 Task: Research Airbnb accommodation in Aksu, Kazakhstan from 8th November, 2023 to 19th November, 2023 for 1 adult with 1  bedroom having 1 bed and 1 bathroom. Property type can be hotel. Look for 5 properties as per requirement.
Action: Mouse moved to (451, 152)
Screenshot: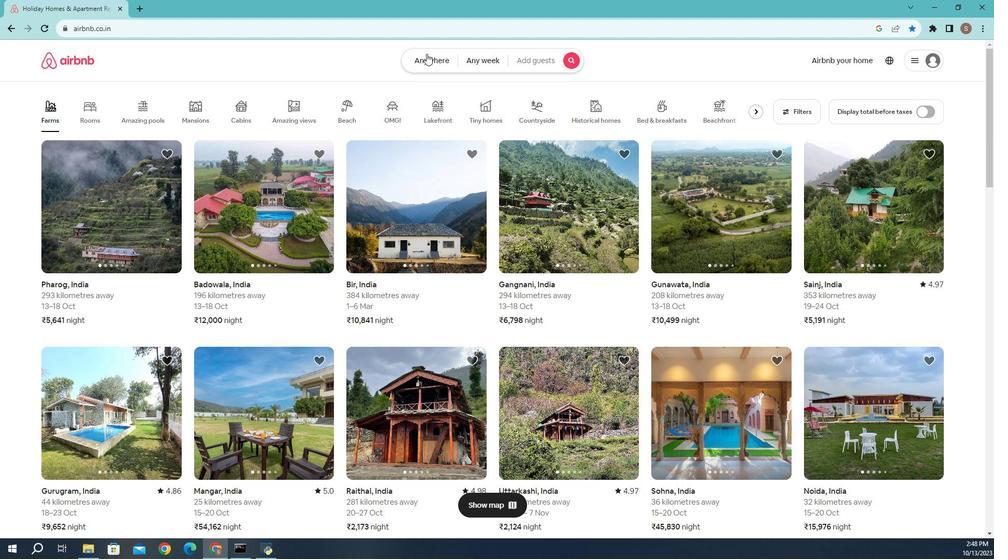 
Action: Mouse pressed left at (451, 152)
Screenshot: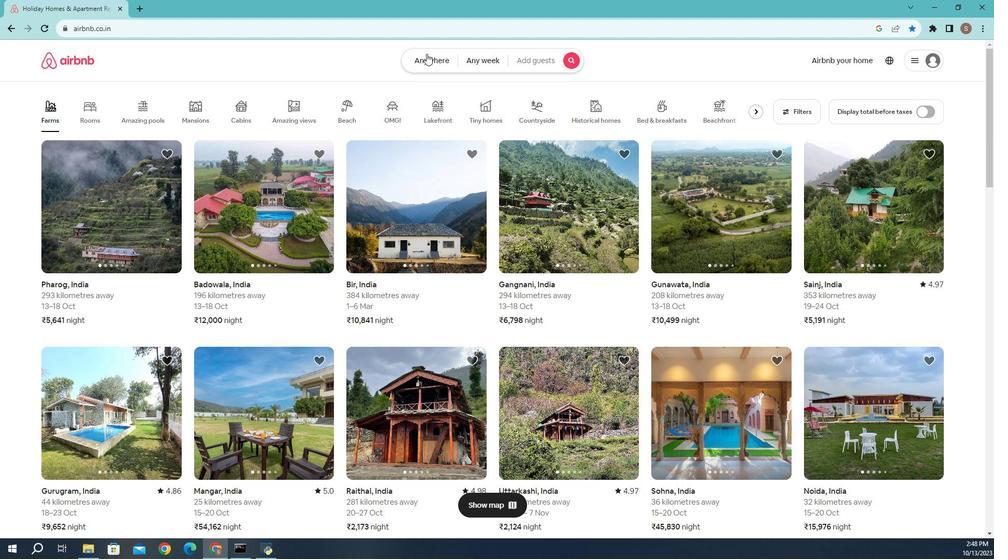 
Action: Mouse moved to (411, 152)
Screenshot: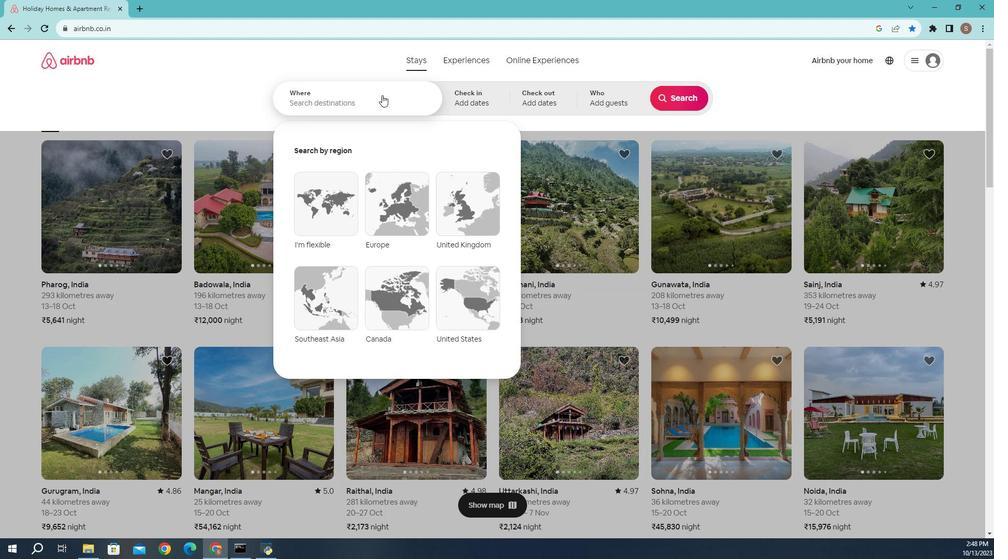 
Action: Mouse pressed left at (411, 152)
Screenshot: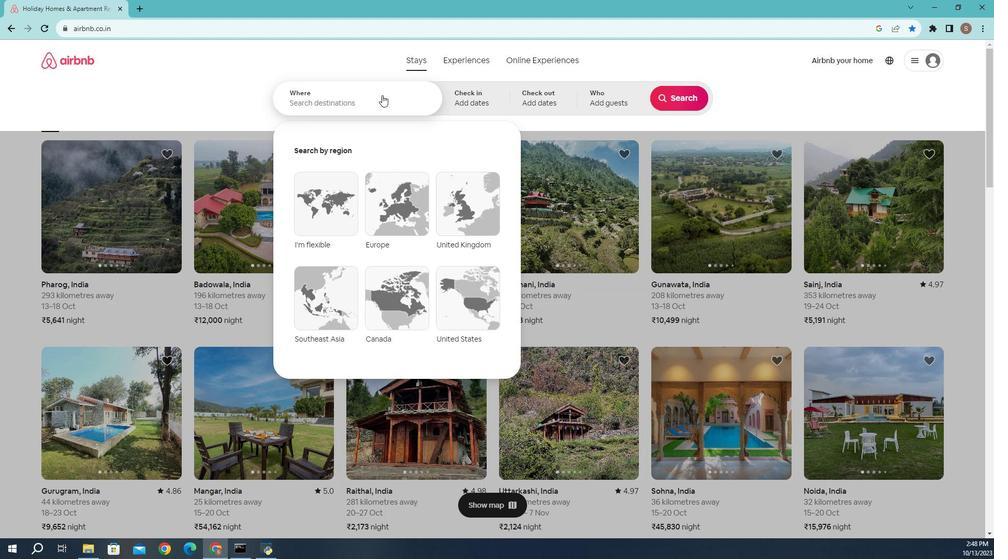 
Action: Key pressed <Key.caps_lock>A<Key.caps_lock>ksu,<Key.space><Key.caps_lock>K<Key.caps_lock>azakhstan<Key.enter>
Screenshot: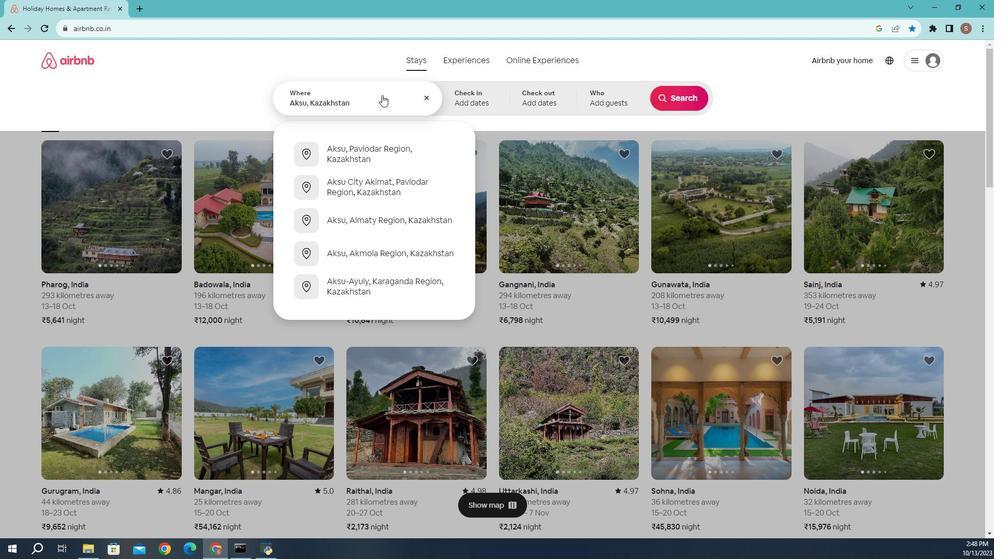 
Action: Mouse moved to (598, 151)
Screenshot: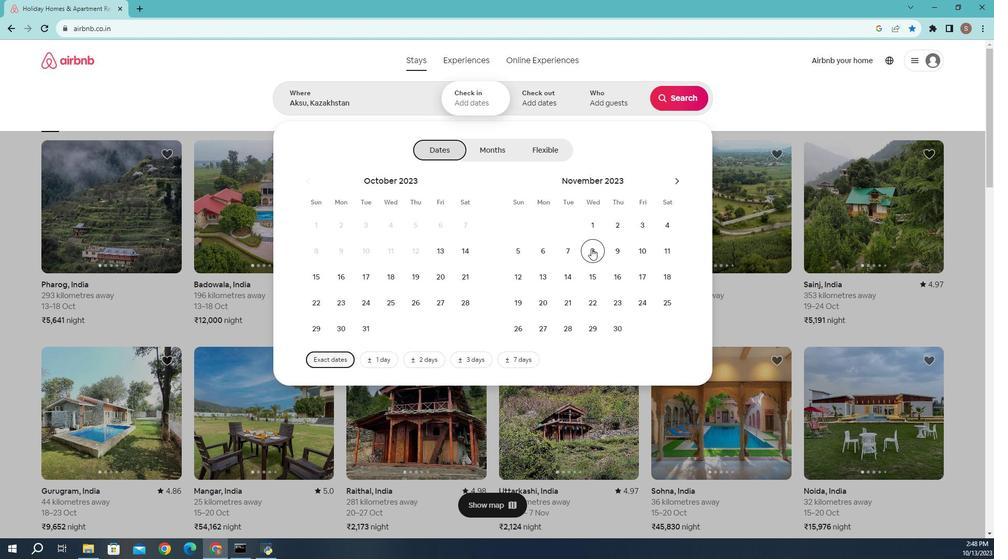 
Action: Mouse pressed left at (598, 151)
Screenshot: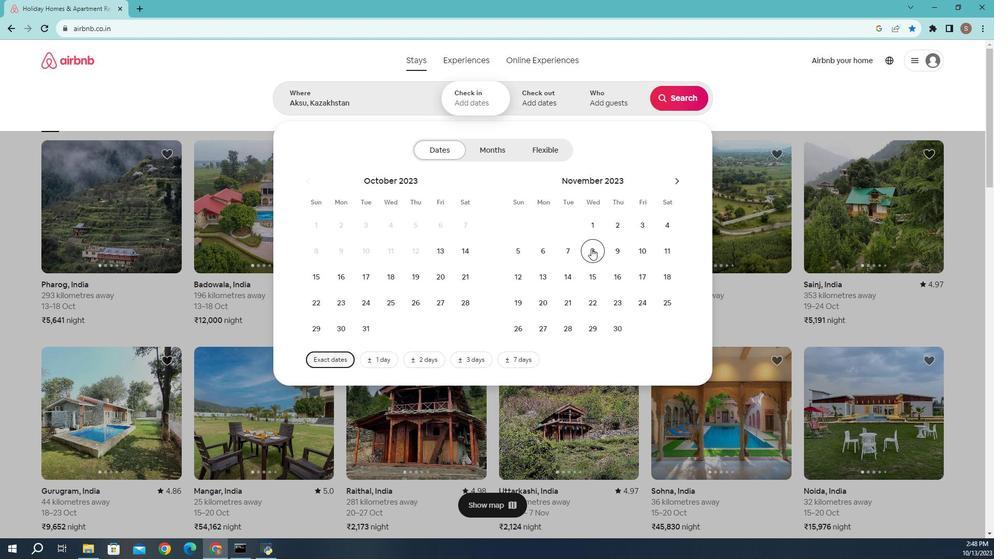 
Action: Mouse moved to (539, 151)
Screenshot: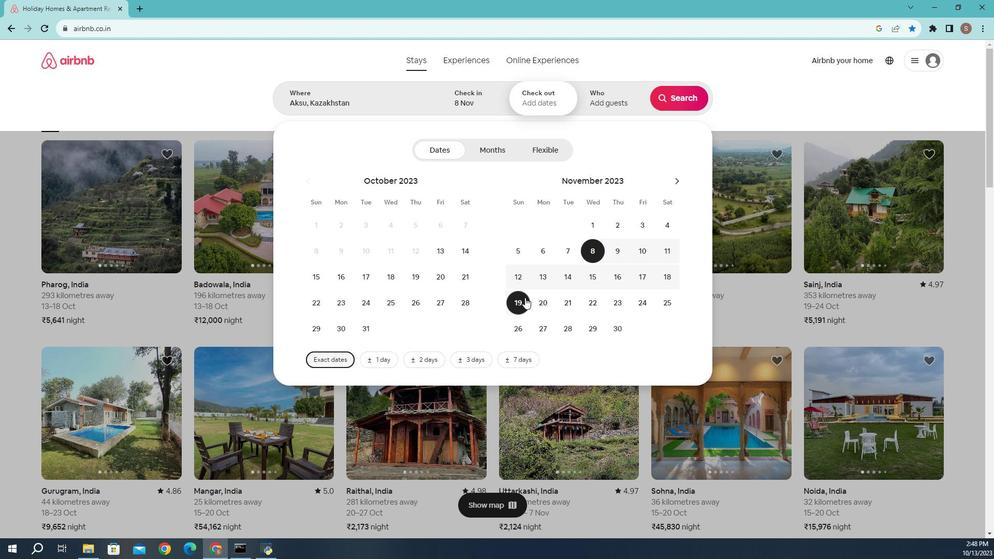 
Action: Mouse pressed left at (539, 151)
Screenshot: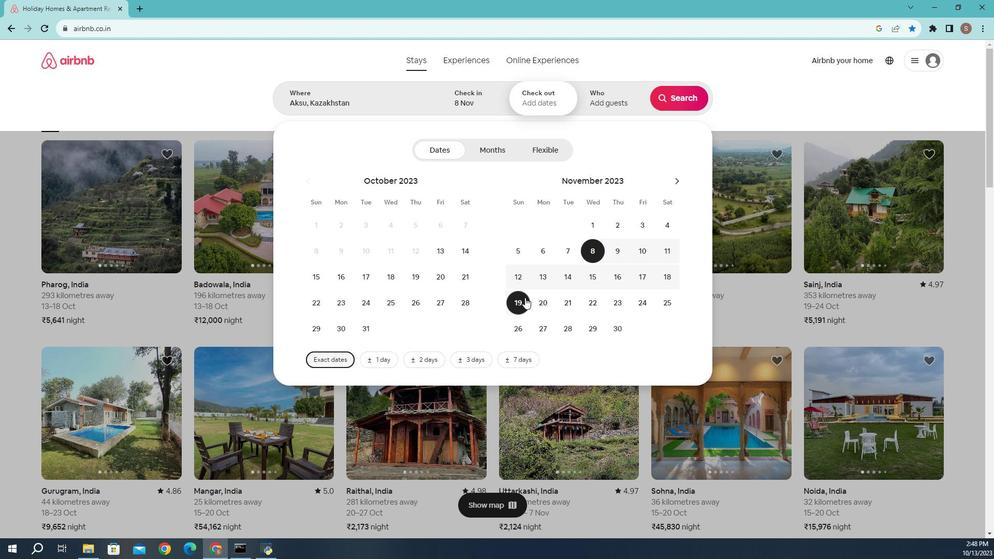
Action: Mouse moved to (607, 152)
Screenshot: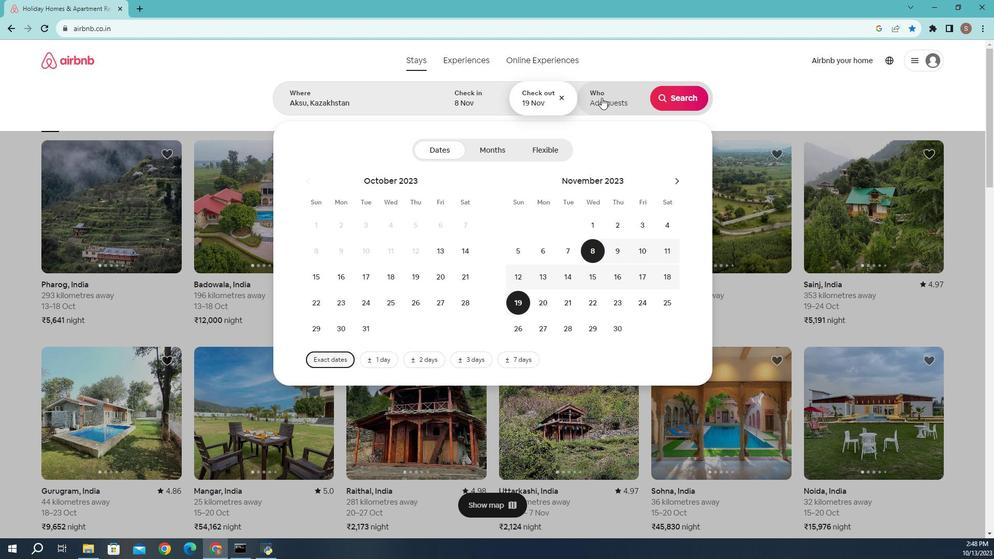 
Action: Mouse pressed left at (607, 152)
Screenshot: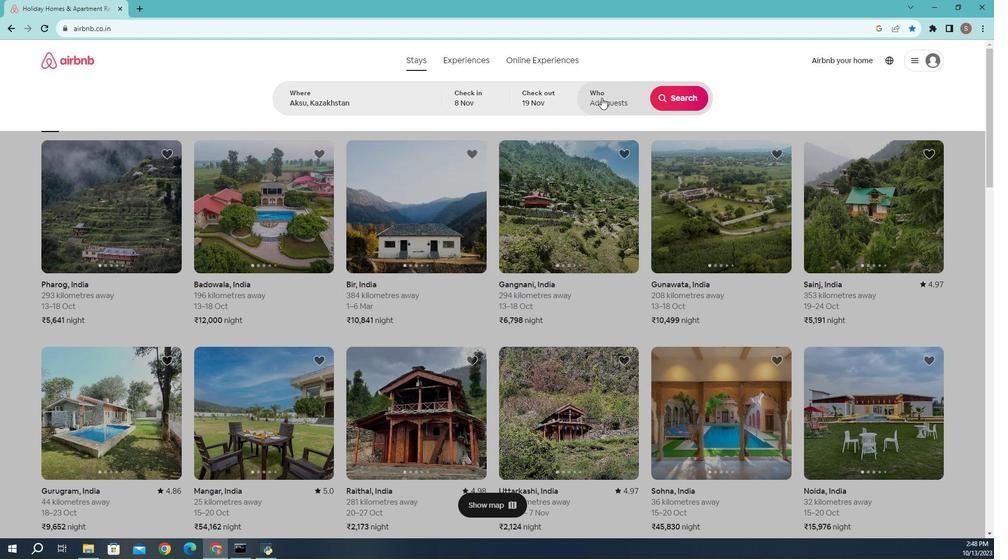 
Action: Mouse moved to (679, 152)
Screenshot: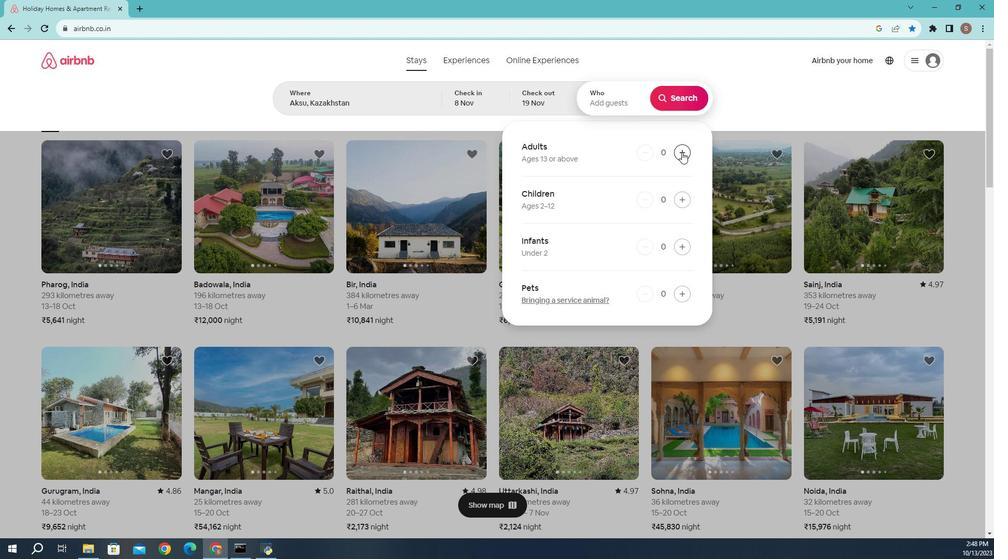
Action: Mouse pressed left at (679, 152)
Screenshot: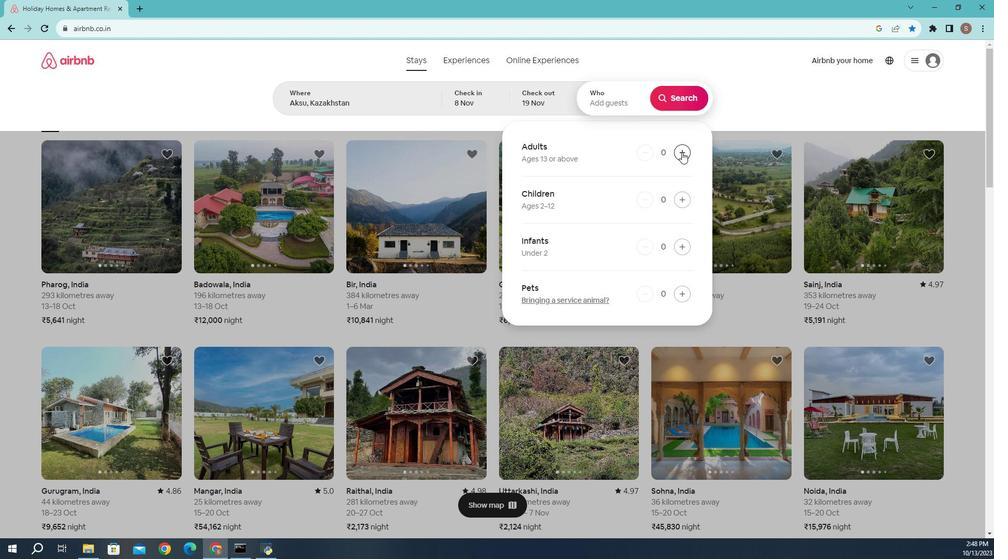 
Action: Mouse moved to (684, 152)
Screenshot: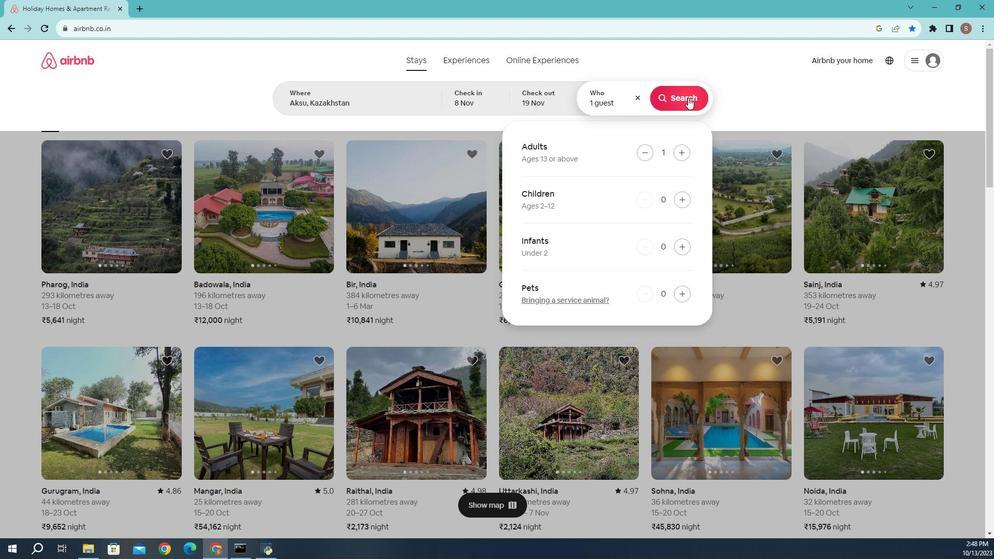 
Action: Mouse pressed left at (684, 152)
Screenshot: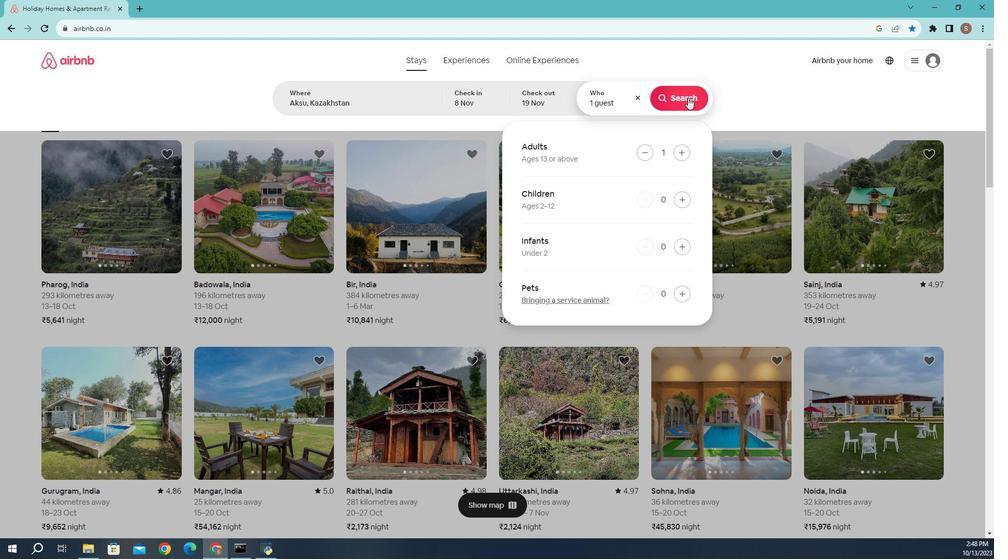
Action: Mouse moved to (812, 152)
Screenshot: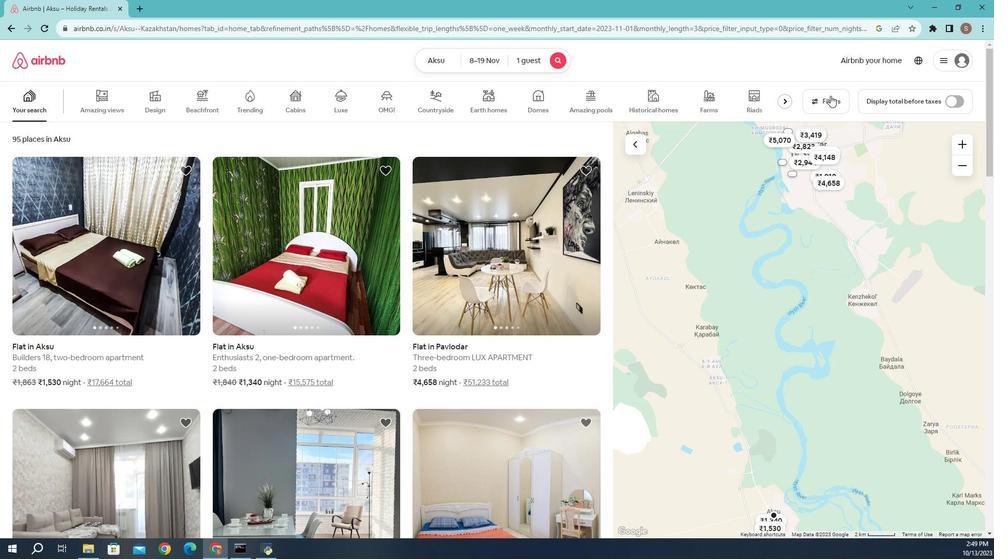 
Action: Mouse pressed left at (812, 152)
Screenshot: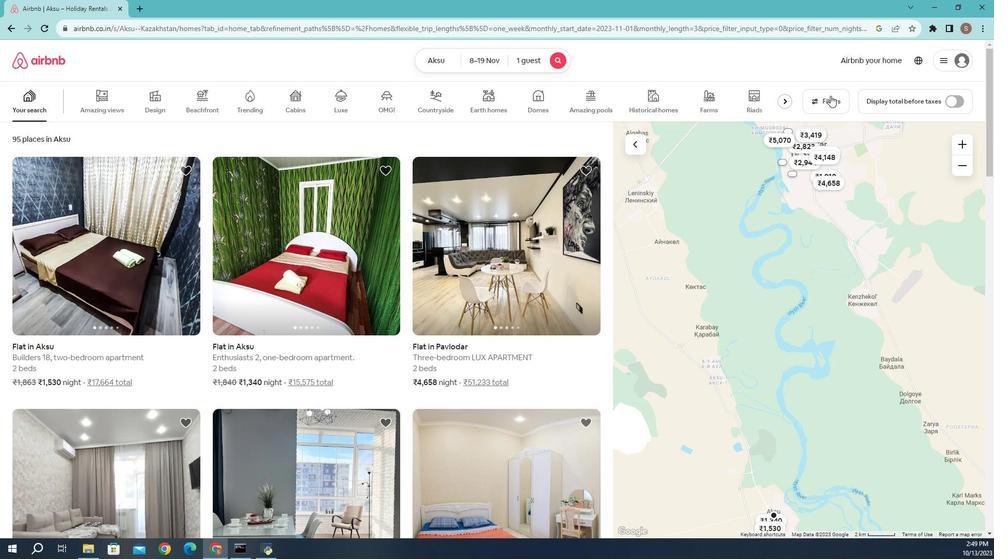 
Action: Mouse moved to (539, 151)
Screenshot: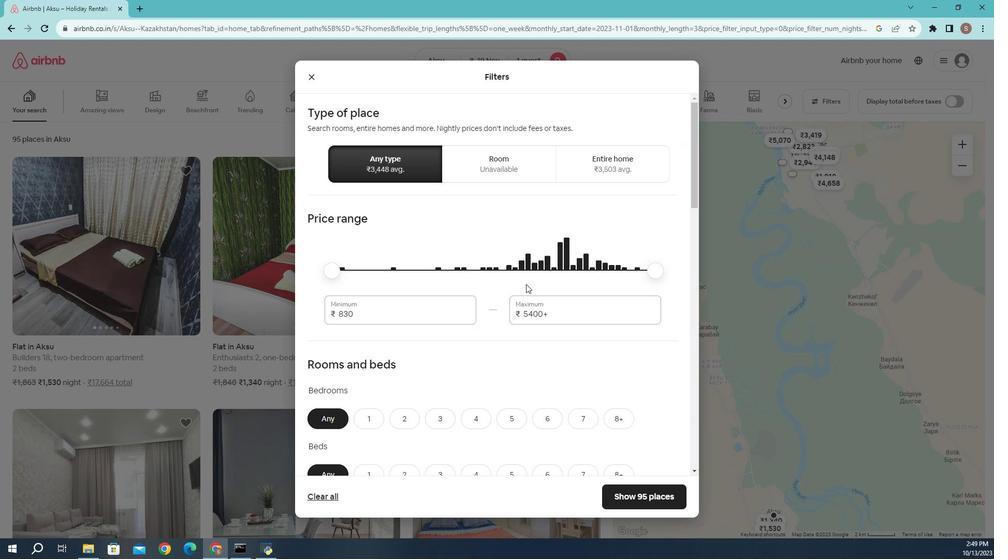
Action: Mouse scrolled (539, 151) with delta (0, 0)
Screenshot: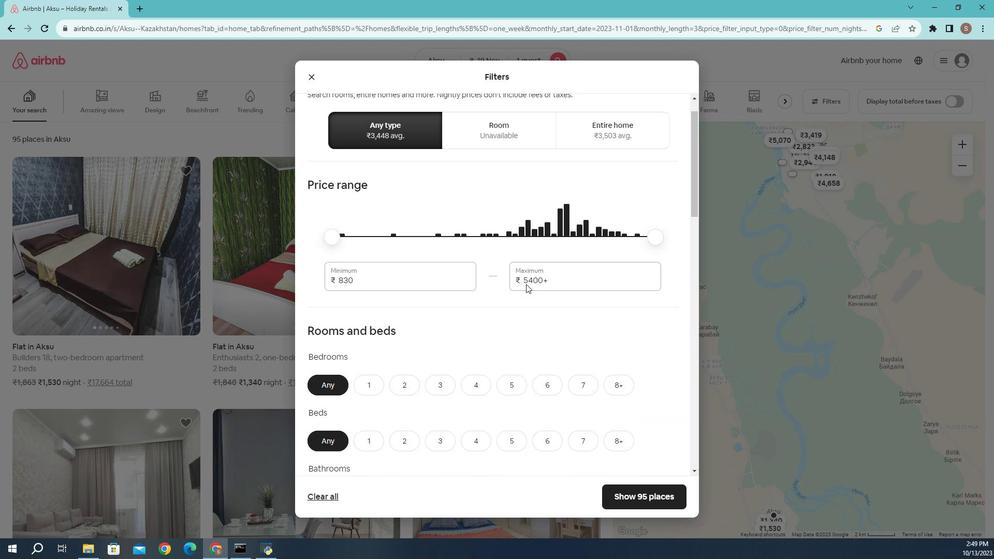 
Action: Mouse scrolled (539, 151) with delta (0, 0)
Screenshot: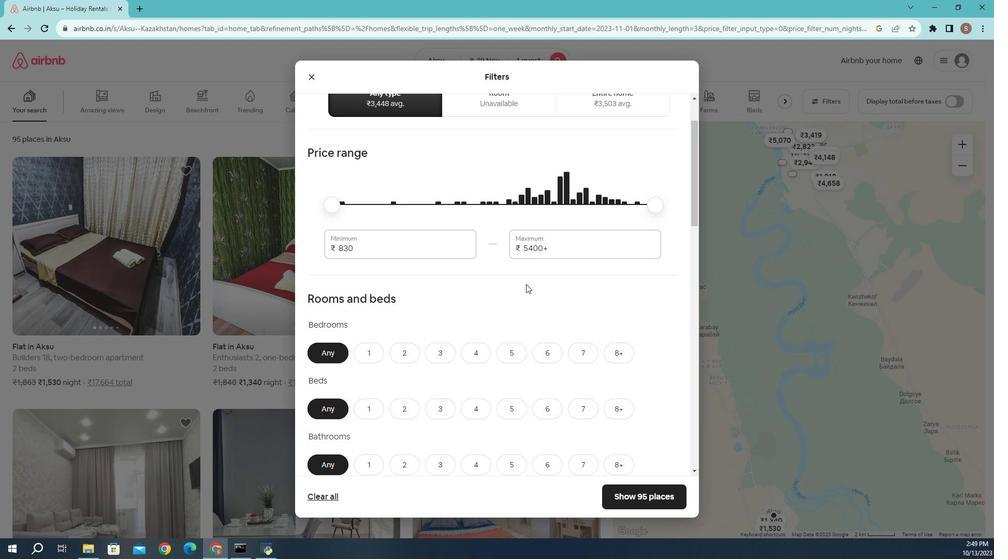 
Action: Mouse scrolled (539, 151) with delta (0, 0)
Screenshot: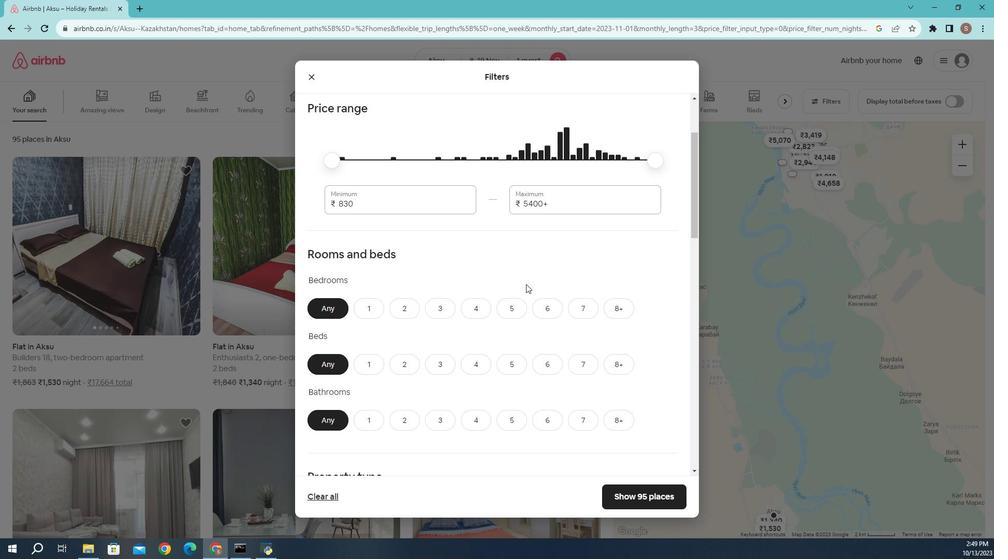 
Action: Mouse scrolled (539, 151) with delta (0, 0)
Screenshot: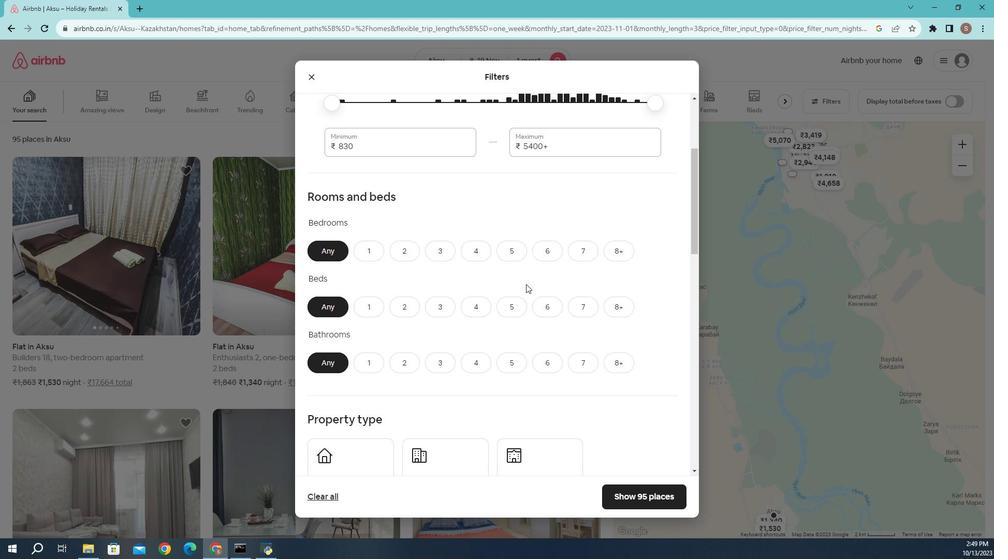 
Action: Mouse moved to (405, 151)
Screenshot: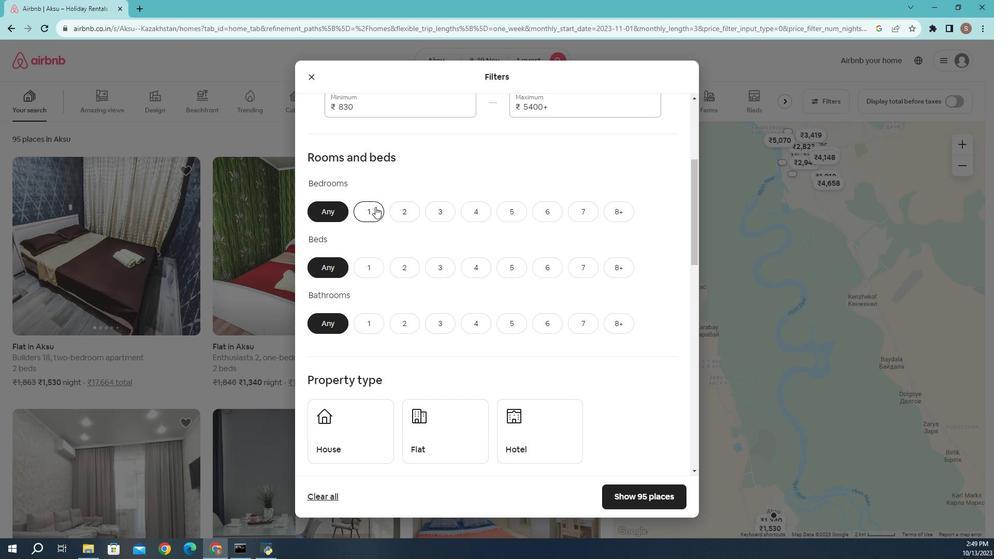 
Action: Mouse pressed left at (405, 151)
Screenshot: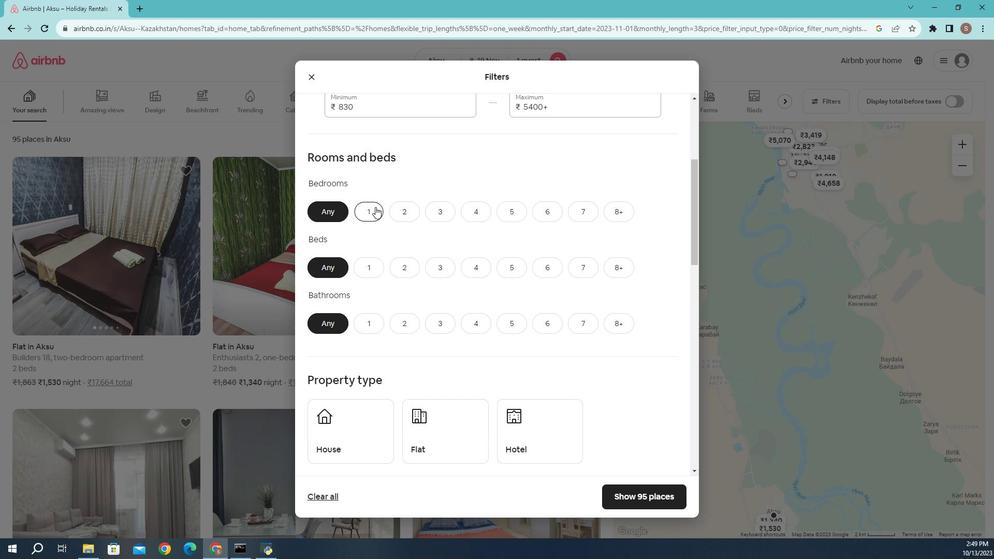
Action: Mouse moved to (402, 151)
Screenshot: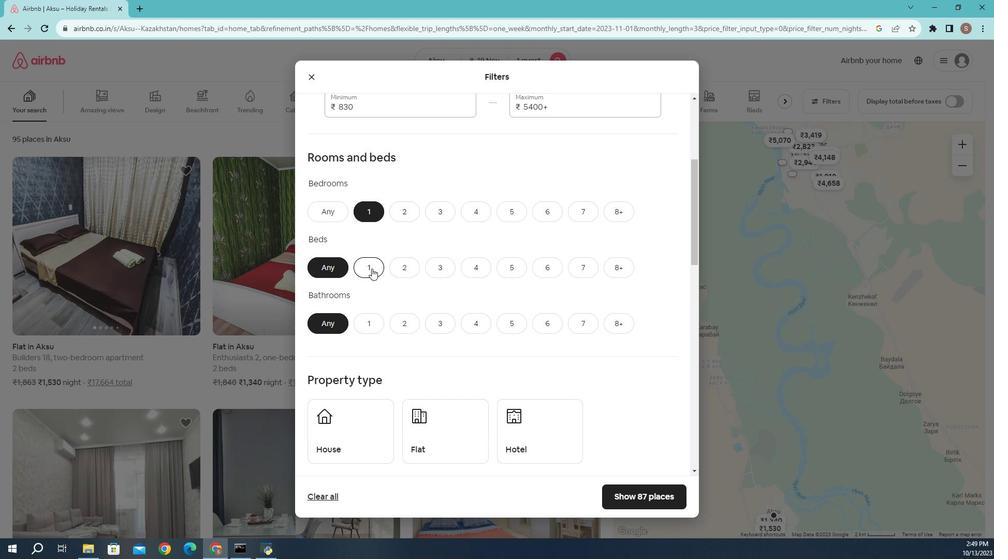 
Action: Mouse pressed left at (402, 151)
Screenshot: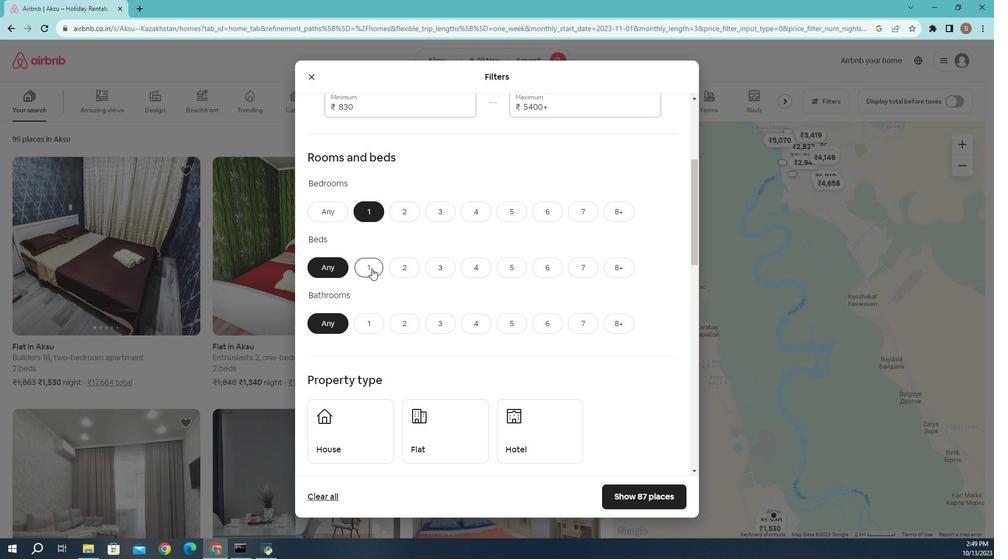 
Action: Mouse moved to (400, 151)
Screenshot: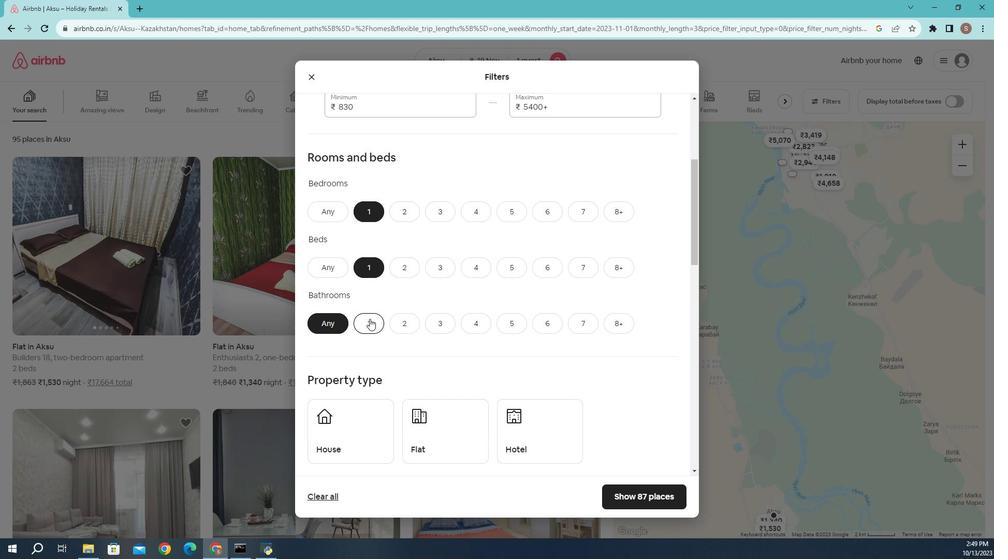 
Action: Mouse pressed left at (400, 151)
Screenshot: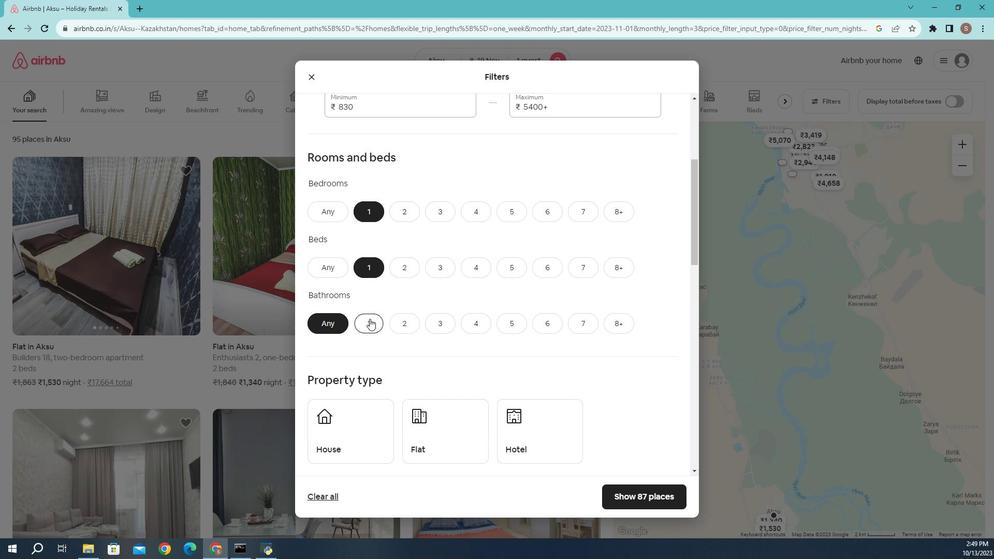 
Action: Mouse moved to (402, 151)
Screenshot: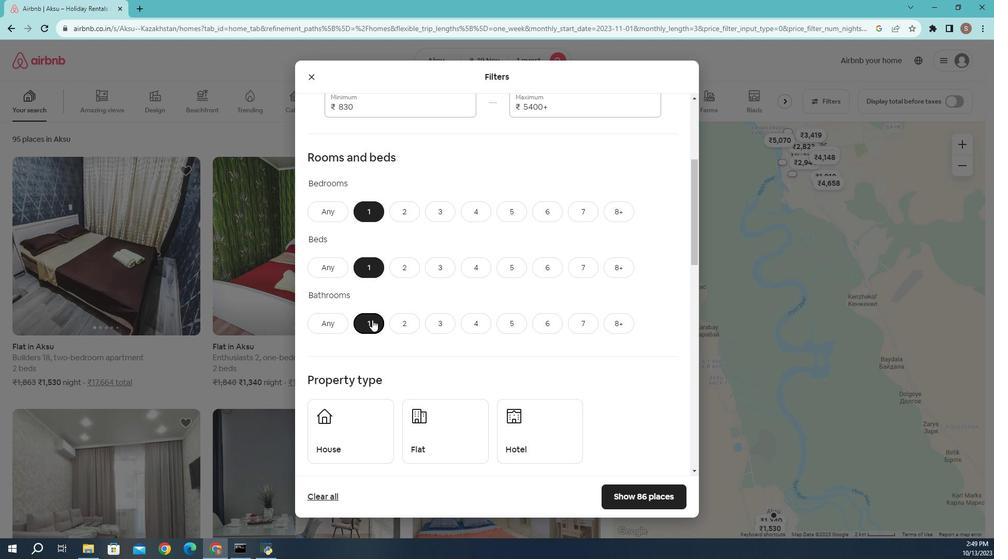 
Action: Mouse scrolled (402, 151) with delta (0, 0)
Screenshot: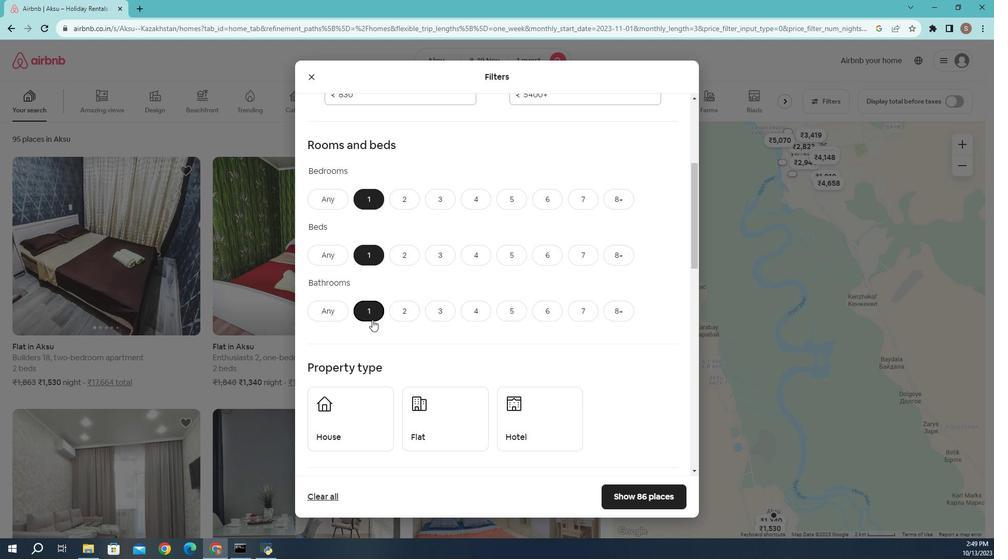 
Action: Mouse scrolled (402, 151) with delta (0, 0)
Screenshot: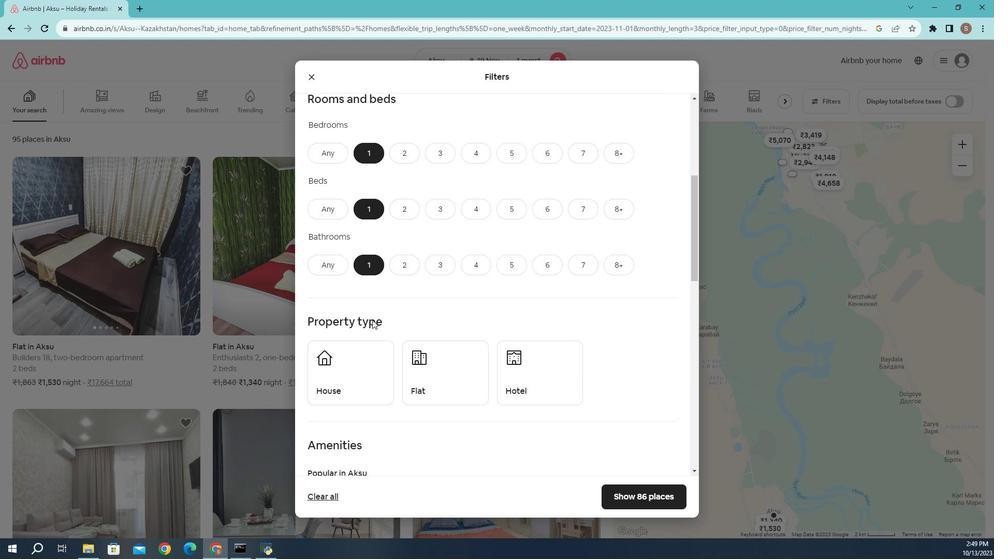 
Action: Mouse moved to (553, 151)
Screenshot: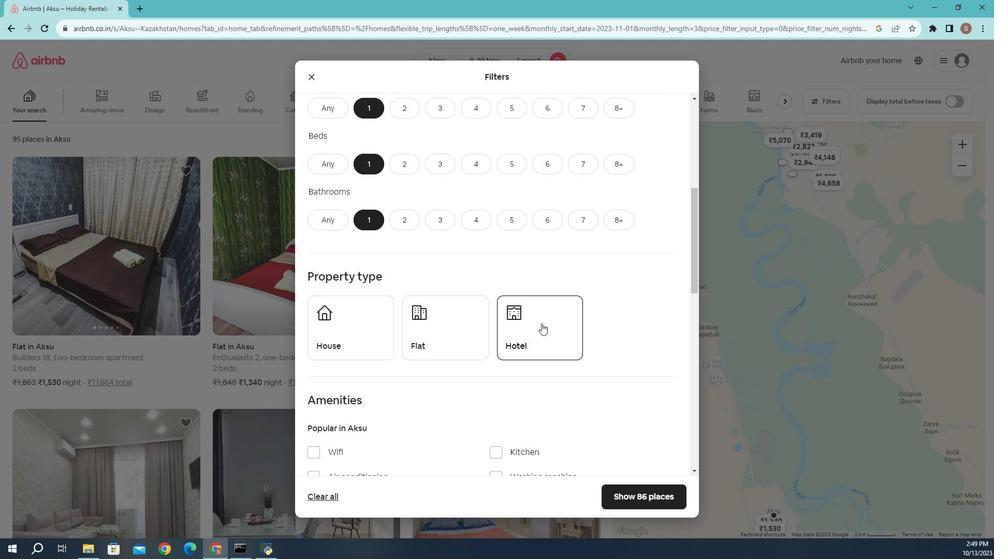 
Action: Mouse pressed left at (553, 151)
Screenshot: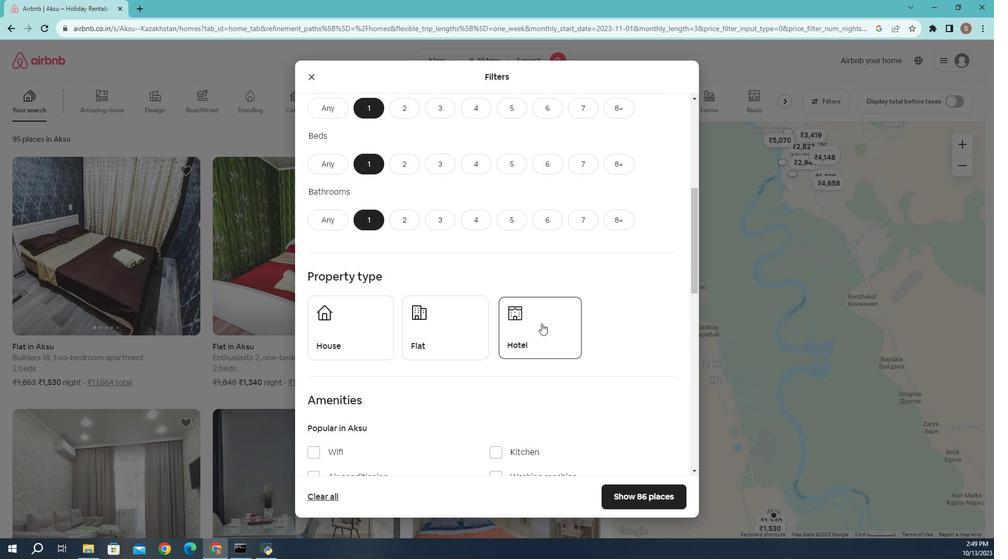
Action: Mouse moved to (597, 151)
Screenshot: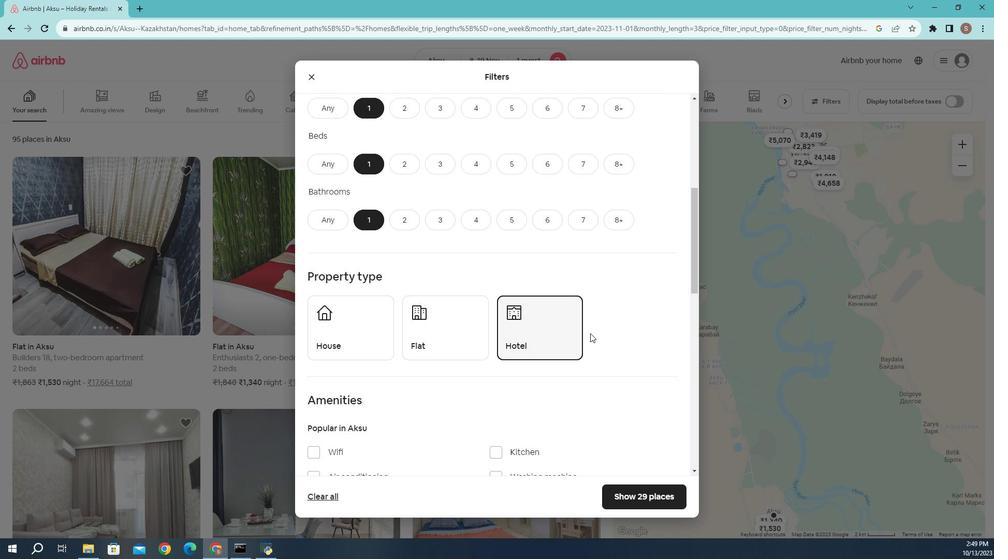 
Action: Mouse scrolled (597, 151) with delta (0, 0)
Screenshot: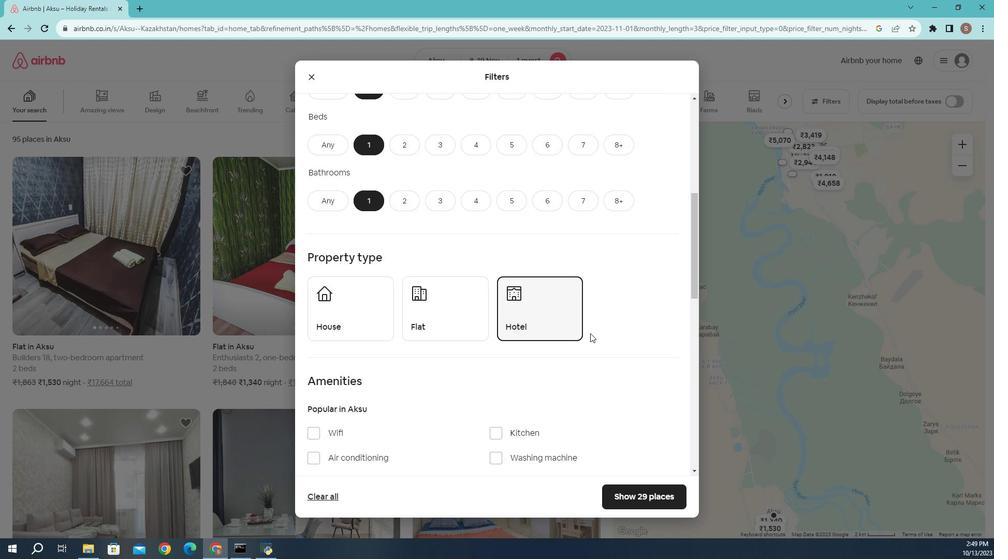 
Action: Mouse scrolled (597, 151) with delta (0, 0)
Screenshot: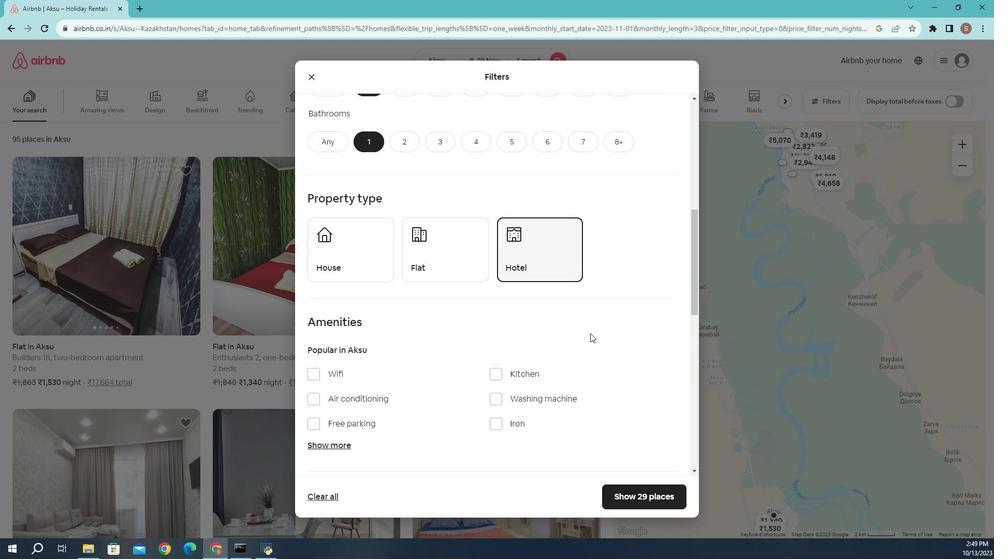 
Action: Mouse scrolled (597, 151) with delta (0, 0)
Screenshot: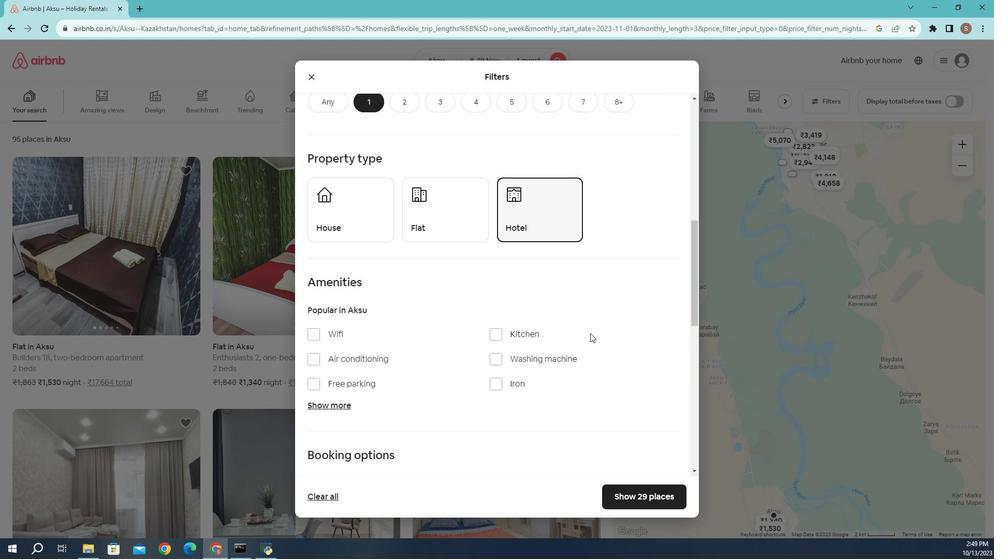 
Action: Mouse moved to (595, 151)
Screenshot: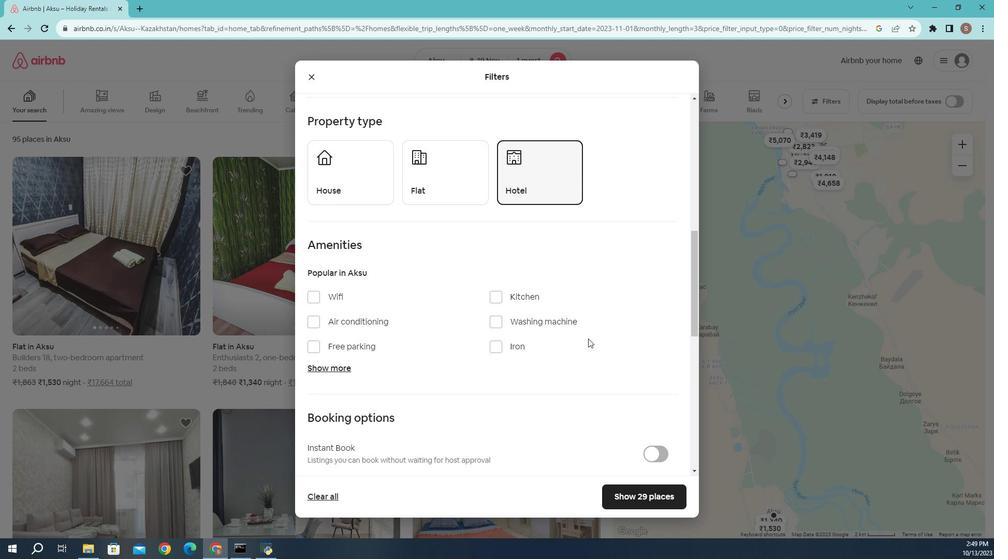 
Action: Mouse scrolled (595, 151) with delta (0, 0)
Screenshot: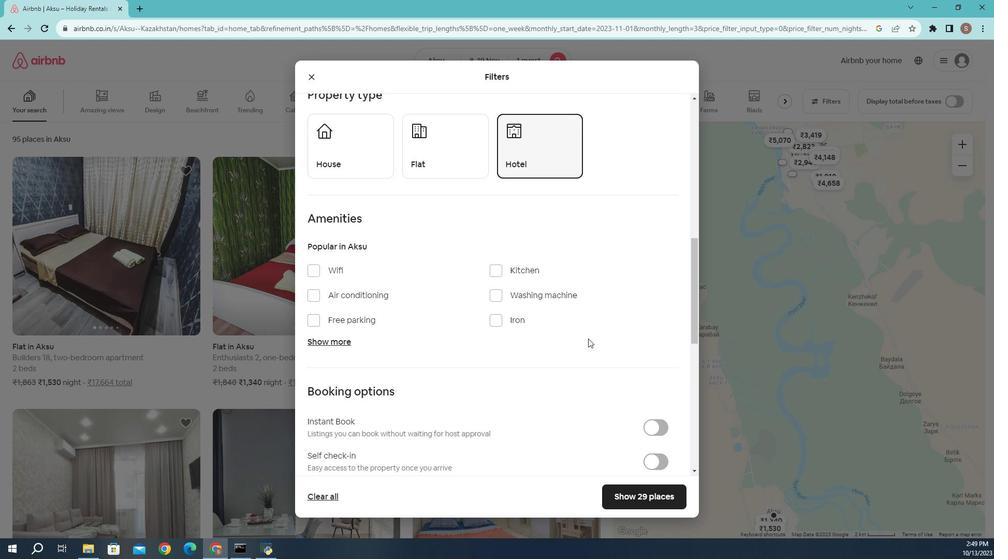 
Action: Mouse scrolled (595, 151) with delta (0, 0)
Screenshot: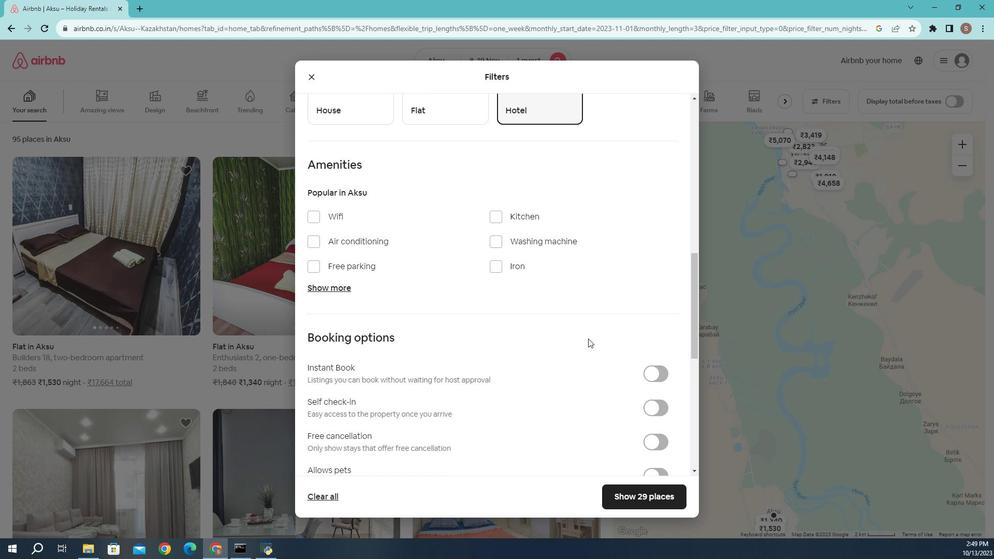
Action: Mouse scrolled (595, 151) with delta (0, 0)
Screenshot: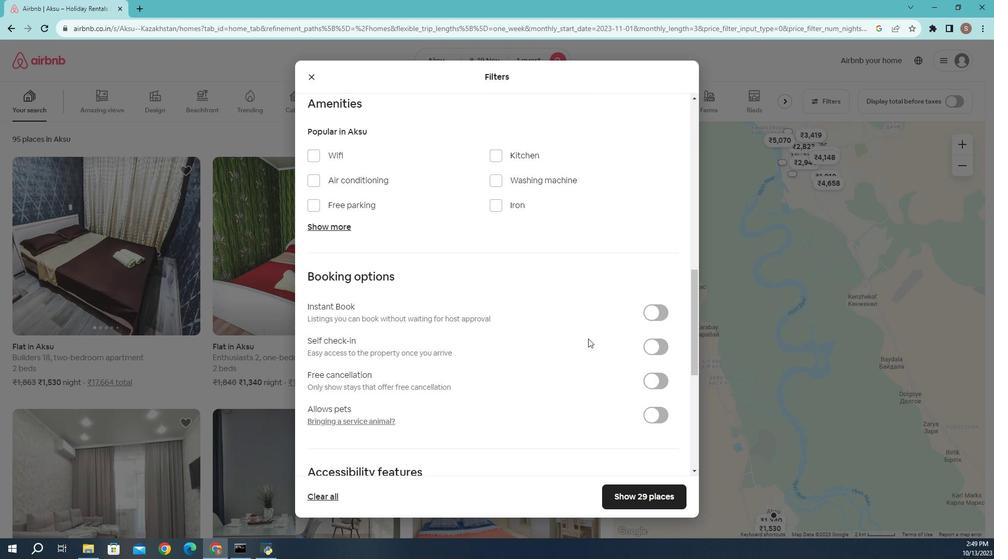 
Action: Mouse scrolled (595, 151) with delta (0, 0)
Screenshot: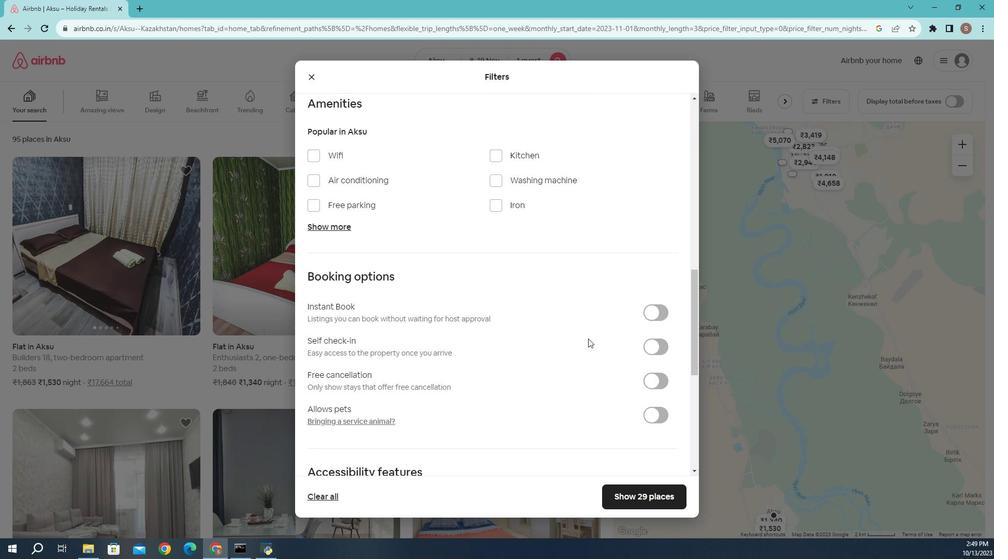 
Action: Mouse scrolled (595, 151) with delta (0, 0)
Screenshot: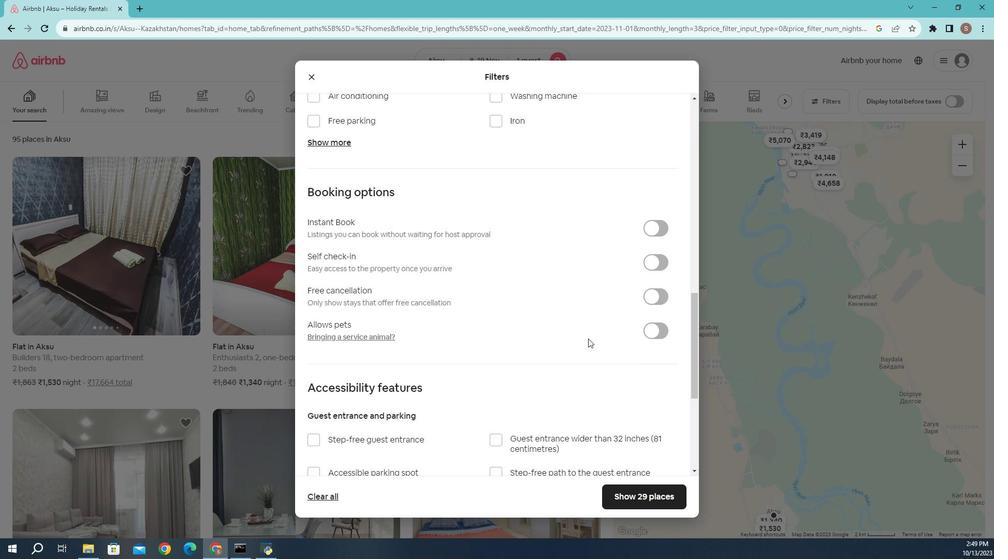 
Action: Mouse scrolled (595, 151) with delta (0, 0)
Screenshot: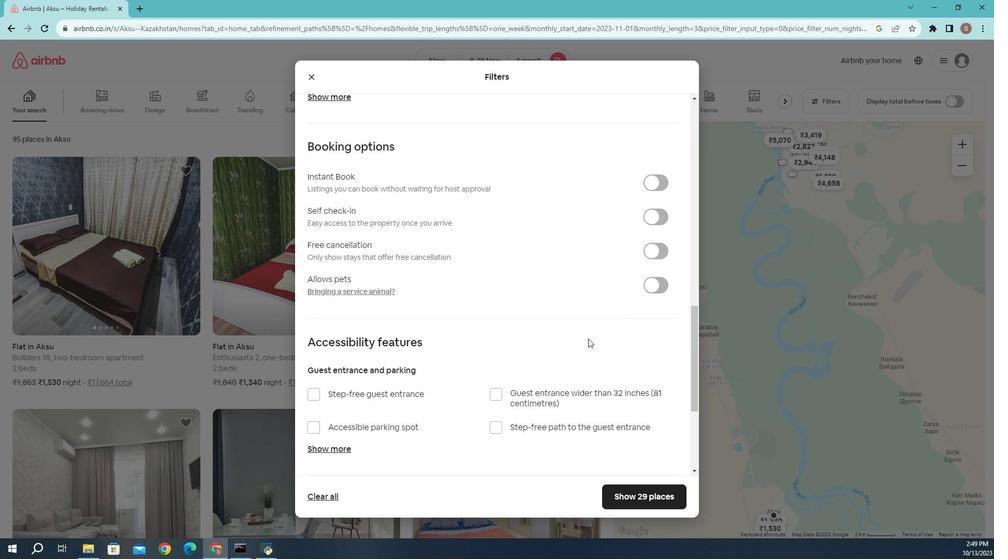 
Action: Mouse scrolled (595, 151) with delta (0, 0)
Screenshot: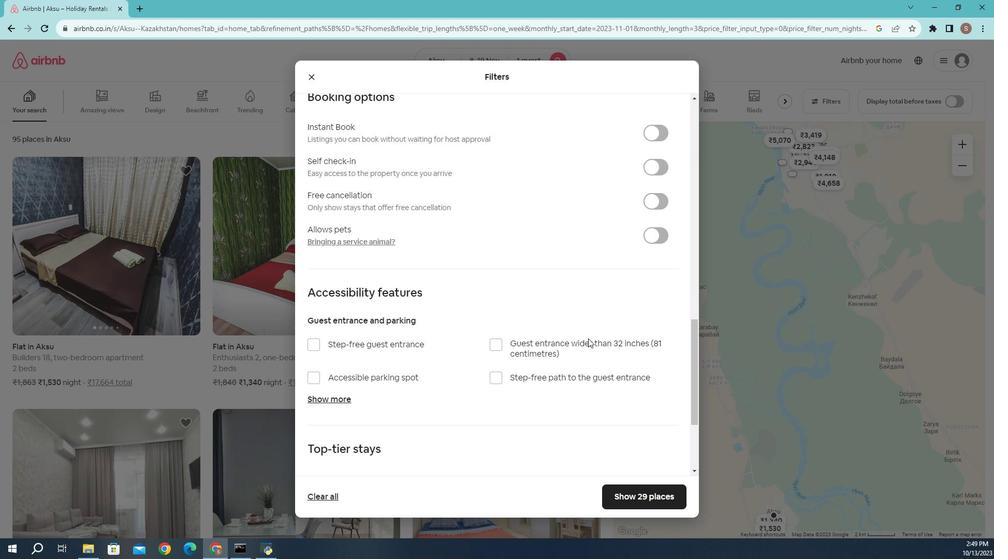 
Action: Mouse scrolled (595, 151) with delta (0, 0)
Screenshot: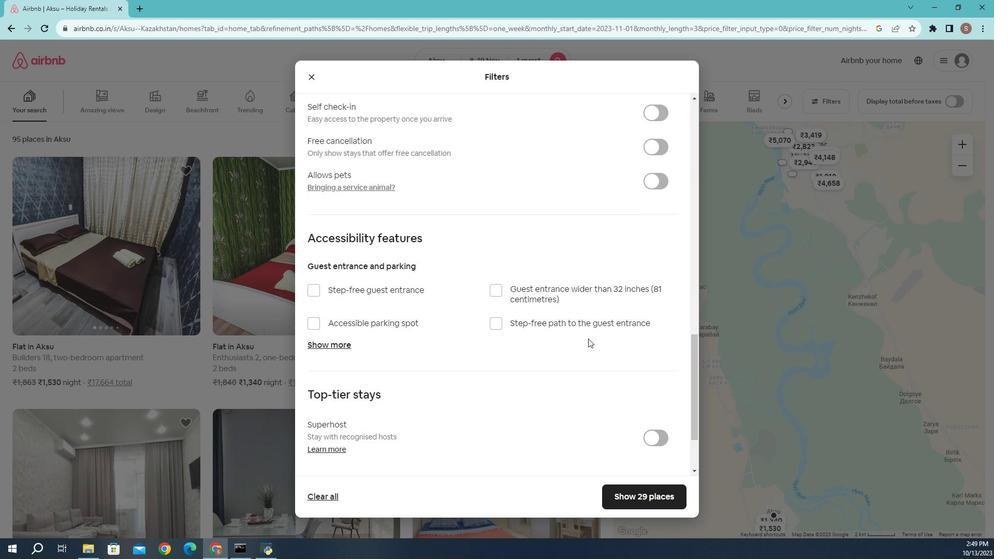 
Action: Mouse scrolled (595, 151) with delta (0, 0)
Screenshot: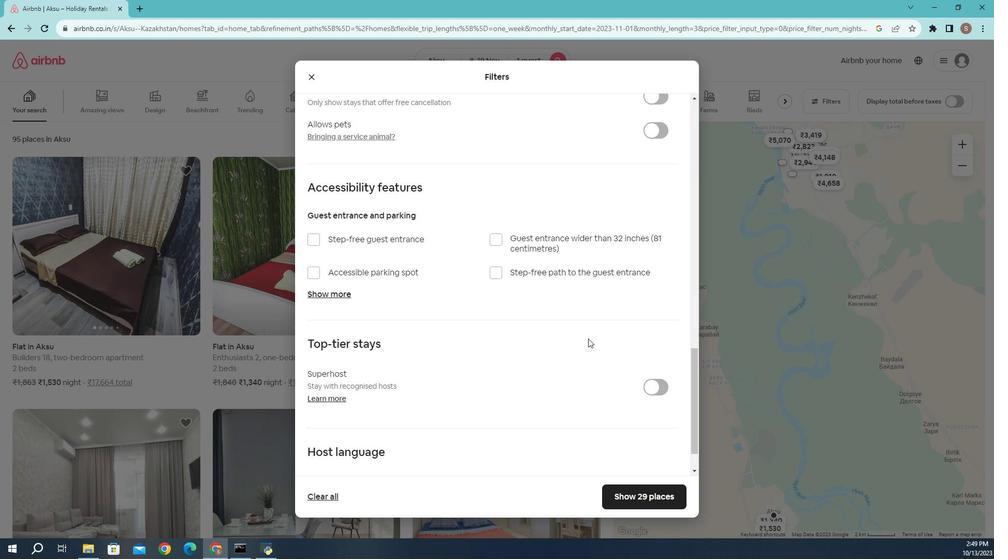 
Action: Mouse scrolled (595, 151) with delta (0, 0)
Screenshot: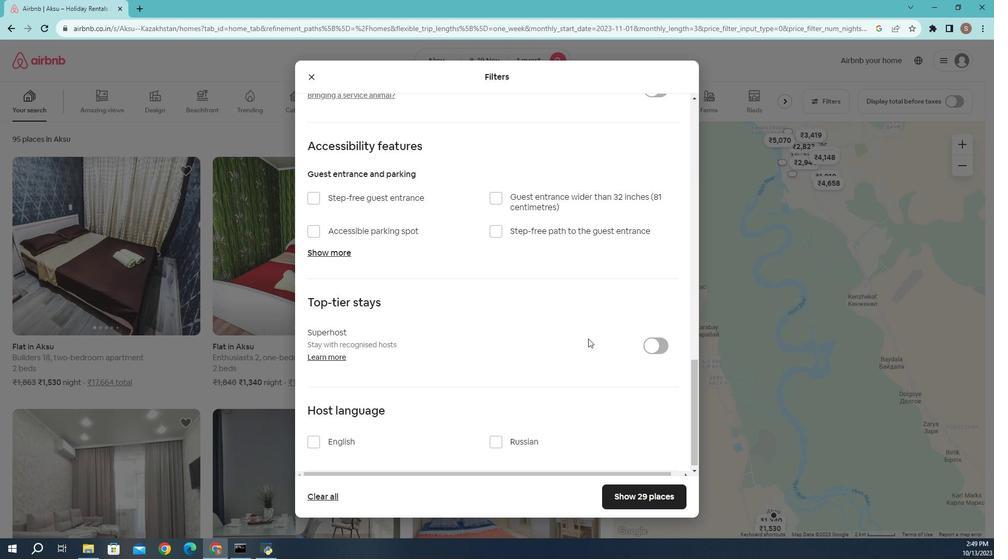 
Action: Mouse scrolled (595, 151) with delta (0, 0)
Screenshot: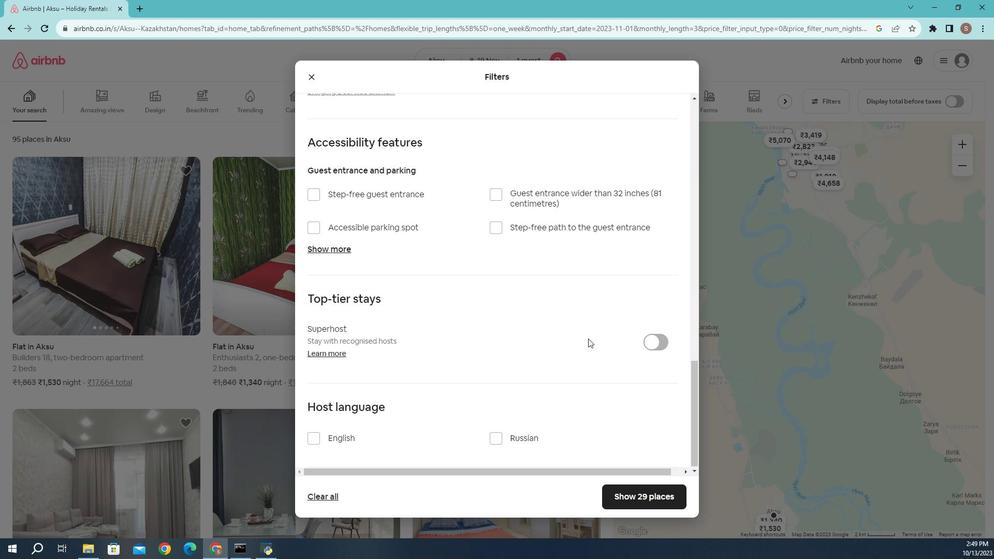 
Action: Mouse moved to (652, 151)
Screenshot: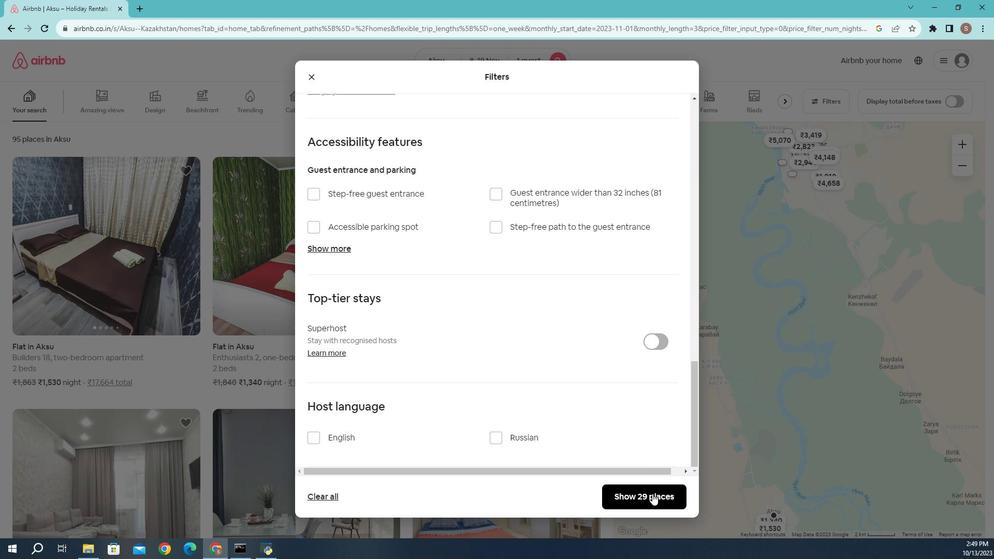 
Action: Mouse pressed left at (652, 151)
Screenshot: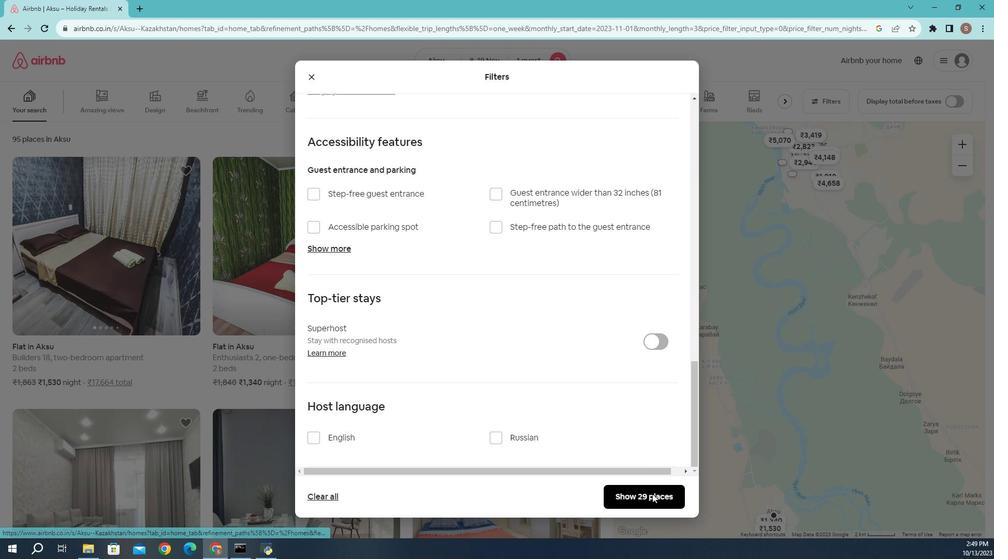 
Action: Mouse moved to (301, 151)
Screenshot: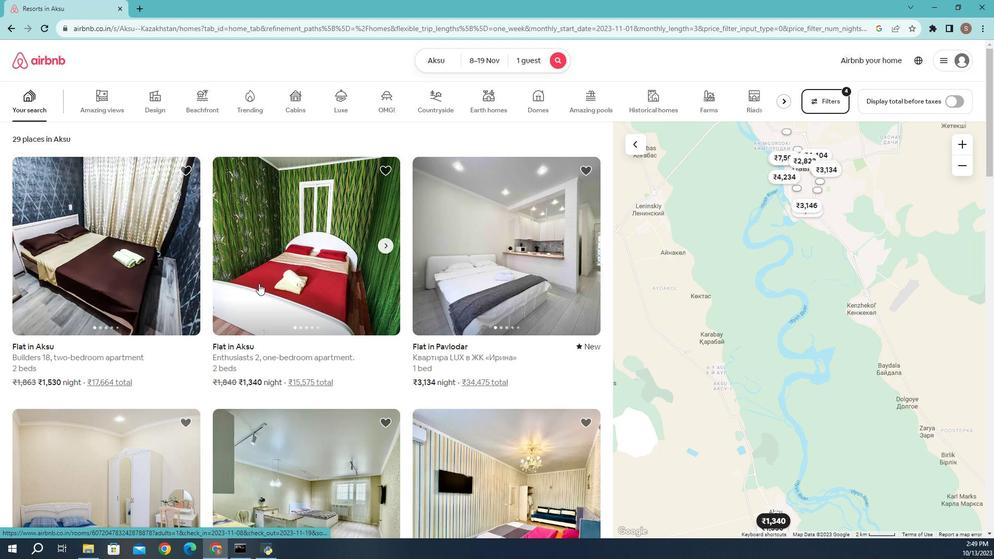 
Action: Mouse scrolled (301, 151) with delta (0, 0)
Screenshot: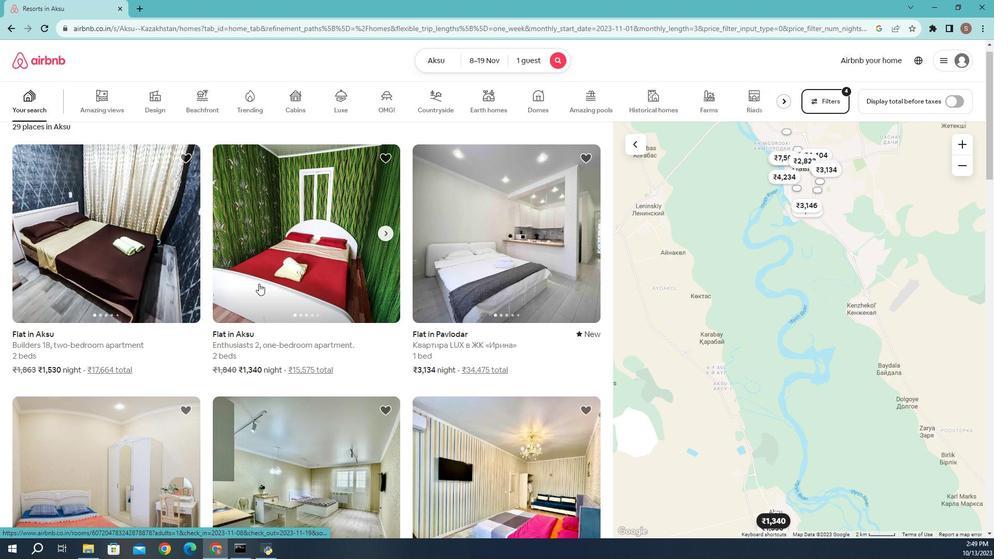 
Action: Mouse scrolled (301, 151) with delta (0, 0)
Screenshot: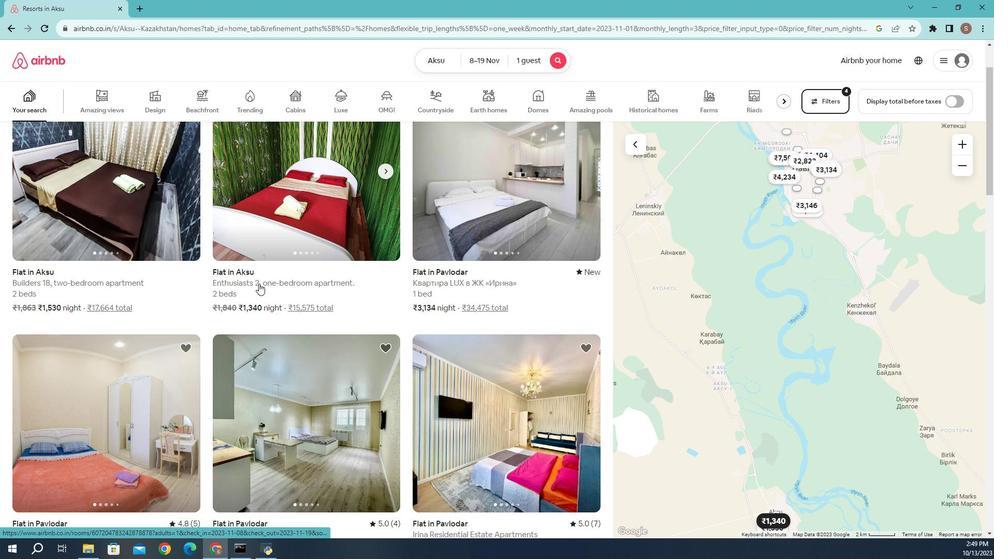 
Action: Mouse scrolled (301, 151) with delta (0, 0)
Screenshot: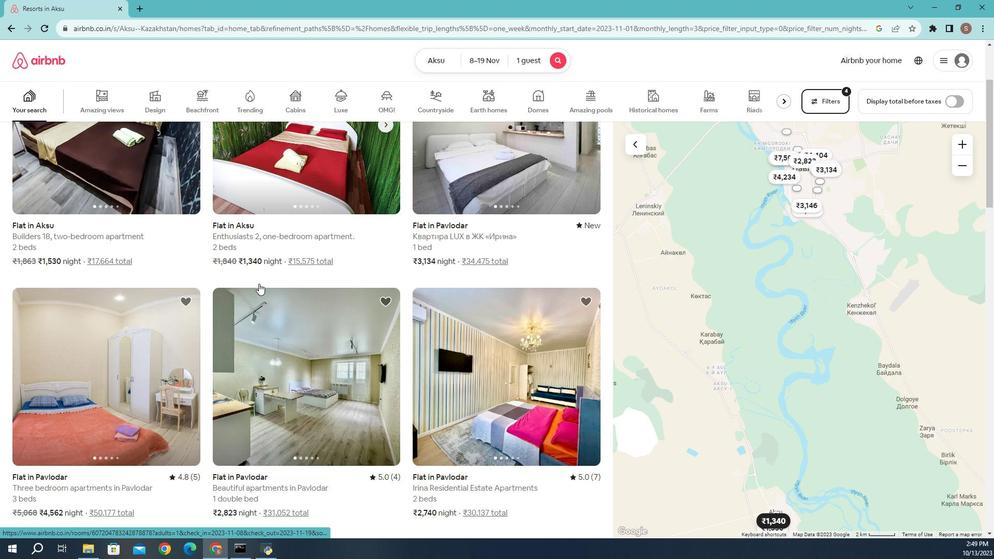 
Action: Mouse moved to (177, 151)
Screenshot: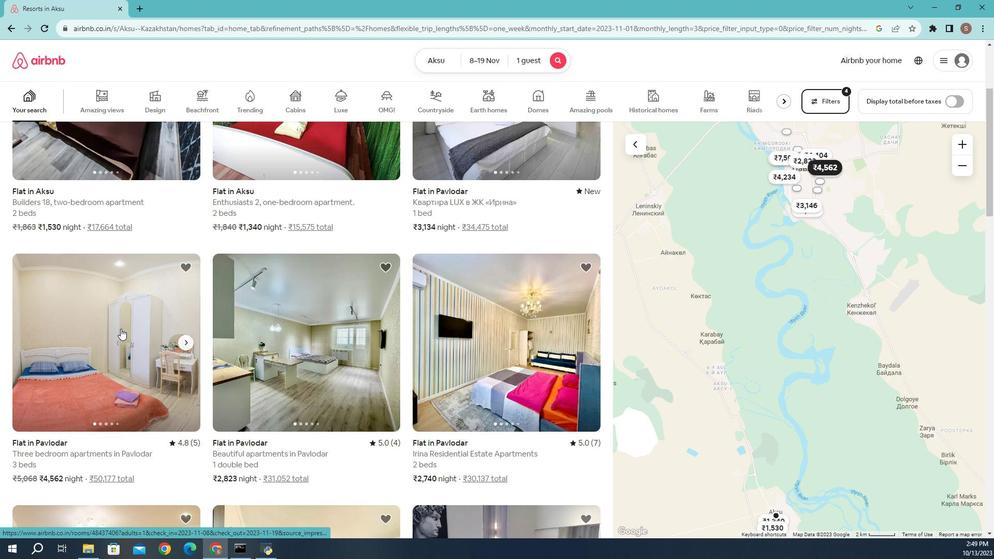 
Action: Mouse pressed left at (177, 151)
Screenshot: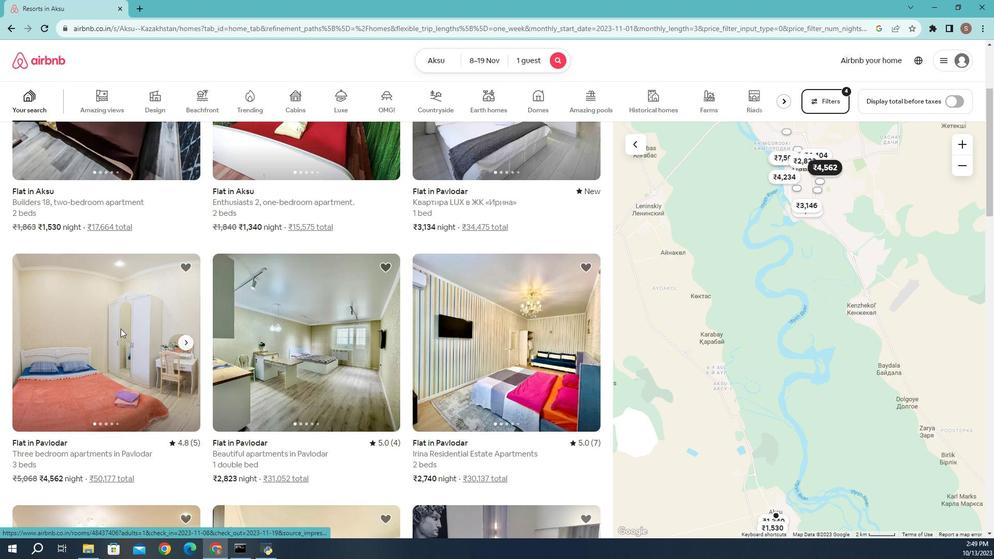 
Action: Mouse moved to (721, 151)
Screenshot: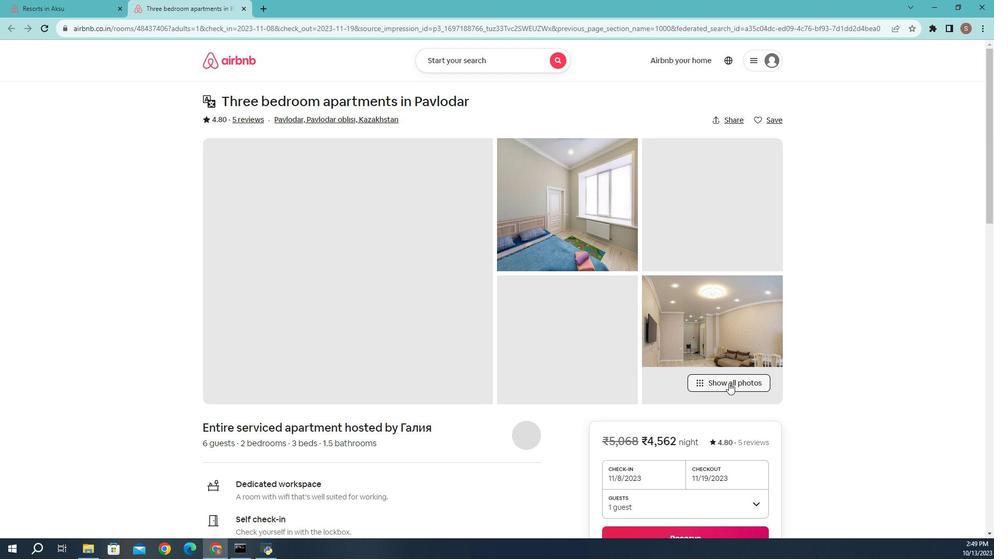 
Action: Mouse pressed left at (721, 151)
Screenshot: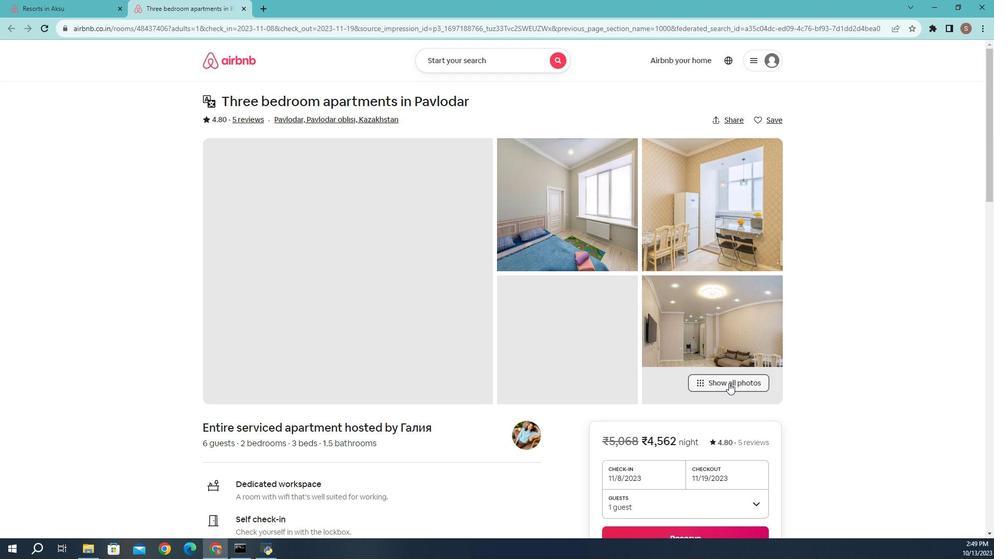
Action: Mouse moved to (732, 151)
Screenshot: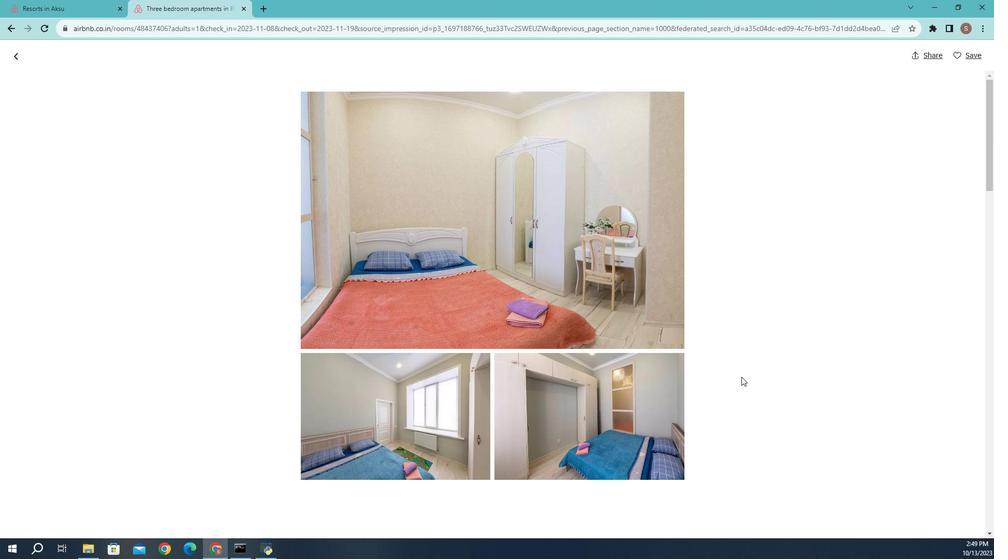 
Action: Mouse scrolled (732, 151) with delta (0, 0)
Screenshot: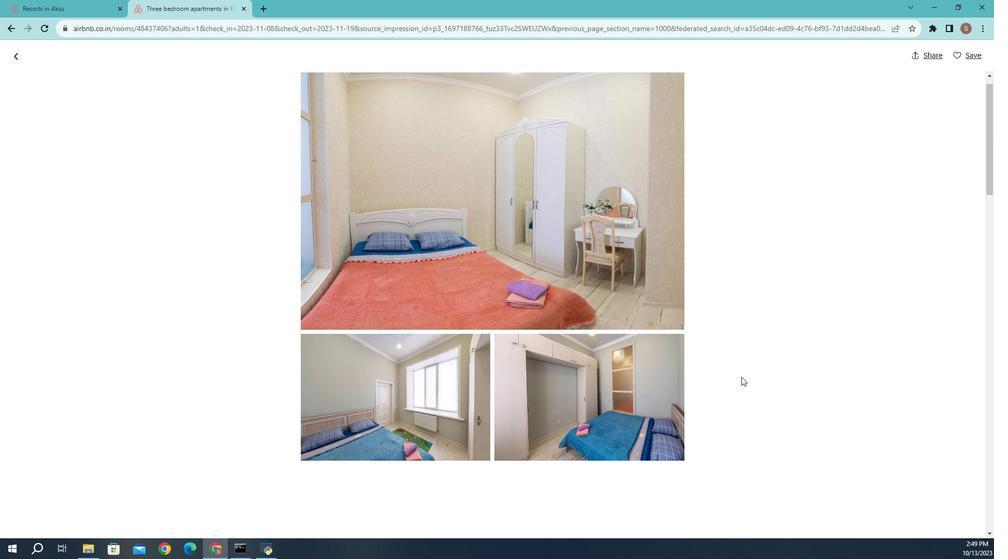 
Action: Mouse scrolled (732, 151) with delta (0, 0)
Screenshot: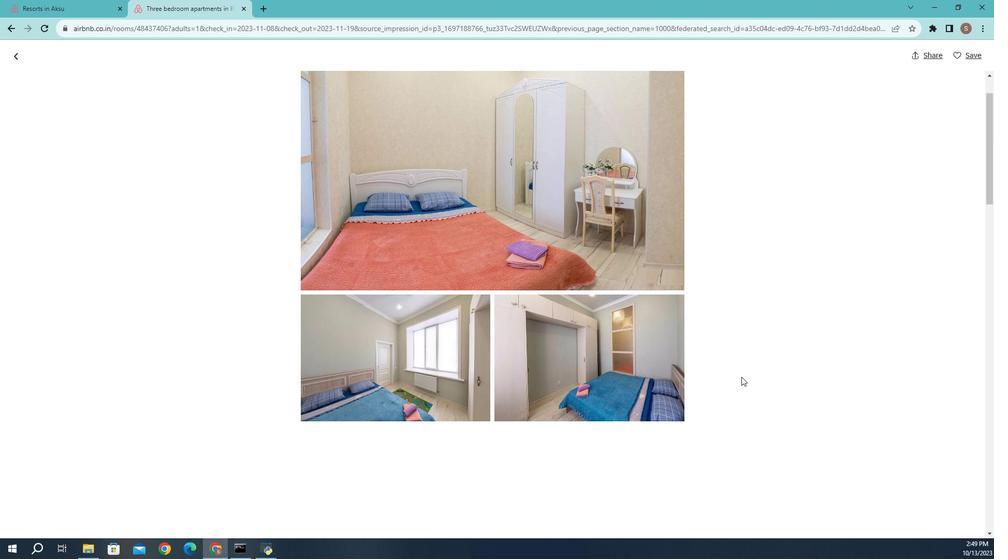 
Action: Mouse scrolled (732, 151) with delta (0, 0)
Screenshot: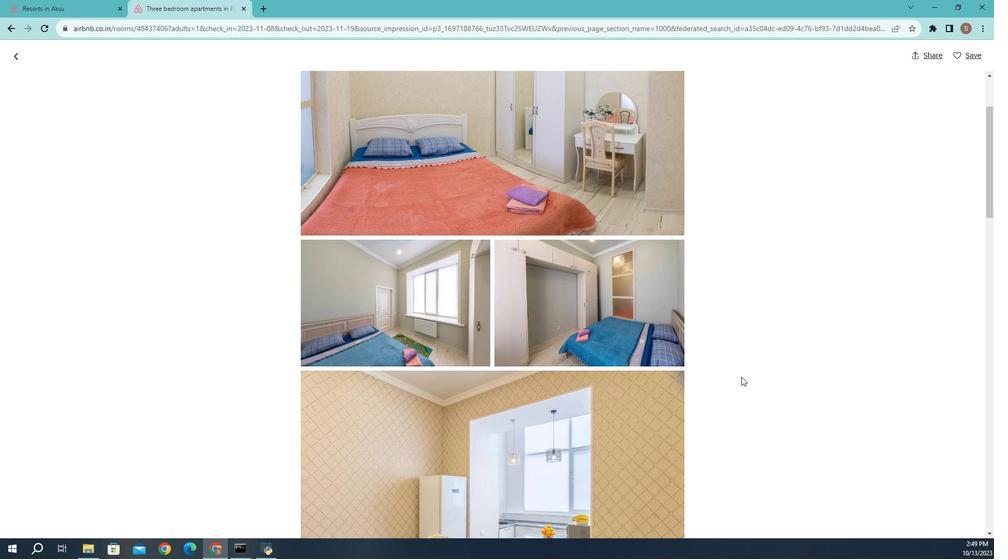 
Action: Mouse scrolled (732, 151) with delta (0, 0)
Screenshot: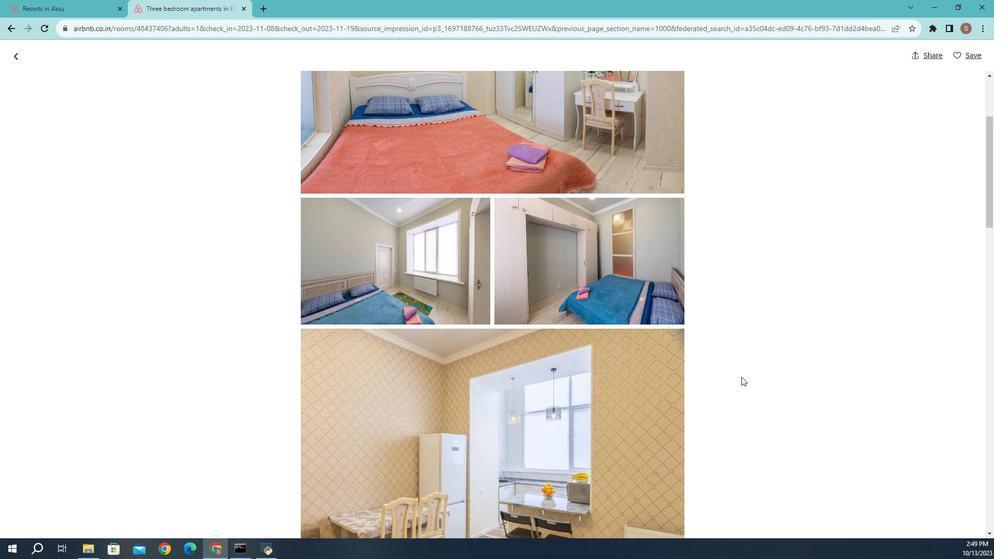 
Action: Mouse scrolled (732, 151) with delta (0, 0)
Screenshot: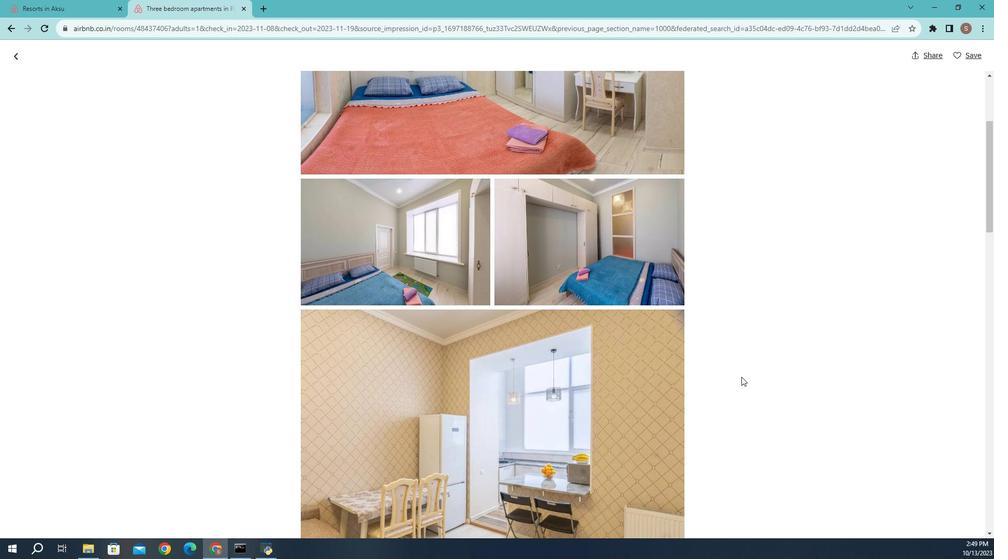 
Action: Mouse scrolled (732, 151) with delta (0, 0)
Screenshot: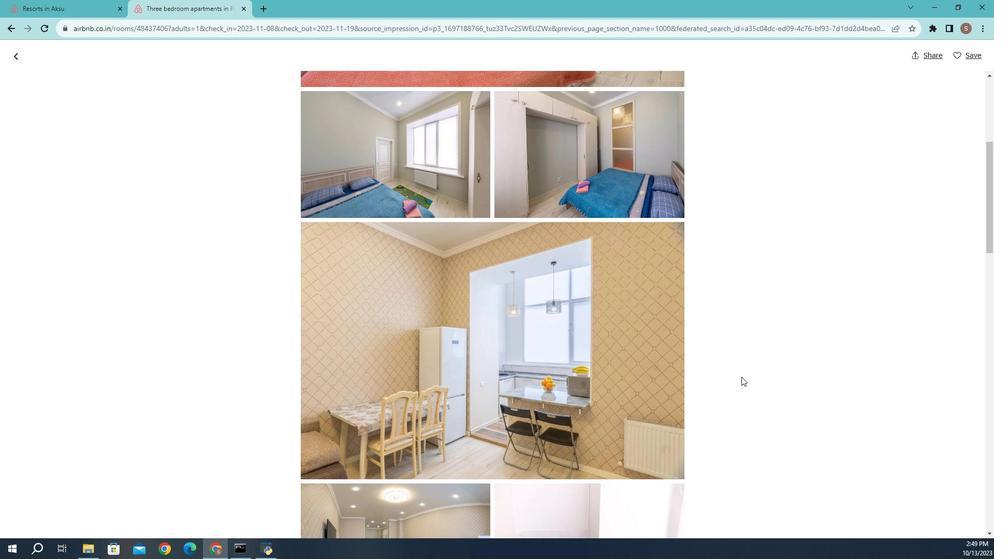 
Action: Mouse scrolled (732, 151) with delta (0, 0)
Screenshot: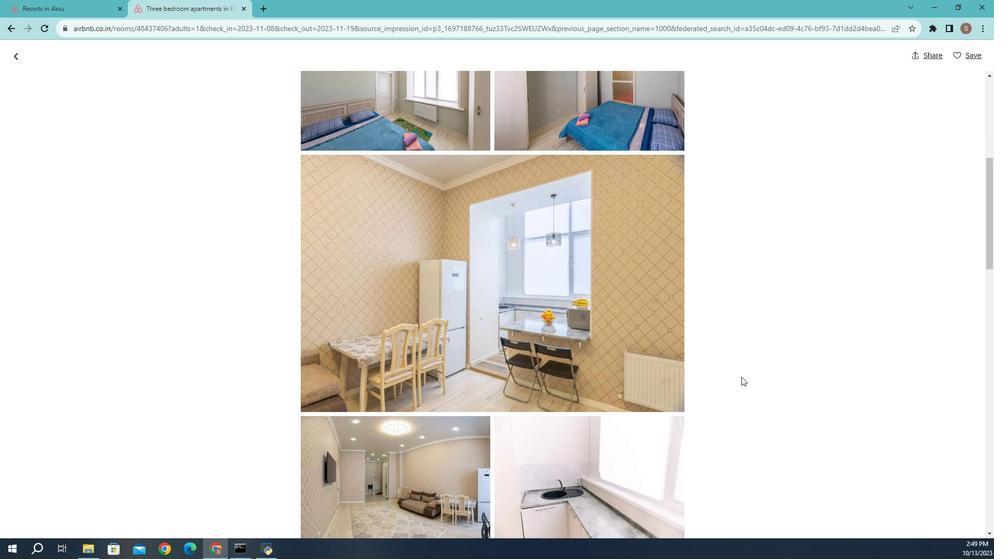 
Action: Mouse scrolled (732, 151) with delta (0, 0)
Screenshot: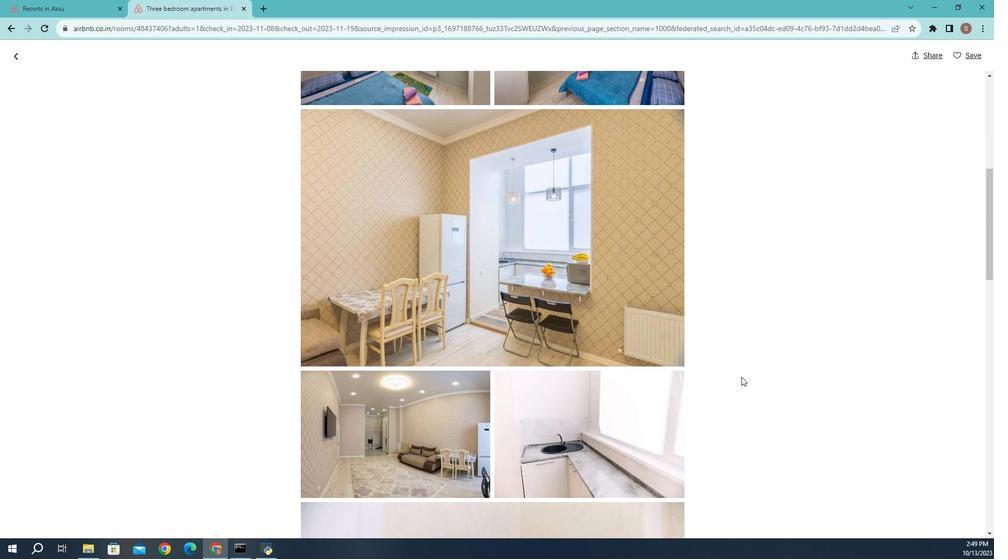 
Action: Mouse scrolled (732, 151) with delta (0, 0)
Screenshot: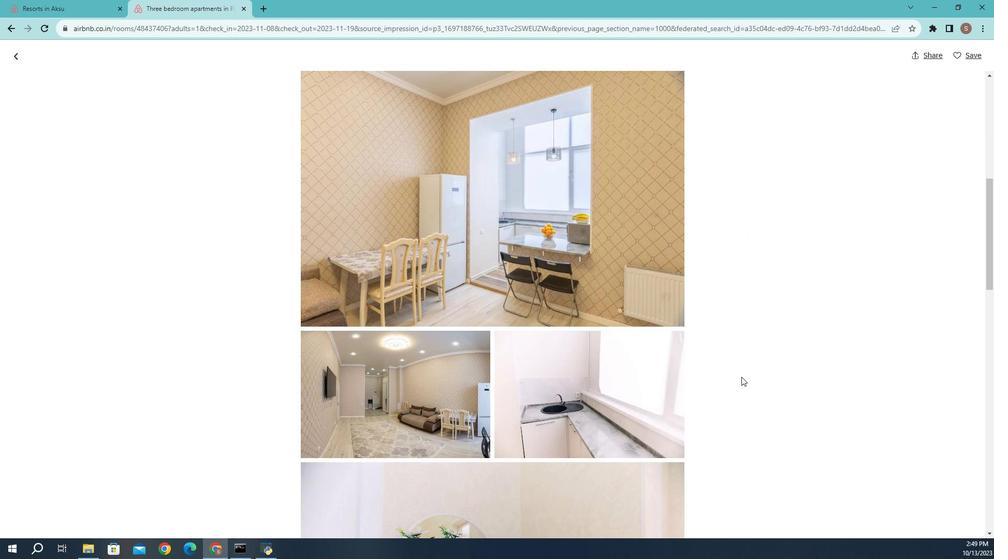 
Action: Mouse scrolled (732, 151) with delta (0, 0)
Screenshot: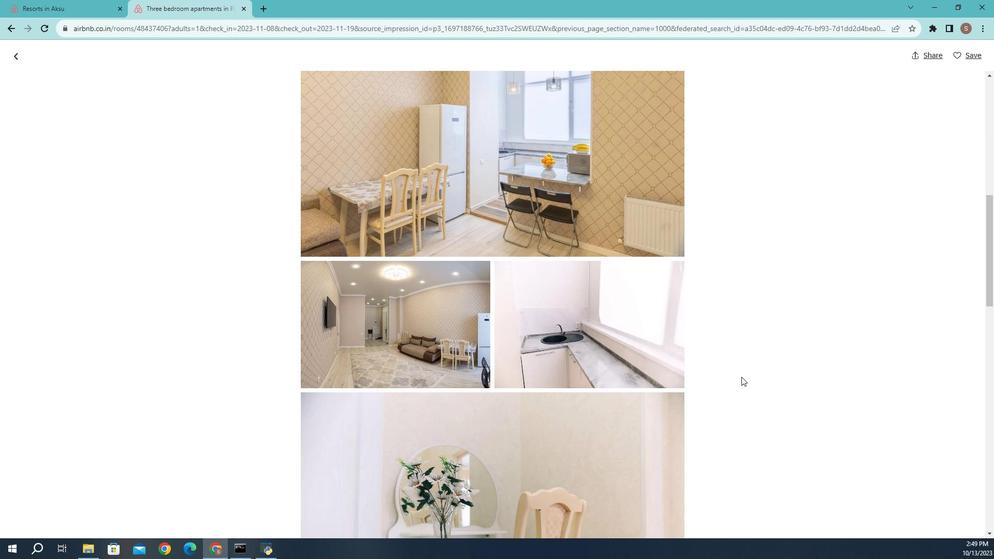
Action: Mouse scrolled (732, 151) with delta (0, 0)
Screenshot: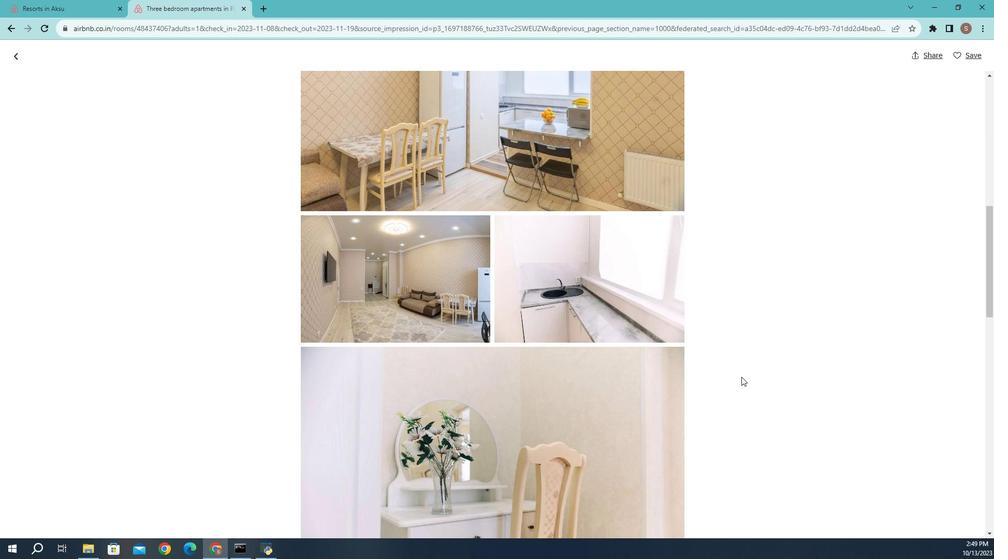 
Action: Mouse scrolled (732, 151) with delta (0, 0)
Screenshot: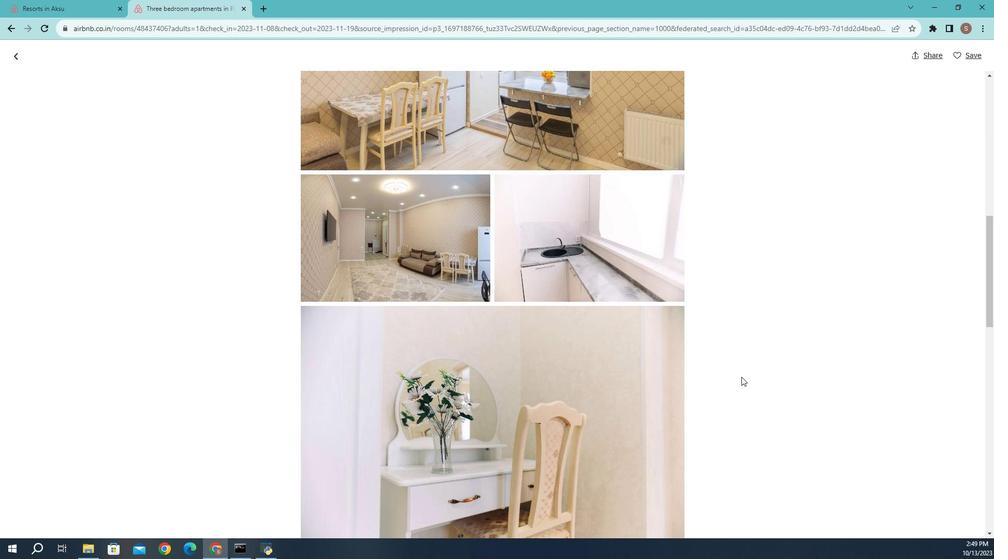 
Action: Mouse scrolled (732, 151) with delta (0, 0)
Screenshot: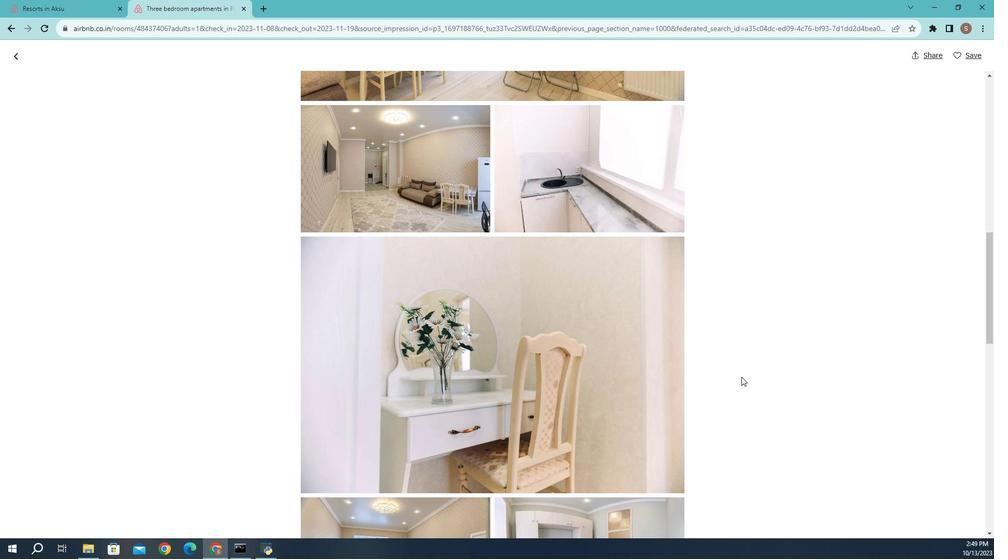 
Action: Mouse scrolled (732, 151) with delta (0, 0)
Screenshot: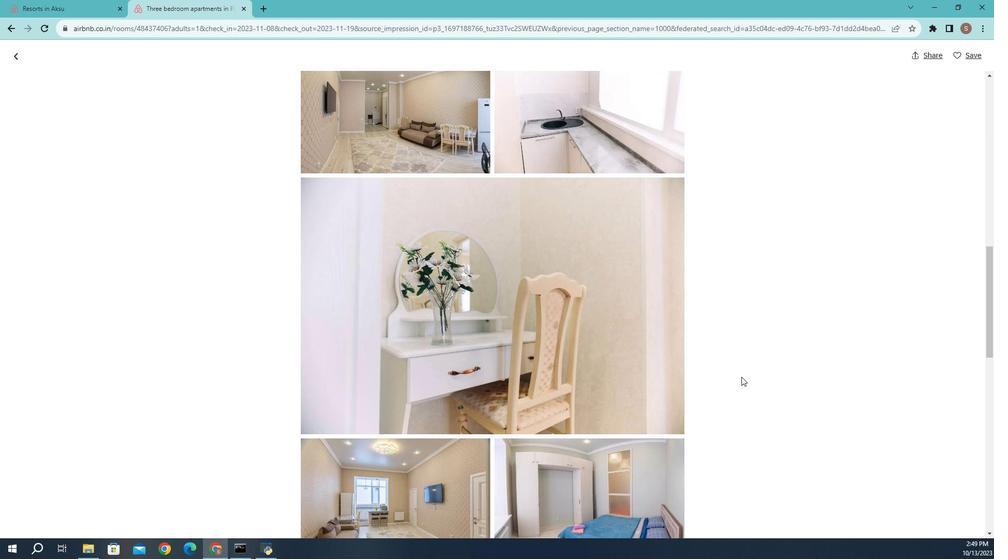 
Action: Mouse scrolled (732, 151) with delta (0, 0)
Screenshot: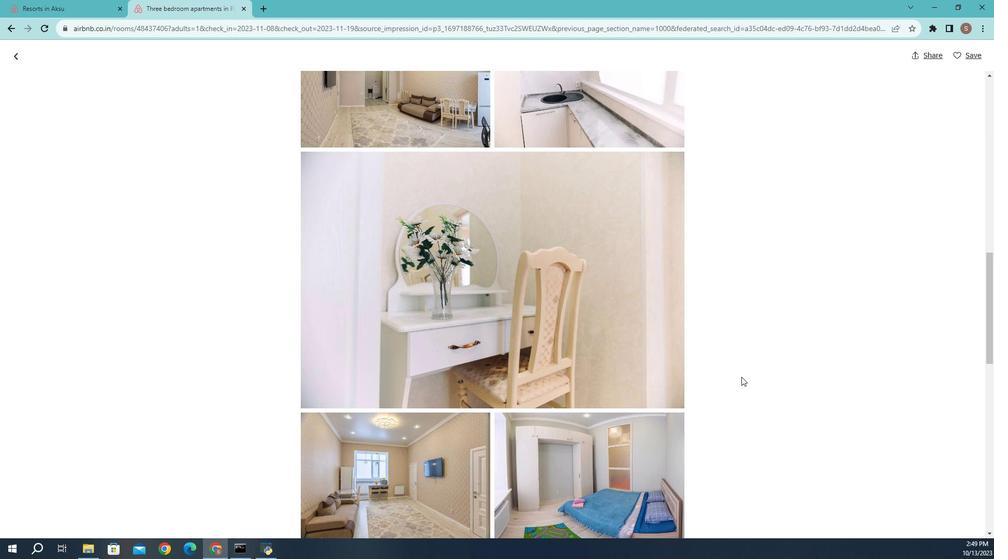 
Action: Mouse scrolled (732, 151) with delta (0, 0)
Screenshot: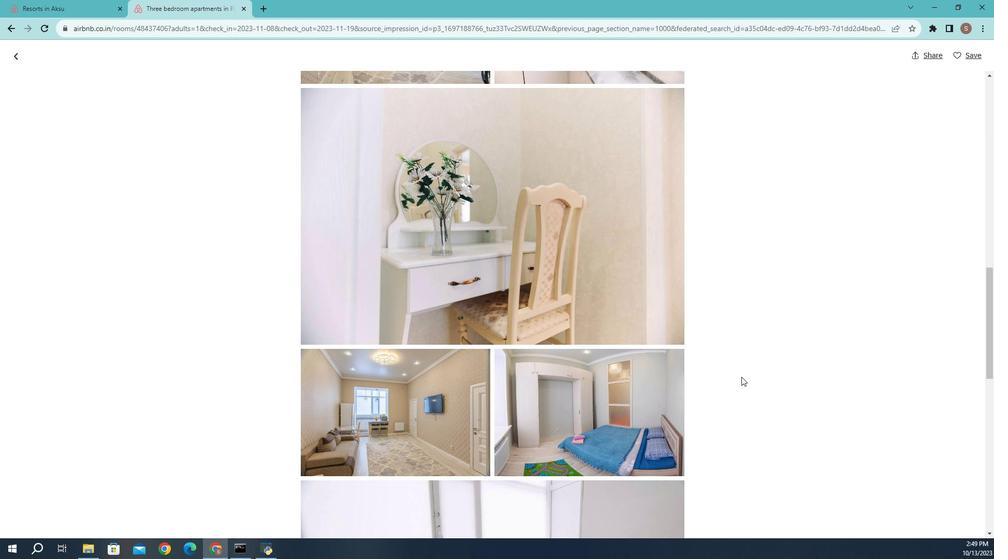 
Action: Mouse moved to (733, 151)
Screenshot: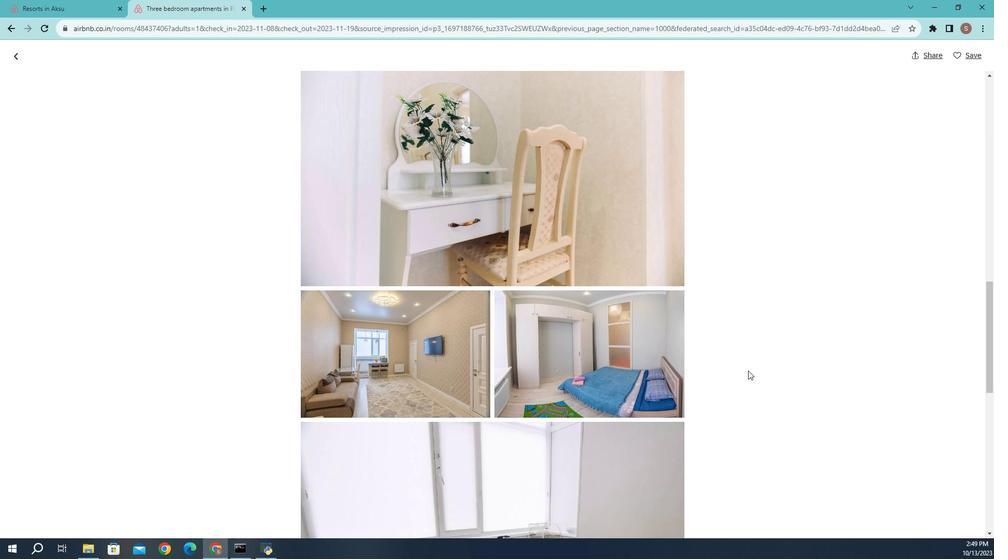 
Action: Mouse scrolled (733, 151) with delta (0, 0)
Screenshot: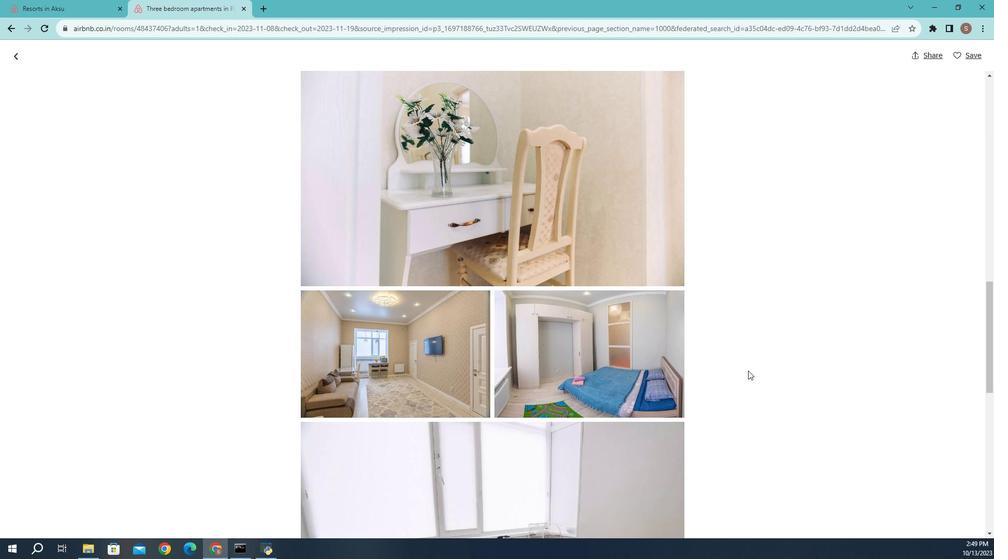 
Action: Mouse moved to (739, 151)
Screenshot: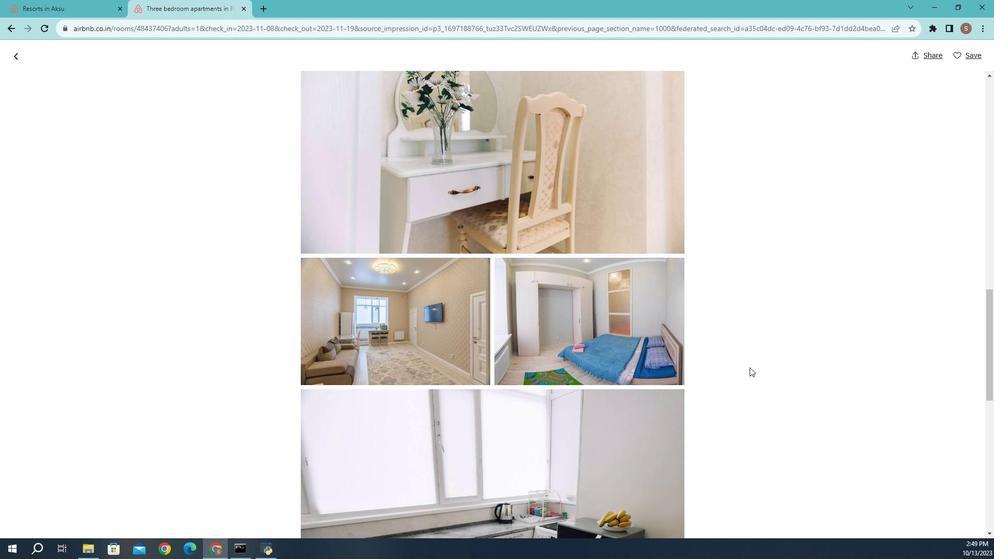 
Action: Mouse scrolled (739, 151) with delta (0, 0)
Screenshot: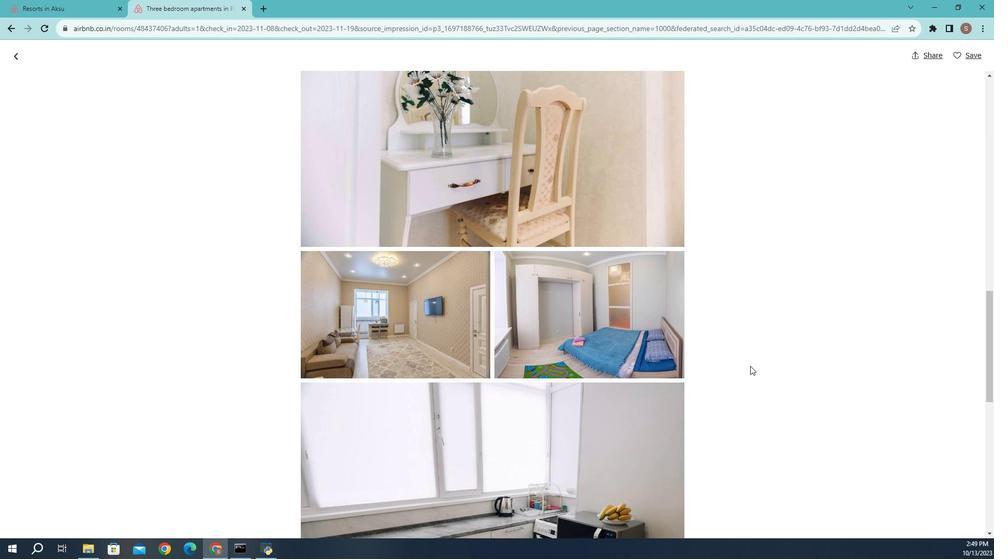 
Action: Mouse moved to (742, 151)
Screenshot: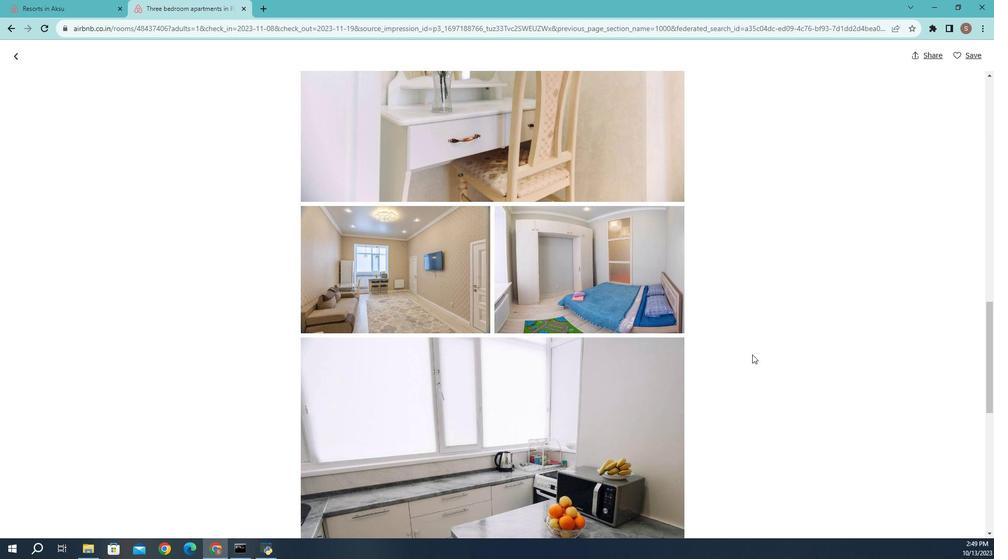 
Action: Mouse scrolled (742, 151) with delta (0, 0)
Screenshot: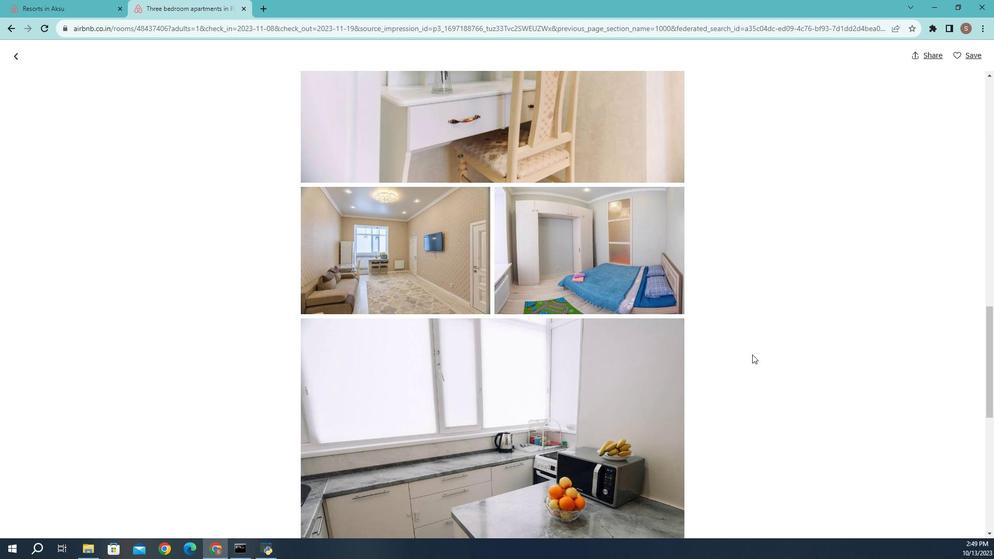 
Action: Mouse moved to (744, 151)
Screenshot: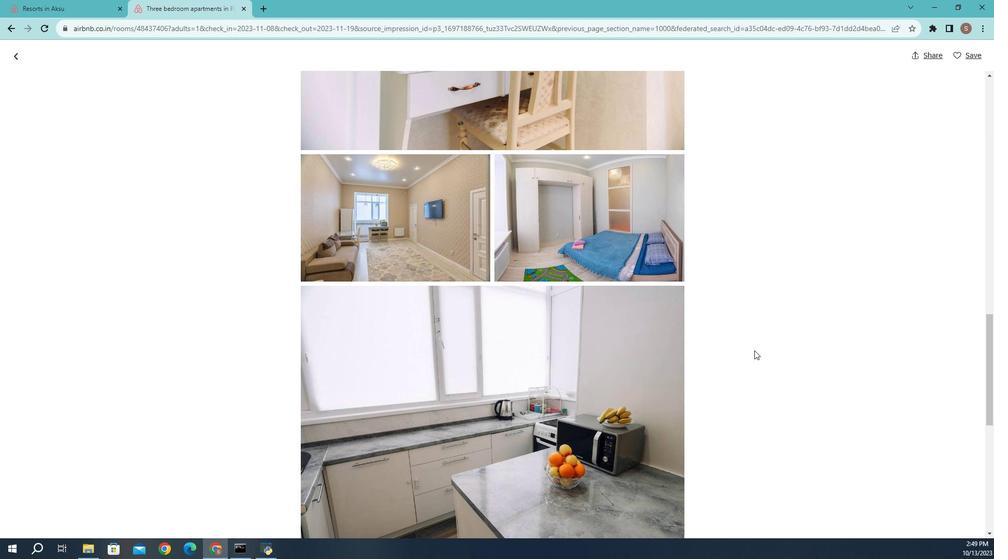 
Action: Mouse scrolled (744, 151) with delta (0, 0)
Screenshot: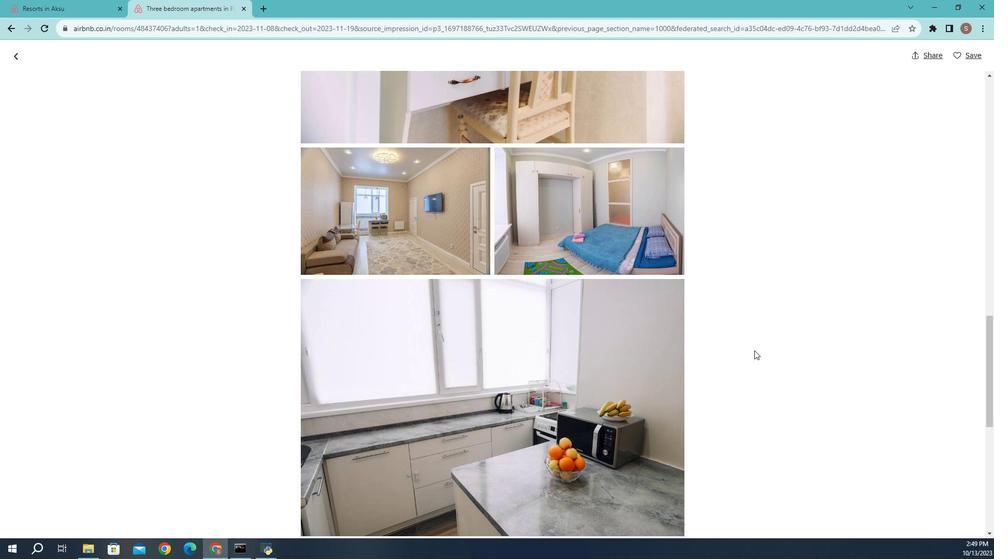 
Action: Mouse scrolled (744, 151) with delta (0, 0)
Screenshot: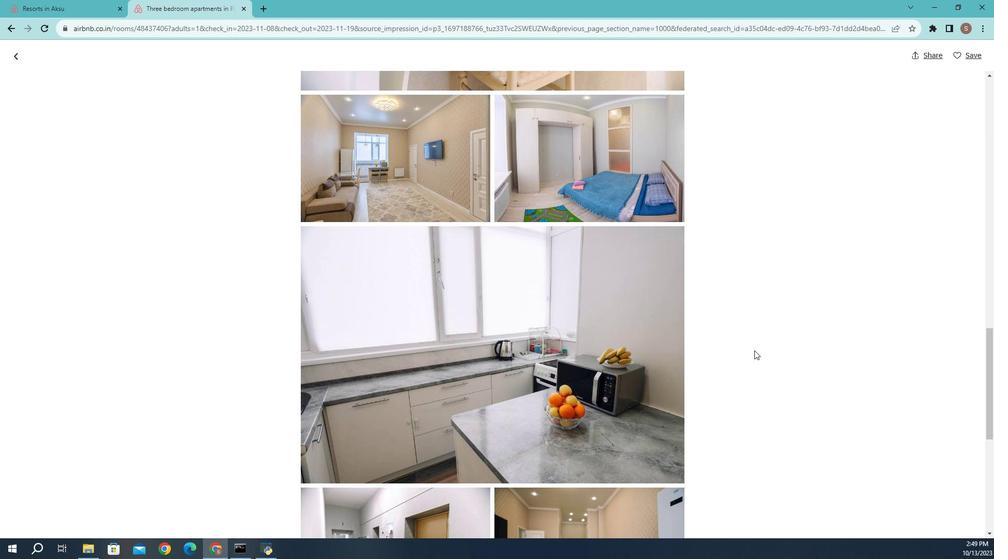 
Action: Mouse moved to (744, 151)
Screenshot: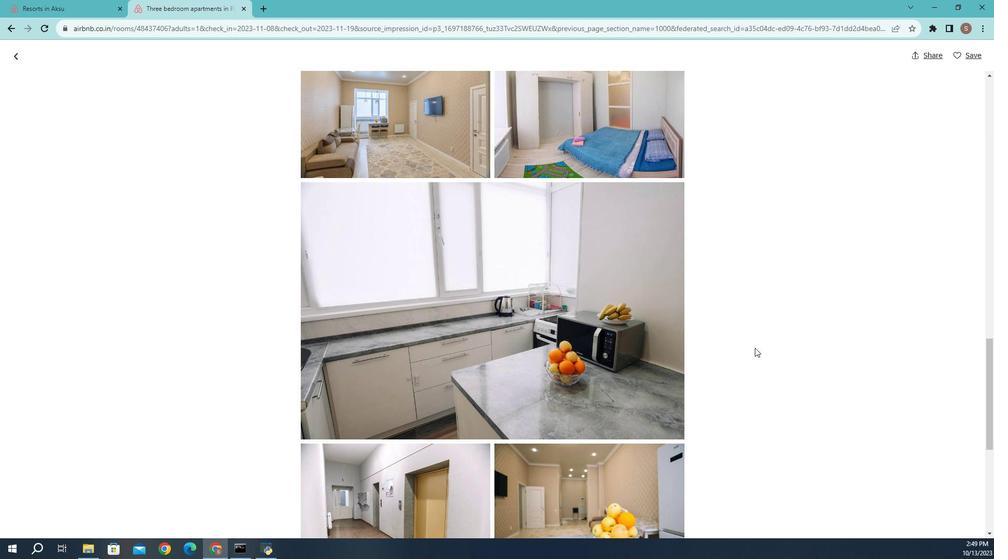 
Action: Mouse scrolled (744, 151) with delta (0, 0)
Screenshot: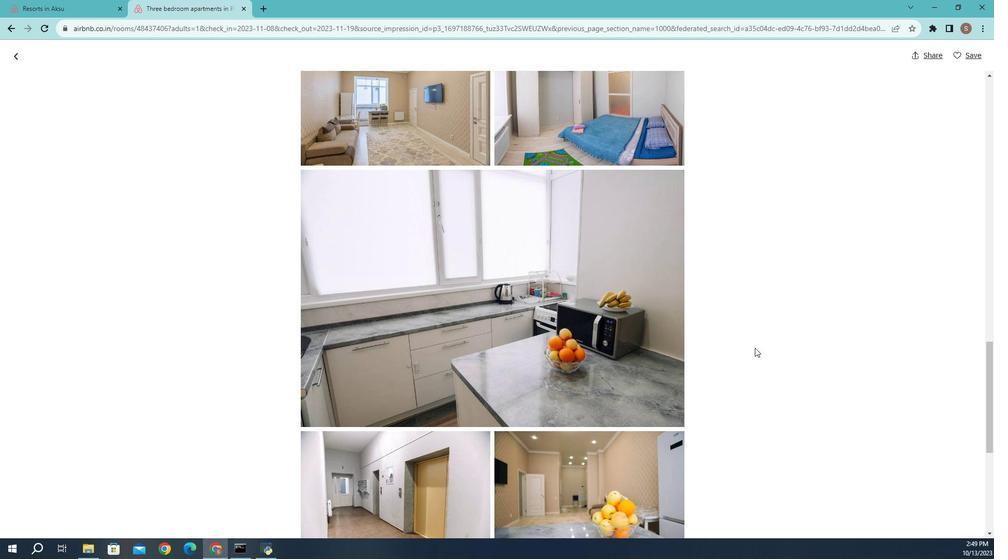 
Action: Mouse scrolled (744, 151) with delta (0, 0)
Screenshot: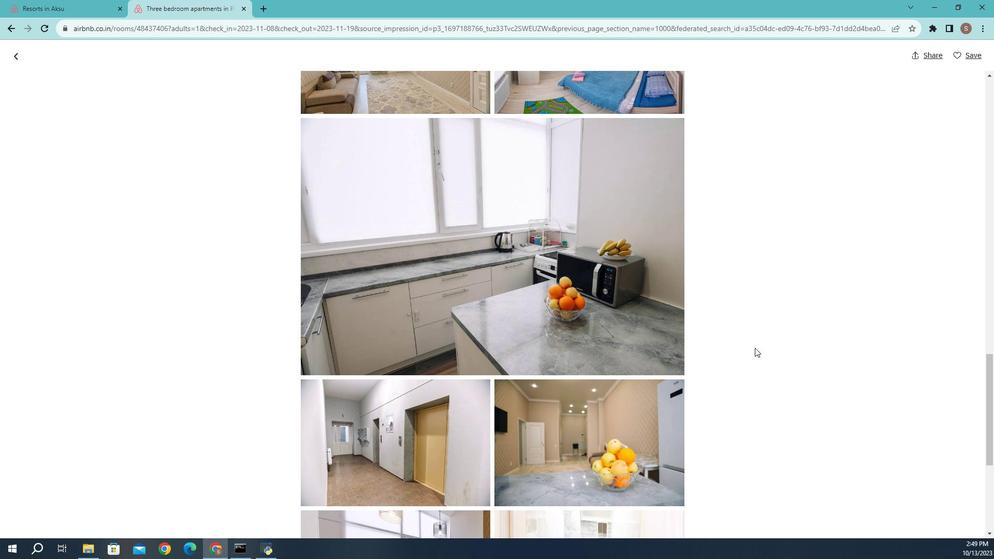 
Action: Mouse scrolled (744, 151) with delta (0, 0)
Screenshot: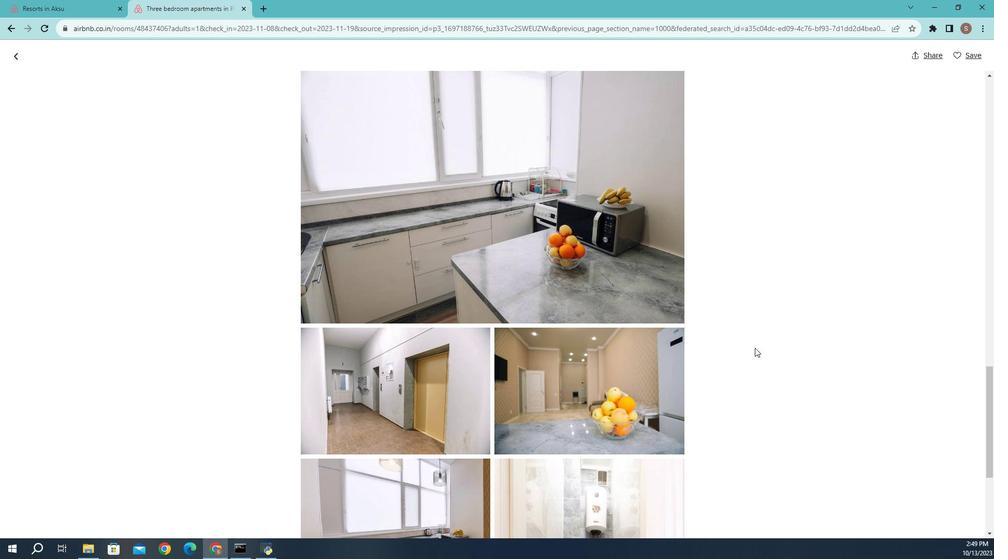 
Action: Mouse scrolled (744, 151) with delta (0, 0)
Screenshot: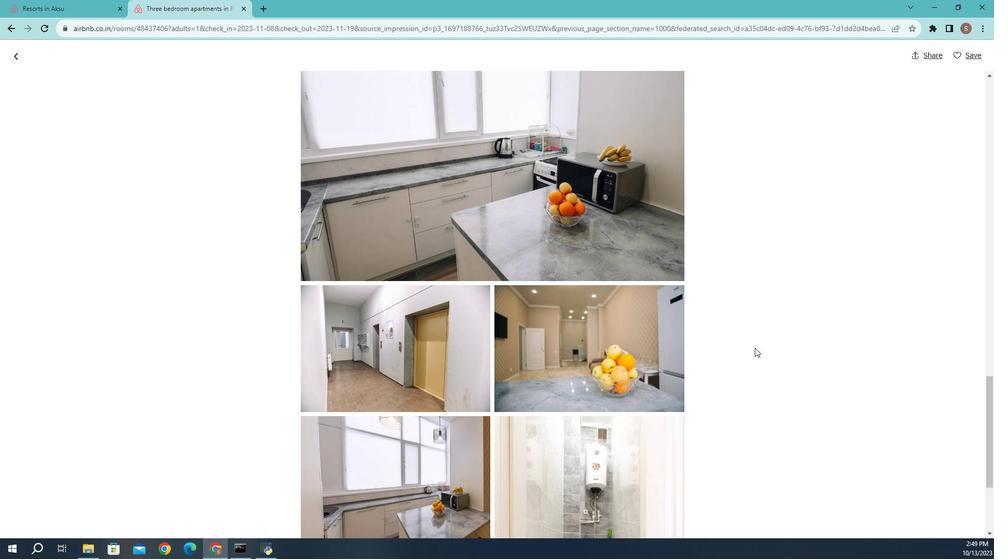 
Action: Mouse scrolled (744, 151) with delta (0, 0)
Screenshot: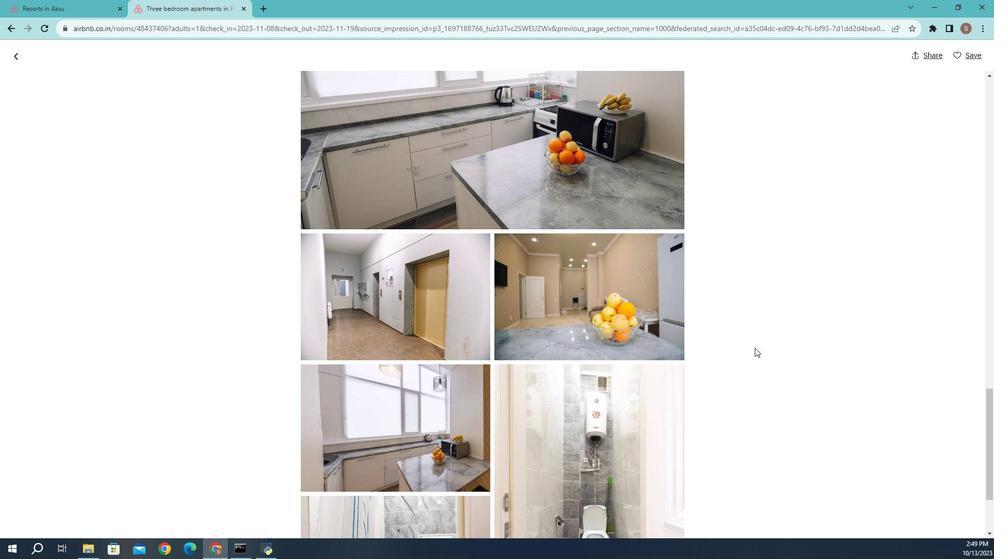 
Action: Mouse scrolled (744, 151) with delta (0, 0)
Screenshot: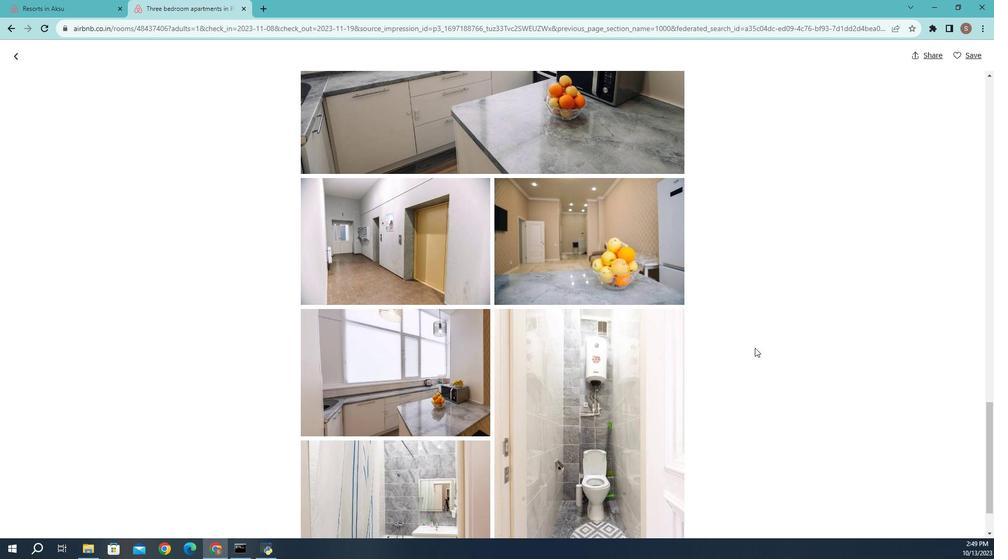 
Action: Mouse scrolled (744, 151) with delta (0, 0)
Screenshot: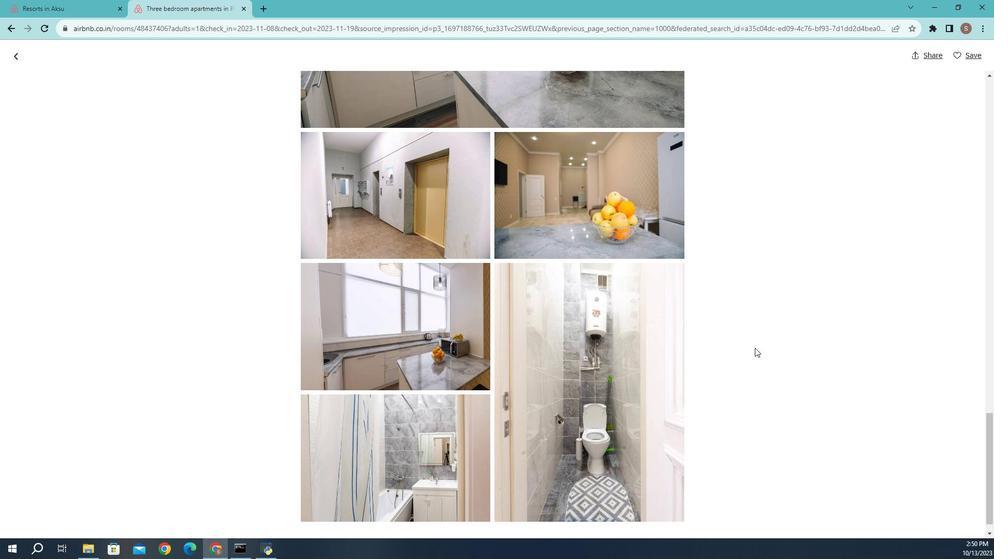 
Action: Mouse moved to (741, 151)
Screenshot: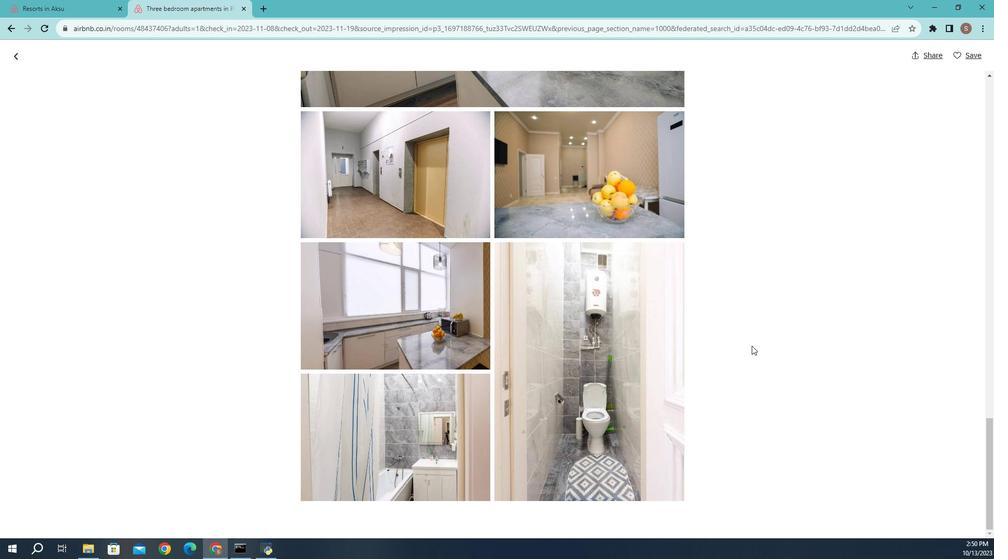 
Action: Mouse scrolled (741, 151) with delta (0, 0)
Screenshot: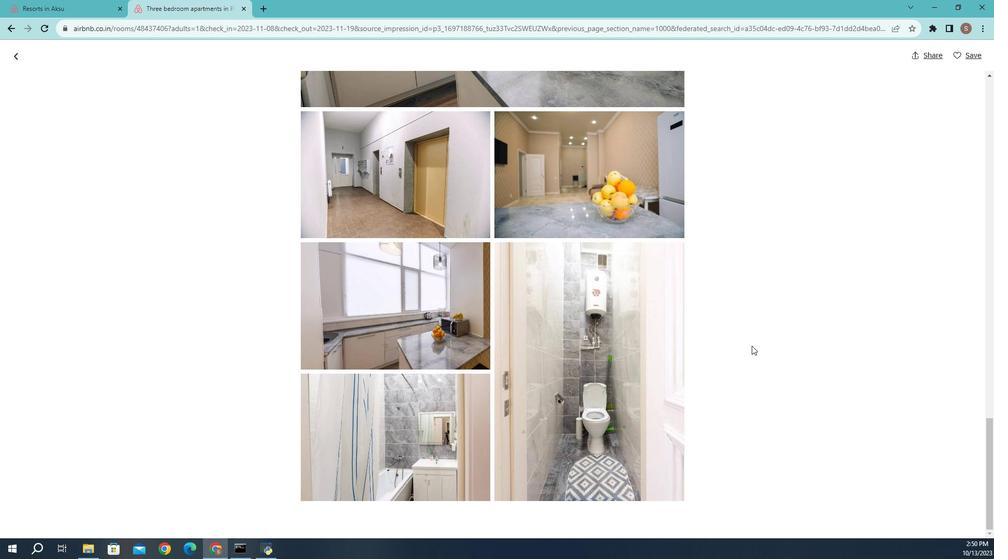 
Action: Mouse scrolled (741, 151) with delta (0, 0)
Screenshot: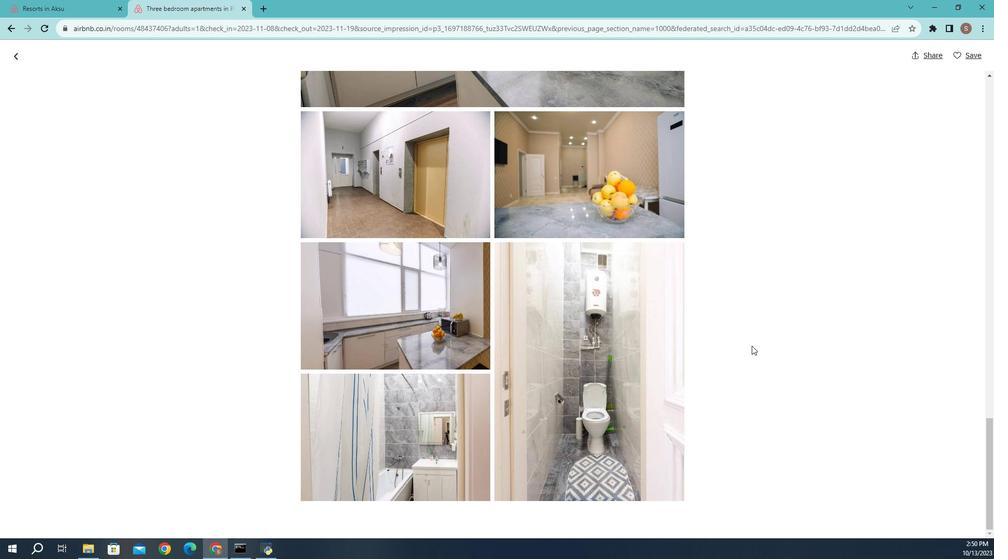 
Action: Mouse moved to (79, 152)
Screenshot: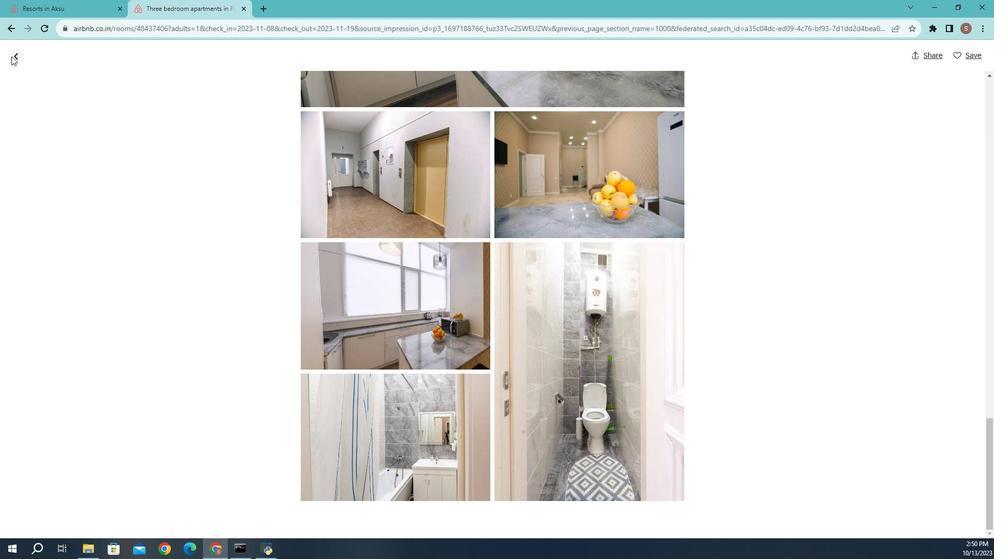 
Action: Mouse pressed left at (79, 152)
Screenshot: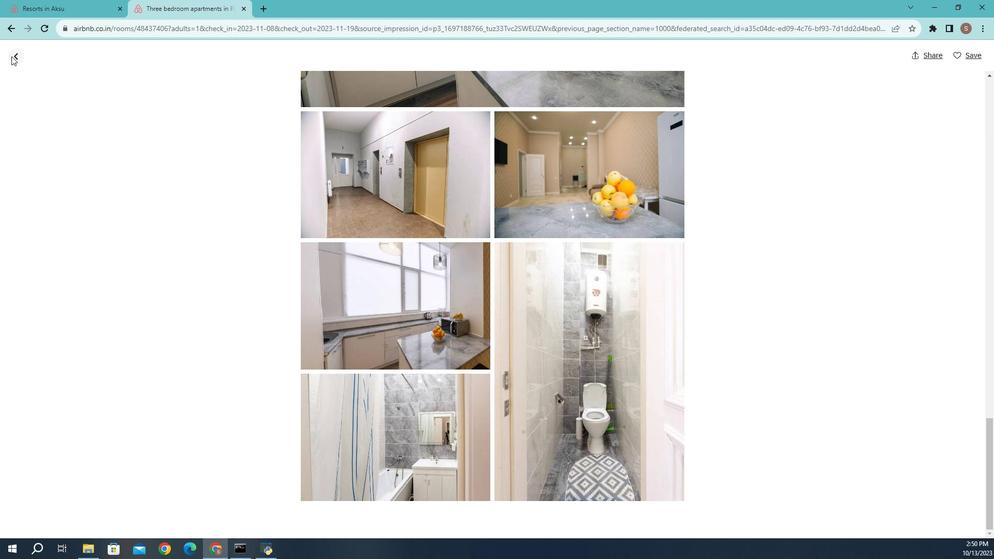 
Action: Mouse moved to (322, 151)
Screenshot: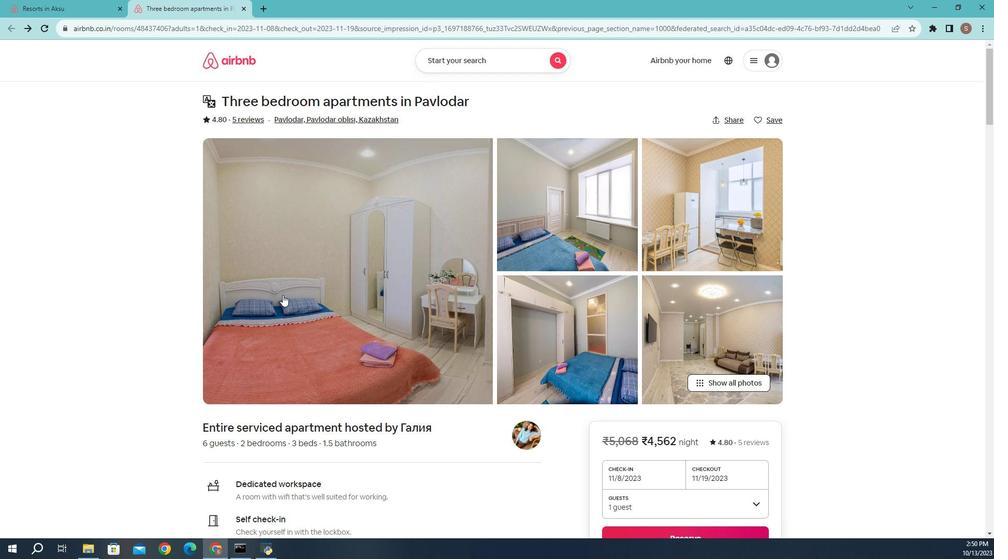 
Action: Mouse scrolled (322, 151) with delta (0, 0)
Screenshot: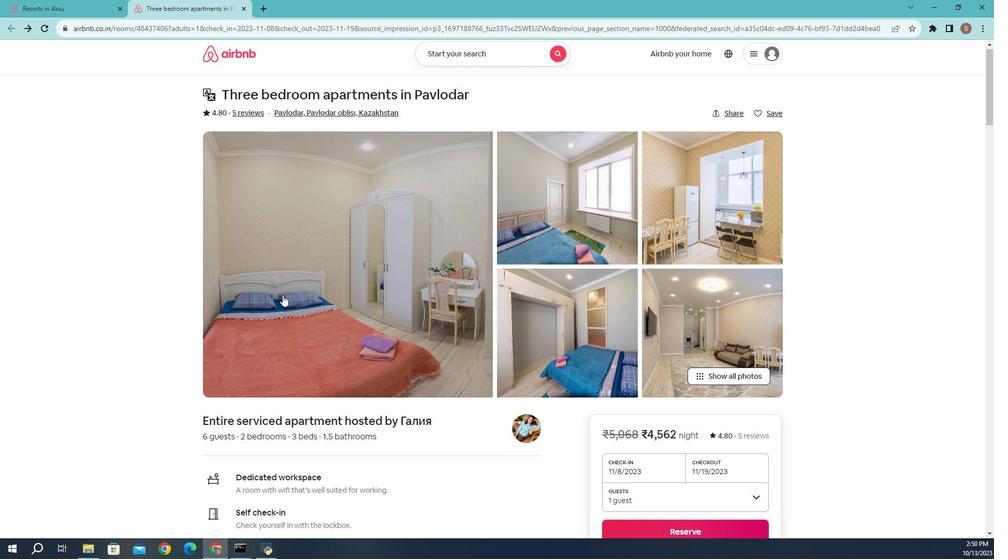 
Action: Mouse scrolled (322, 151) with delta (0, 0)
Screenshot: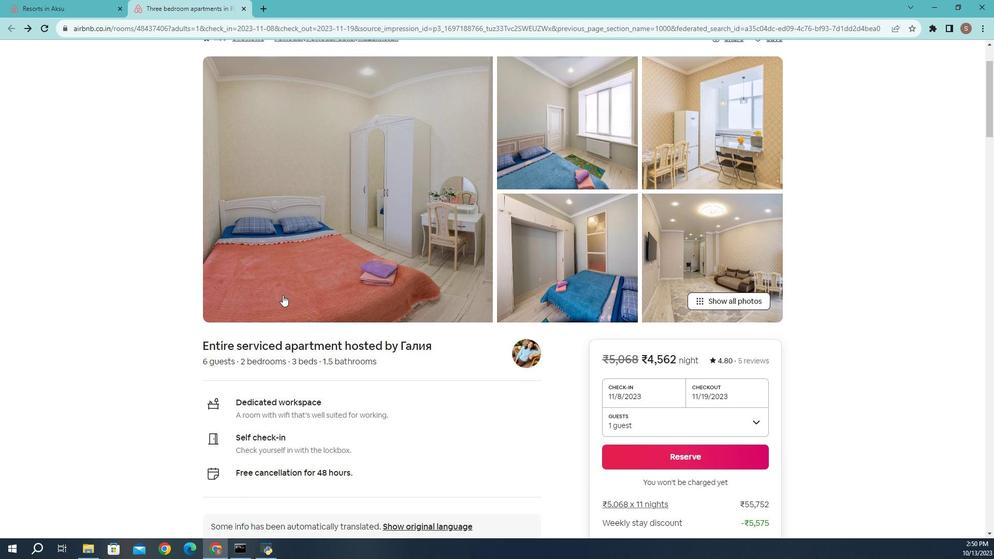
Action: Mouse scrolled (322, 151) with delta (0, 0)
Screenshot: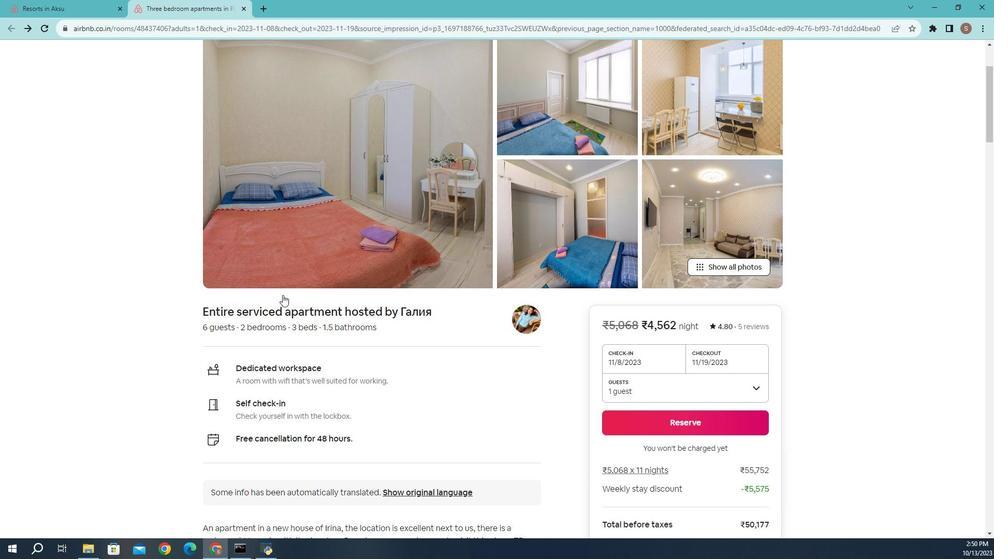 
Action: Mouse moved to (333, 151)
Screenshot: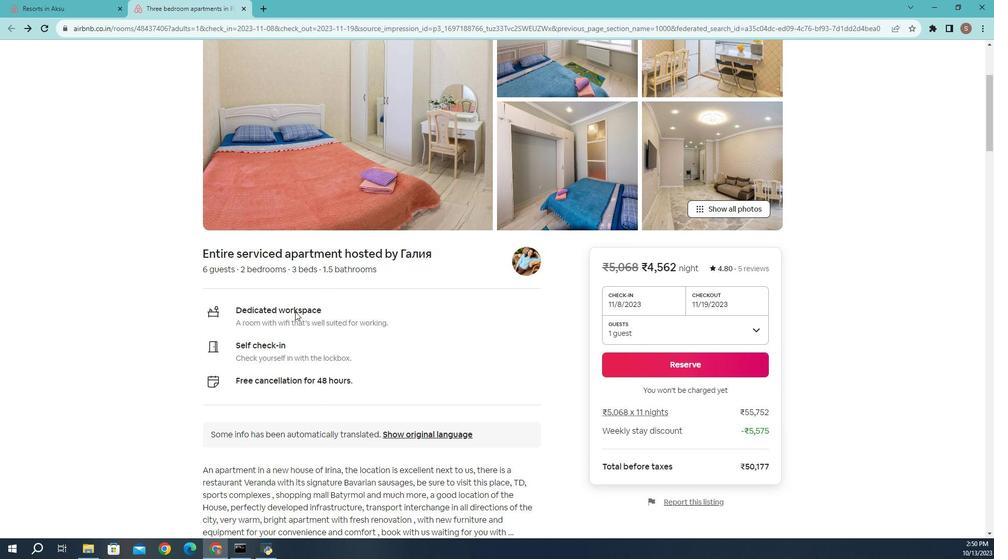 
Action: Mouse scrolled (333, 151) with delta (0, 0)
Screenshot: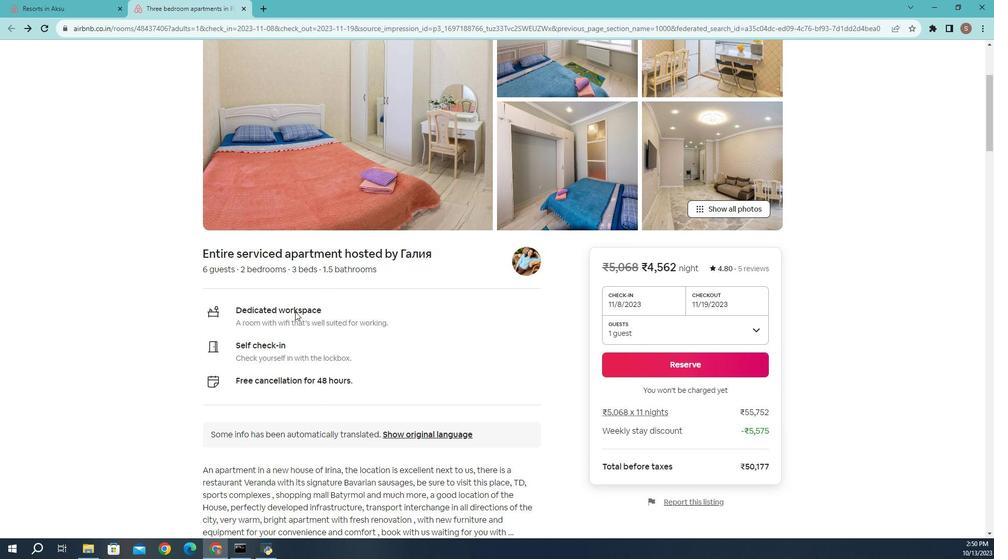 
Action: Mouse moved to (334, 151)
Screenshot: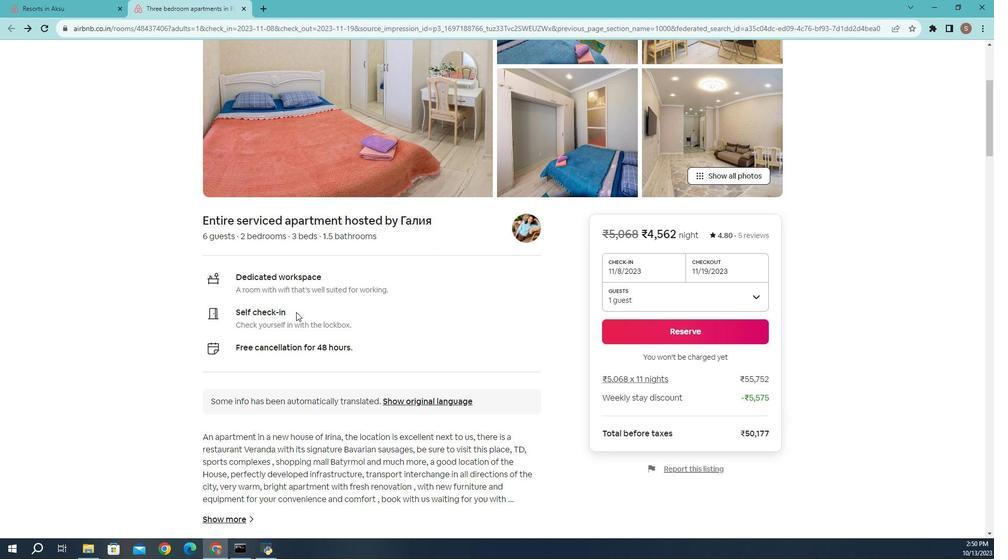 
Action: Mouse scrolled (334, 151) with delta (0, 0)
Screenshot: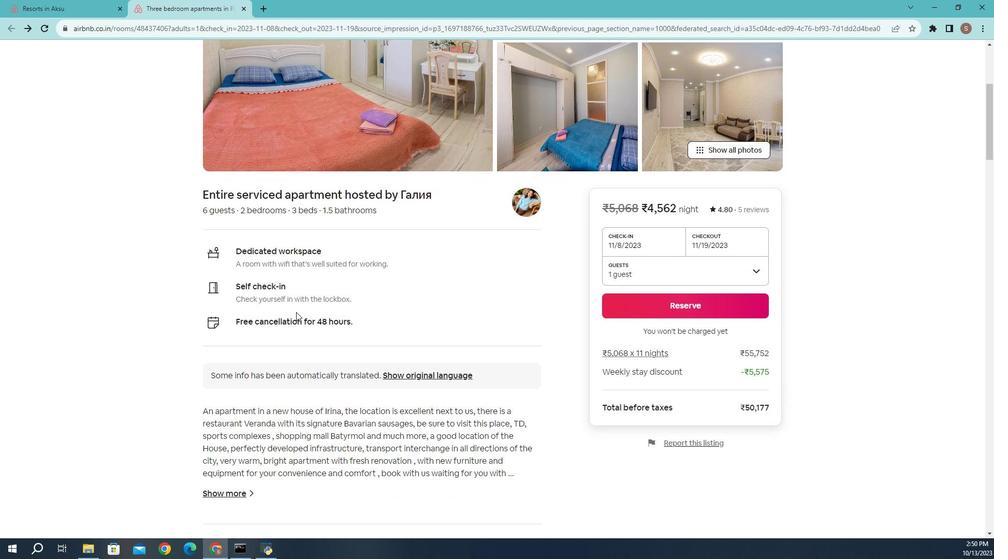 
Action: Mouse scrolled (334, 151) with delta (0, 0)
Screenshot: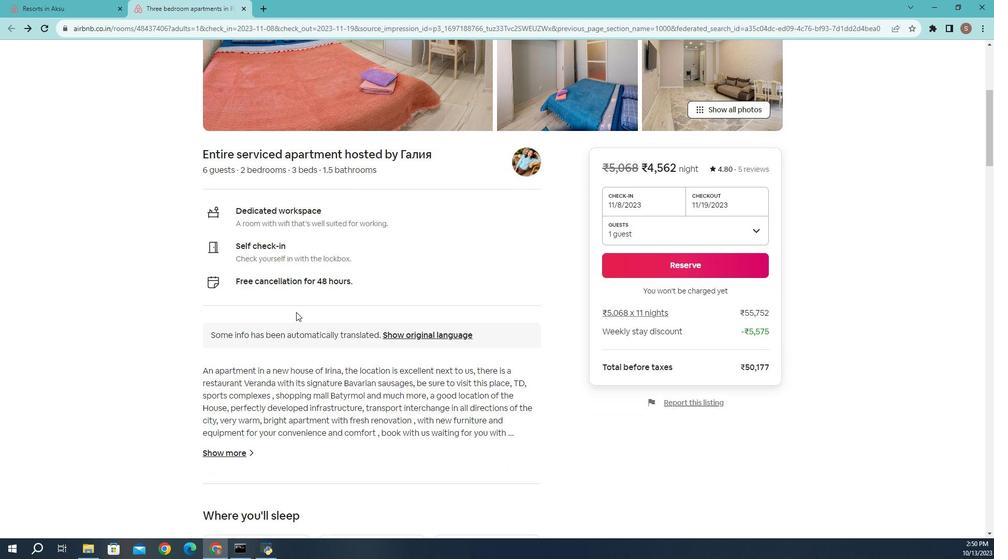
Action: Mouse moved to (284, 151)
Screenshot: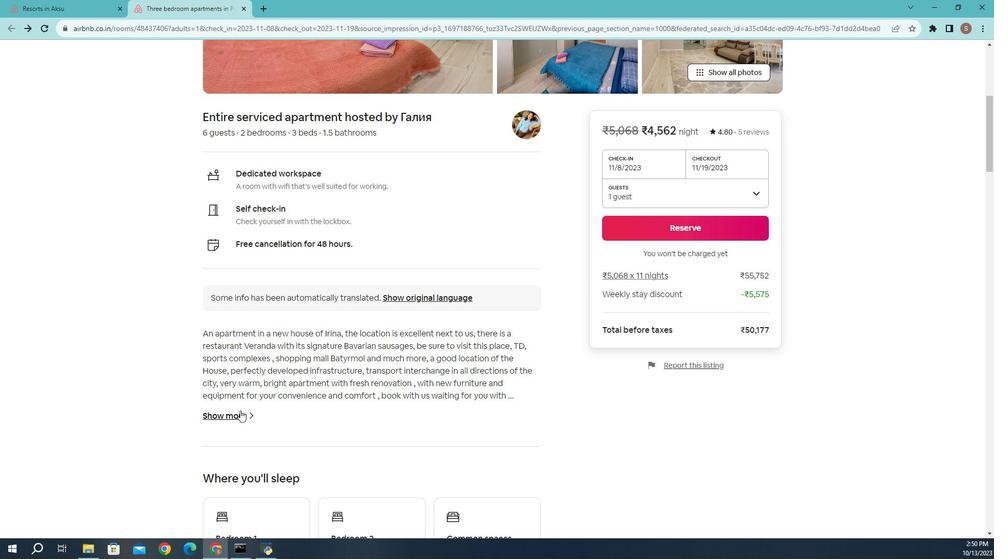 
Action: Mouse pressed left at (284, 151)
Screenshot: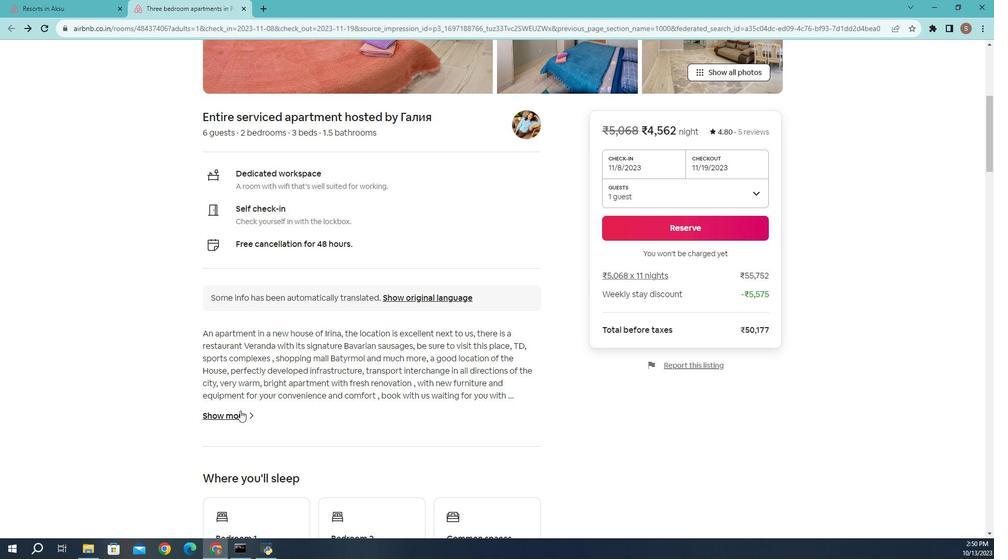 
Action: Mouse moved to (347, 152)
Screenshot: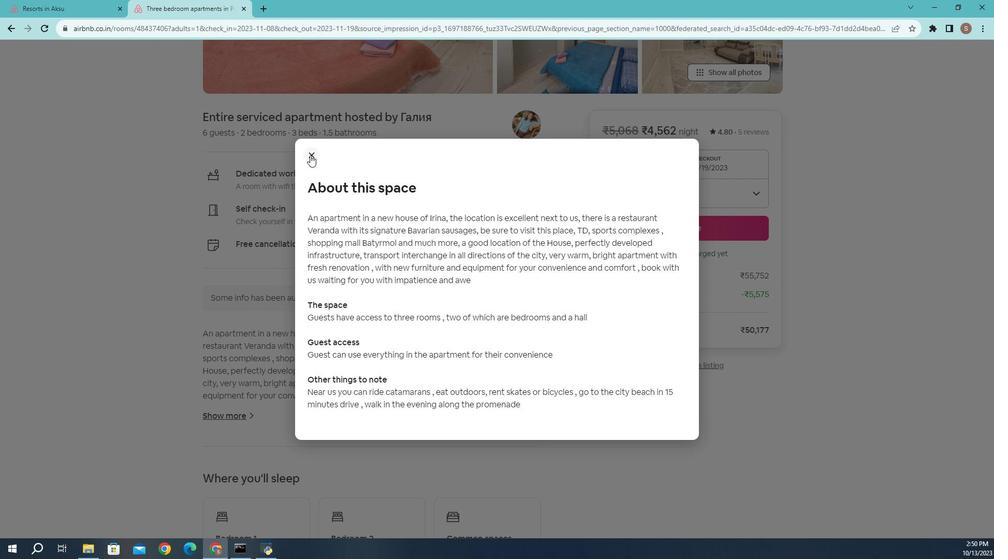 
Action: Mouse pressed left at (347, 152)
Screenshot: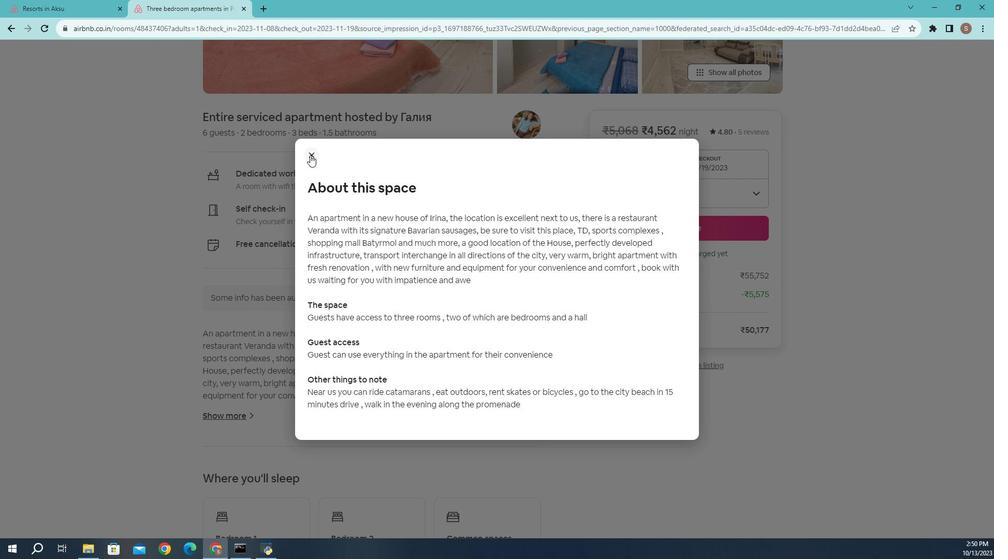 
Action: Mouse moved to (424, 151)
Screenshot: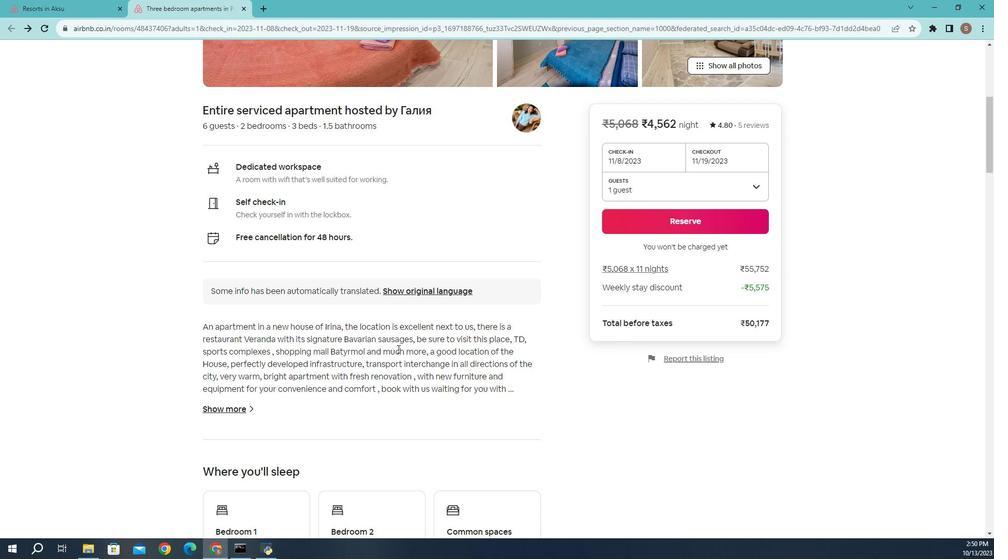 
Action: Mouse scrolled (424, 151) with delta (0, 0)
Screenshot: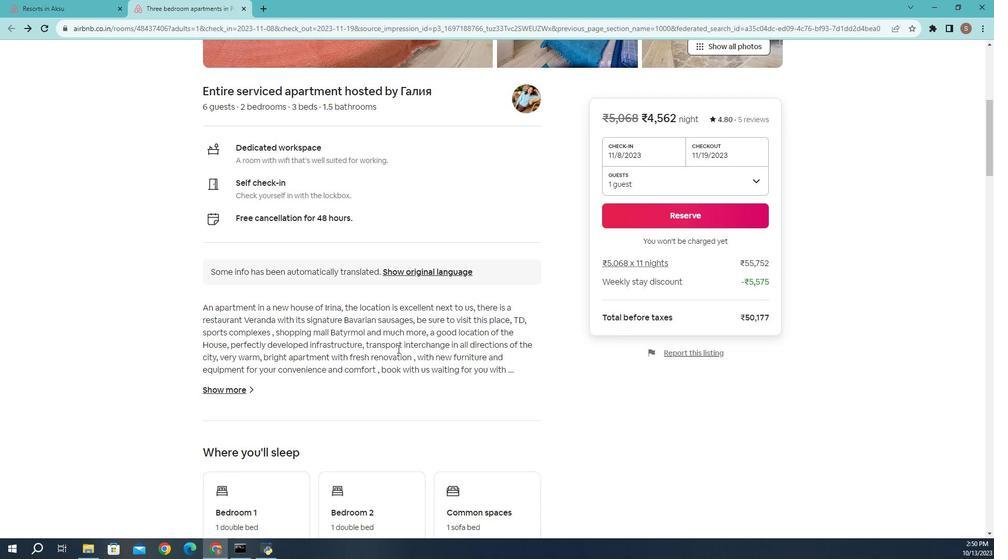 
Action: Mouse moved to (426, 151)
Screenshot: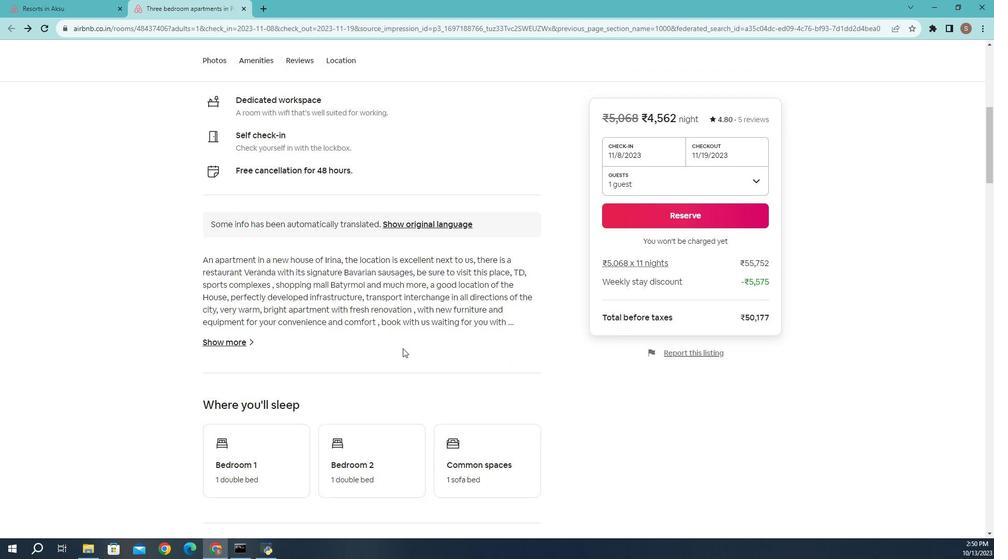 
Action: Mouse scrolled (426, 151) with delta (0, 0)
Screenshot: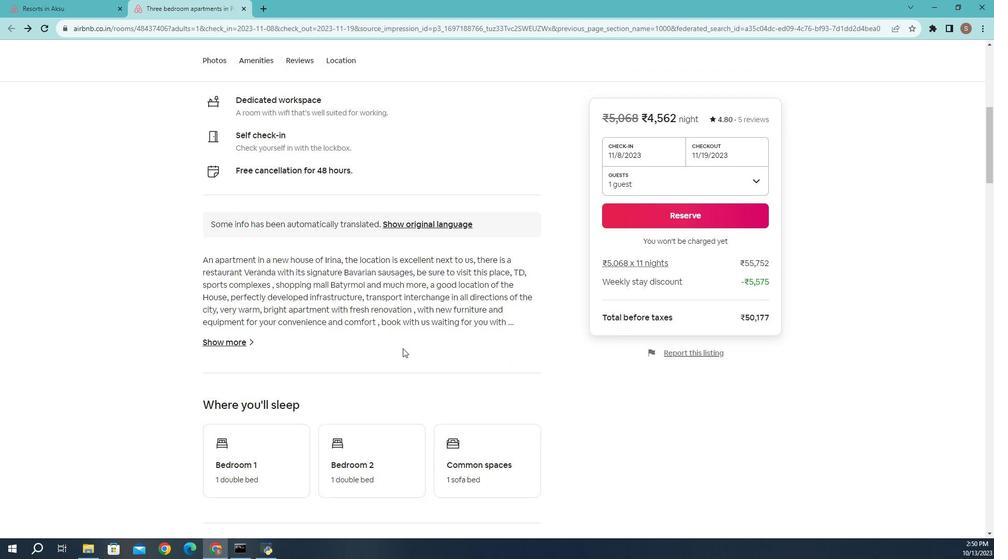 
Action: Mouse moved to (430, 151)
Screenshot: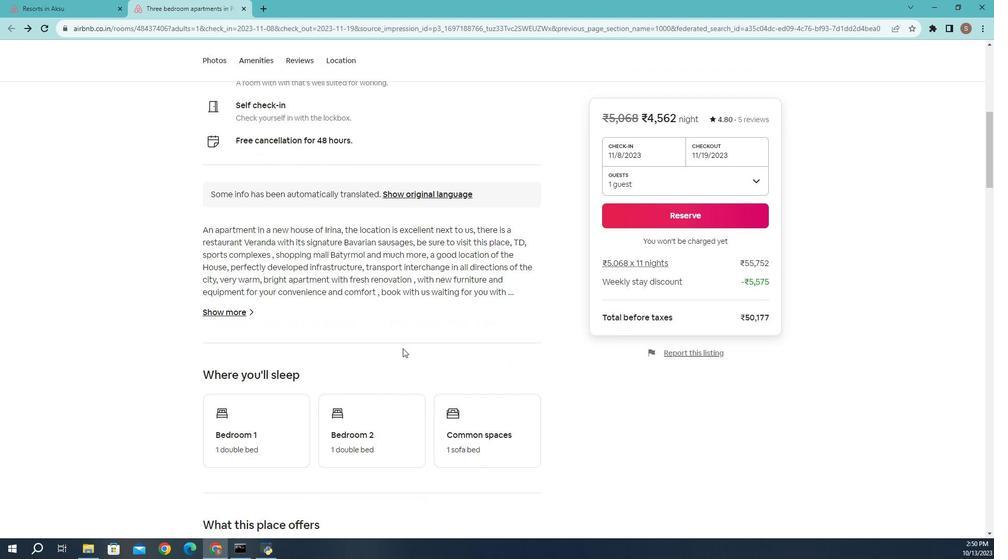 
Action: Mouse scrolled (430, 151) with delta (0, 0)
Screenshot: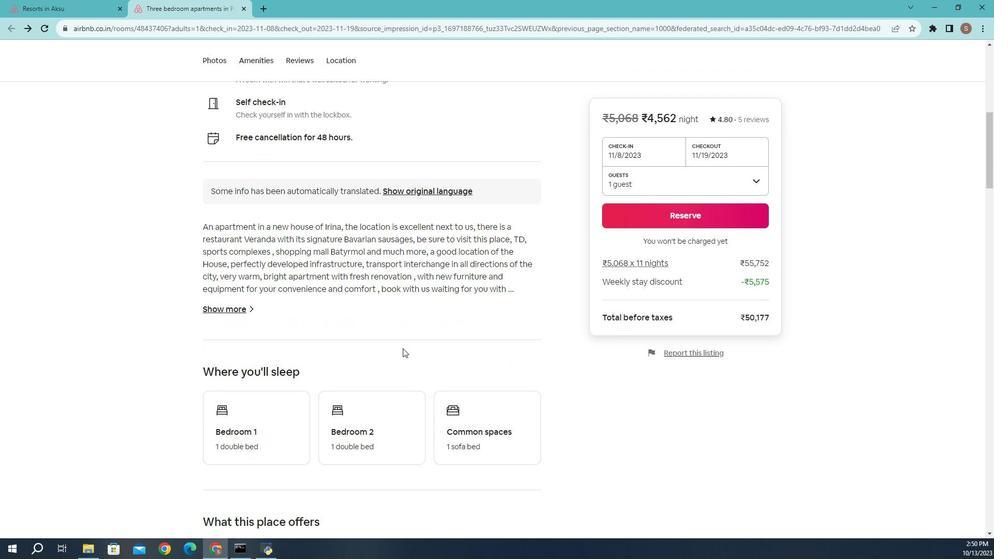 
Action: Mouse scrolled (430, 151) with delta (0, 0)
Screenshot: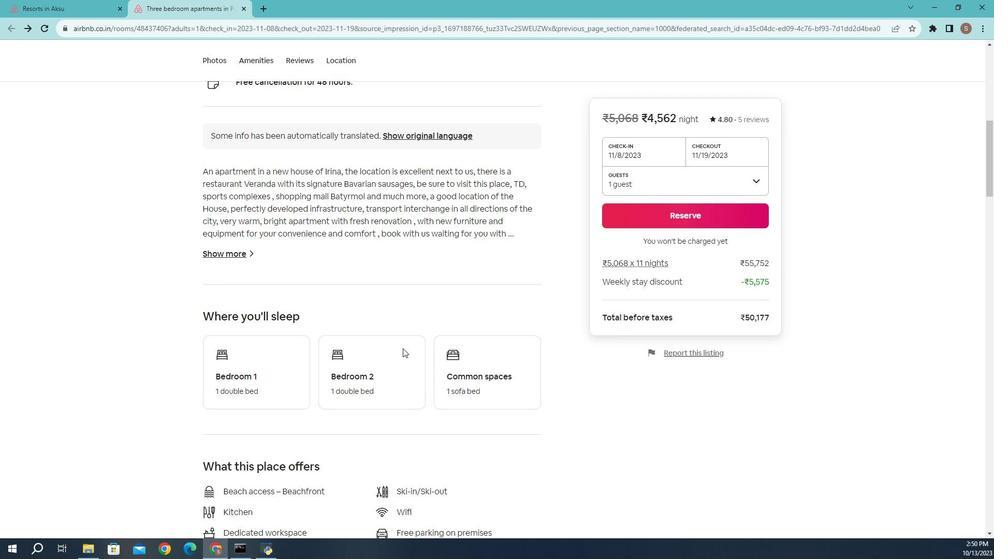 
Action: Mouse scrolled (430, 151) with delta (0, 0)
Screenshot: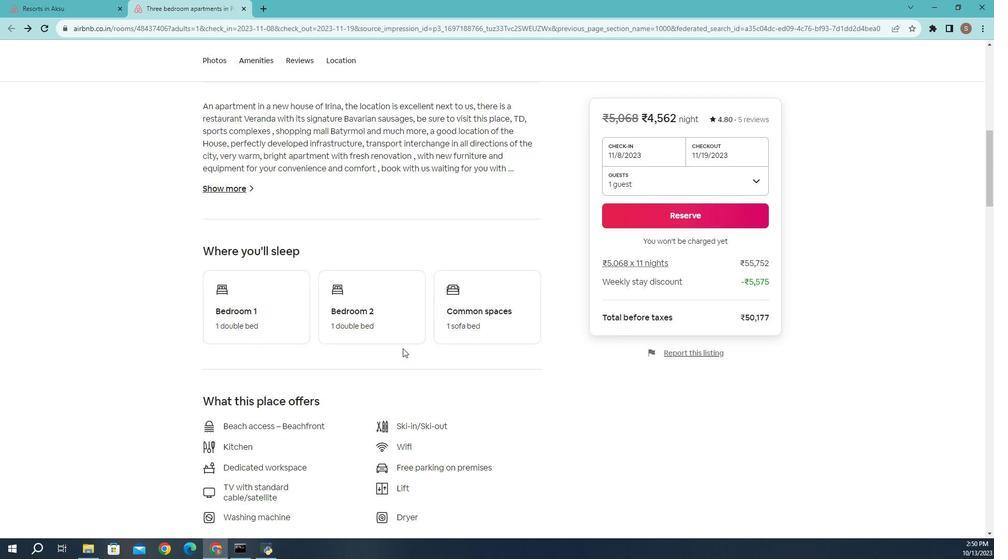 
Action: Mouse scrolled (430, 151) with delta (0, 0)
Screenshot: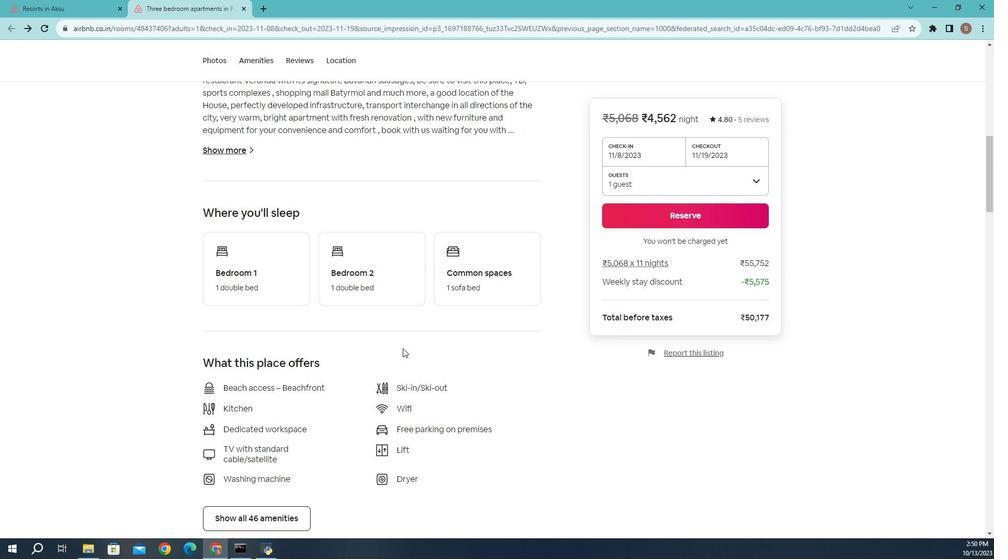 
Action: Mouse scrolled (430, 151) with delta (0, 0)
Screenshot: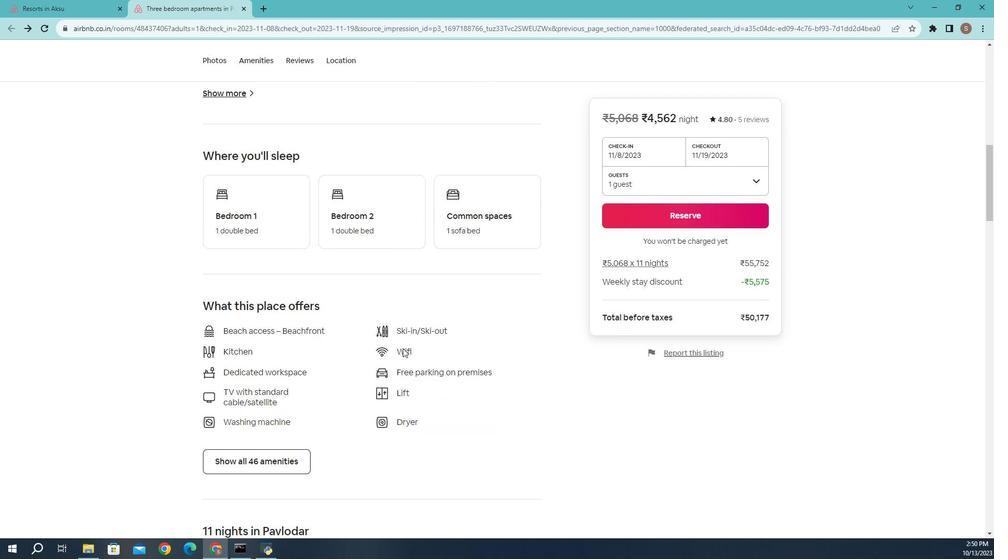 
Action: Mouse moved to (301, 151)
Screenshot: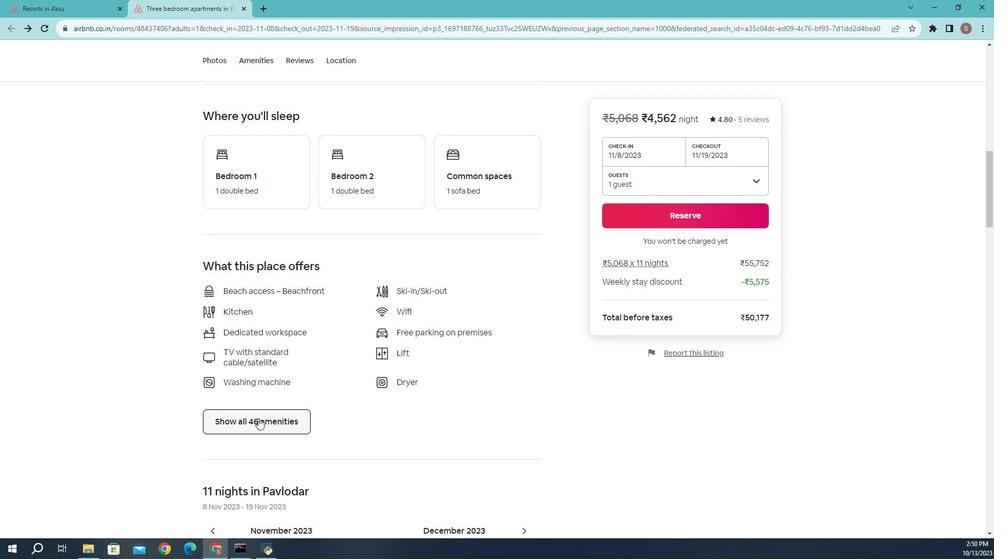 
Action: Mouse pressed left at (301, 151)
Screenshot: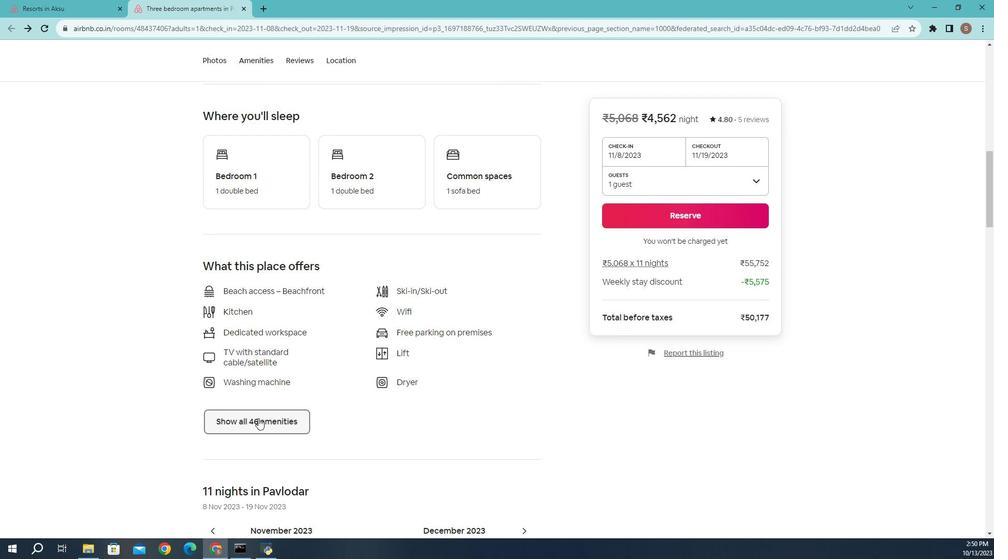 
Action: Mouse moved to (514, 151)
Screenshot: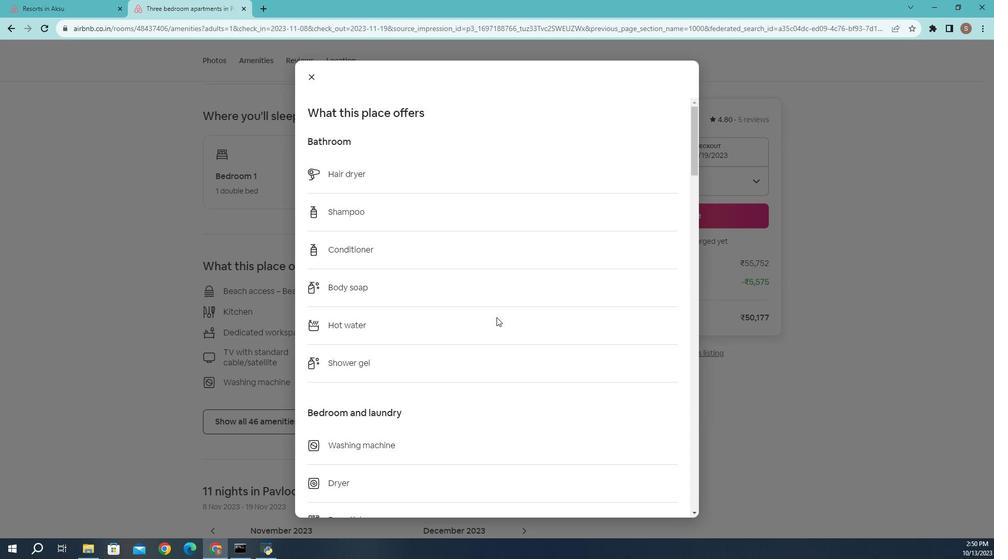 
Action: Mouse scrolled (514, 151) with delta (0, 0)
Screenshot: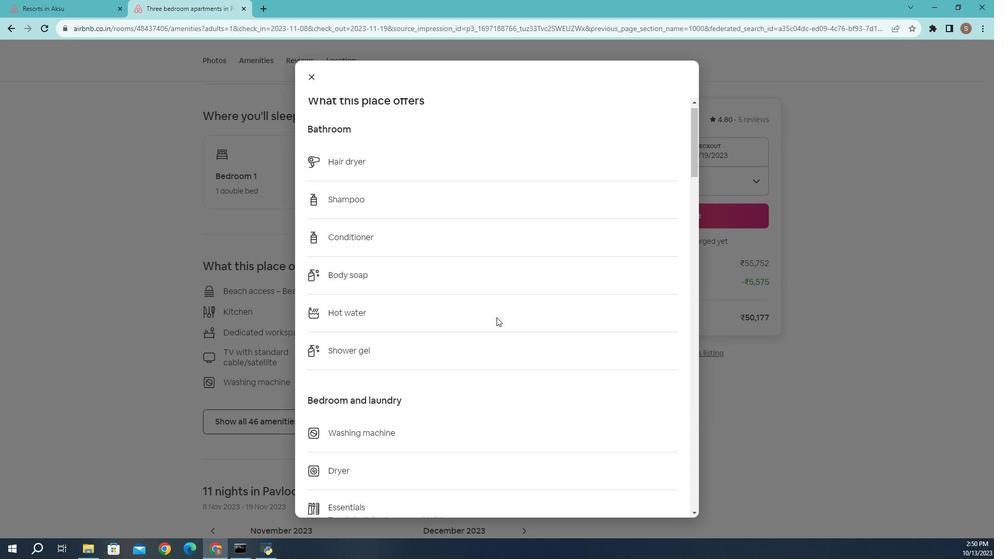 
Action: Mouse scrolled (514, 151) with delta (0, 0)
Screenshot: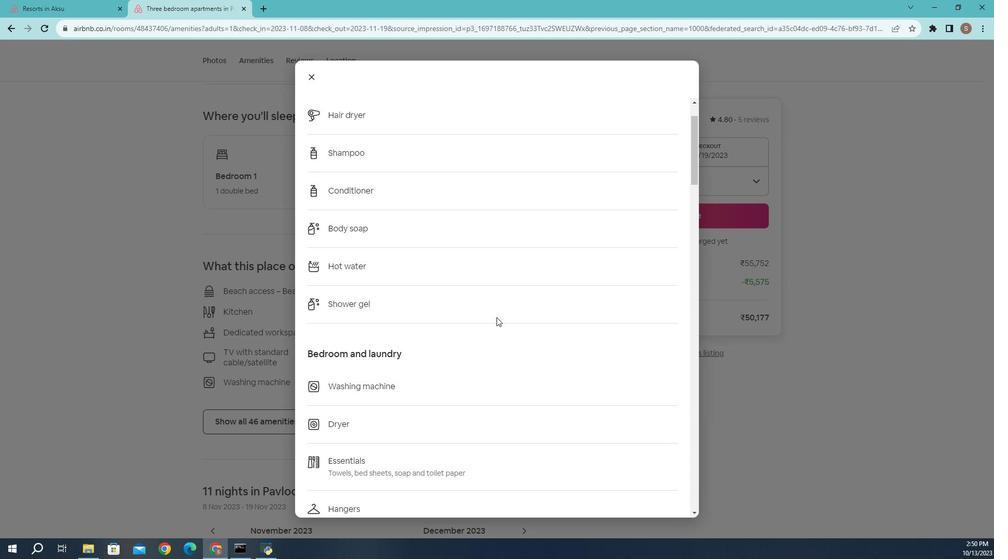 
Action: Mouse scrolled (514, 151) with delta (0, 0)
Screenshot: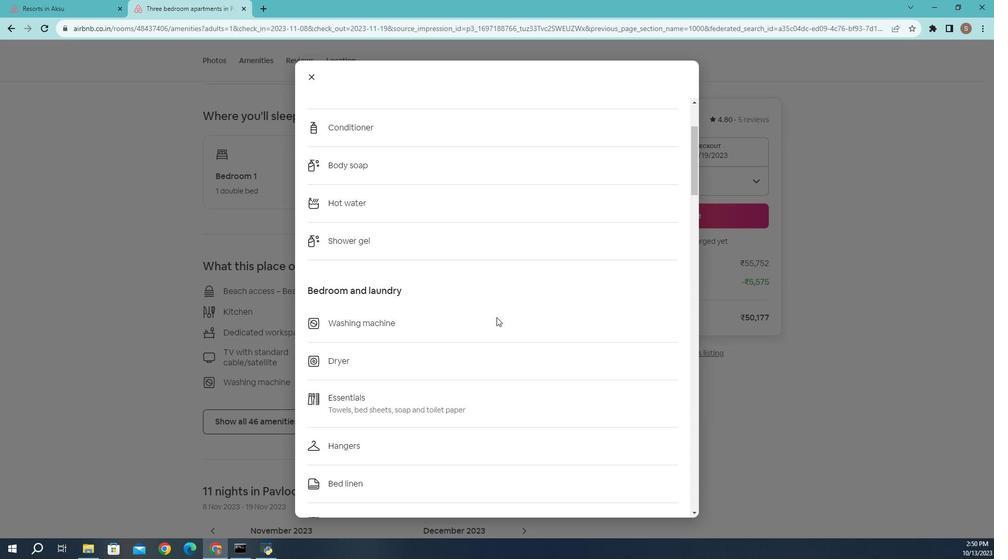 
Action: Mouse scrolled (514, 151) with delta (0, 0)
Screenshot: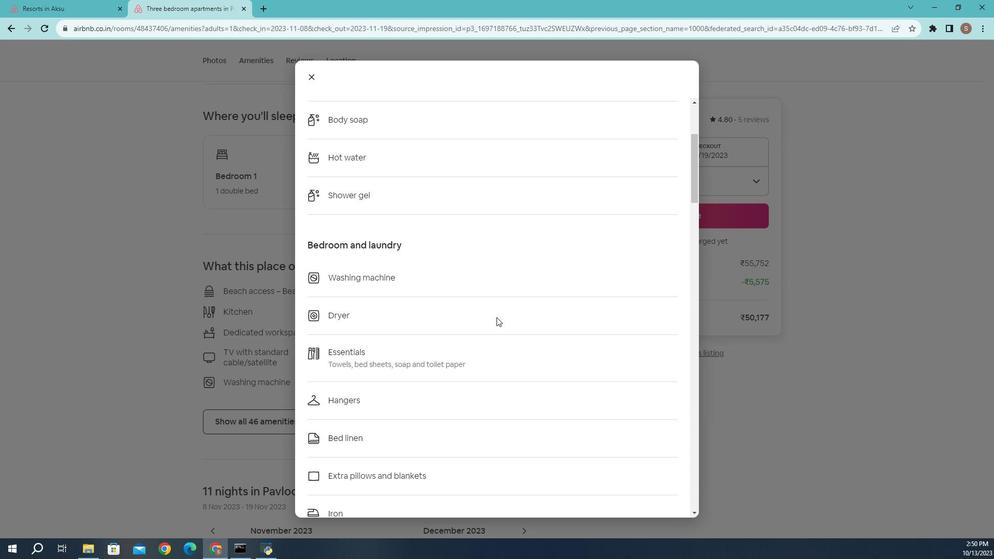
Action: Mouse scrolled (514, 151) with delta (0, 0)
Screenshot: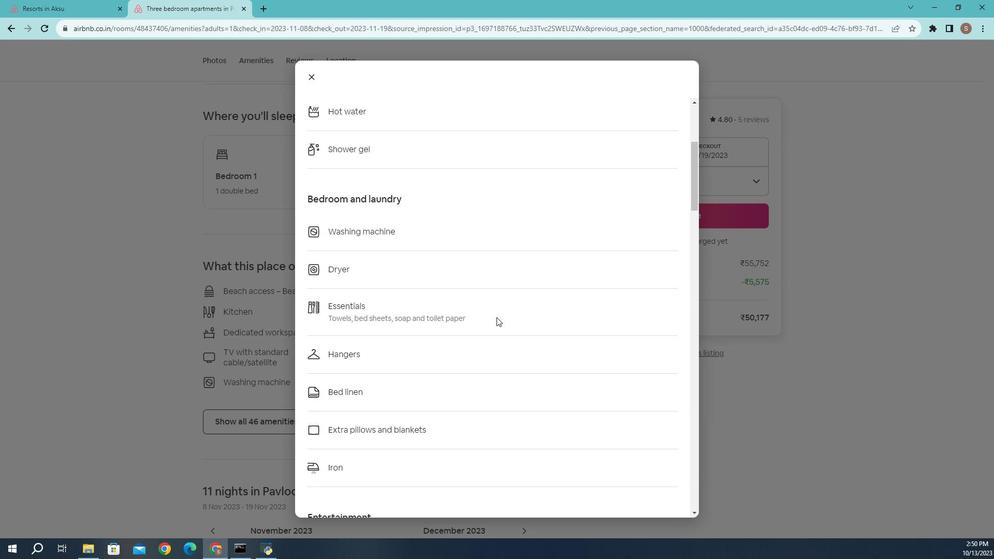 
Action: Mouse scrolled (514, 151) with delta (0, 0)
Screenshot: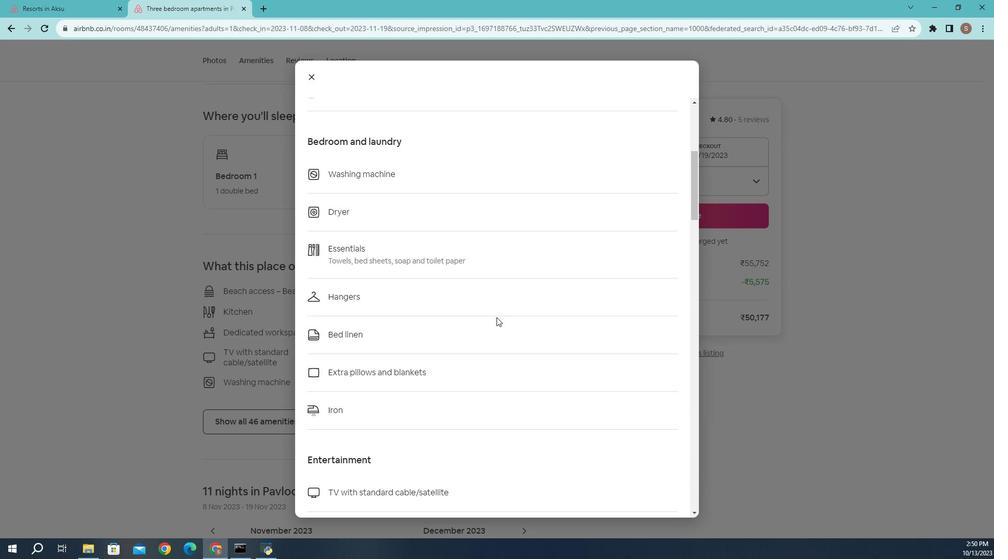 
Action: Mouse scrolled (514, 151) with delta (0, 0)
Screenshot: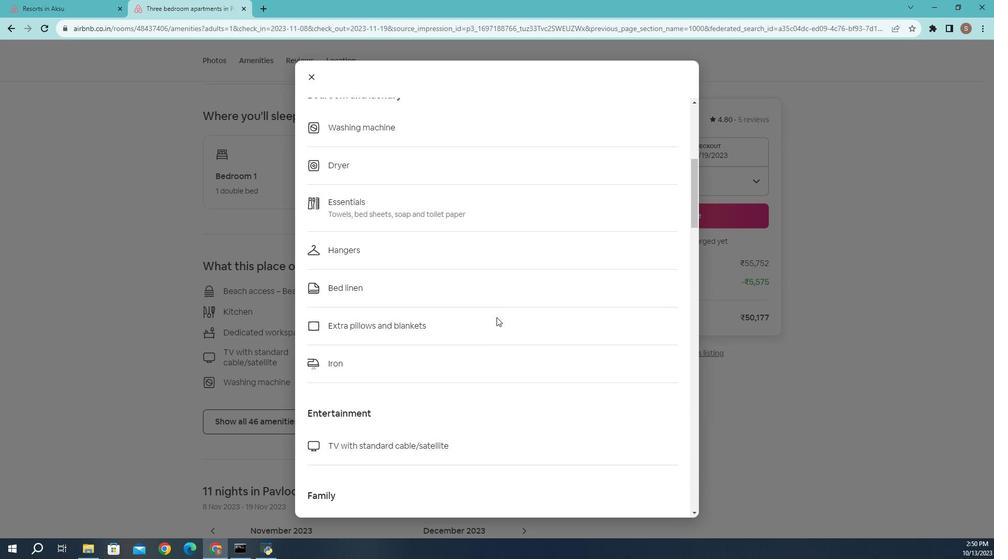 
Action: Mouse scrolled (514, 151) with delta (0, 0)
Screenshot: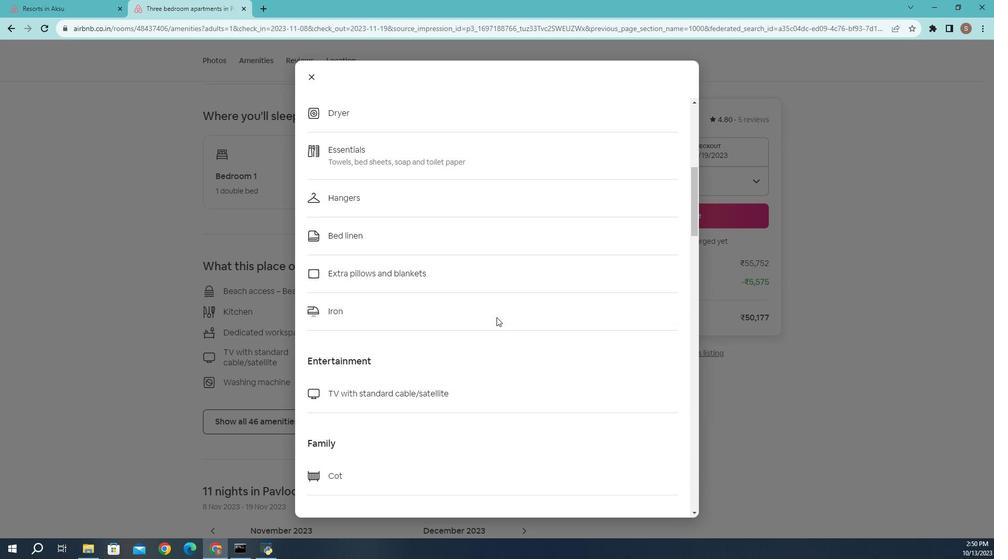 
Action: Mouse scrolled (514, 151) with delta (0, 0)
Screenshot: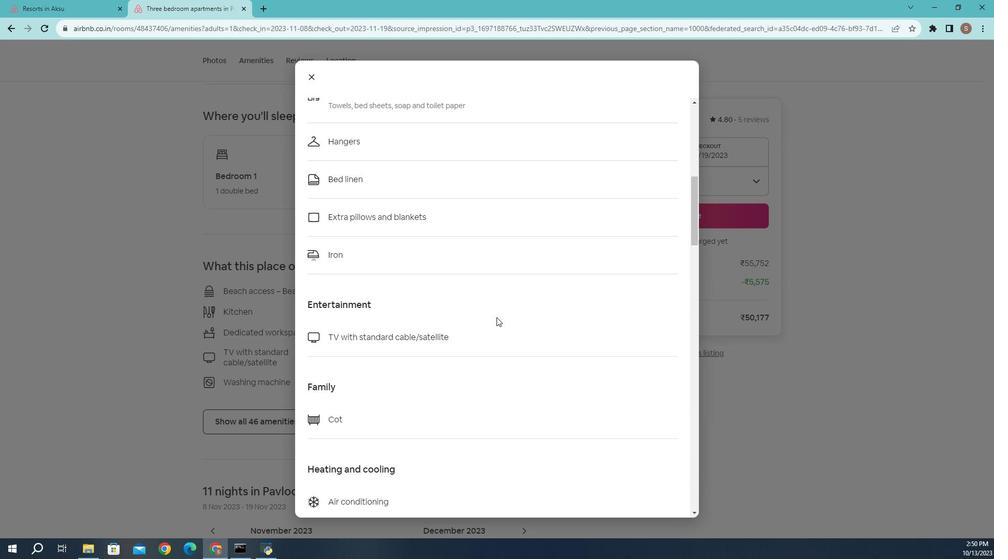 
Action: Mouse moved to (514, 151)
Screenshot: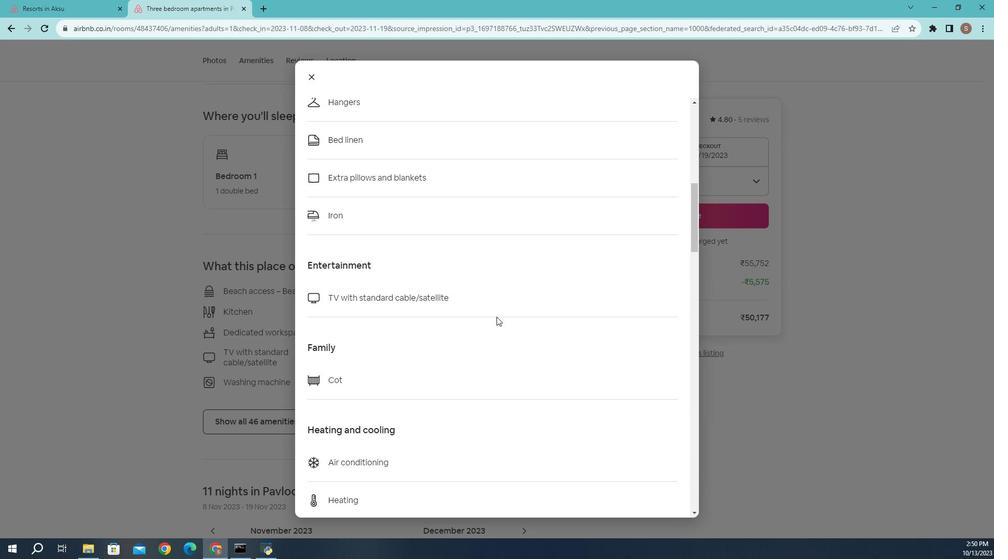 
Action: Mouse scrolled (514, 151) with delta (0, 0)
Screenshot: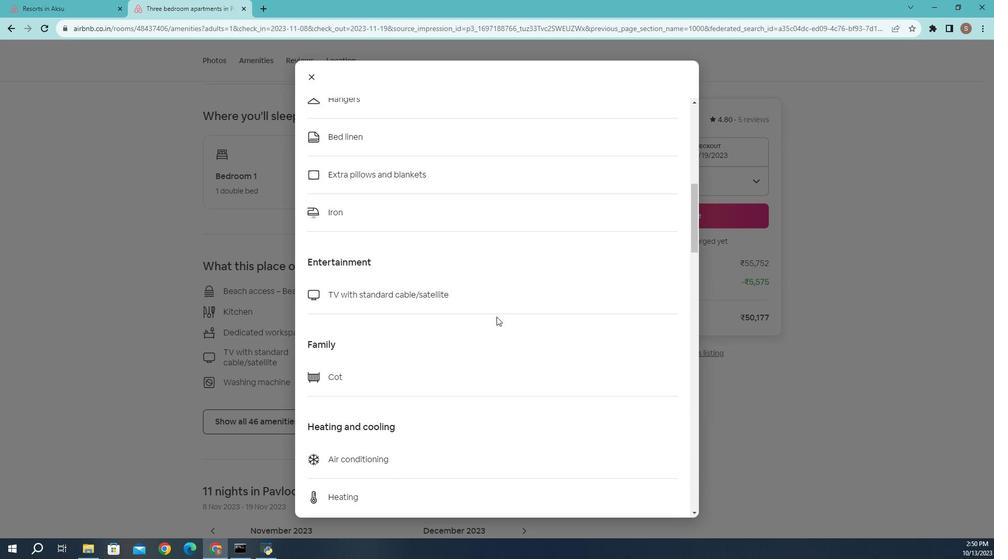 
Action: Mouse moved to (514, 151)
Screenshot: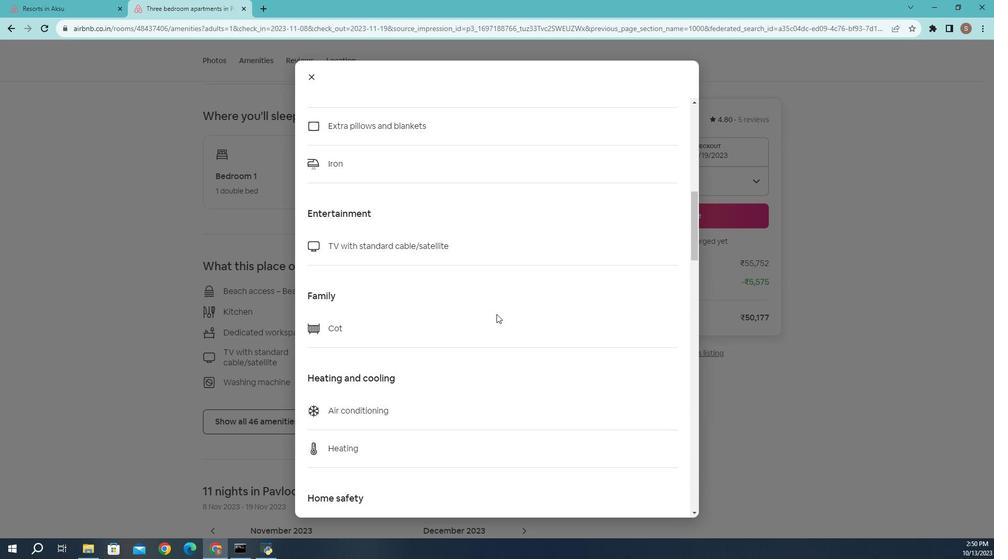 
Action: Mouse scrolled (514, 151) with delta (0, 0)
Screenshot: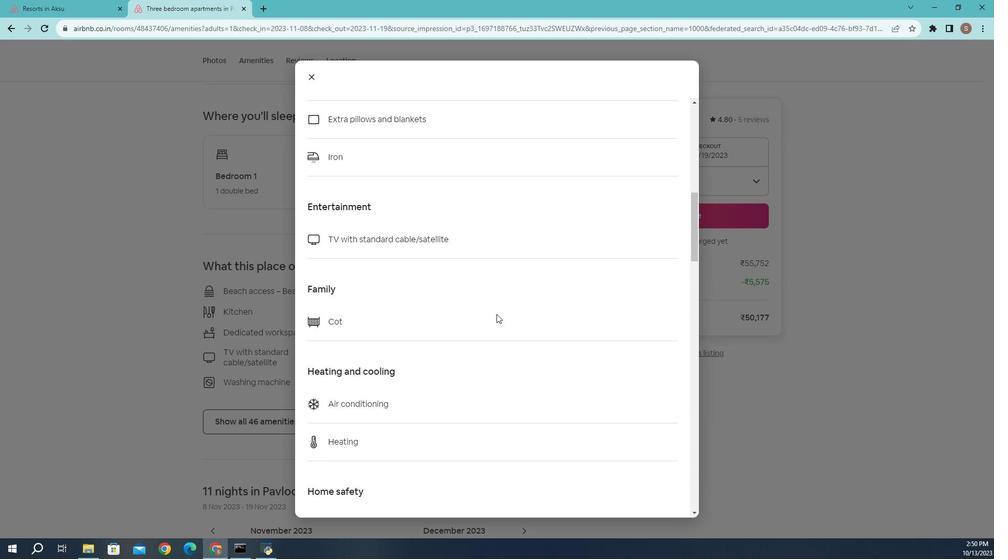 
Action: Mouse scrolled (514, 151) with delta (0, 0)
Screenshot: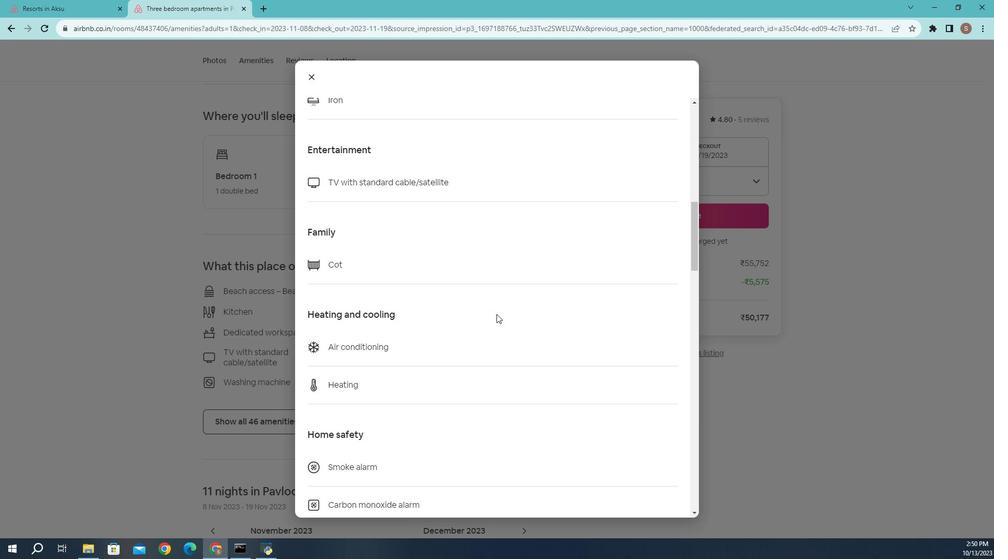 
Action: Mouse scrolled (514, 151) with delta (0, 0)
Screenshot: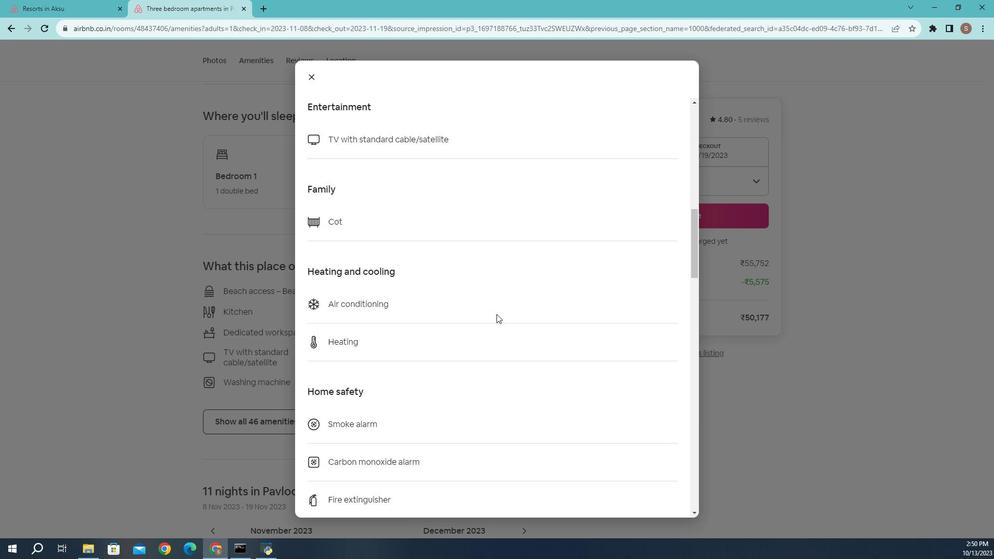 
Action: Mouse scrolled (514, 151) with delta (0, 0)
Screenshot: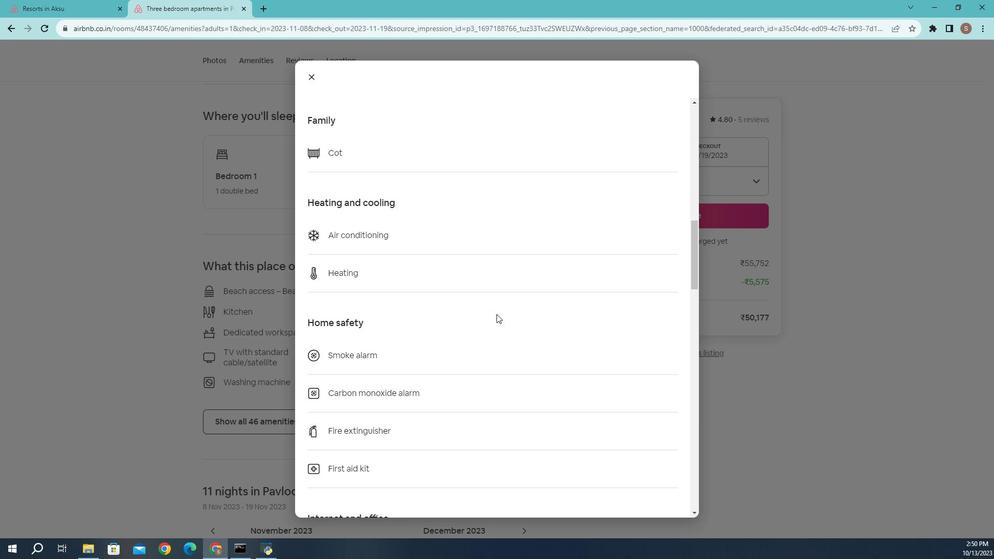 
Action: Mouse scrolled (514, 151) with delta (0, 0)
Screenshot: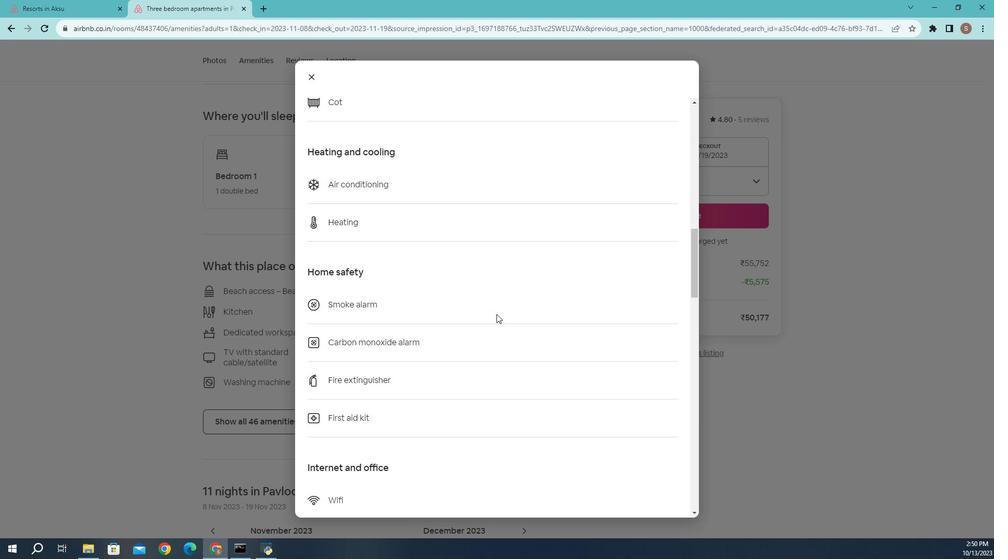 
Action: Mouse scrolled (514, 151) with delta (0, 0)
Screenshot: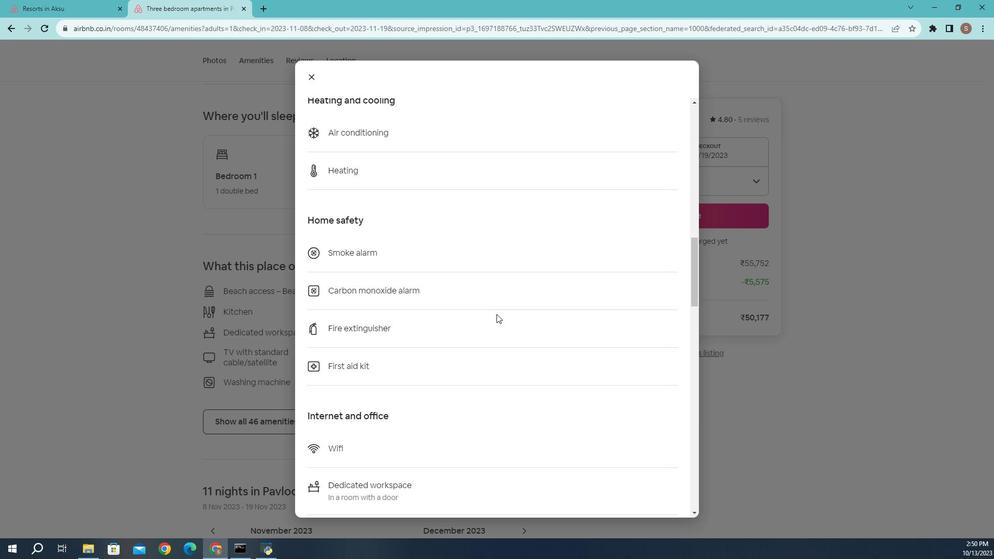 
Action: Mouse scrolled (514, 151) with delta (0, 0)
Screenshot: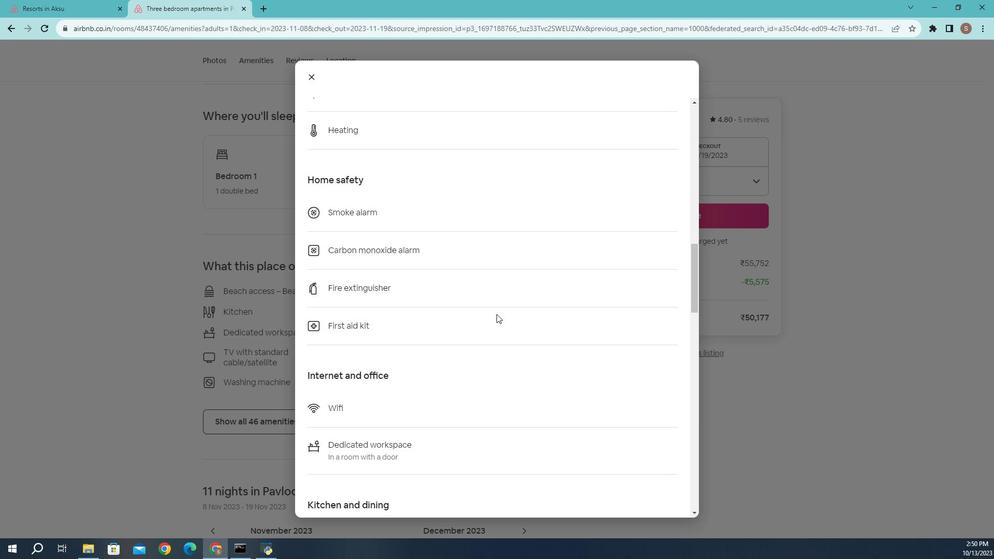 
Action: Mouse scrolled (514, 151) with delta (0, 0)
Screenshot: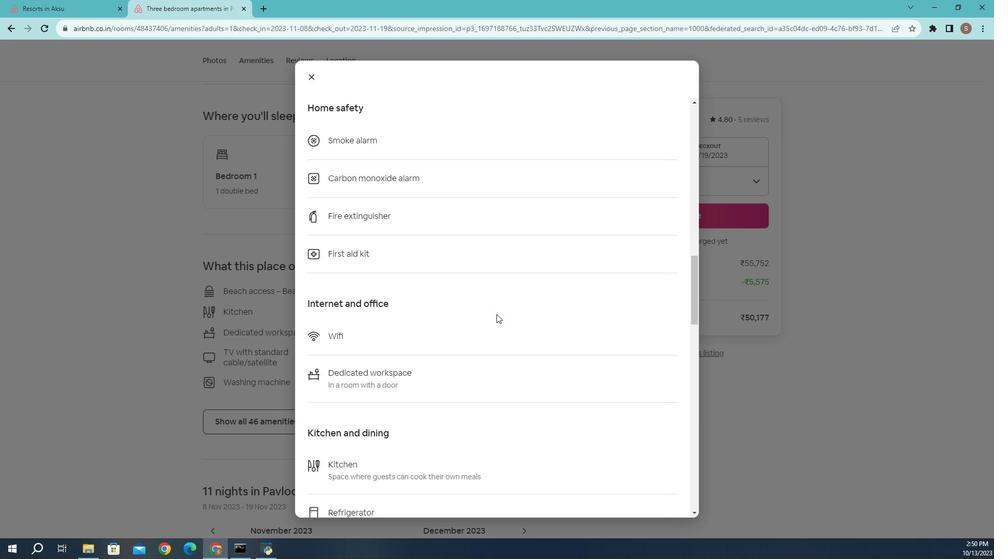 
Action: Mouse scrolled (514, 151) with delta (0, 0)
Screenshot: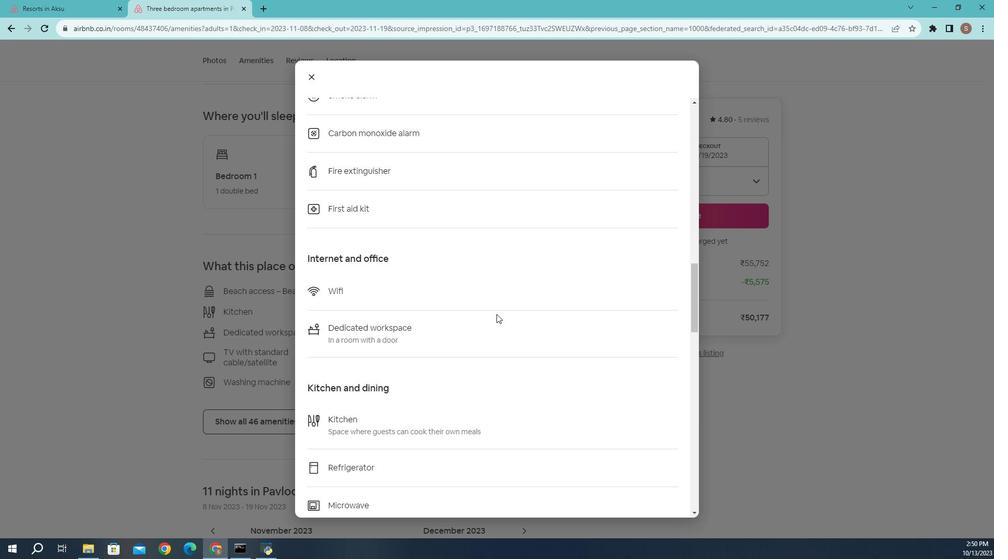 
Action: Mouse scrolled (514, 151) with delta (0, 0)
Screenshot: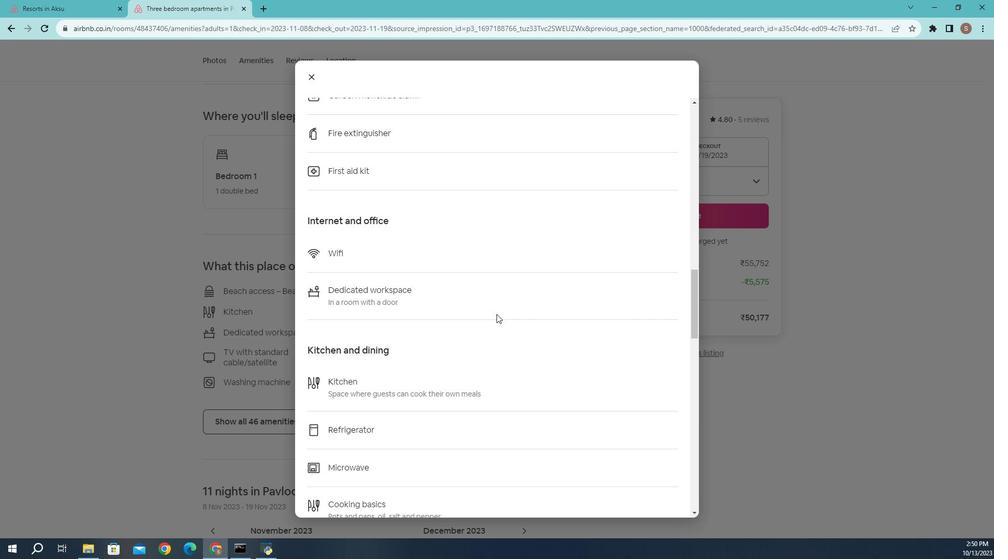 
Action: Mouse scrolled (514, 151) with delta (0, 0)
Screenshot: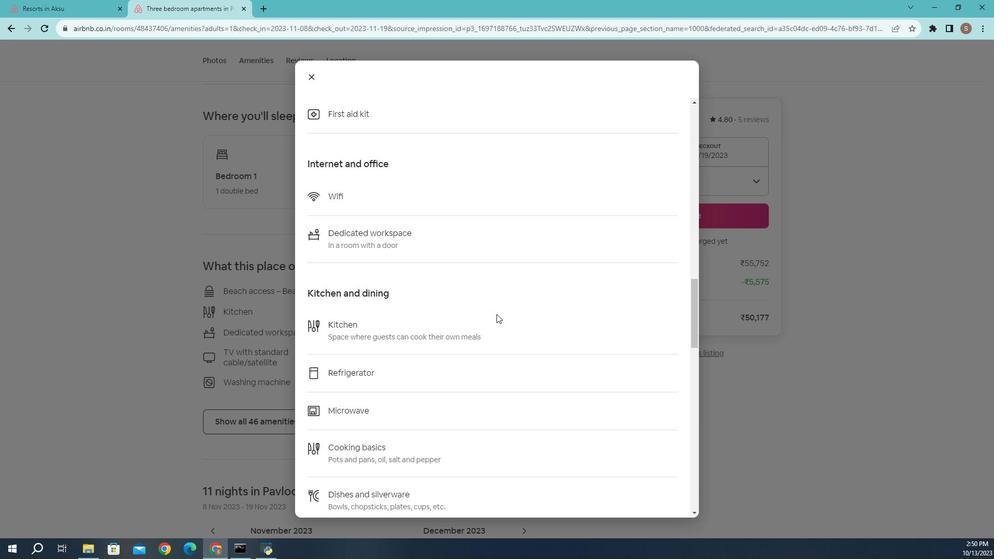 
Action: Mouse scrolled (514, 151) with delta (0, 0)
Screenshot: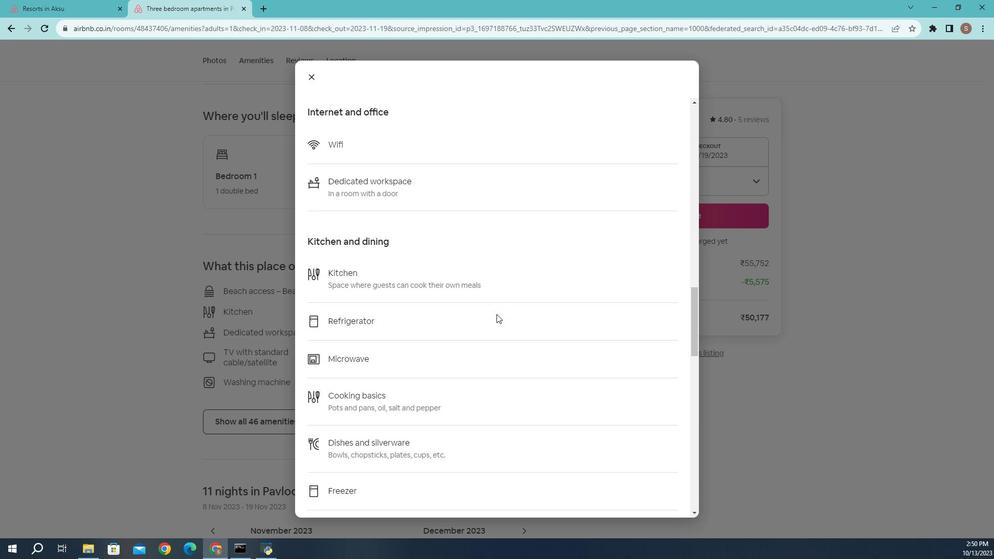 
Action: Mouse scrolled (514, 151) with delta (0, 0)
Screenshot: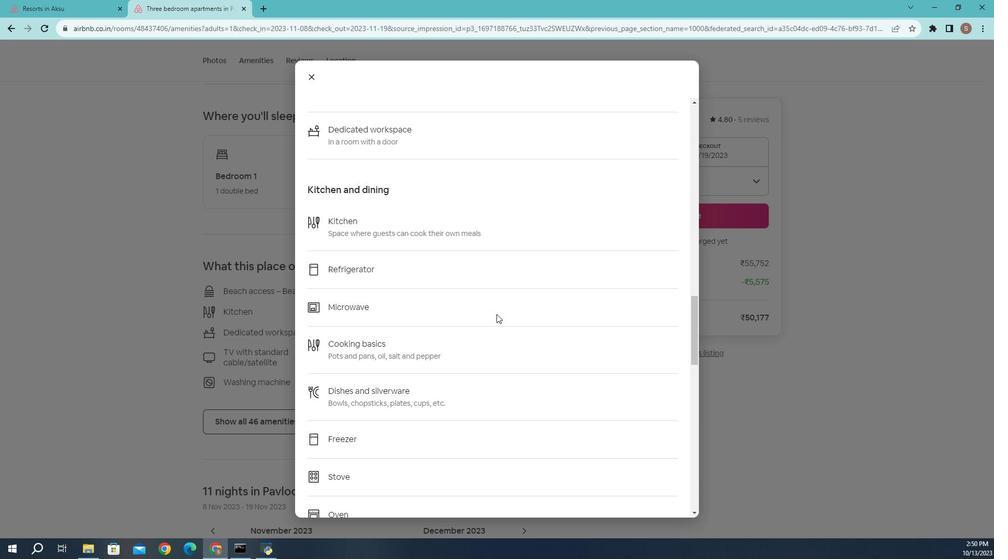 
Action: Mouse scrolled (514, 151) with delta (0, 0)
Screenshot: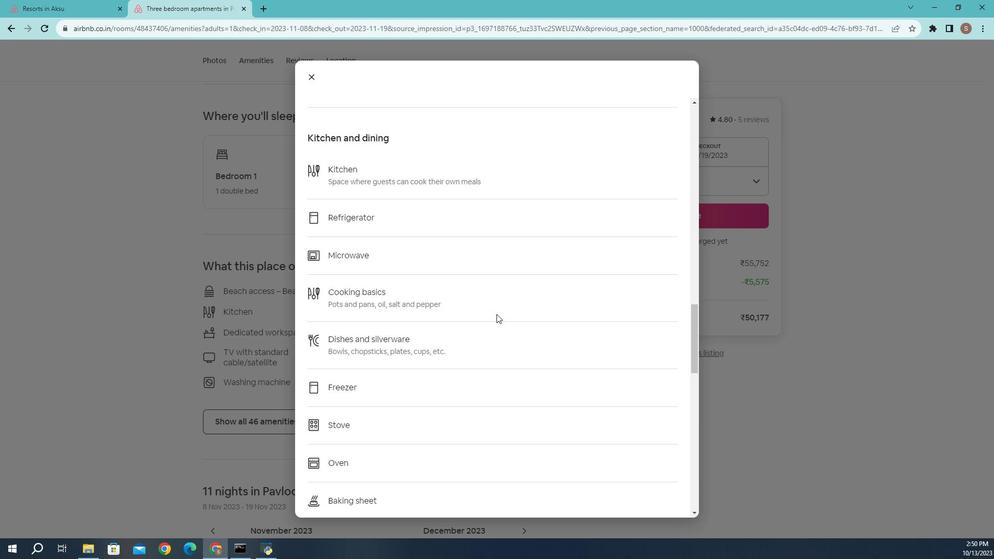 
Action: Mouse scrolled (514, 151) with delta (0, 0)
Screenshot: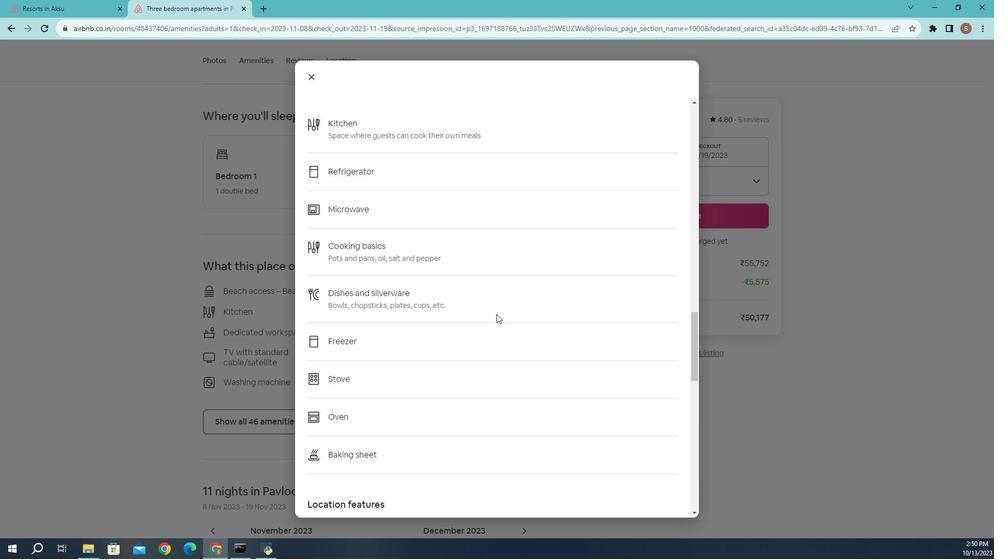 
Action: Mouse scrolled (514, 151) with delta (0, 0)
Screenshot: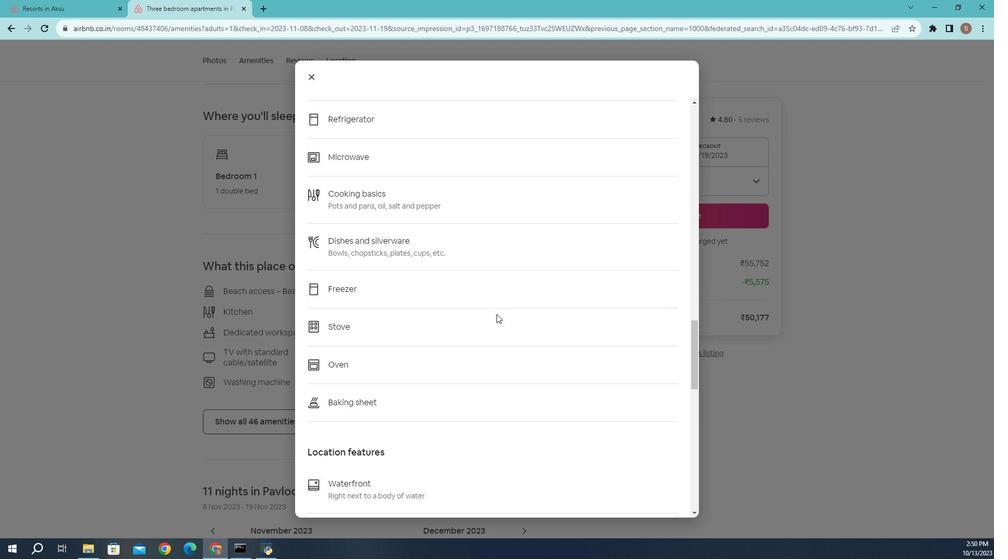 
Action: Mouse scrolled (514, 151) with delta (0, 0)
Screenshot: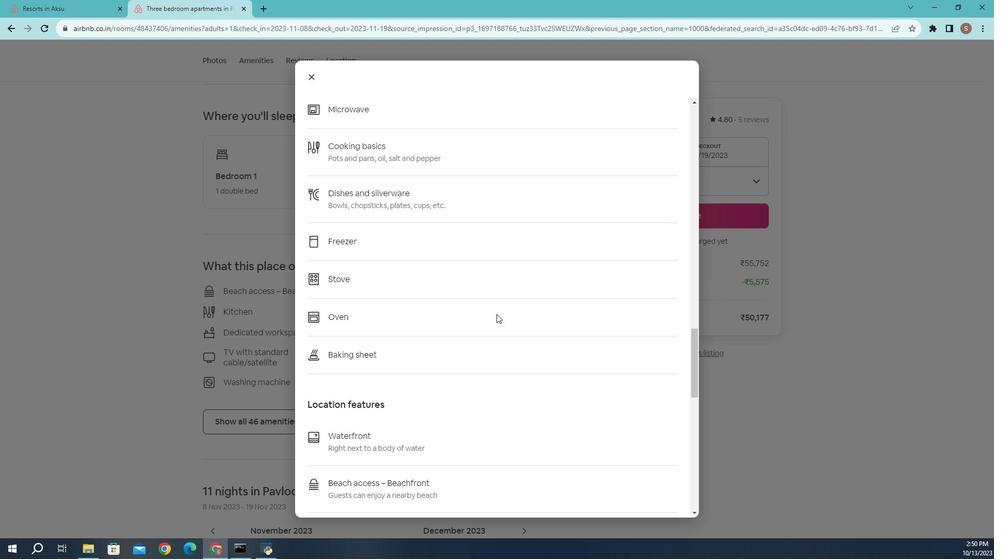 
Action: Mouse scrolled (514, 151) with delta (0, 0)
Screenshot: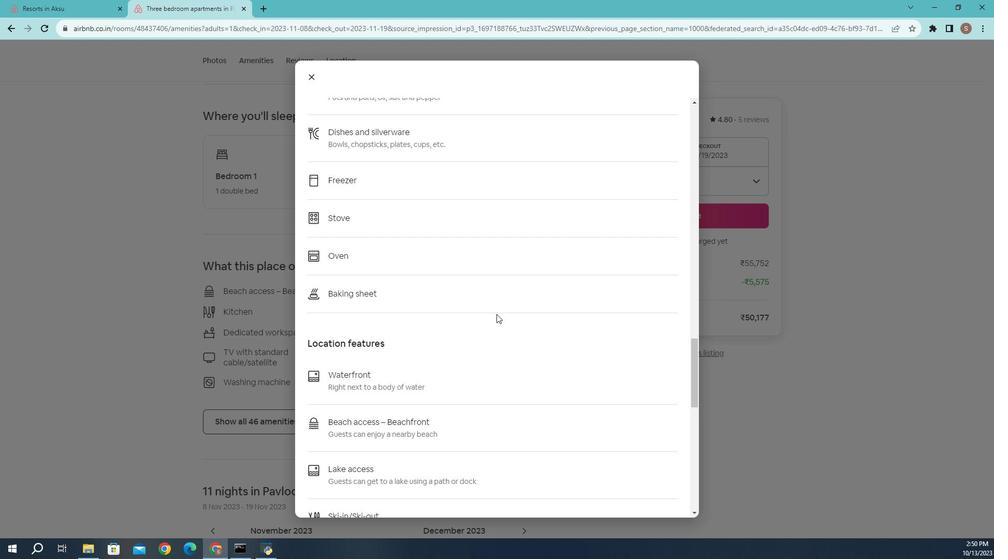 
Action: Mouse moved to (514, 151)
Screenshot: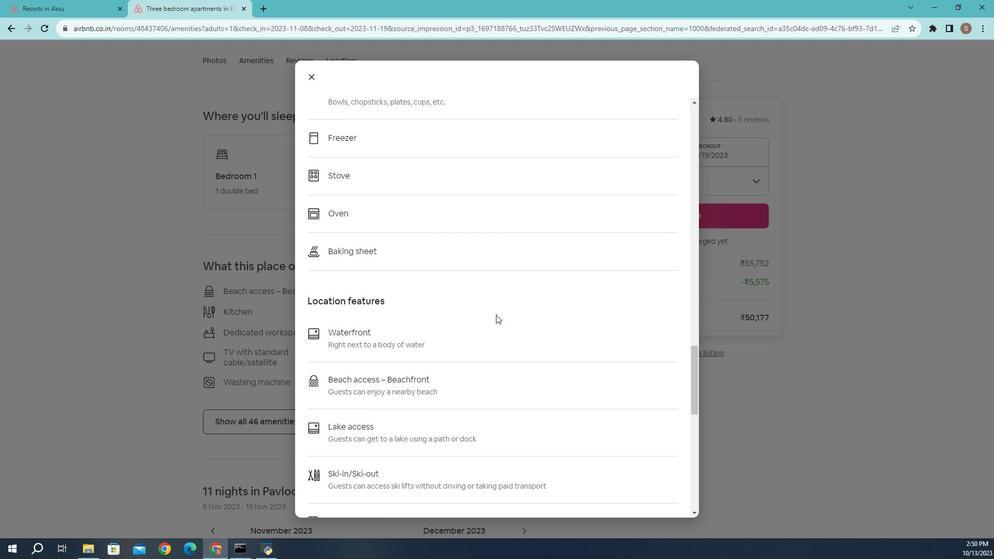
Action: Mouse scrolled (514, 151) with delta (0, 0)
Screenshot: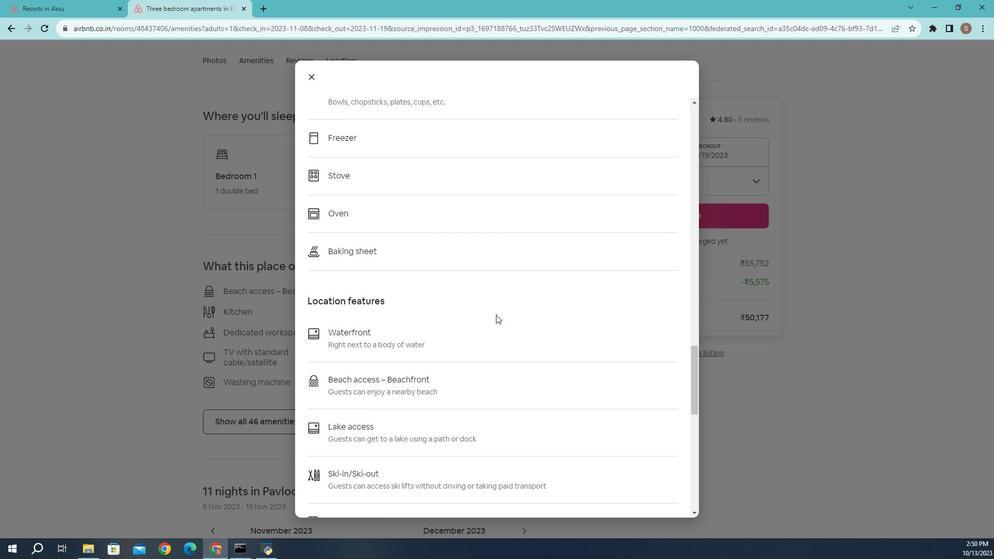 
Action: Mouse moved to (513, 151)
Screenshot: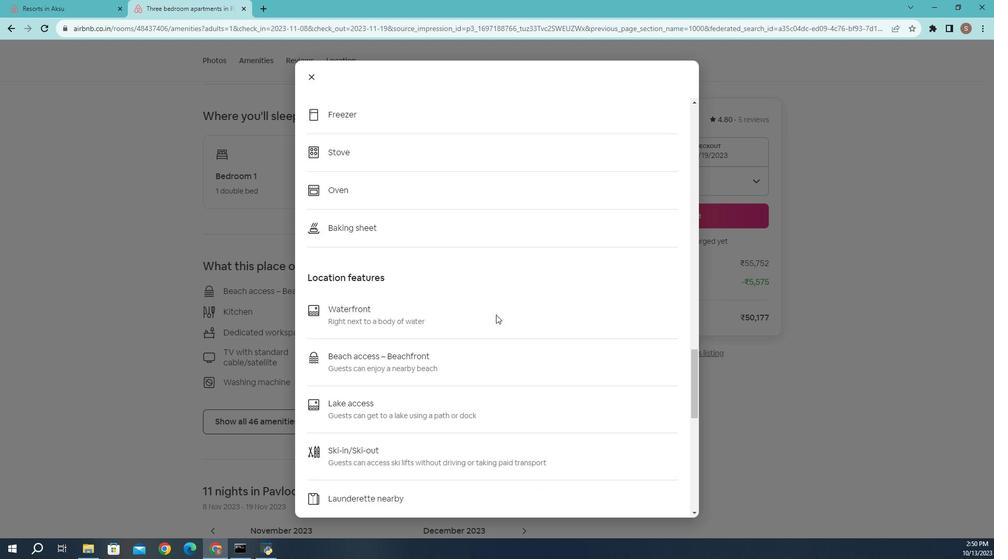 
Action: Mouse scrolled (513, 151) with delta (0, 0)
Screenshot: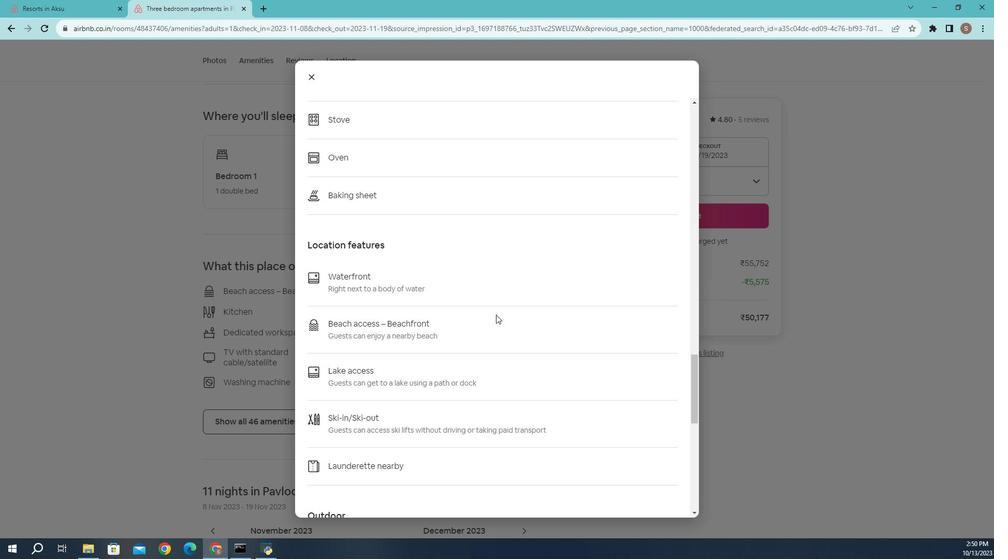 
Action: Mouse scrolled (513, 151) with delta (0, 0)
Screenshot: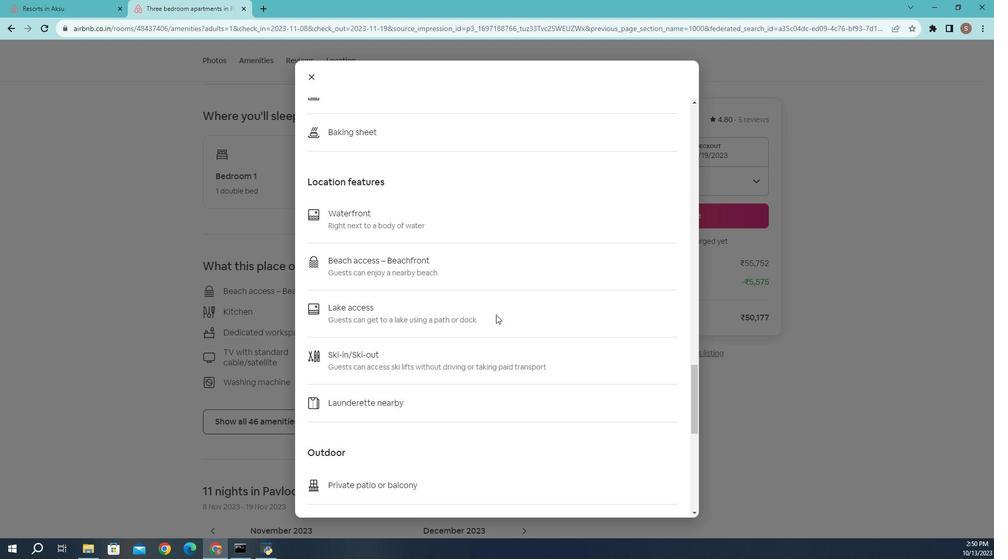 
Action: Mouse scrolled (513, 151) with delta (0, 0)
Screenshot: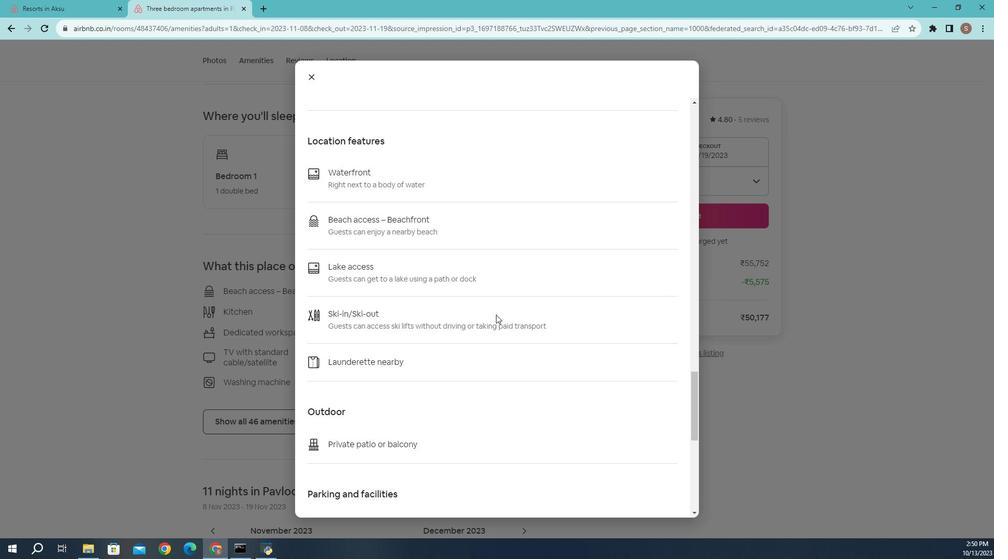 
Action: Mouse scrolled (513, 151) with delta (0, 0)
Screenshot: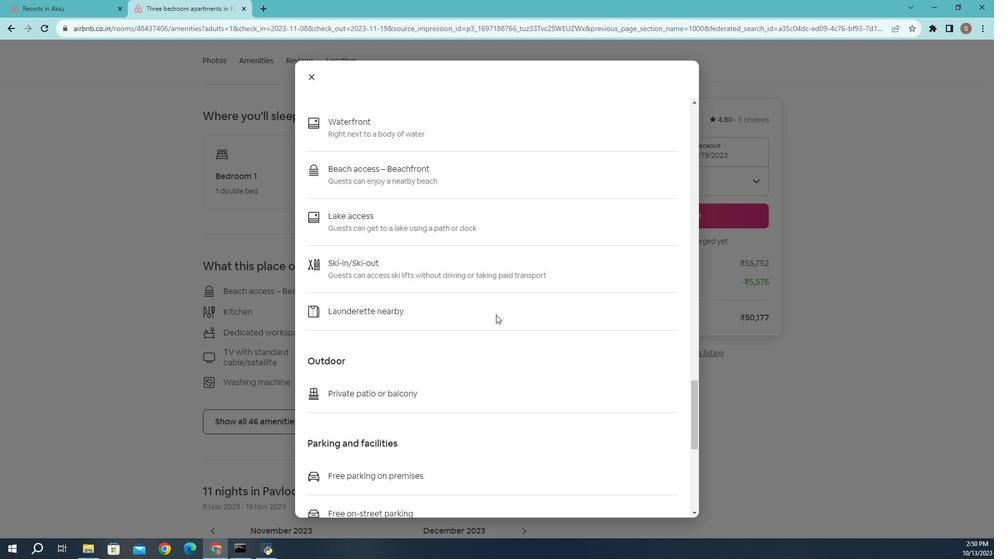 
Action: Mouse scrolled (513, 151) with delta (0, 0)
Screenshot: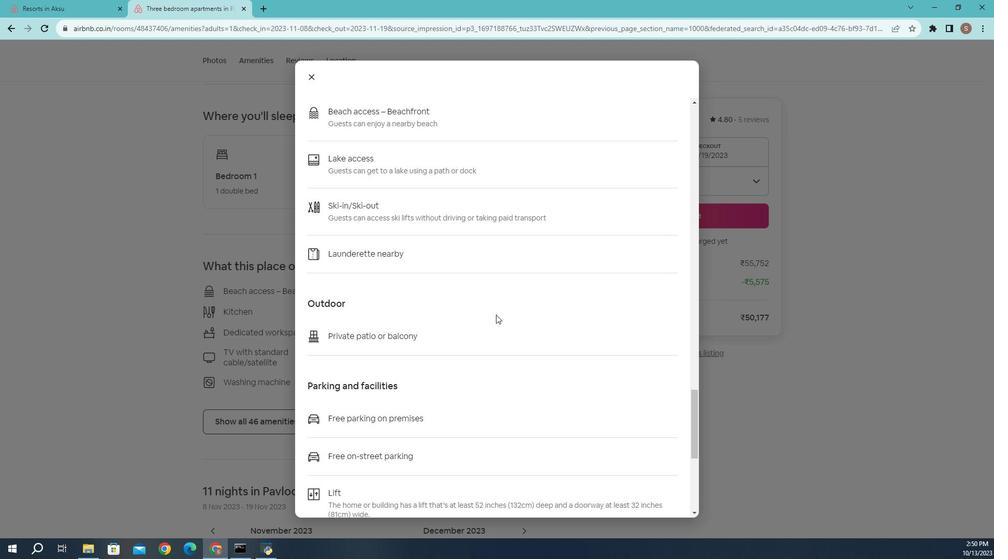 
Action: Mouse scrolled (513, 151) with delta (0, 0)
Screenshot: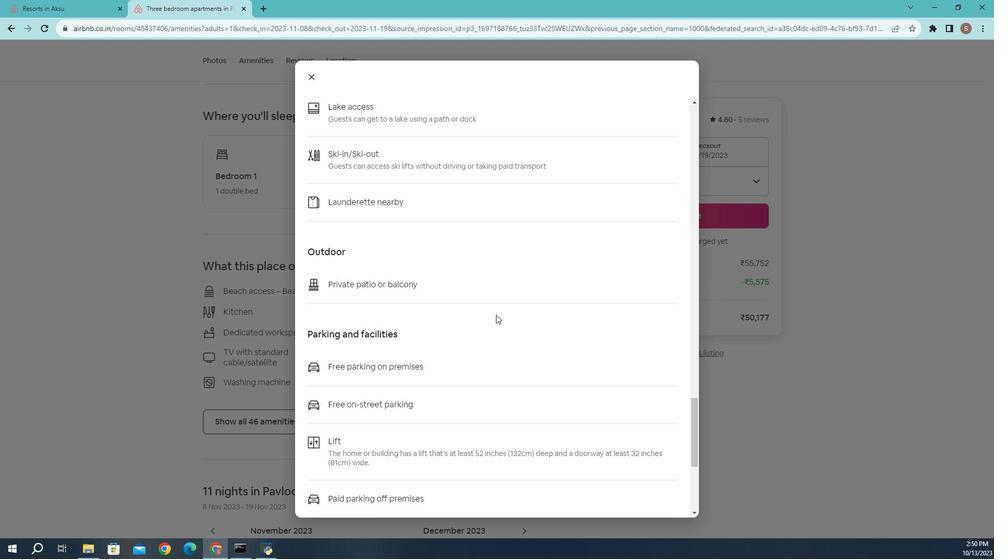 
Action: Mouse scrolled (513, 151) with delta (0, 0)
Screenshot: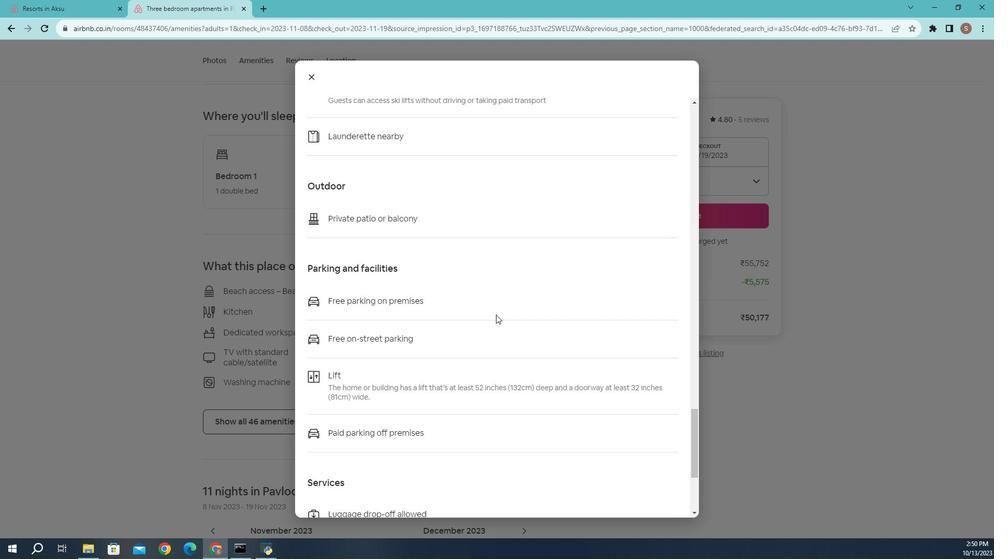 
Action: Mouse scrolled (513, 151) with delta (0, 0)
Screenshot: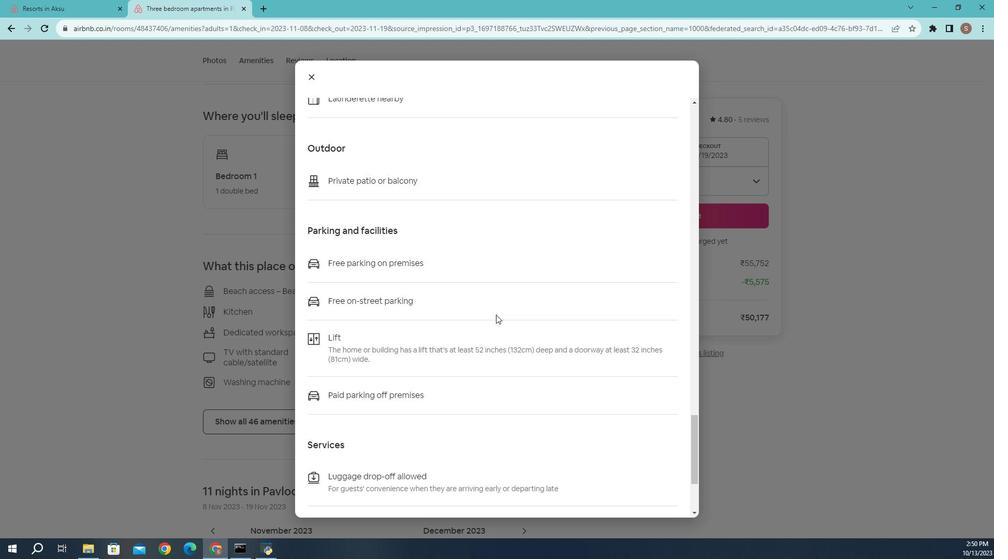 
Action: Mouse scrolled (513, 151) with delta (0, 0)
Screenshot: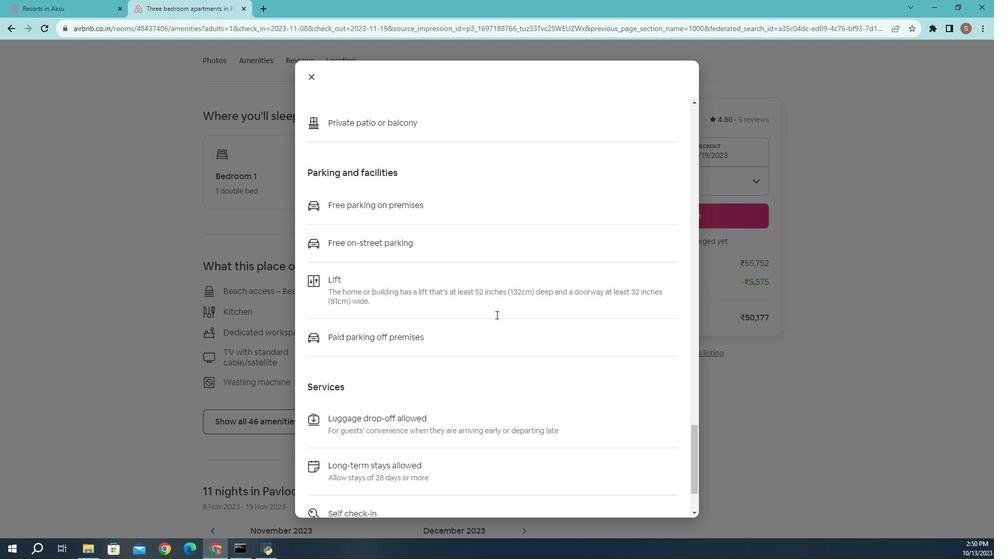 
Action: Mouse scrolled (513, 151) with delta (0, 0)
Screenshot: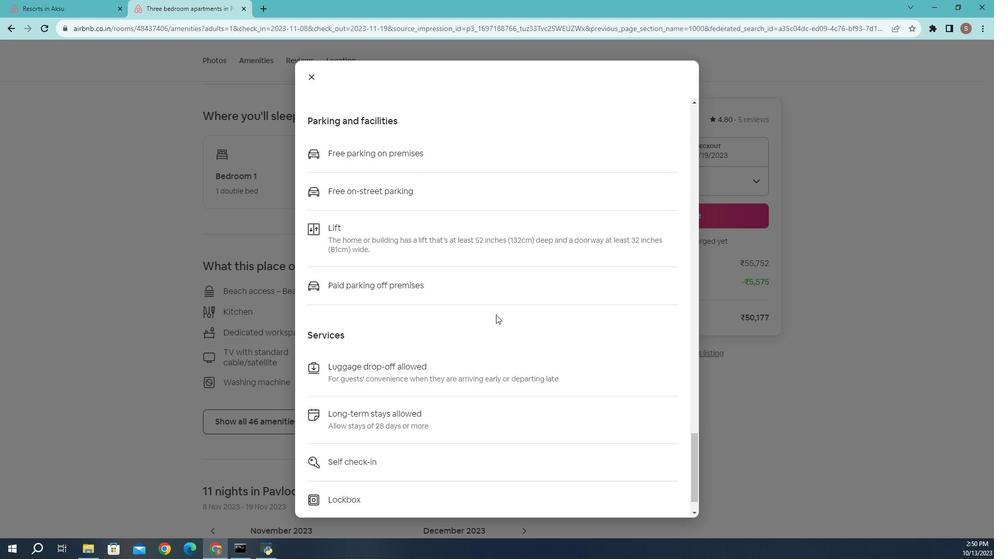 
Action: Mouse scrolled (513, 151) with delta (0, 0)
Screenshot: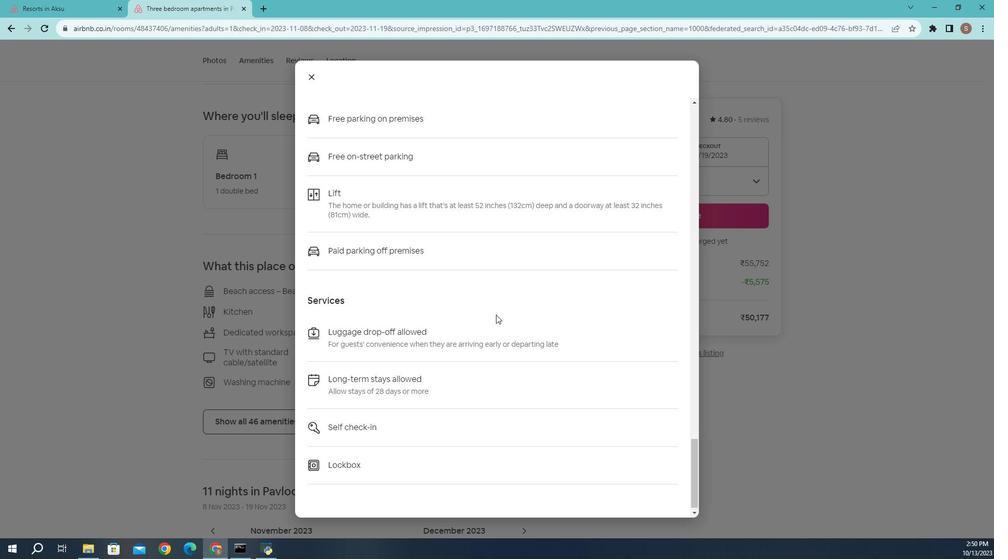 
Action: Mouse moved to (346, 152)
Screenshot: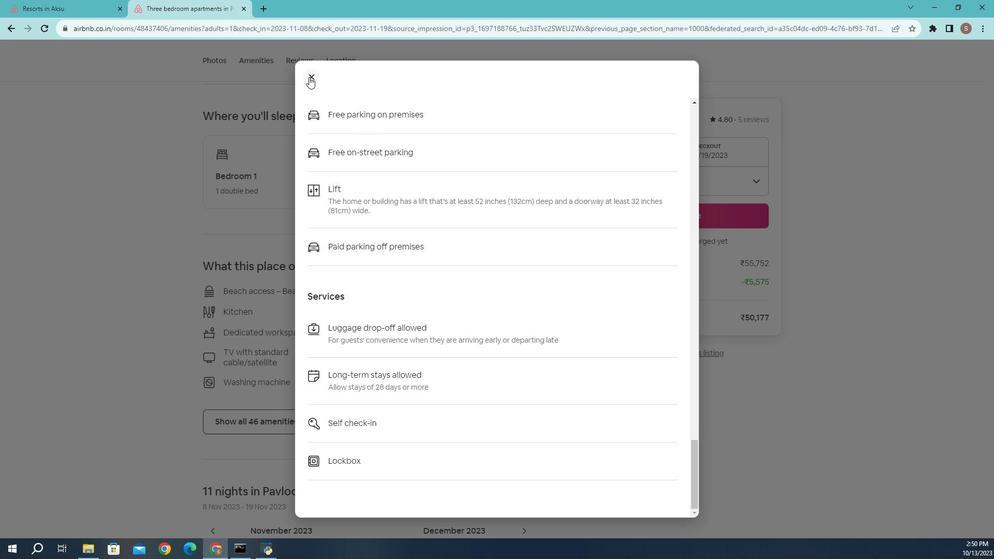 
Action: Mouse pressed left at (346, 152)
Screenshot: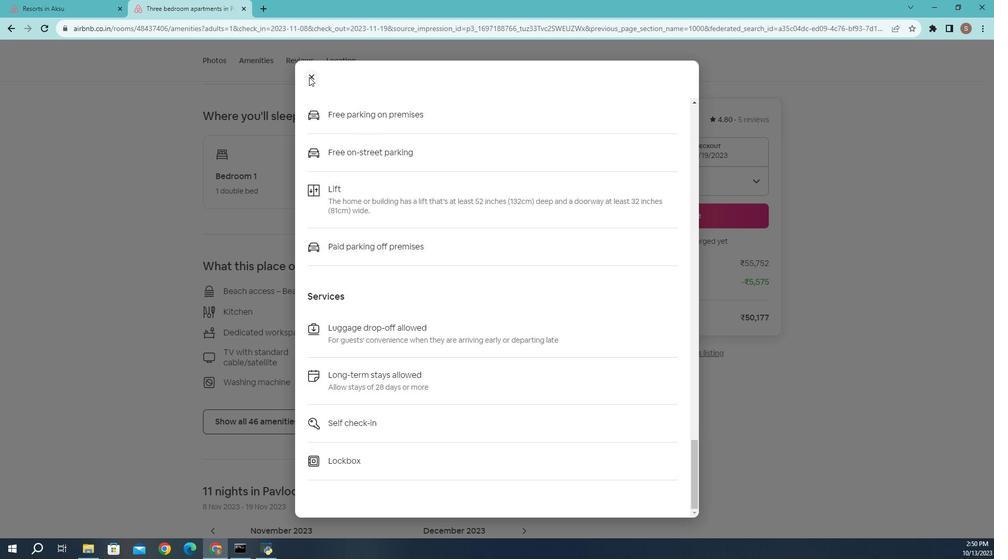 
Action: Mouse moved to (436, 151)
Screenshot: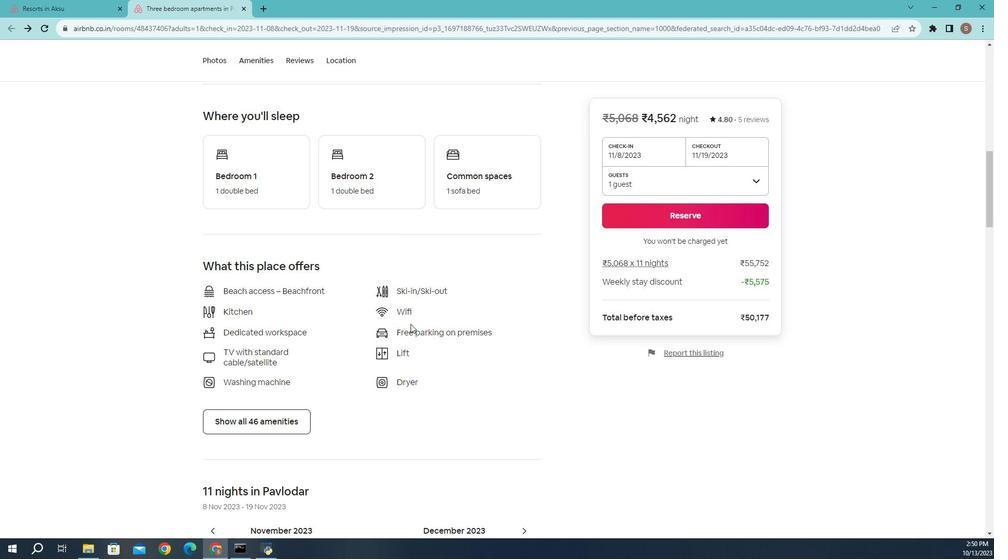 
Action: Mouse scrolled (436, 151) with delta (0, 0)
Screenshot: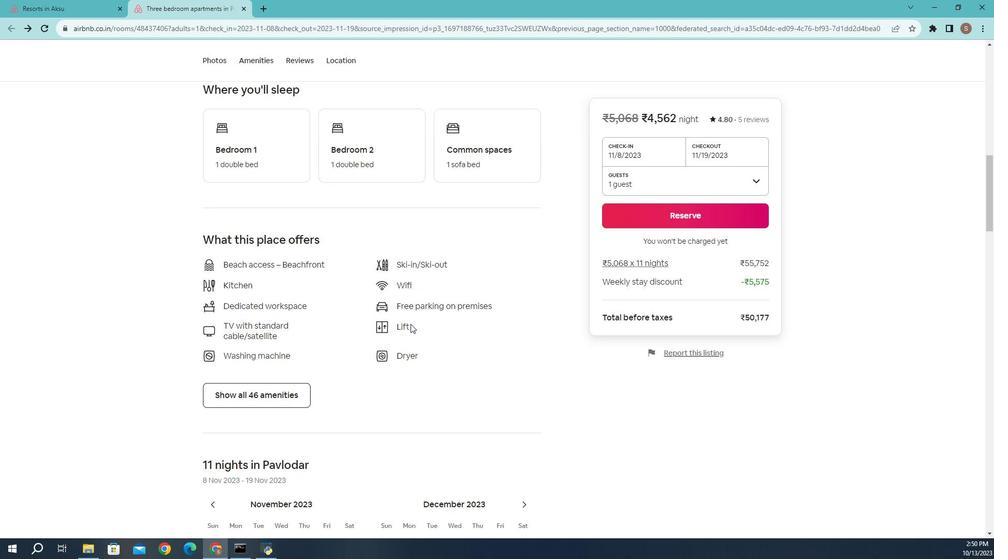 
Action: Mouse scrolled (436, 151) with delta (0, 0)
Screenshot: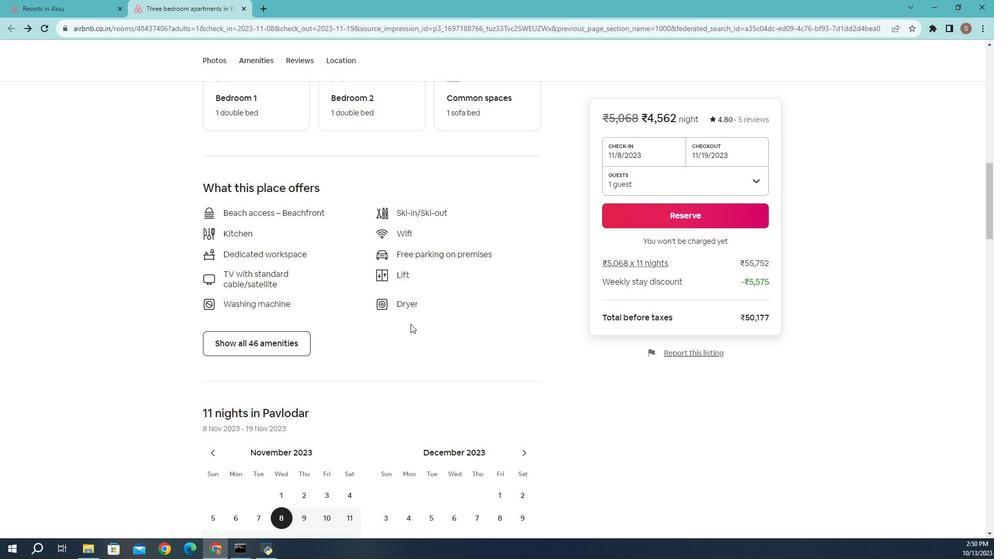 
Action: Mouse scrolled (436, 151) with delta (0, 0)
Screenshot: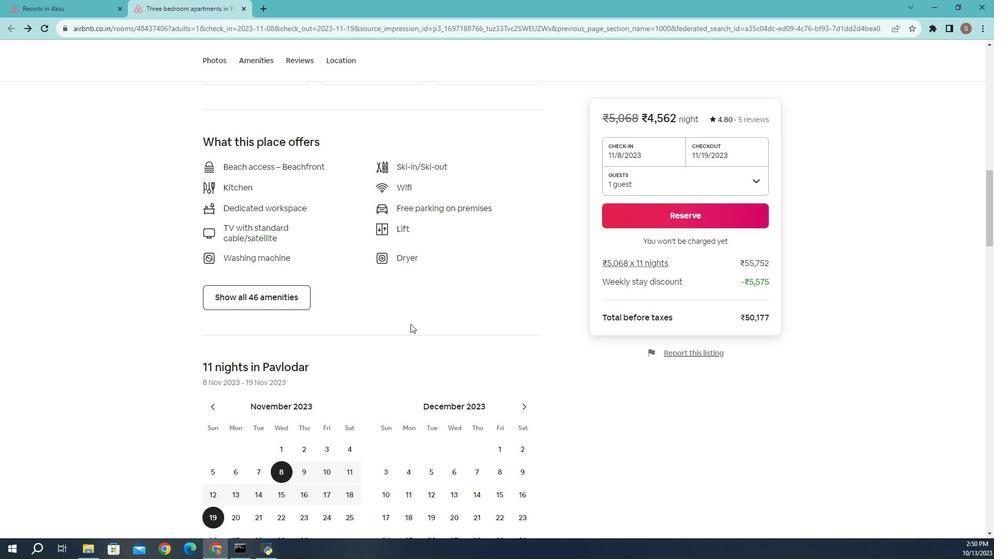 
Action: Mouse scrolled (436, 151) with delta (0, 0)
Screenshot: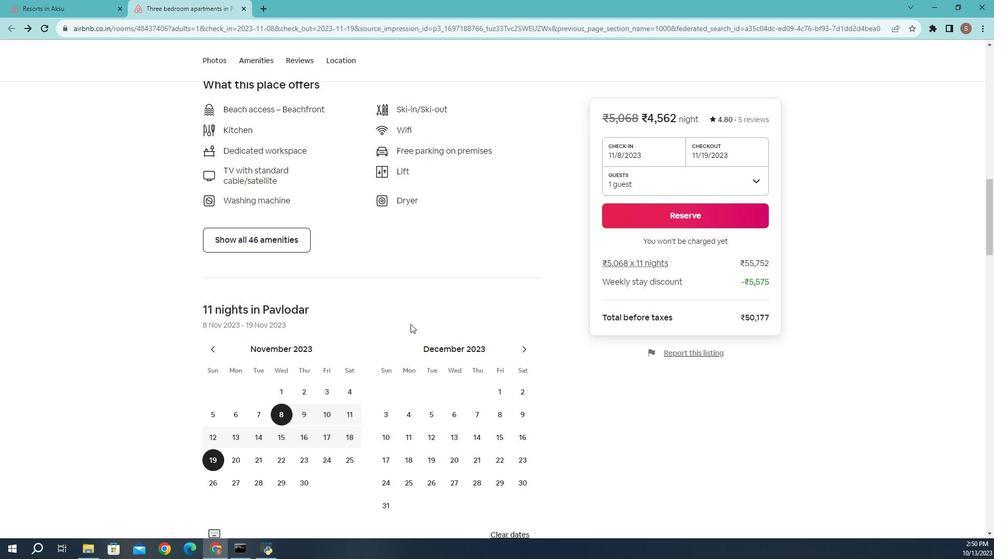 
Action: Mouse scrolled (436, 151) with delta (0, 0)
Screenshot: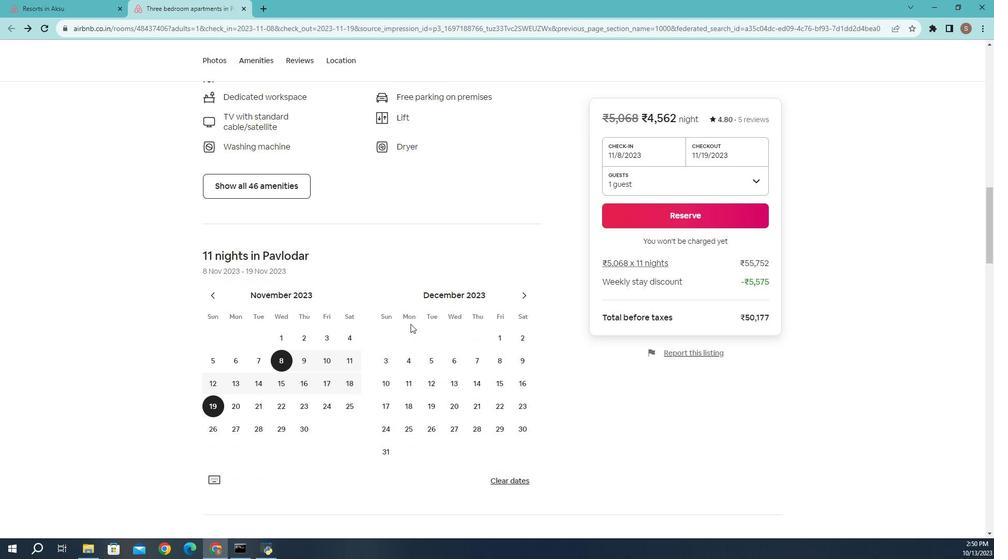 
Action: Mouse scrolled (436, 151) with delta (0, 0)
Screenshot: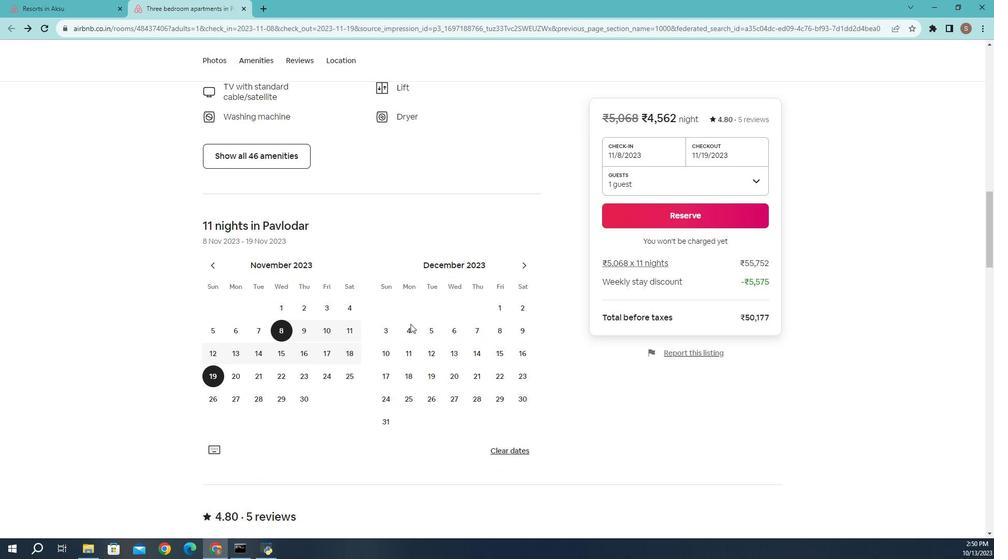 
Action: Mouse scrolled (436, 151) with delta (0, 0)
Screenshot: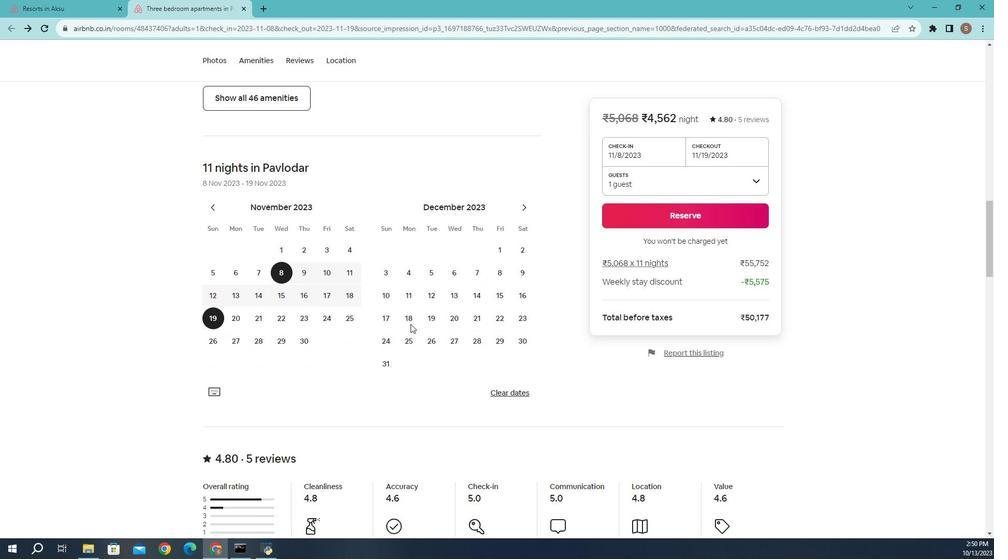 
Action: Mouse scrolled (436, 151) with delta (0, 0)
Screenshot: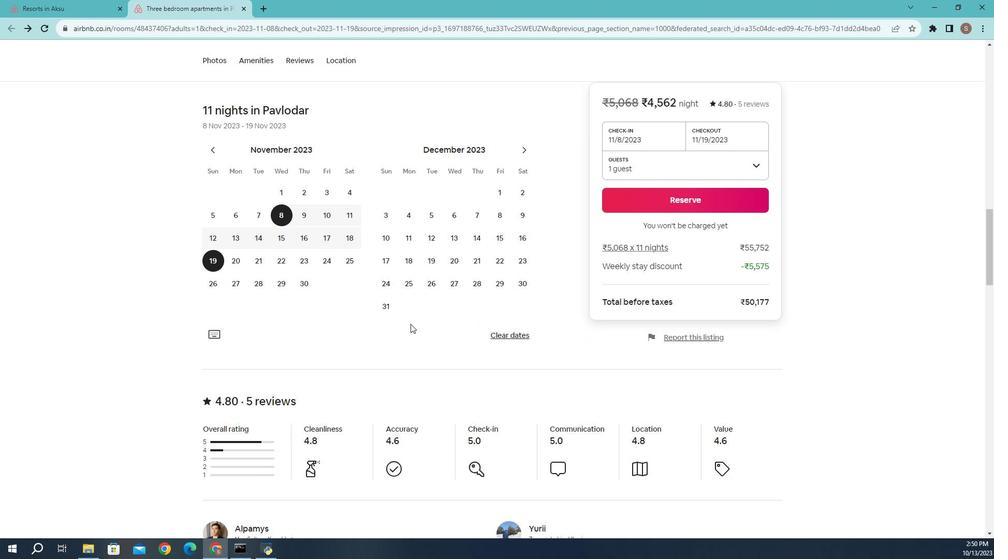 
Action: Mouse scrolled (436, 151) with delta (0, 0)
Screenshot: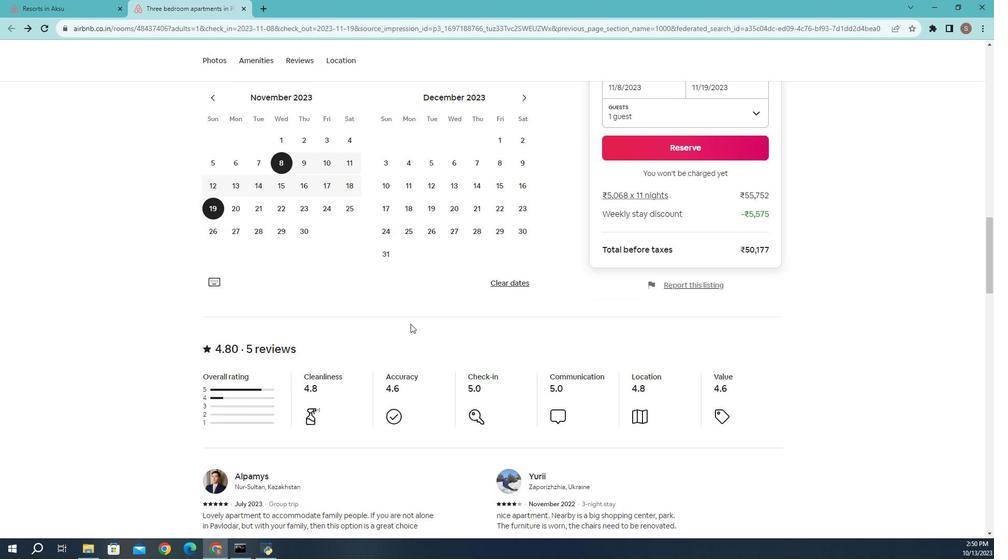 
Action: Mouse scrolled (436, 151) with delta (0, 0)
Screenshot: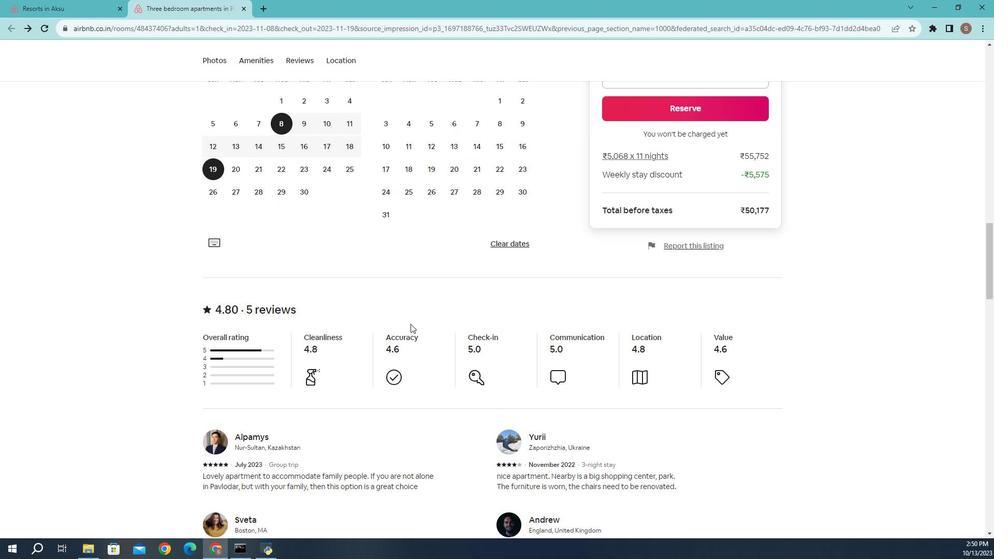 
Action: Mouse scrolled (436, 151) with delta (0, 0)
Screenshot: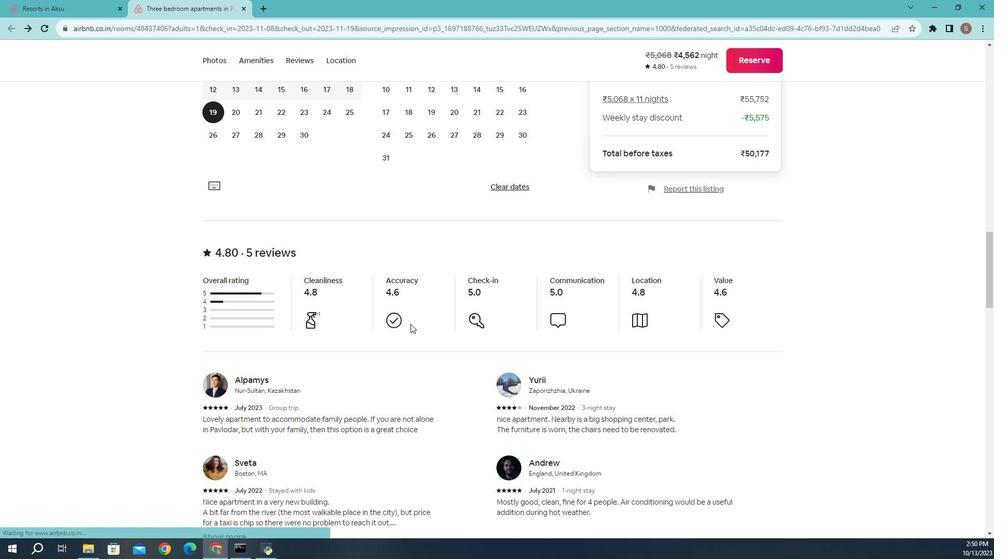 
Action: Mouse scrolled (436, 151) with delta (0, 0)
Screenshot: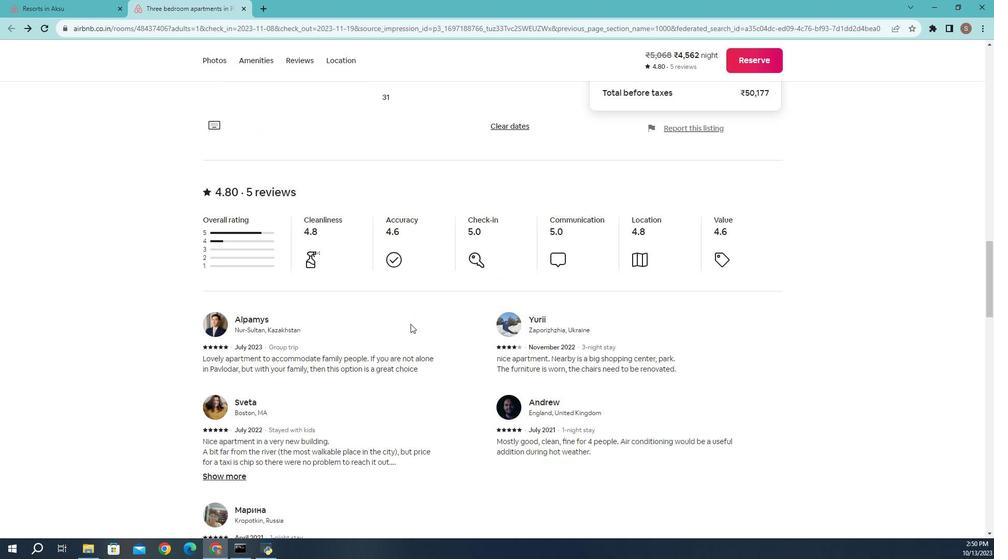 
Action: Mouse scrolled (436, 151) with delta (0, 0)
Screenshot: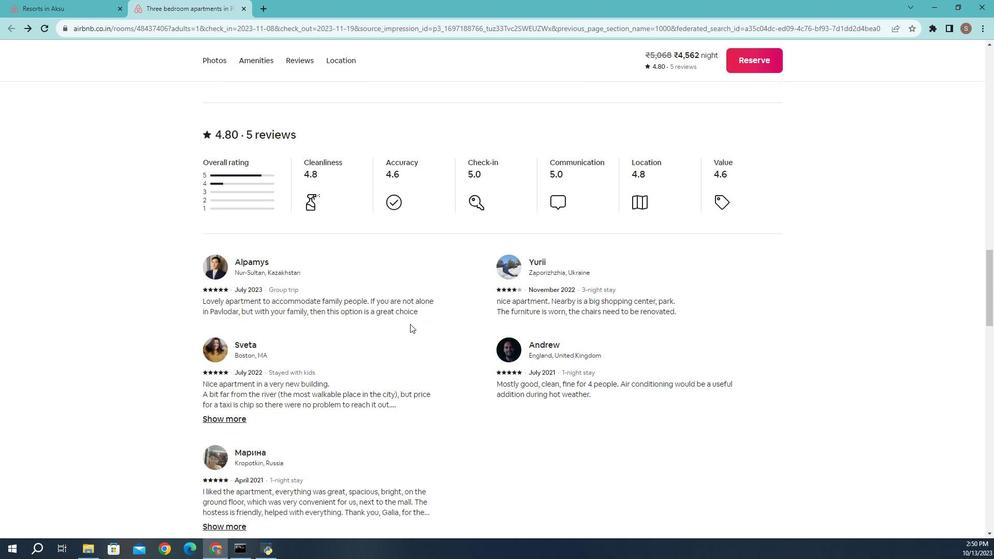
Action: Mouse moved to (436, 151)
Screenshot: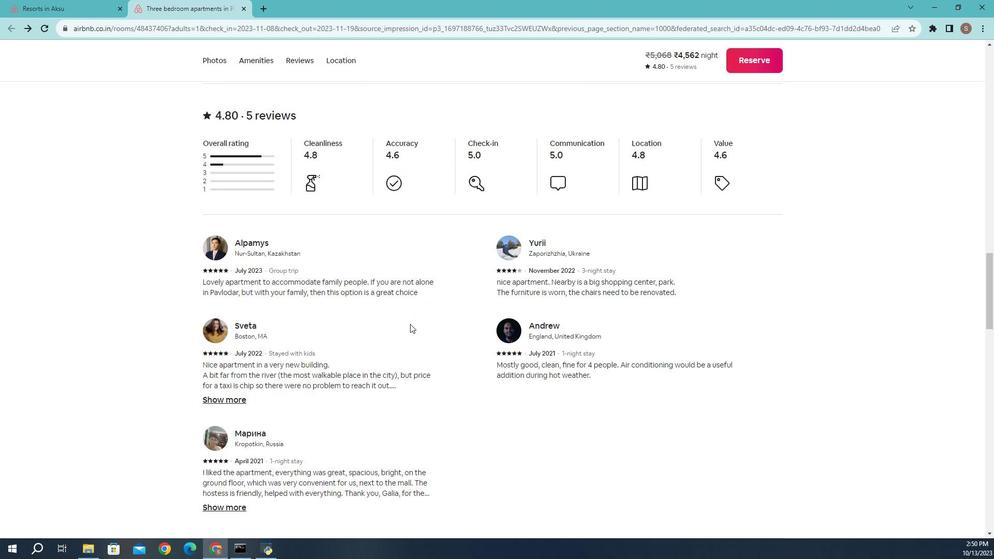 
Action: Mouse scrolled (436, 151) with delta (0, 0)
Screenshot: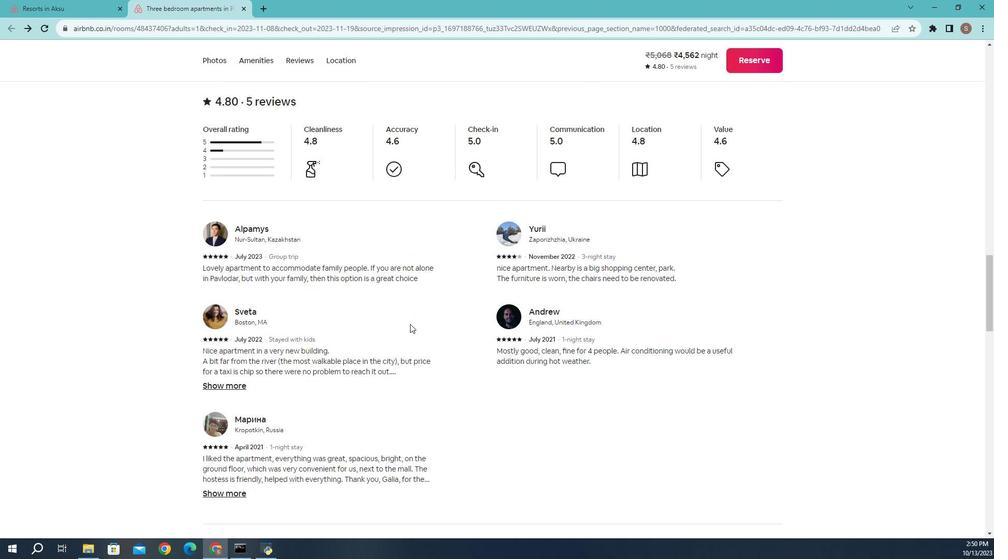 
Action: Mouse moved to (436, 151)
Screenshot: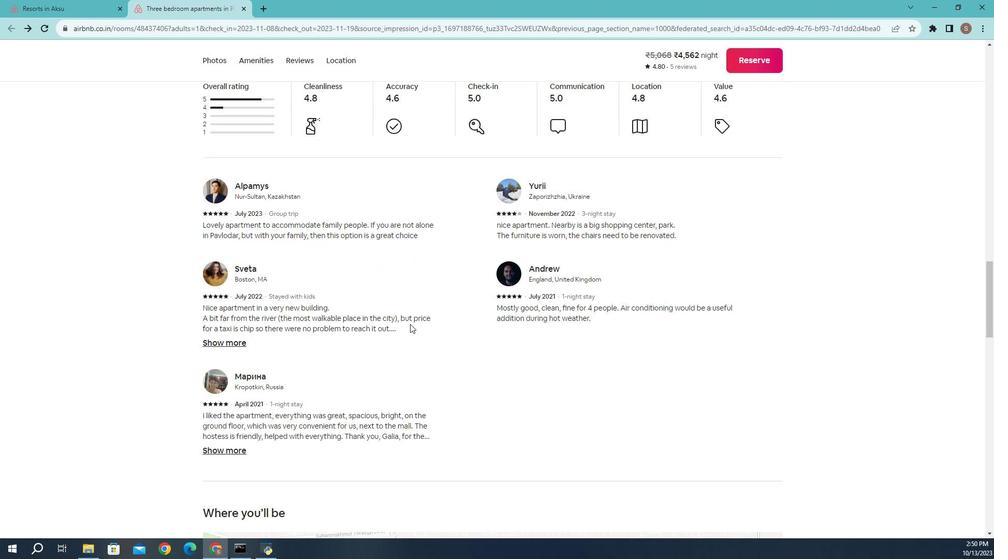 
Action: Mouse scrolled (436, 151) with delta (0, 0)
Screenshot: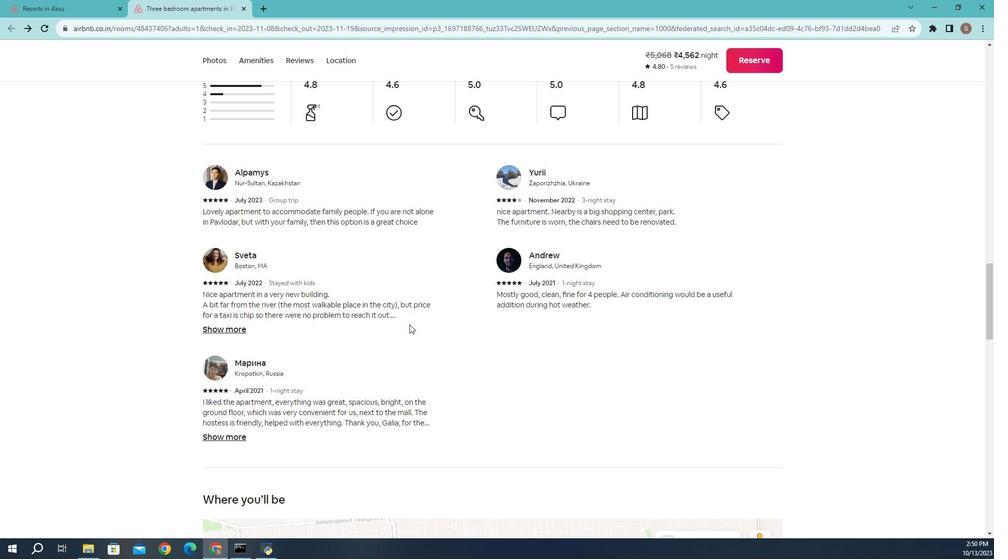 
Action: Mouse moved to (435, 151)
Screenshot: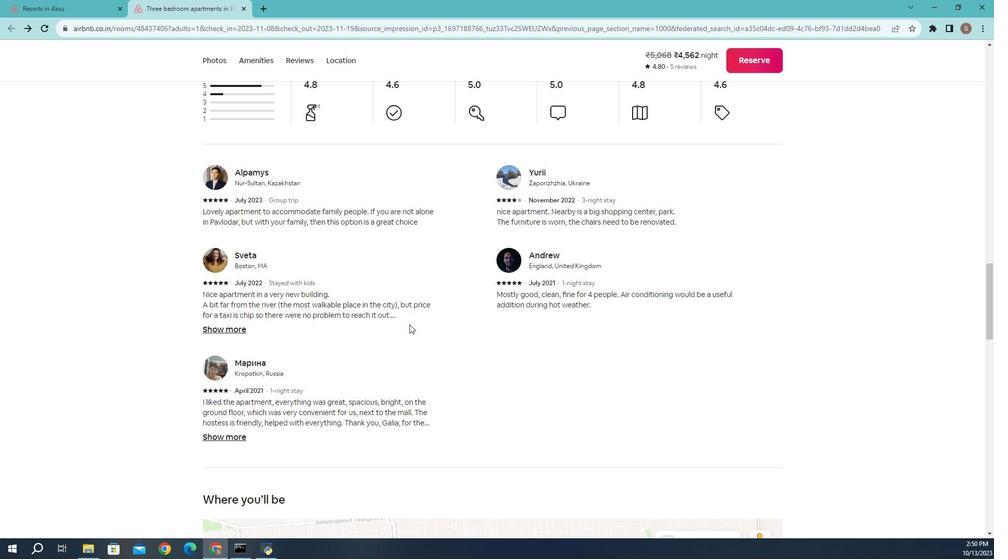 
Action: Mouse scrolled (435, 151) with delta (0, 0)
Screenshot: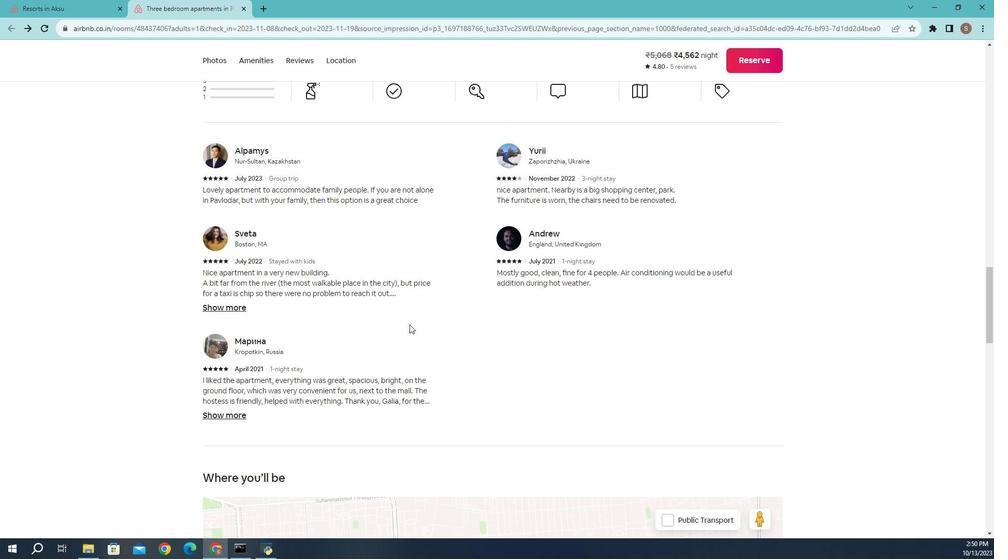 
Action: Mouse moved to (282, 151)
Screenshot: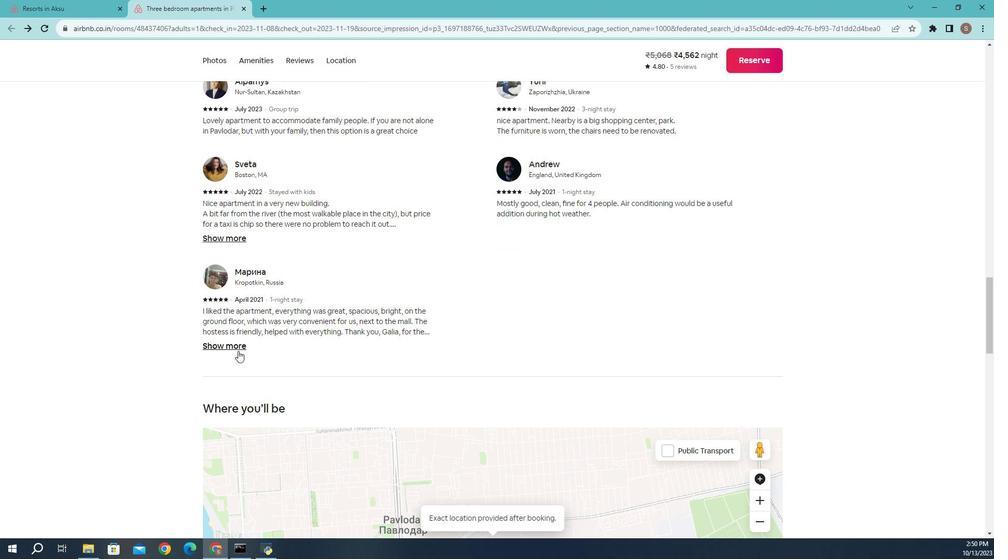 
Action: Mouse pressed left at (282, 151)
Screenshot: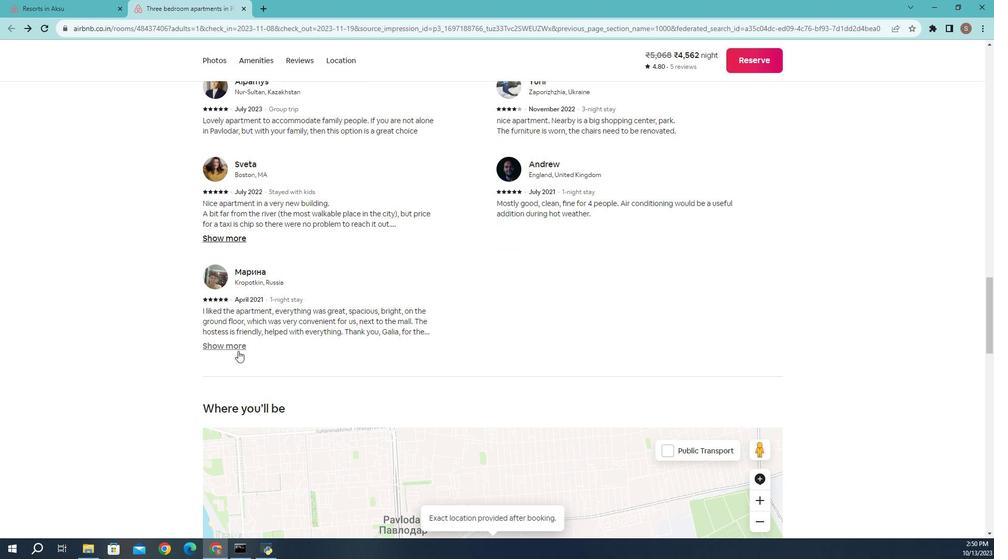 
Action: Mouse moved to (490, 151)
Screenshot: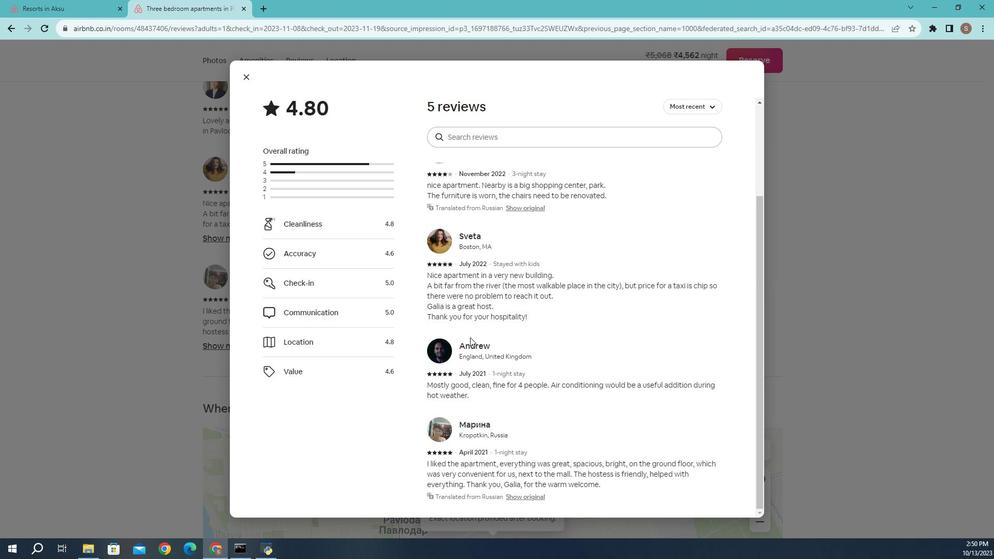 
Action: Mouse scrolled (490, 151) with delta (0, 0)
Screenshot: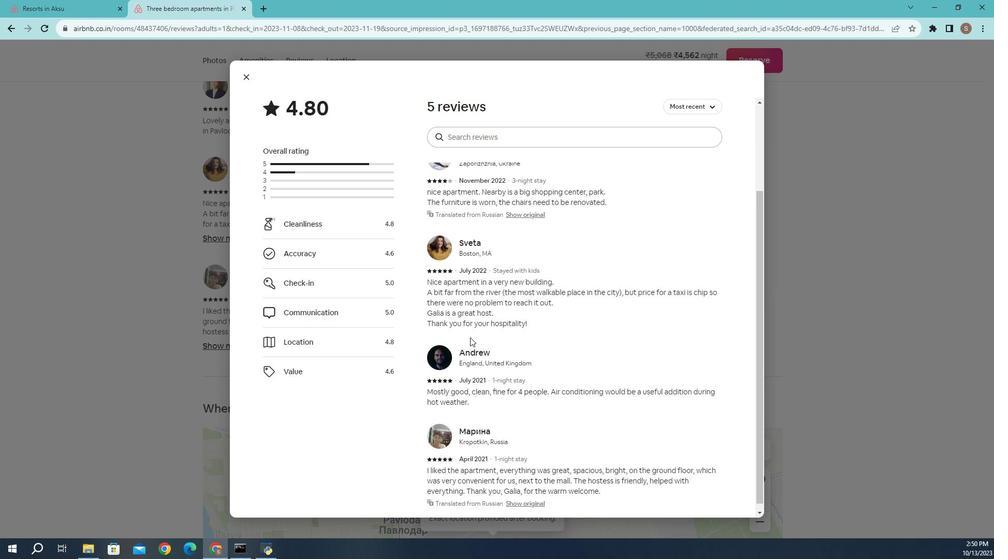 
Action: Mouse moved to (490, 151)
Screenshot: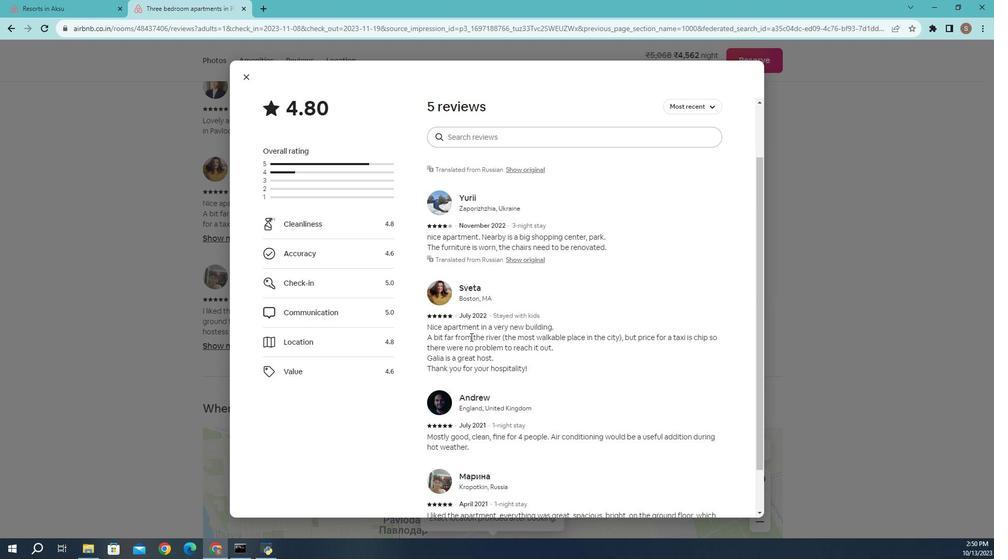 
Action: Mouse scrolled (490, 151) with delta (0, 0)
Screenshot: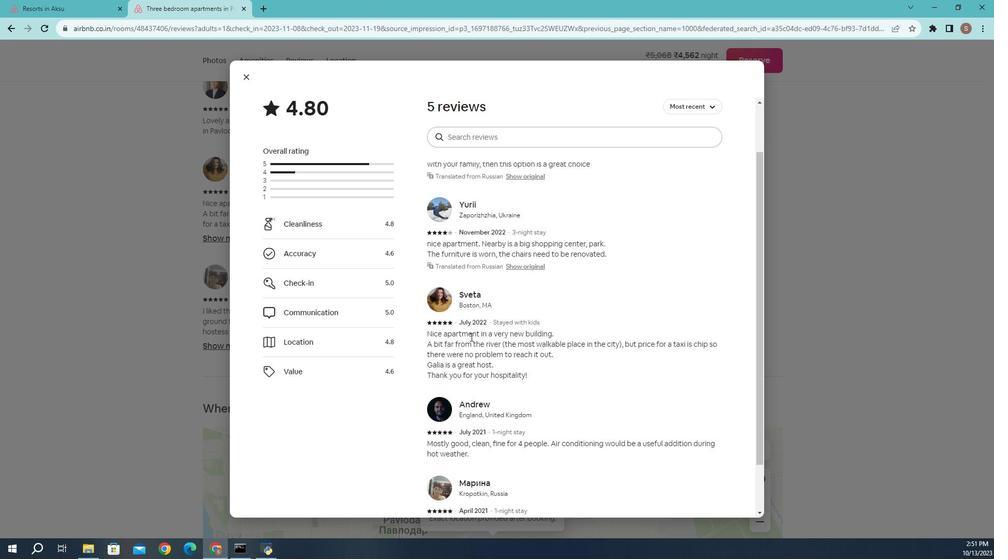 
Action: Mouse moved to (293, 152)
Screenshot: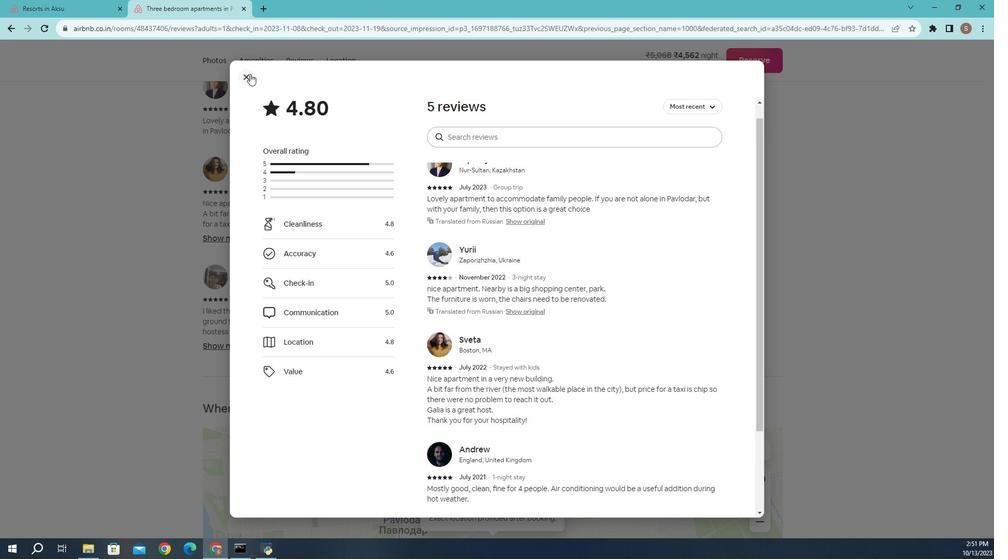 
Action: Mouse pressed left at (293, 152)
Screenshot: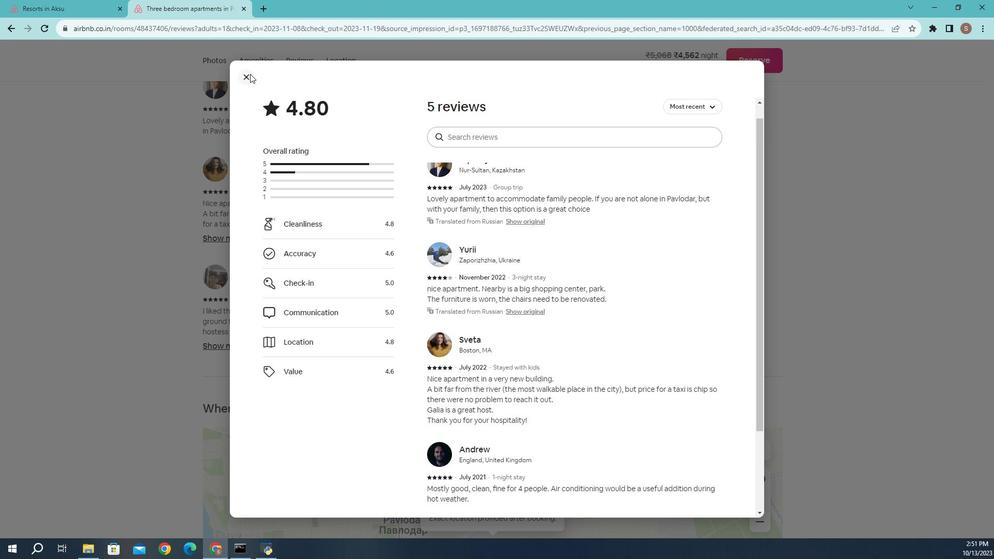 
Action: Mouse moved to (599, 151)
Screenshot: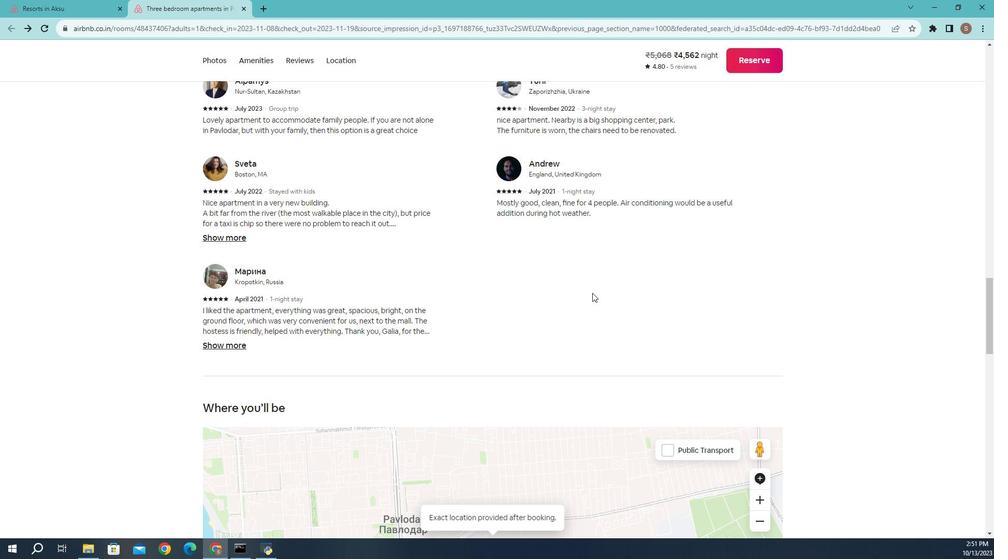 
Action: Mouse scrolled (599, 151) with delta (0, 0)
Screenshot: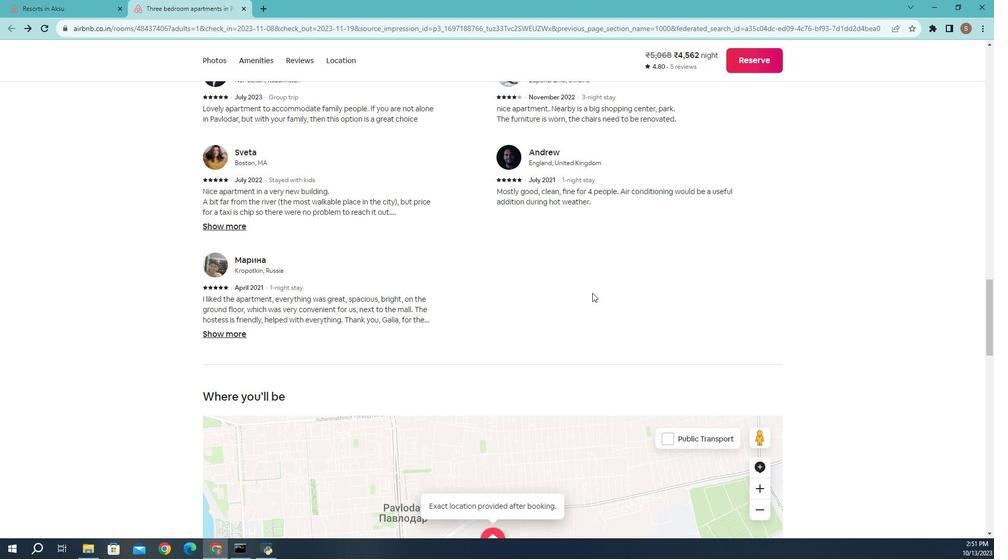 
Action: Mouse scrolled (599, 151) with delta (0, 0)
Screenshot: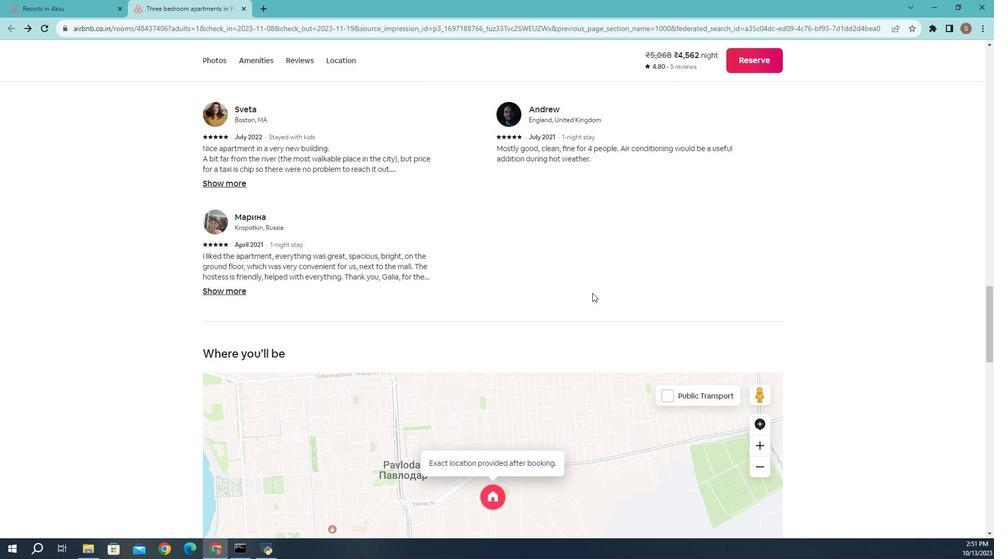 
Action: Mouse moved to (555, 151)
Screenshot: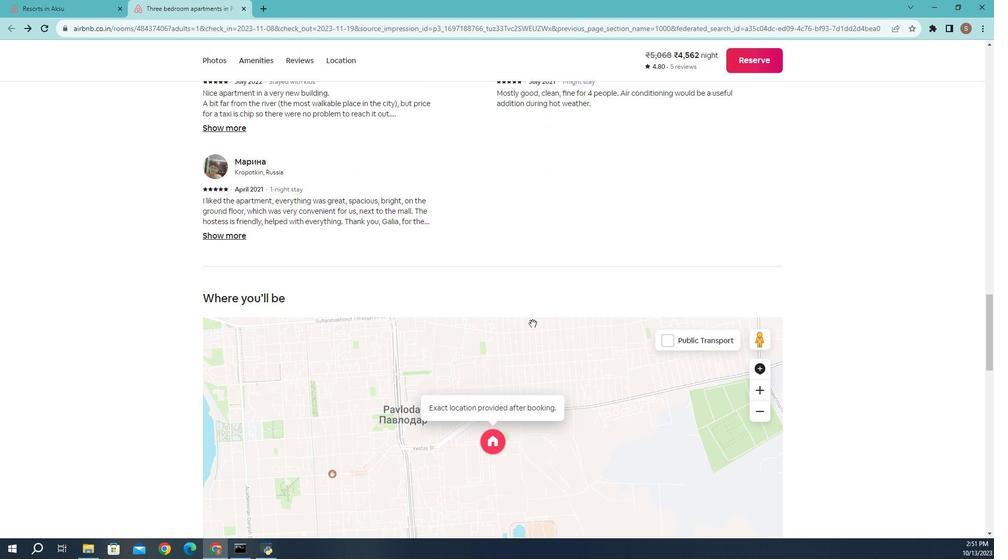 
Action: Mouse scrolled (555, 151) with delta (0, 0)
Screenshot: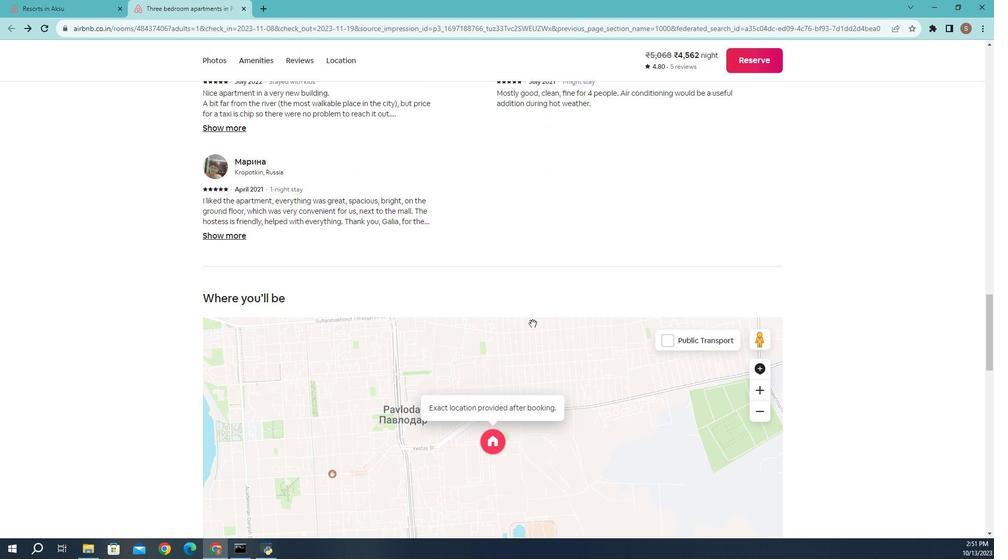 
Action: Mouse moved to (542, 151)
Screenshot: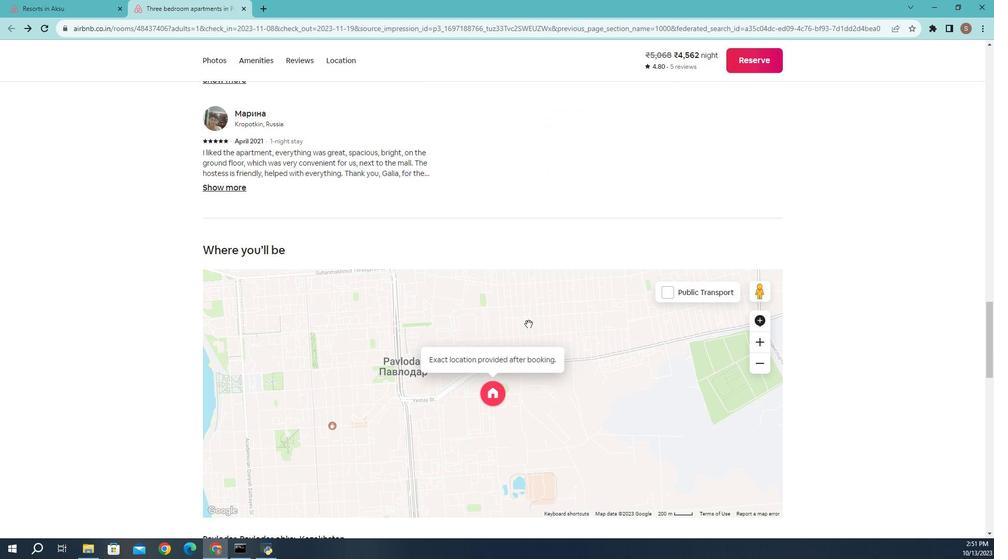 
Action: Mouse scrolled (542, 151) with delta (0, 0)
Screenshot: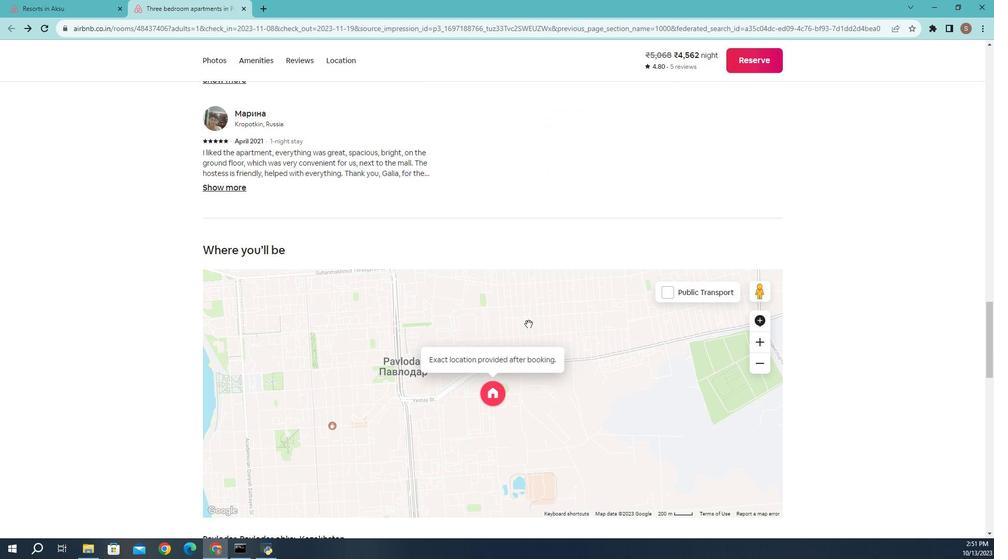
Action: Mouse moved to (457, 151)
Screenshot: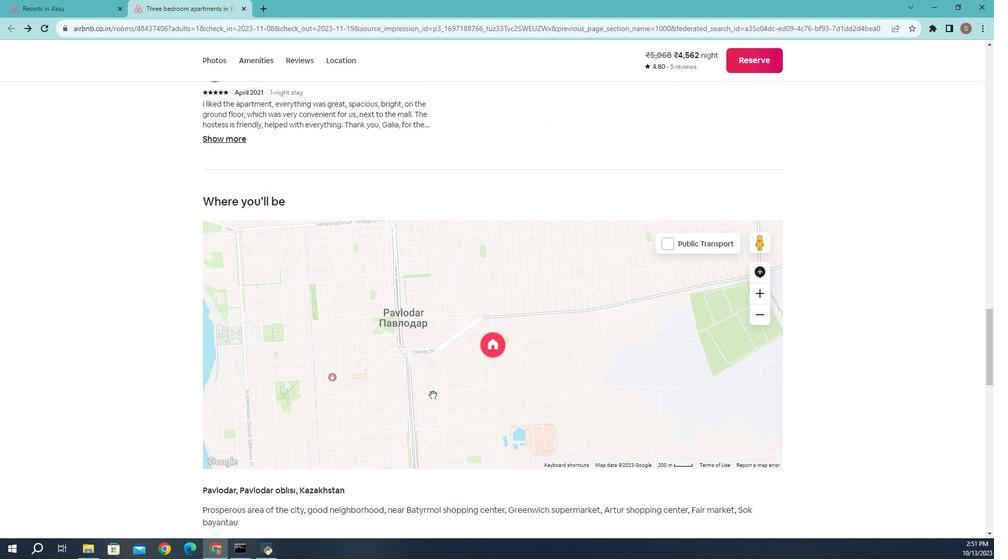 
Action: Mouse scrolled (457, 151) with delta (0, 0)
Screenshot: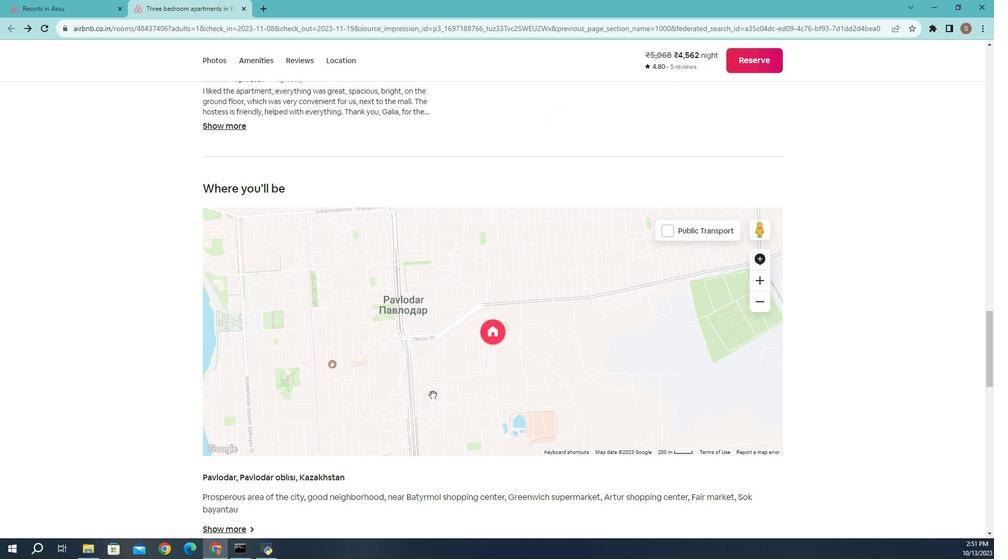 
Action: Mouse scrolled (457, 151) with delta (0, 0)
Screenshot: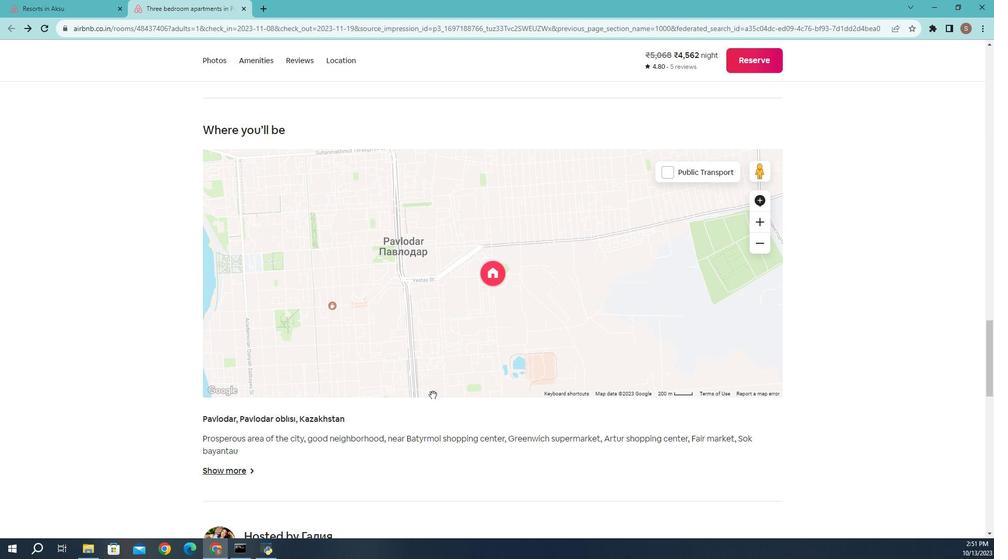 
Action: Mouse moved to (451, 151)
Screenshot: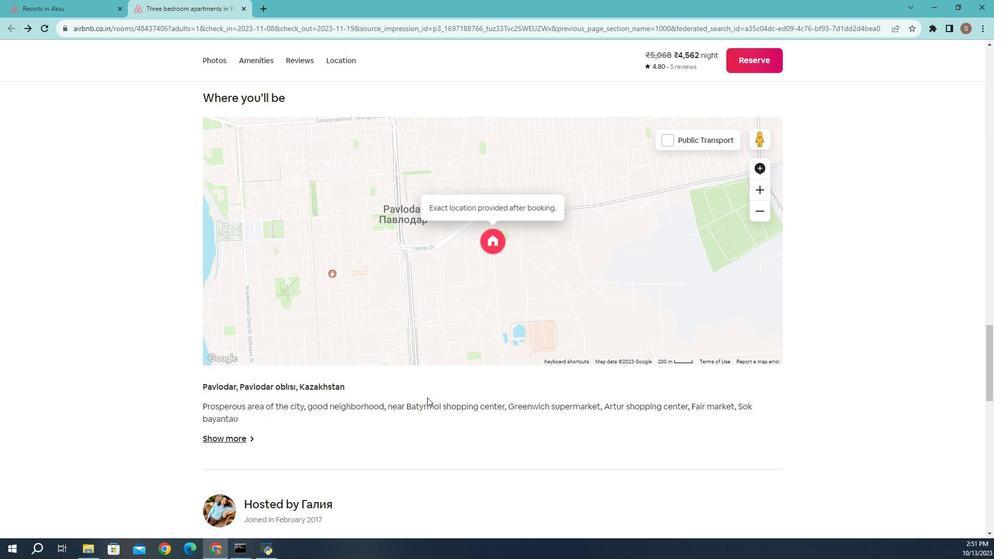 
Action: Mouse scrolled (451, 151) with delta (0, 0)
Screenshot: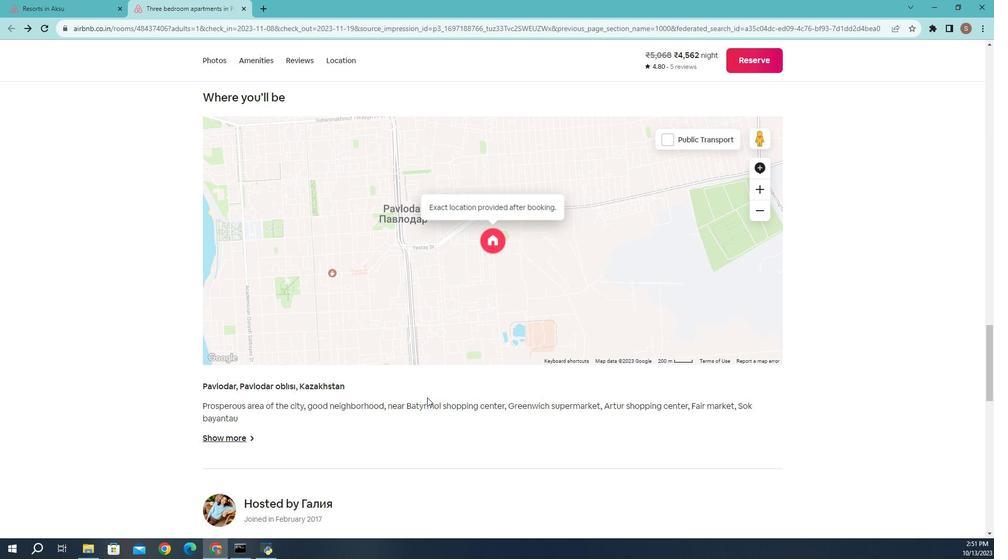 
Action: Mouse moved to (263, 151)
Screenshot: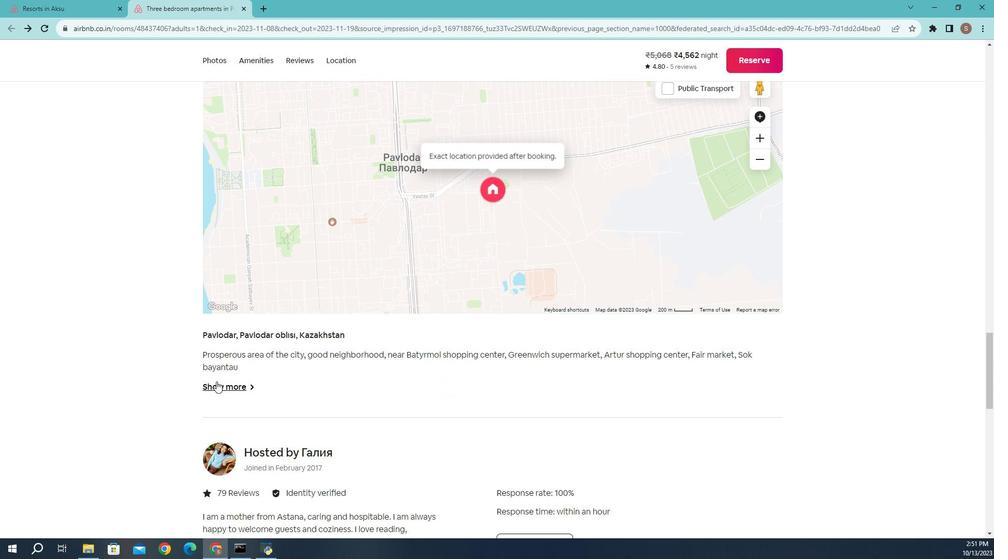 
Action: Mouse pressed left at (263, 151)
Screenshot: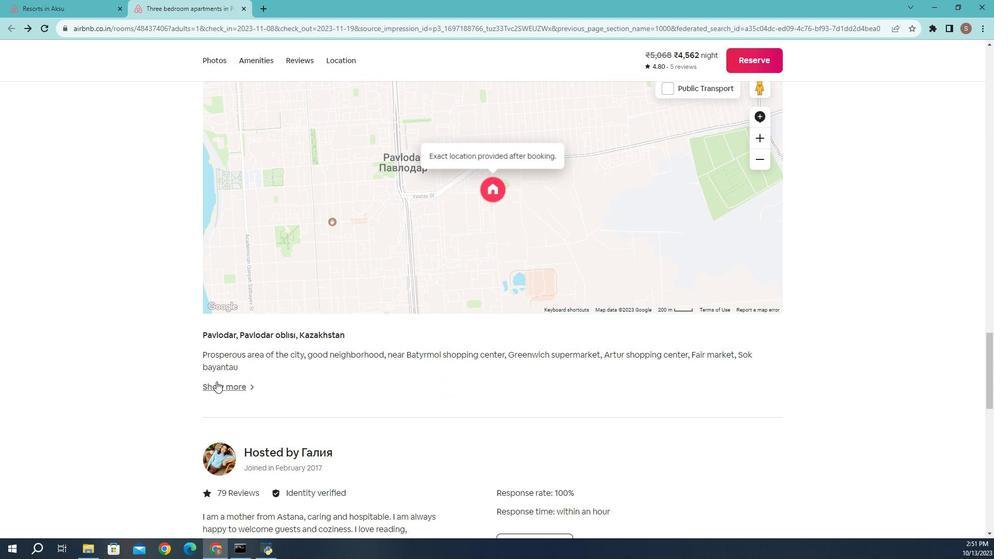 
Action: Mouse moved to (96, 152)
Screenshot: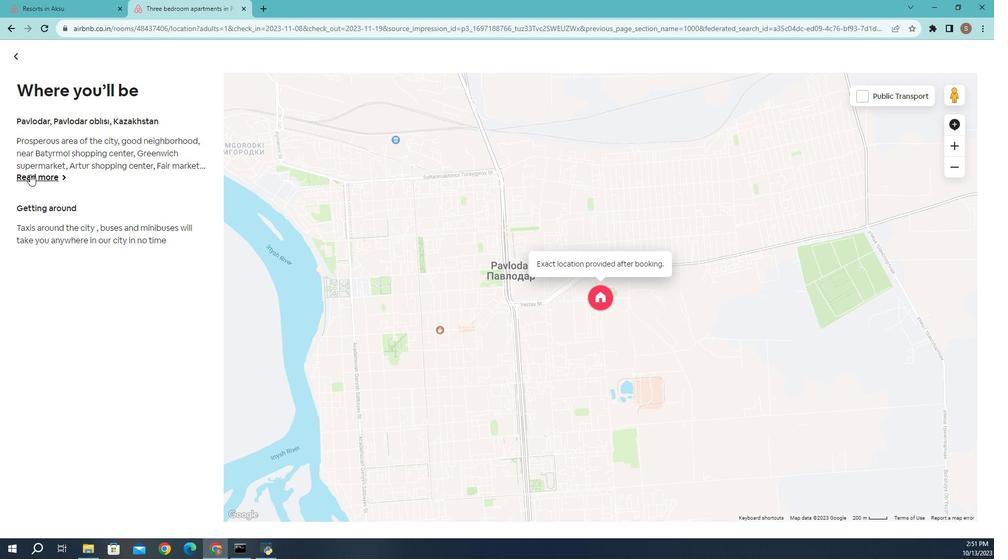 
Action: Mouse pressed left at (96, 152)
Screenshot: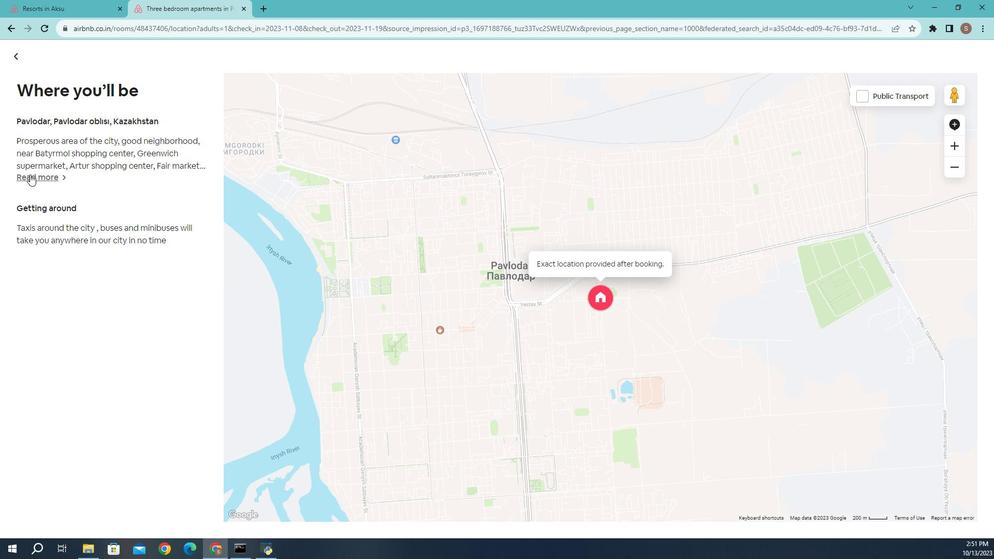 
Action: Mouse moved to (567, 151)
Screenshot: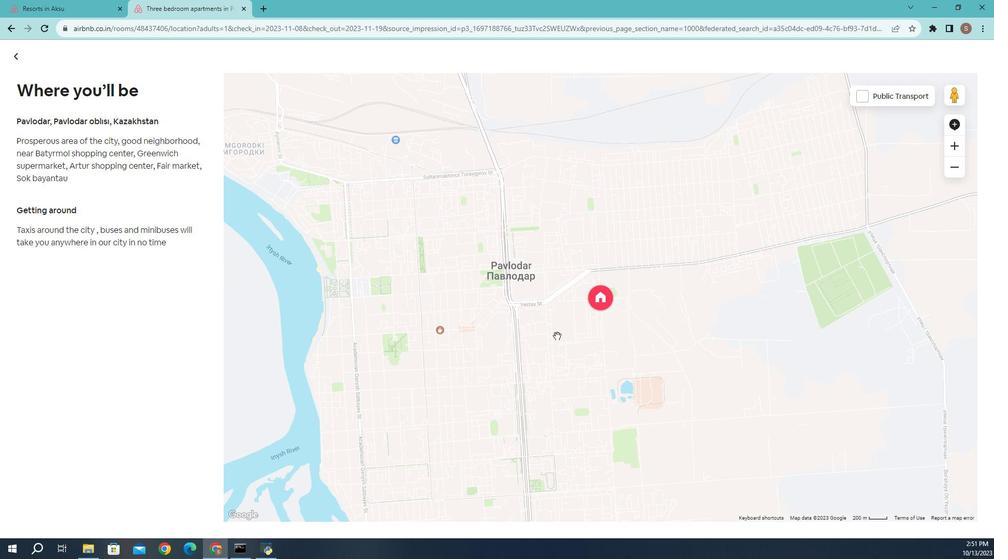 
Action: Mouse scrolled (567, 151) with delta (0, 0)
Screenshot: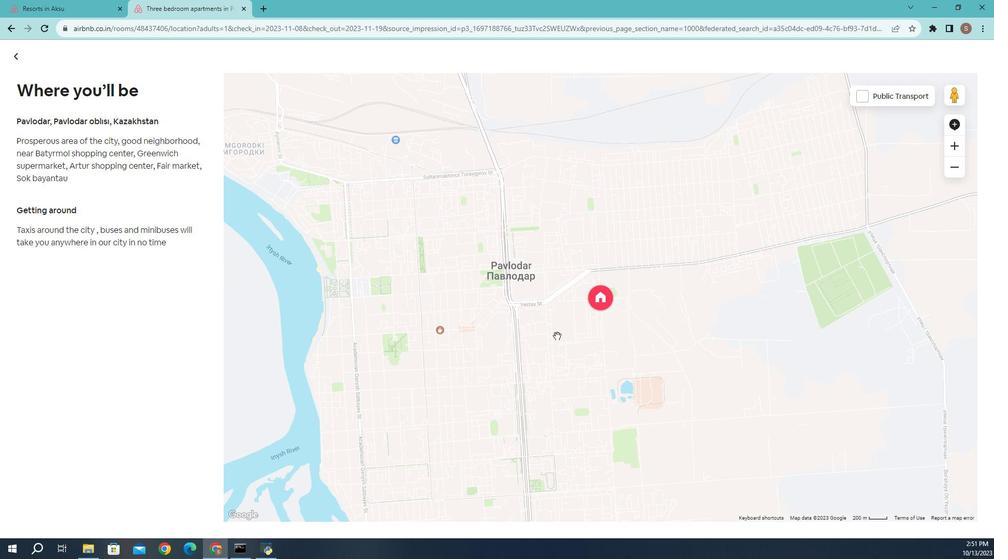 
Action: Mouse scrolled (567, 151) with delta (0, 0)
Screenshot: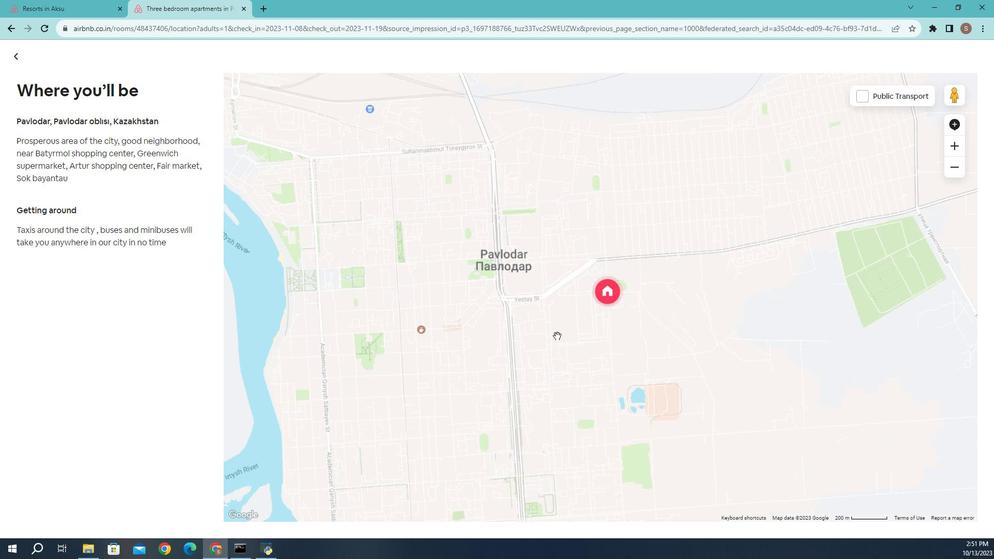 
Action: Mouse scrolled (567, 151) with delta (0, 0)
Screenshot: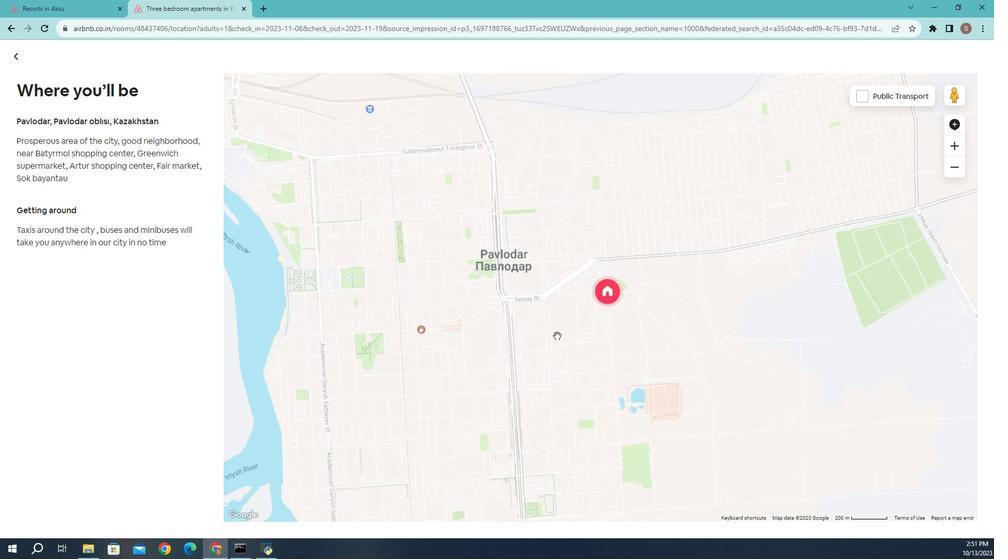 
Action: Mouse scrolled (567, 151) with delta (0, 0)
Screenshot: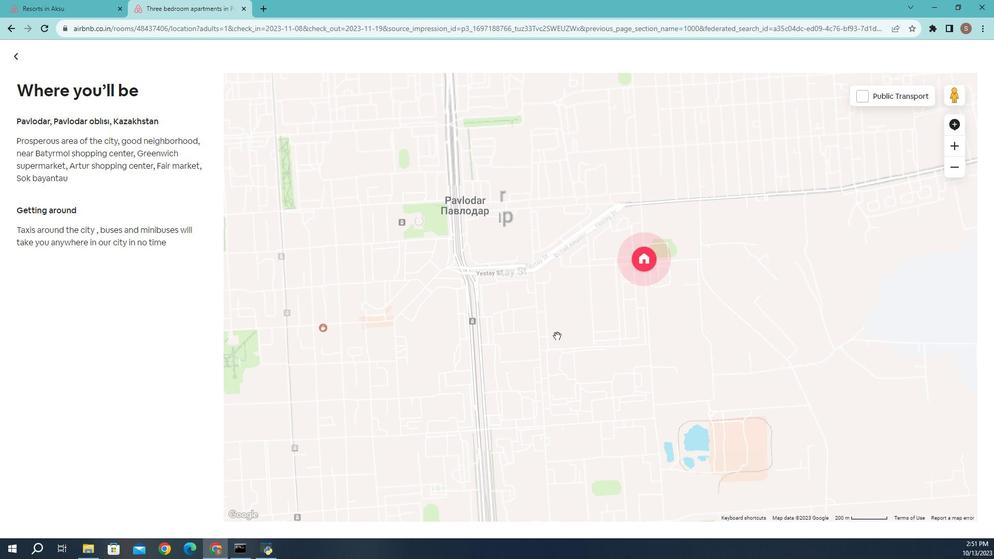 
Action: Mouse scrolled (567, 151) with delta (0, 0)
Screenshot: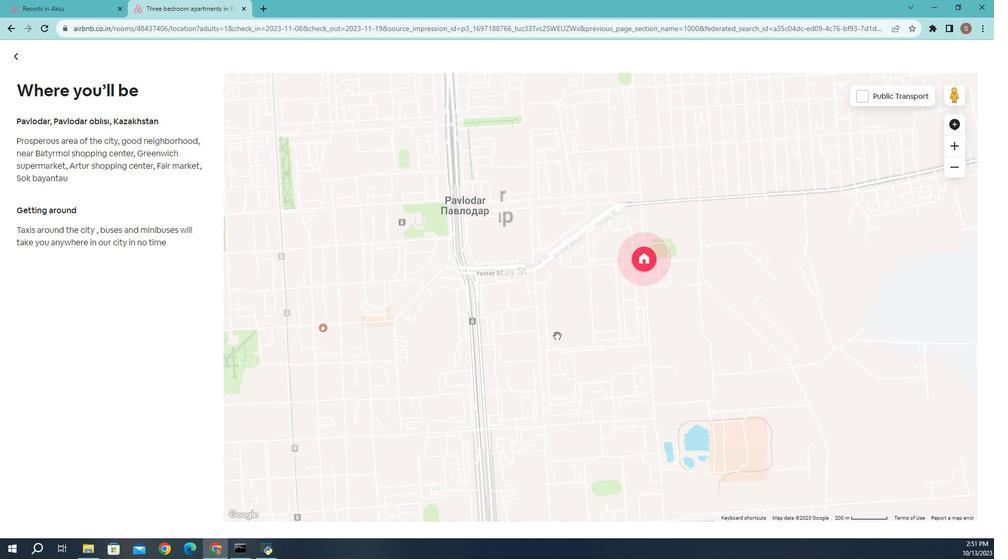 
Action: Mouse scrolled (567, 151) with delta (0, 0)
Screenshot: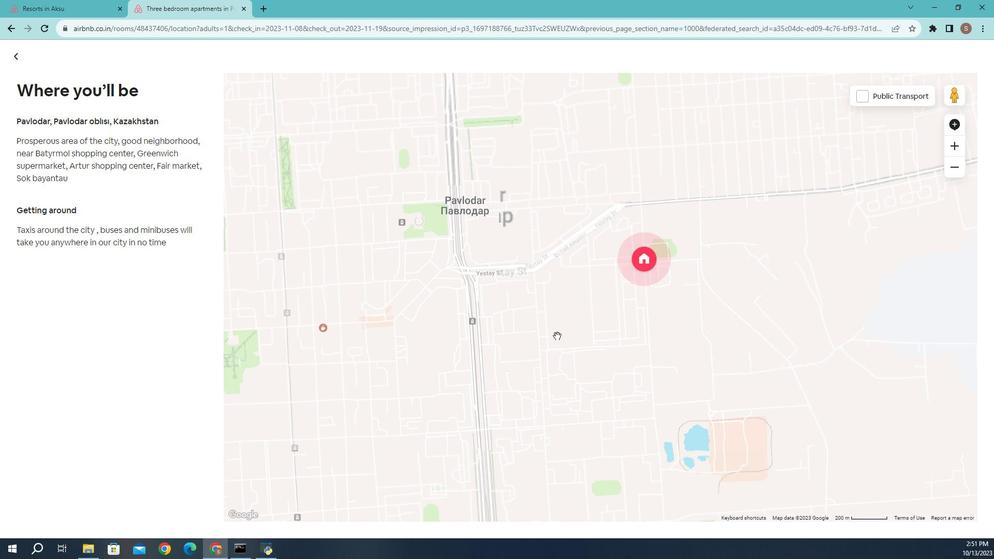 
Action: Mouse moved to (558, 151)
Screenshot: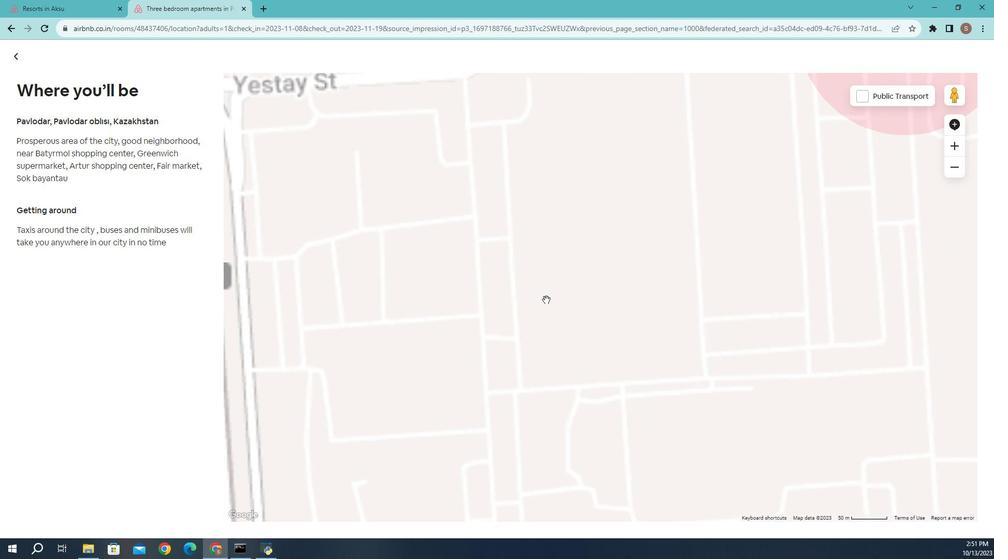
Action: Mouse pressed left at (558, 151)
Screenshot: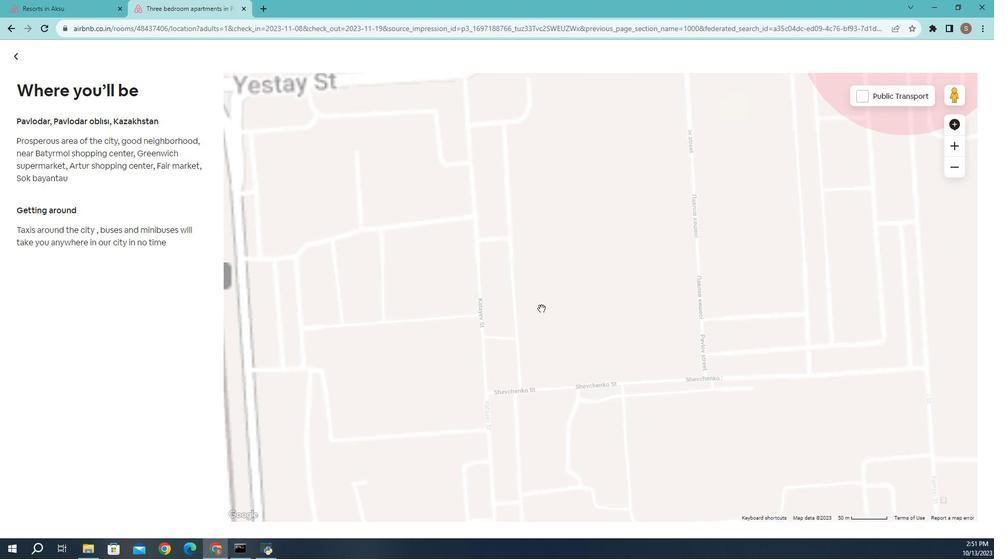 
Action: Mouse moved to (559, 151)
Screenshot: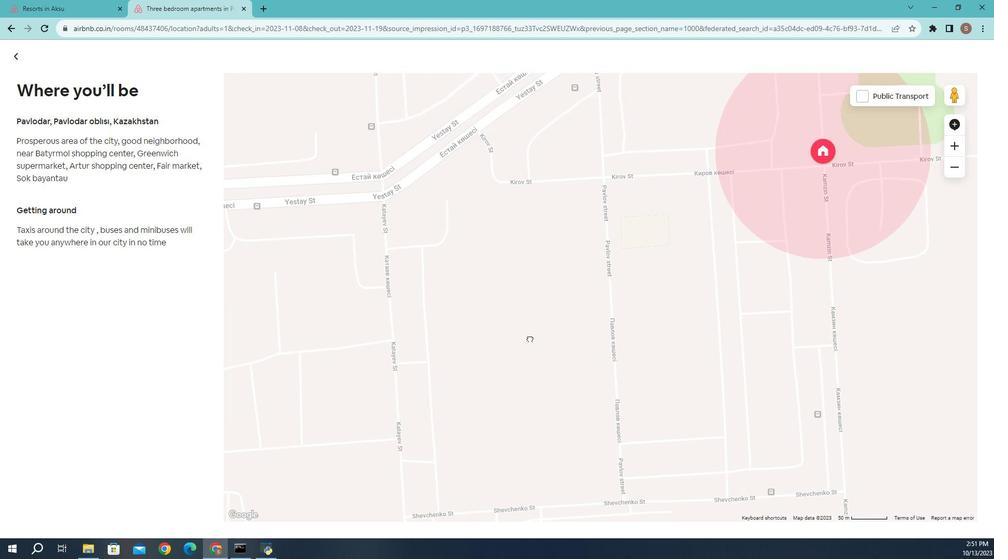 
Action: Mouse pressed left at (559, 151)
Screenshot: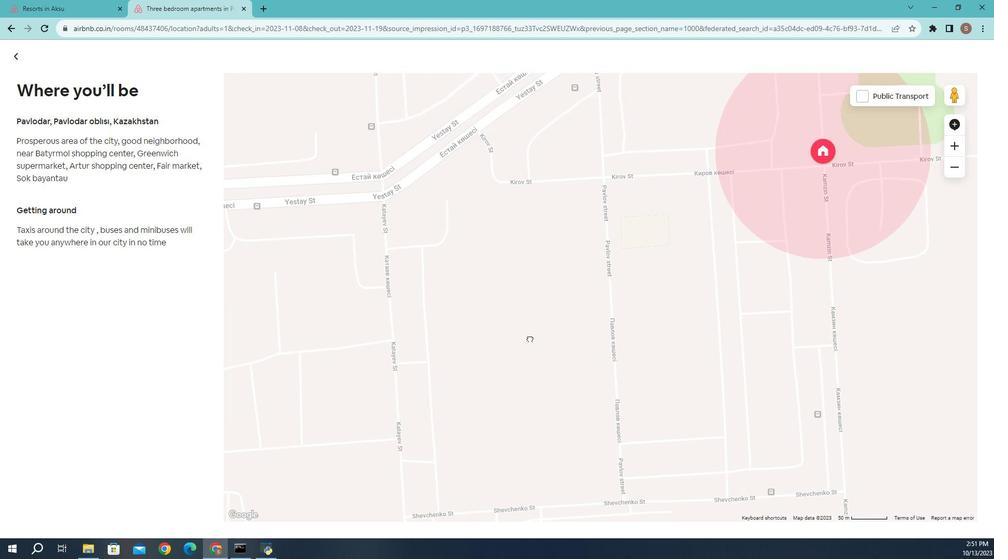 
Action: Mouse moved to (493, 151)
Screenshot: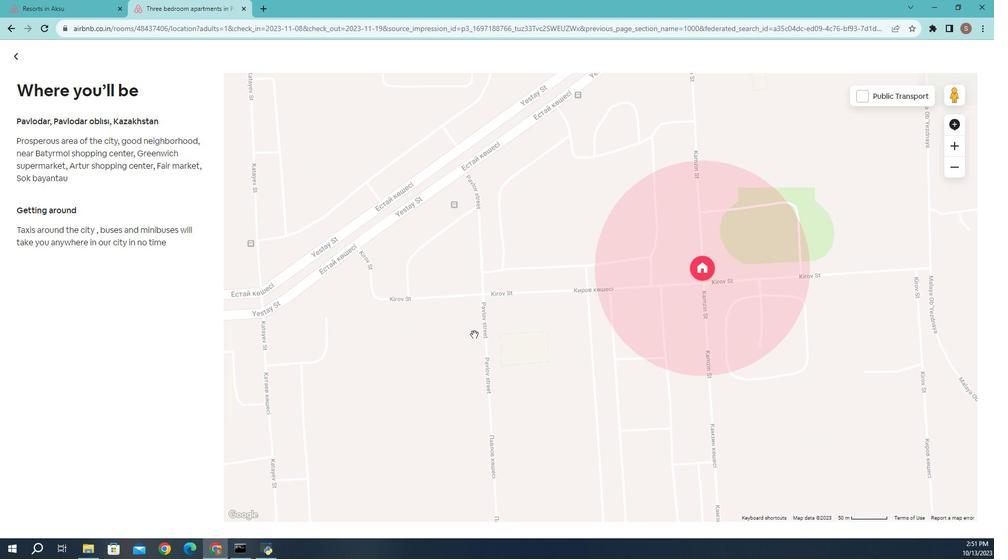 
Action: Mouse pressed left at (493, 151)
Screenshot: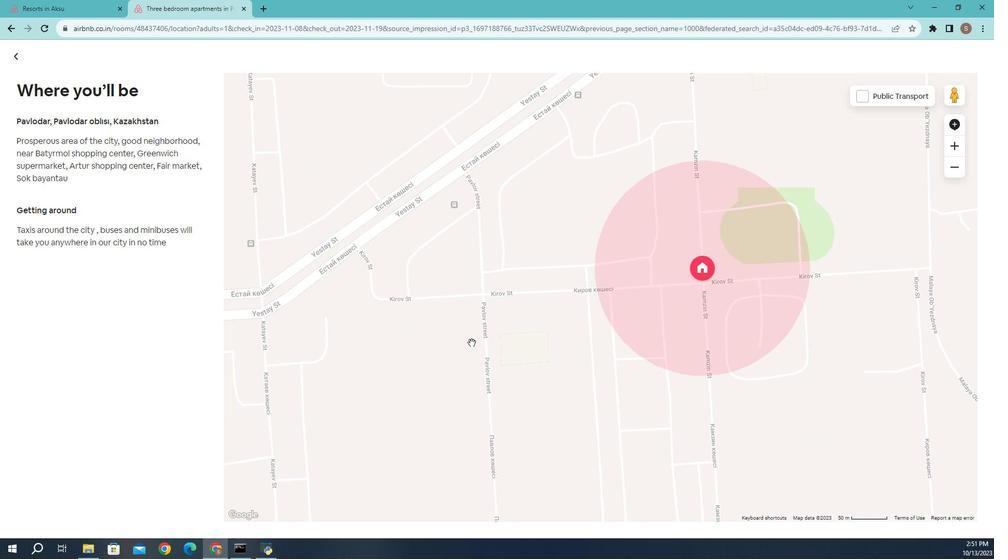 
Action: Mouse moved to (484, 151)
Screenshot: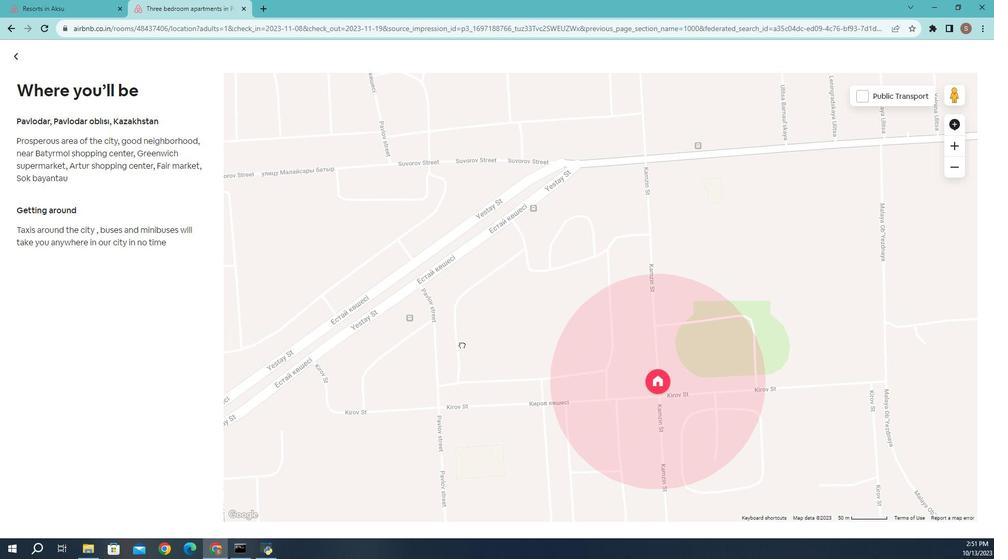 
Action: Mouse pressed left at (484, 151)
Screenshot: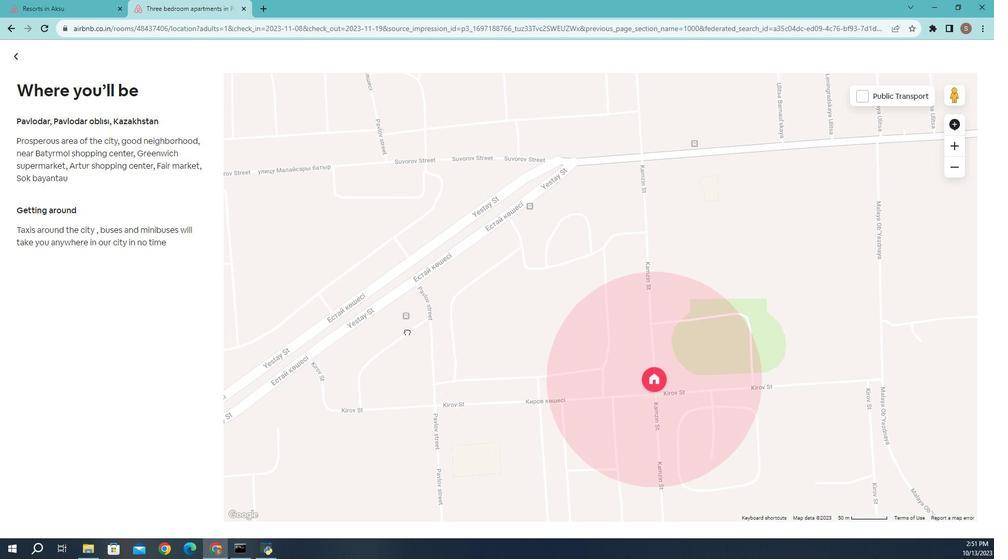 
Action: Mouse moved to (682, 151)
Screenshot: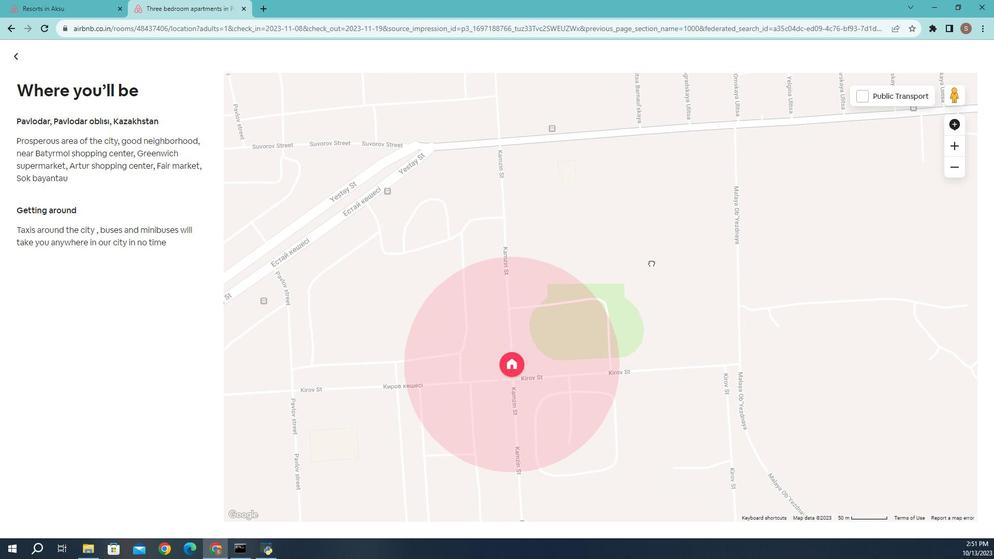 
Action: Mouse pressed left at (682, 151)
Screenshot: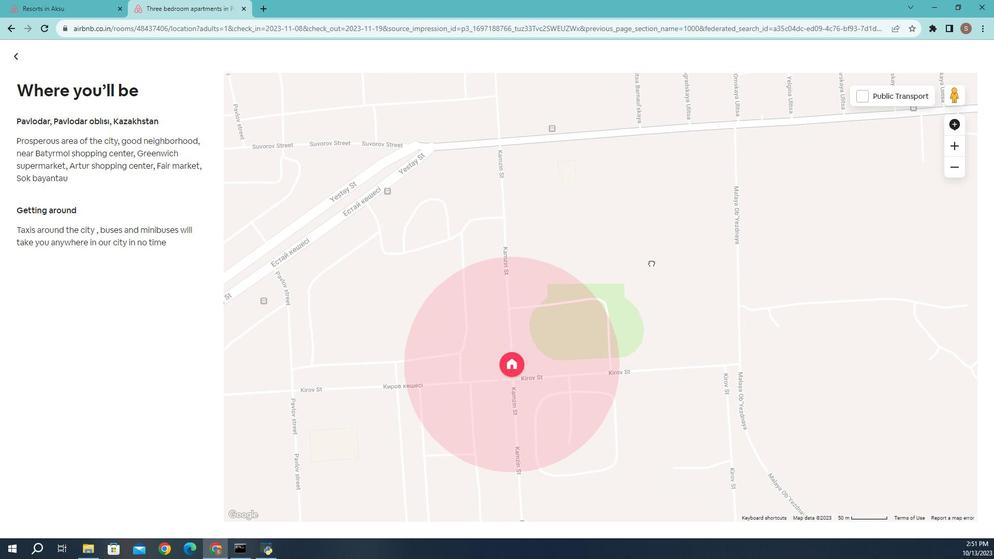 
Action: Mouse moved to (658, 151)
Screenshot: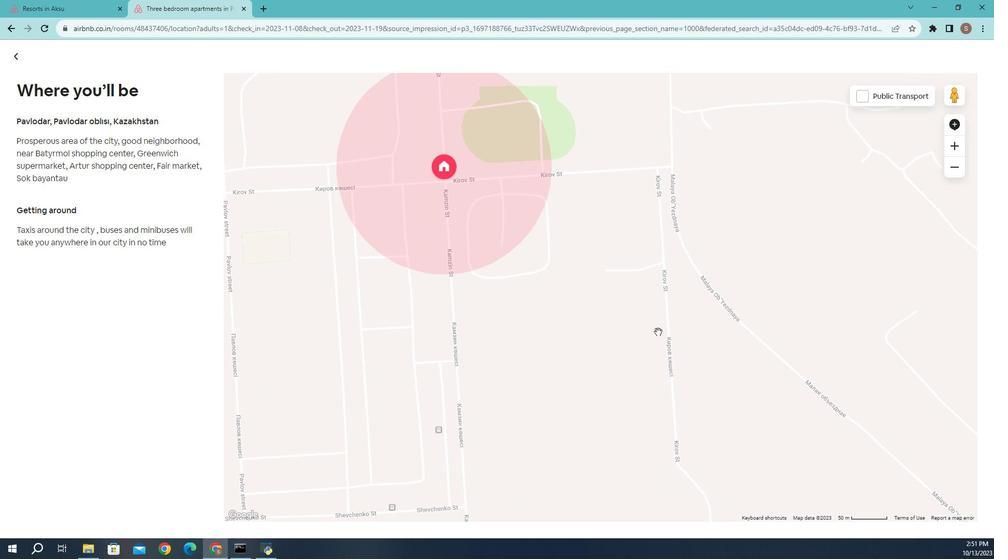 
Action: Mouse pressed left at (658, 151)
Screenshot: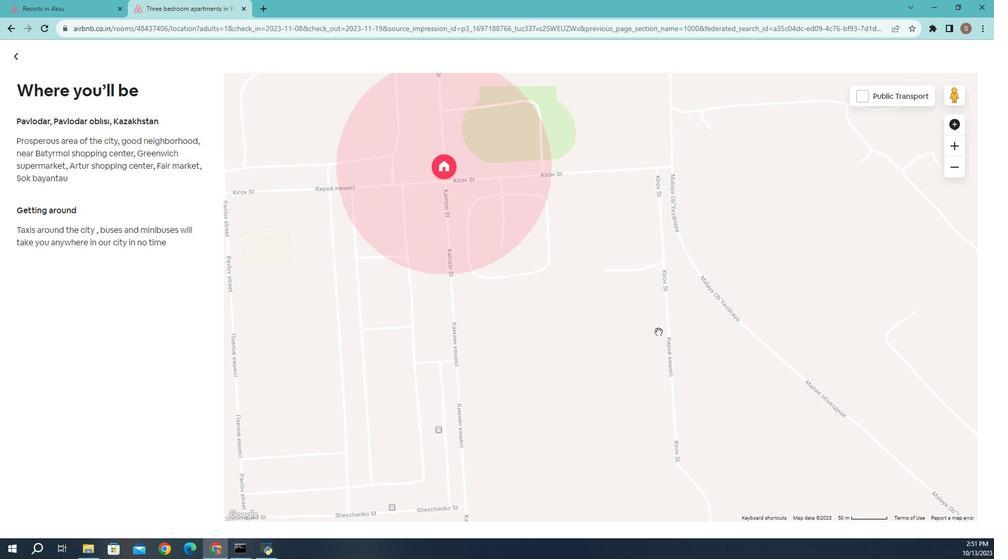 
Action: Mouse moved to (599, 151)
Screenshot: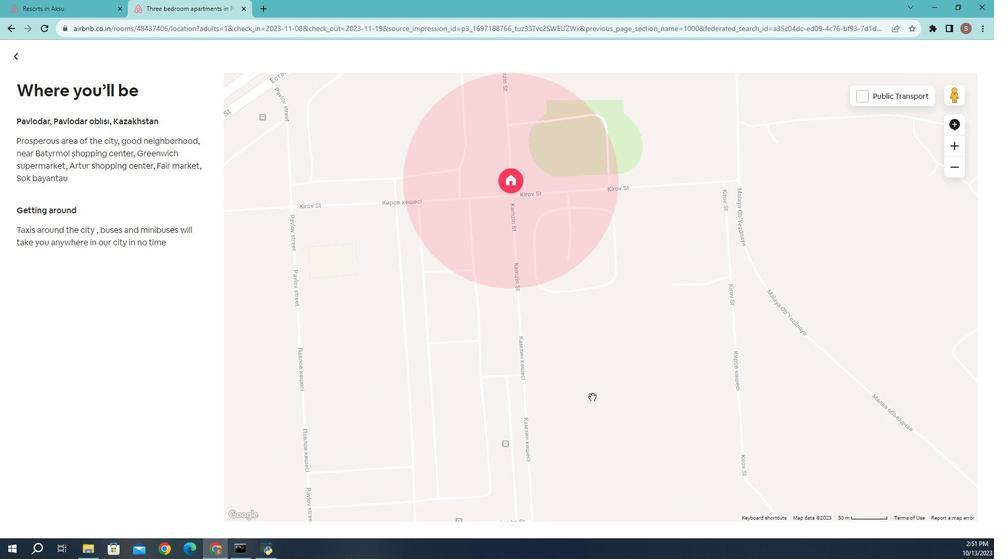 
Action: Mouse pressed left at (599, 151)
Screenshot: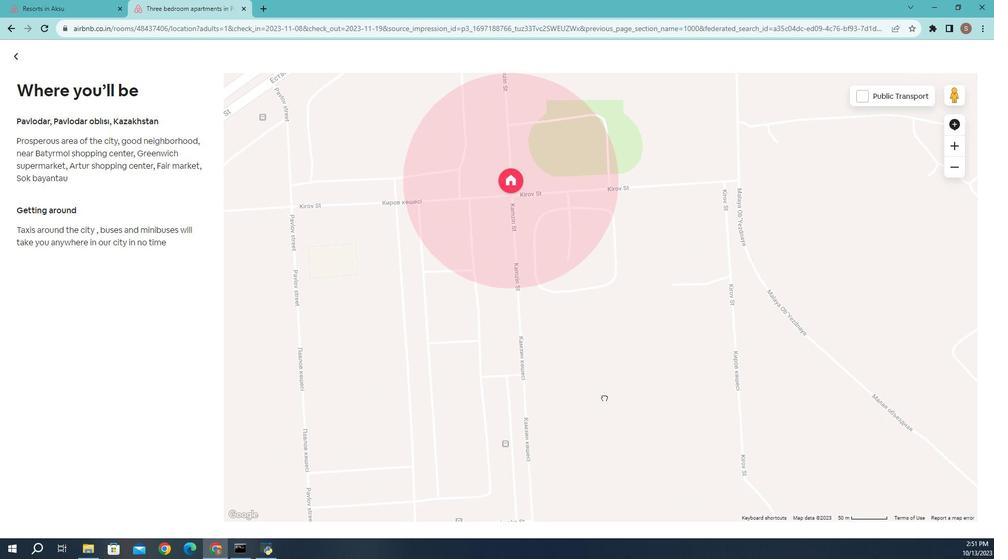 
Action: Mouse moved to (654, 151)
Screenshot: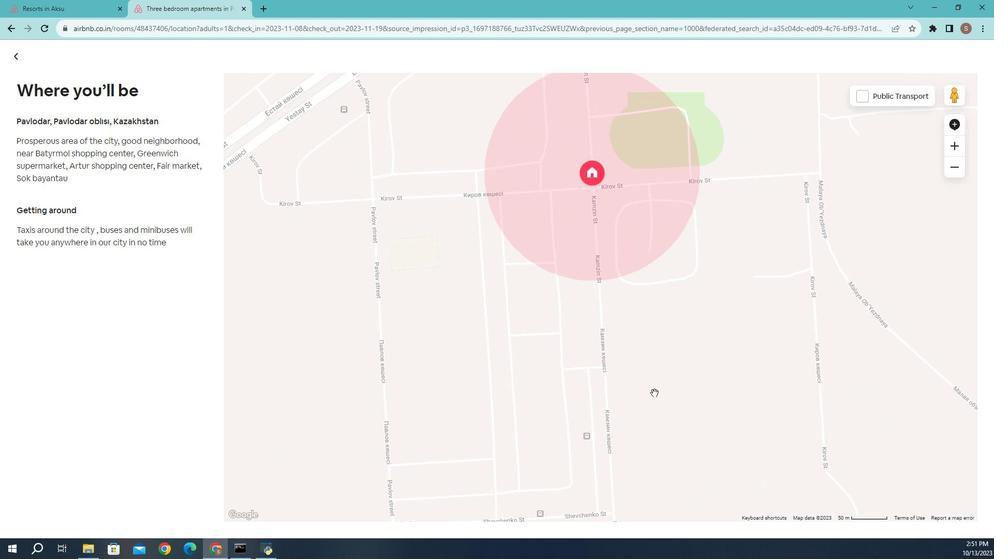 
Action: Mouse scrolled (654, 151) with delta (0, 0)
Screenshot: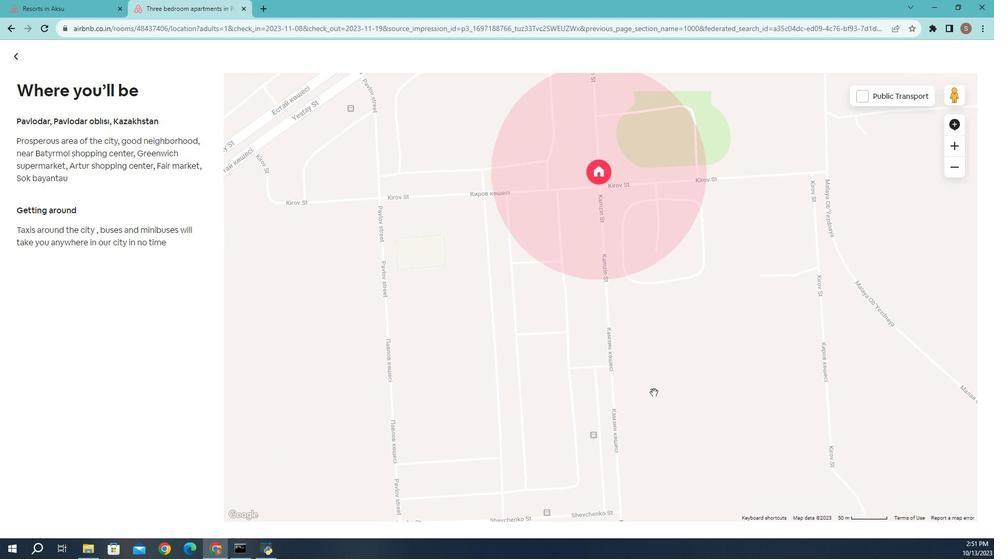 
Action: Mouse moved to (654, 151)
Screenshot: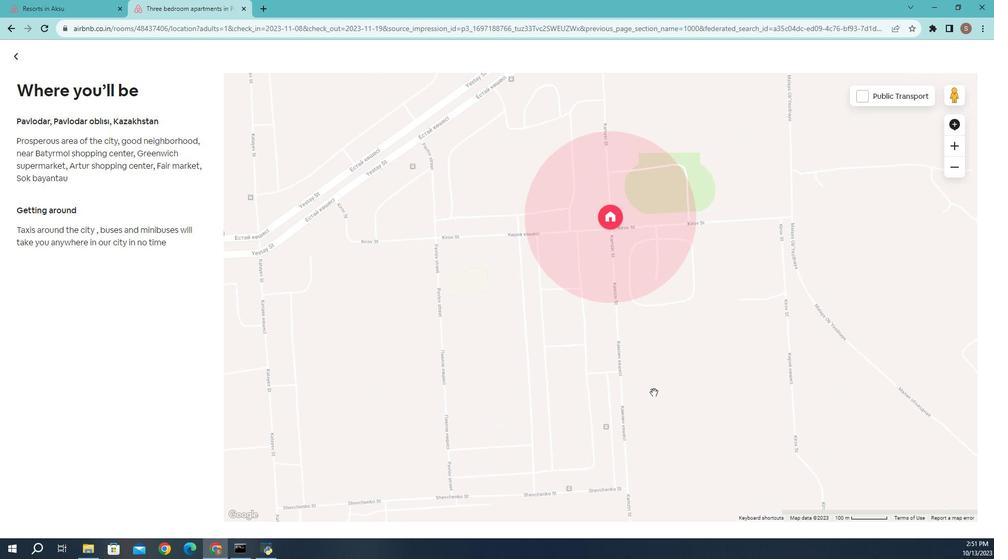 
Action: Mouse scrolled (654, 151) with delta (0, 0)
Screenshot: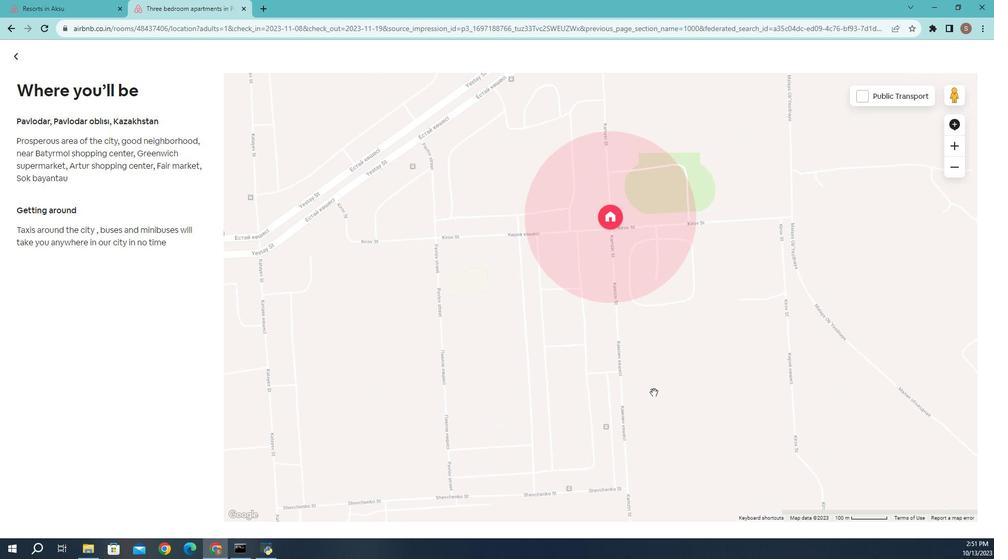 
Action: Mouse moved to (654, 151)
Screenshot: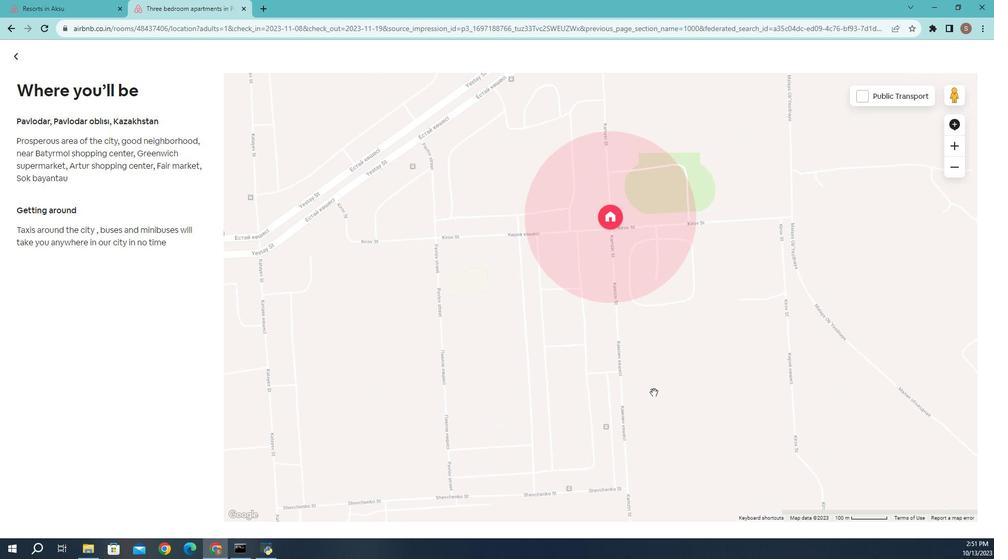 
Action: Mouse scrolled (654, 151) with delta (0, 0)
Screenshot: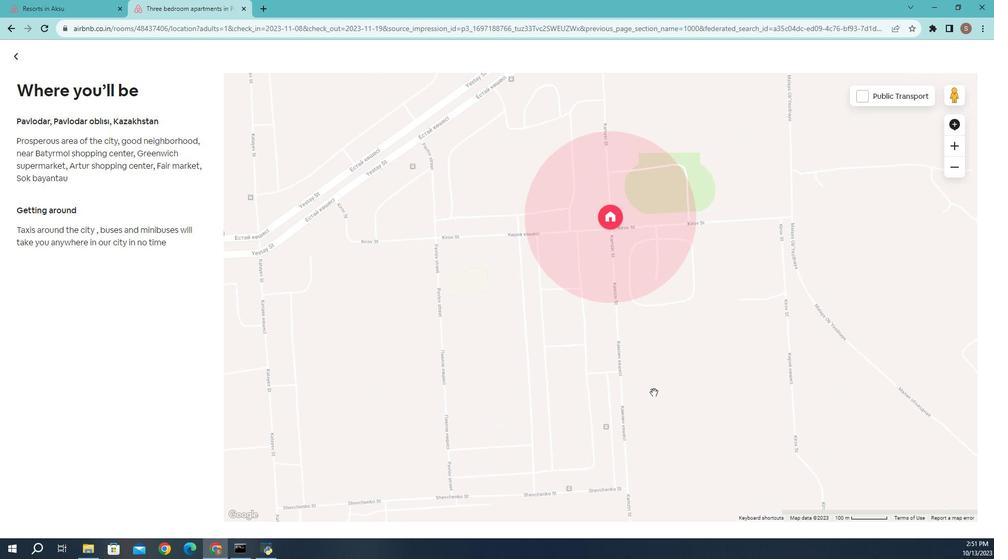 
Action: Mouse scrolled (654, 151) with delta (0, 0)
Screenshot: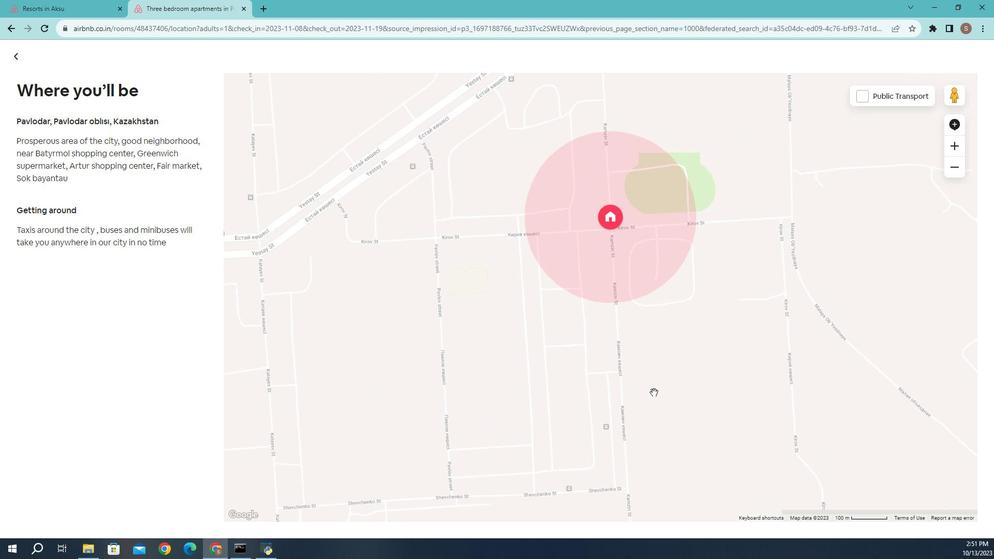 
Action: Mouse scrolled (654, 151) with delta (0, 0)
Screenshot: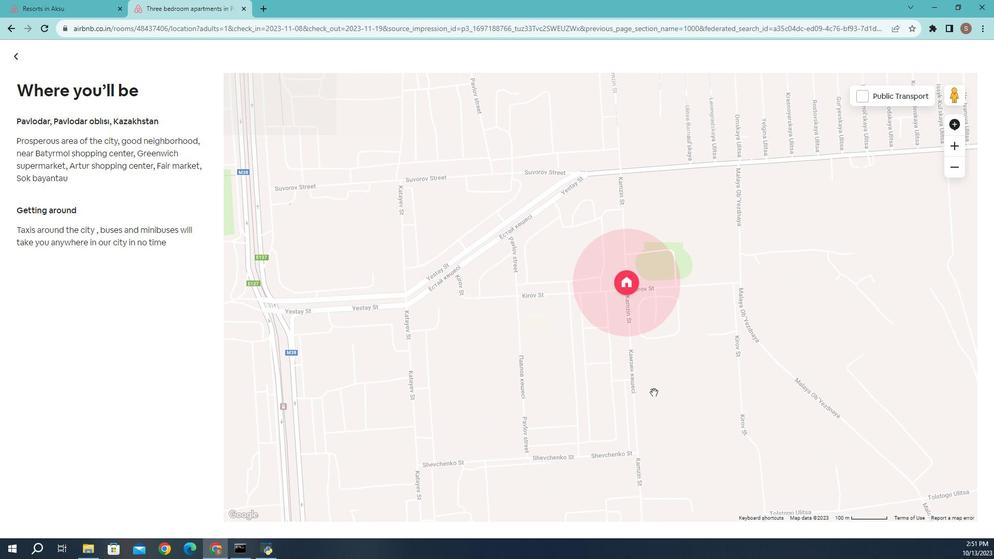 
Action: Mouse moved to (82, 152)
Screenshot: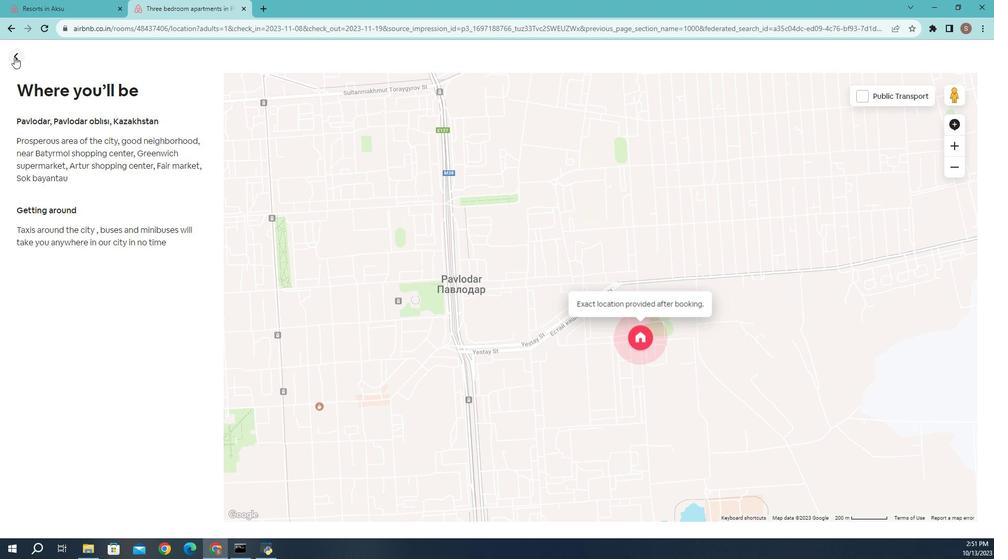 
Action: Mouse pressed left at (82, 152)
Screenshot: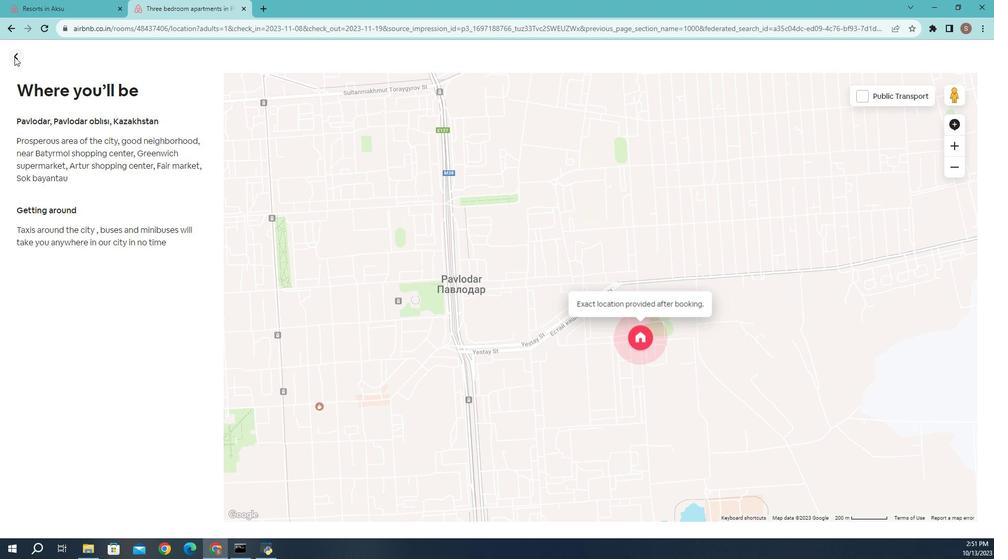 
Action: Mouse moved to (308, 151)
Screenshot: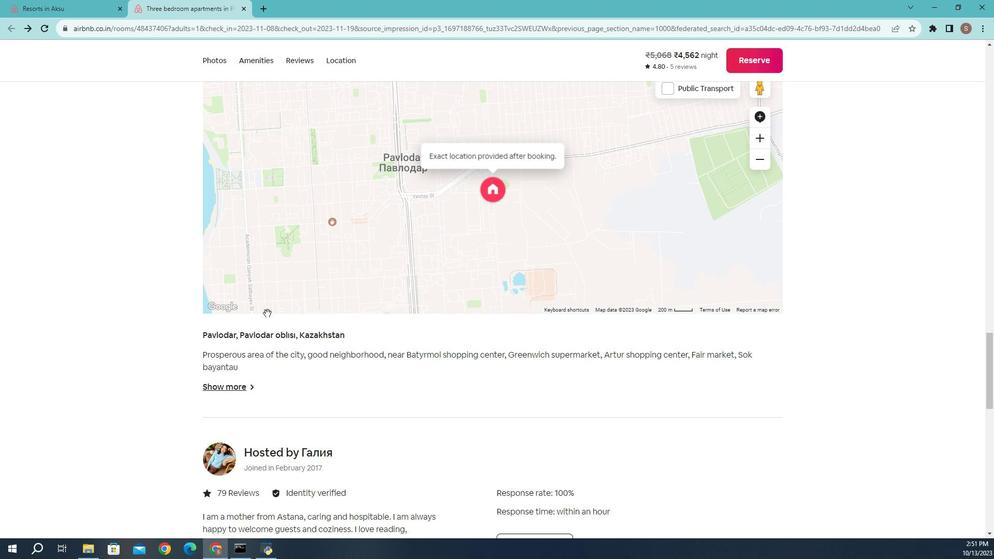 
Action: Mouse scrolled (308, 151) with delta (0, 0)
Screenshot: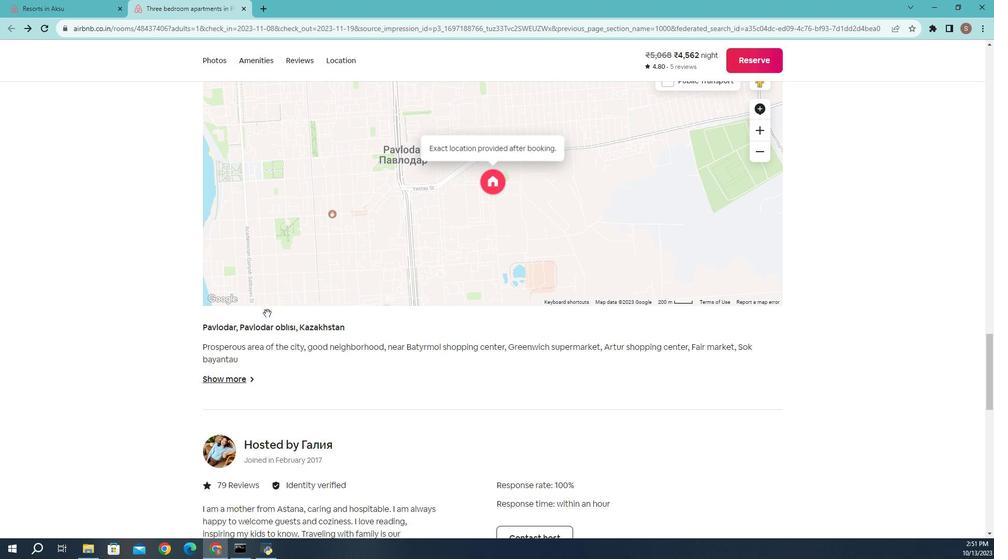 
Action: Mouse scrolled (308, 151) with delta (0, 0)
Screenshot: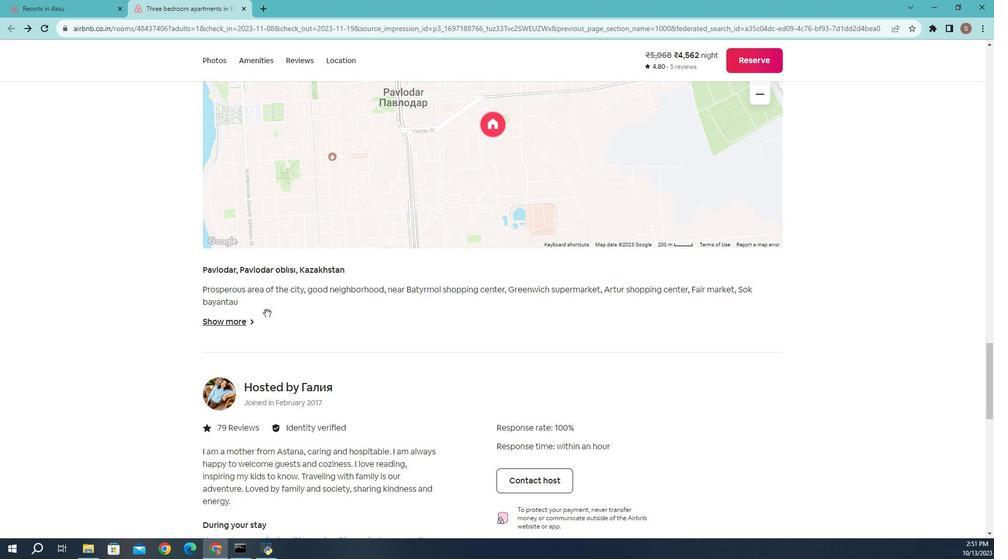 
Action: Mouse scrolled (308, 151) with delta (0, 0)
Screenshot: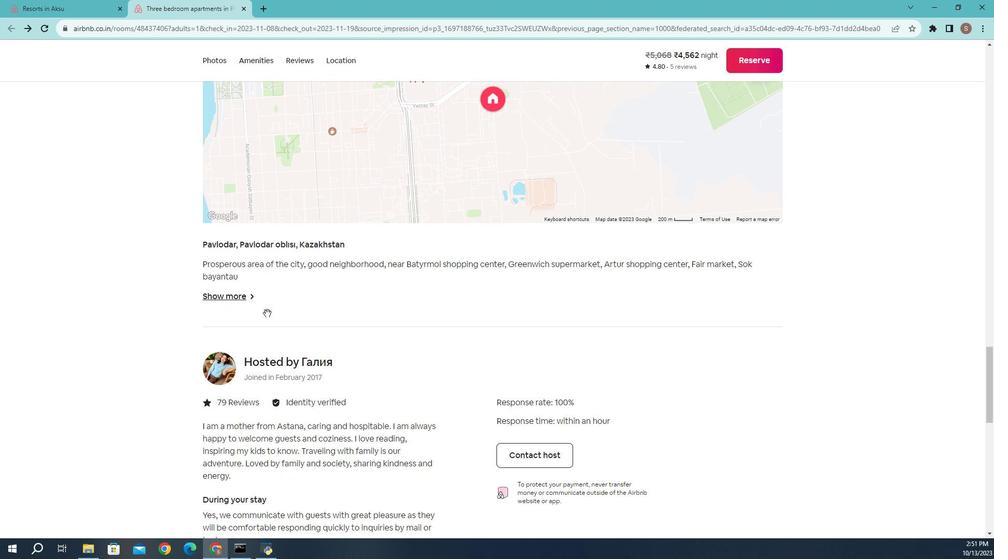 
Action: Mouse scrolled (308, 151) with delta (0, 0)
